Task: Go to Program & Features. Select Whole Food Market. Add to cart Organic Dried Mango Slices-1. Place order for Brooke Phillips, _x000D_
603 Municipal Dr_x000D_
Thorndale, Pennsylvania(PA), 19372, Cell Number (610) 384-5565
Action: Mouse moved to (9, 107)
Screenshot: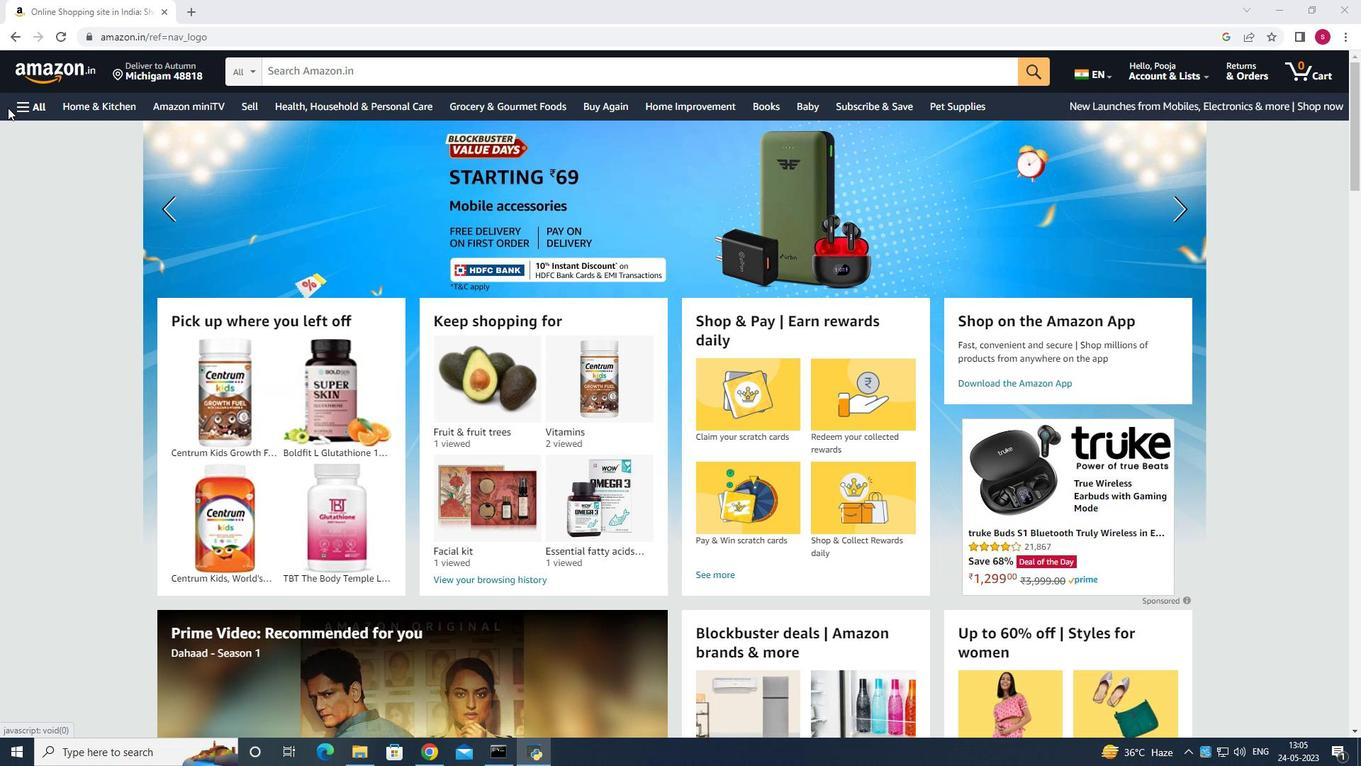 
Action: Mouse pressed left at (9, 107)
Screenshot: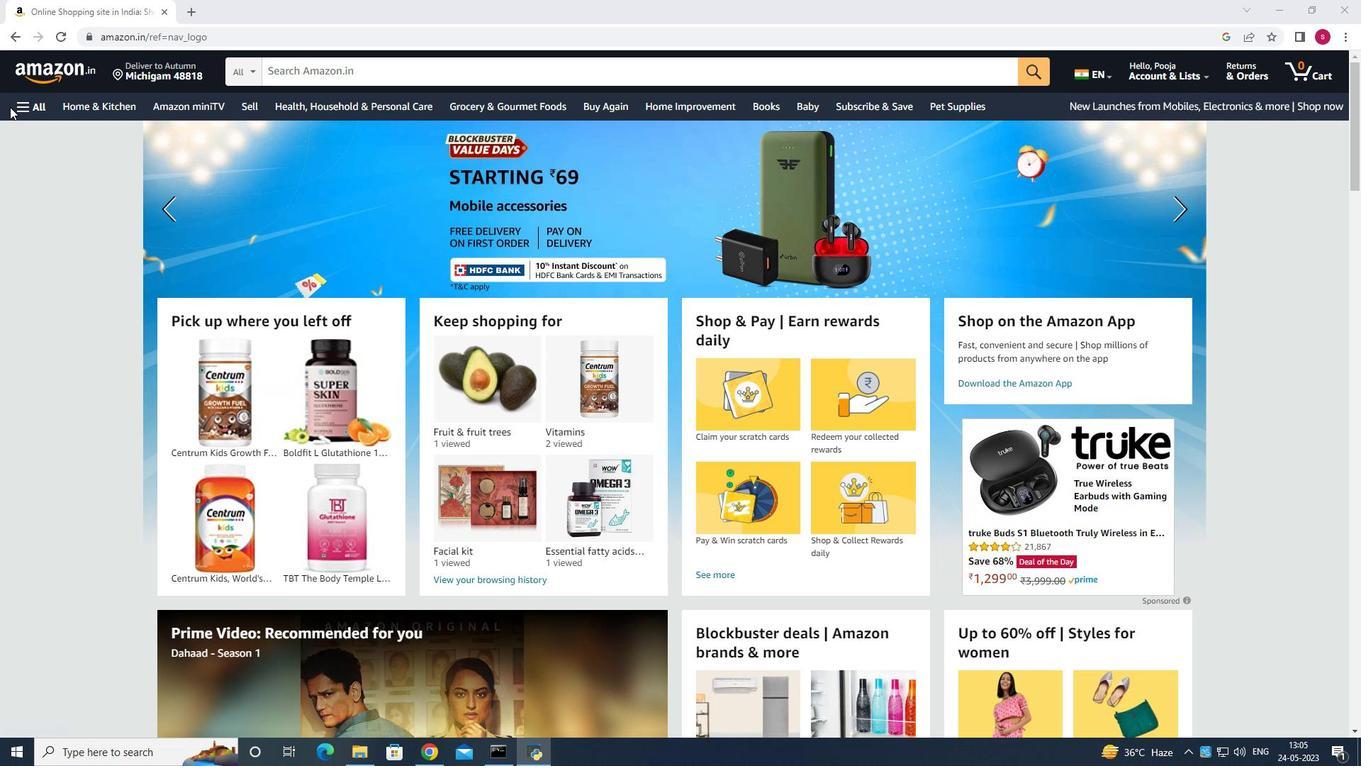 
Action: Mouse moved to (16, 107)
Screenshot: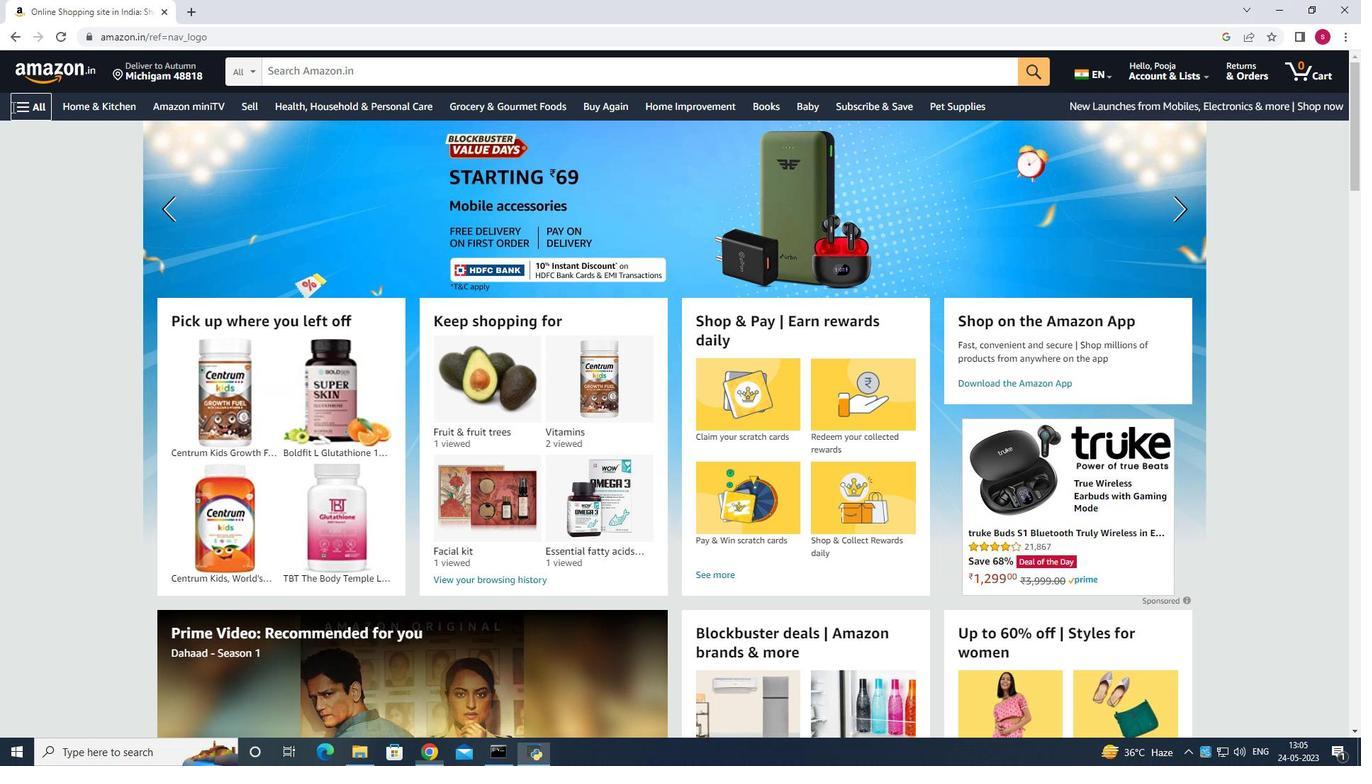
Action: Mouse pressed left at (16, 107)
Screenshot: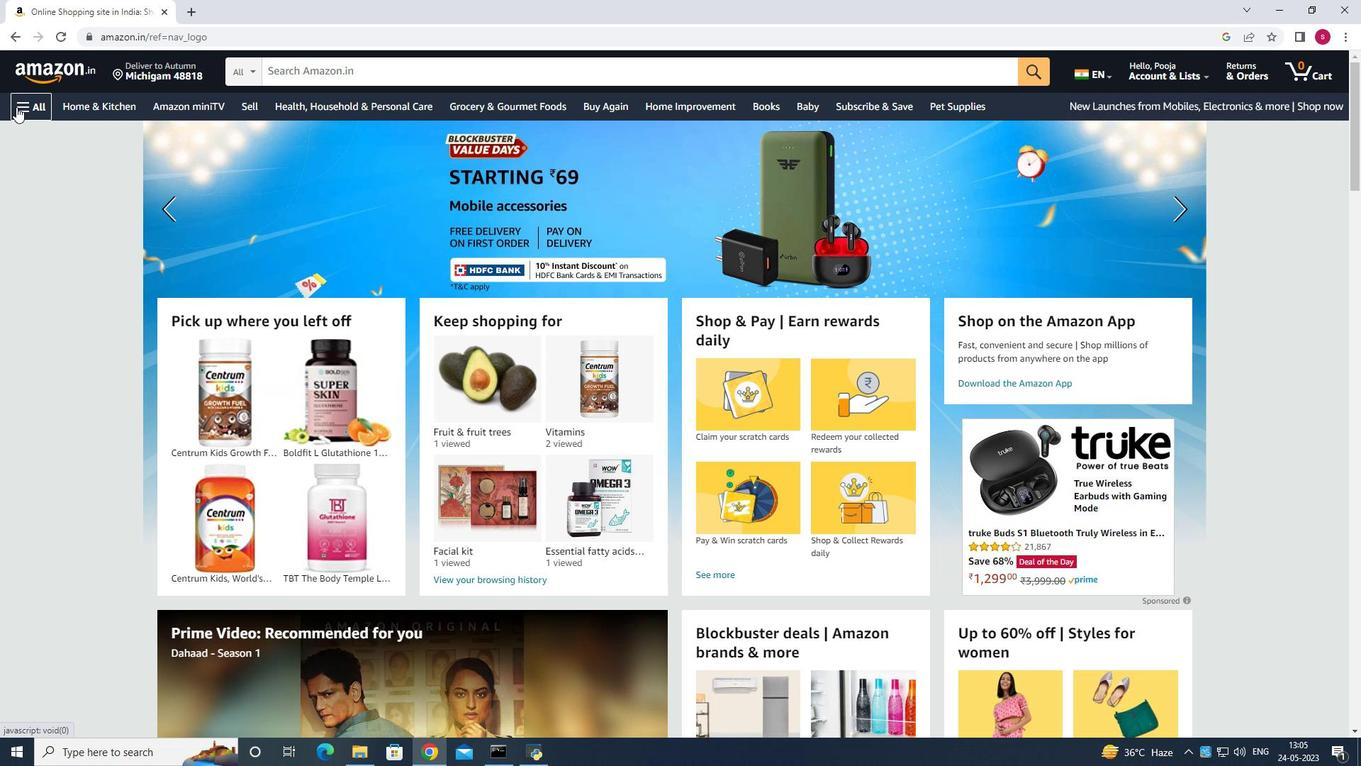 
Action: Mouse moved to (54, 451)
Screenshot: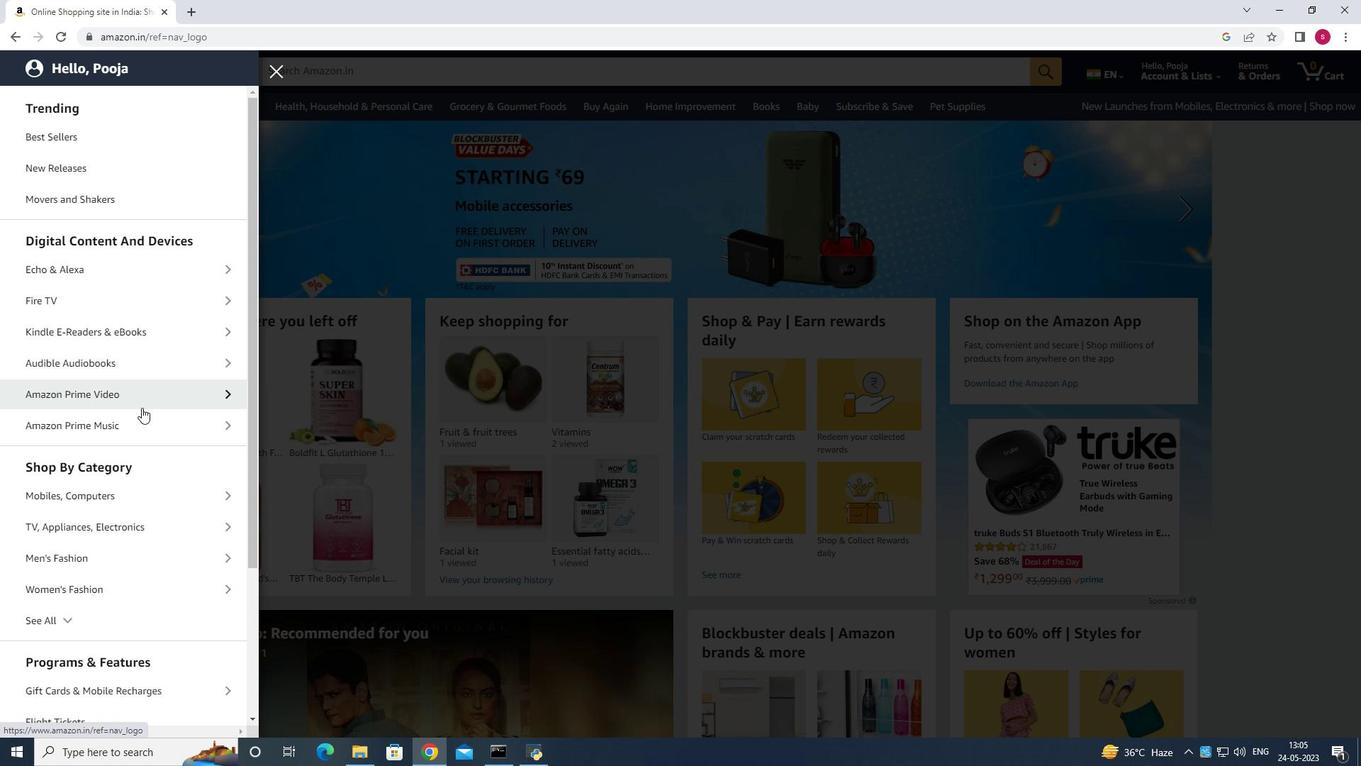 
Action: Mouse scrolled (54, 450) with delta (0, 0)
Screenshot: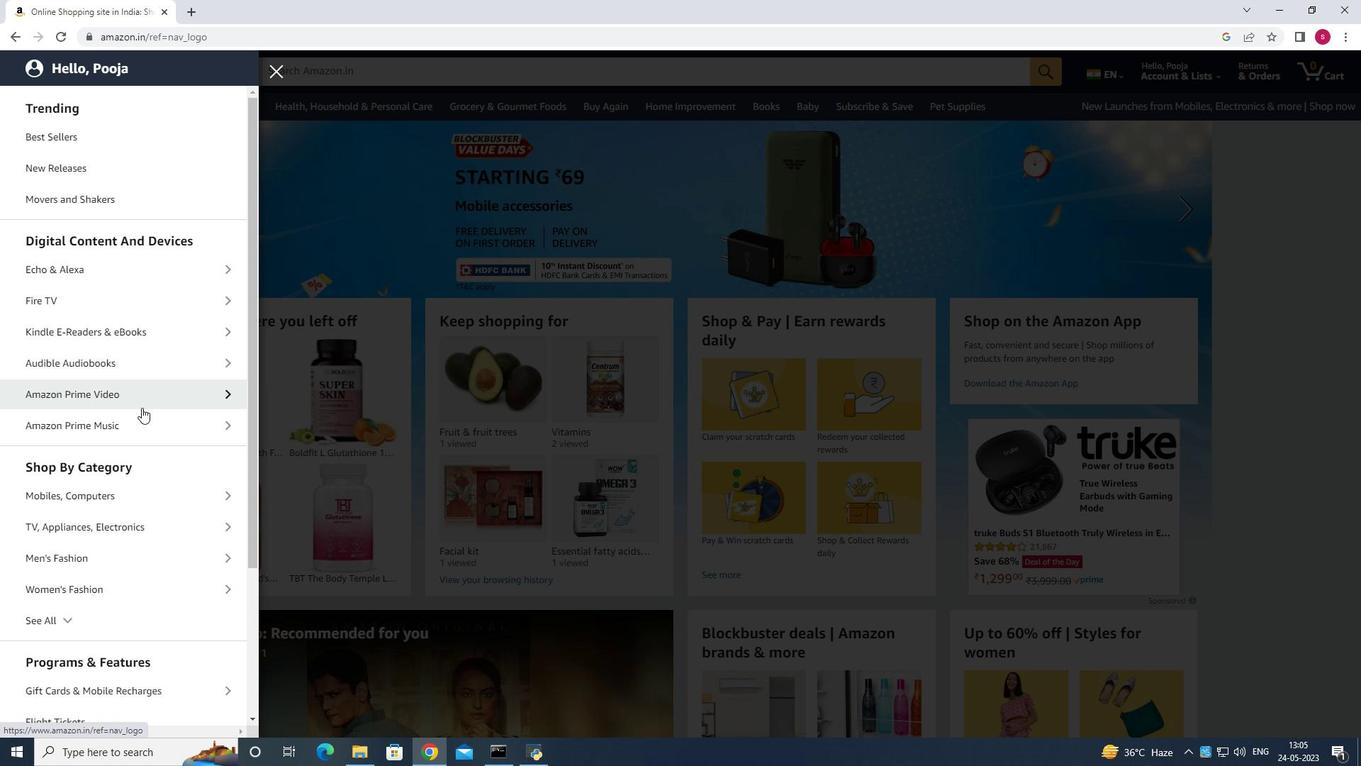 
Action: Mouse moved to (51, 454)
Screenshot: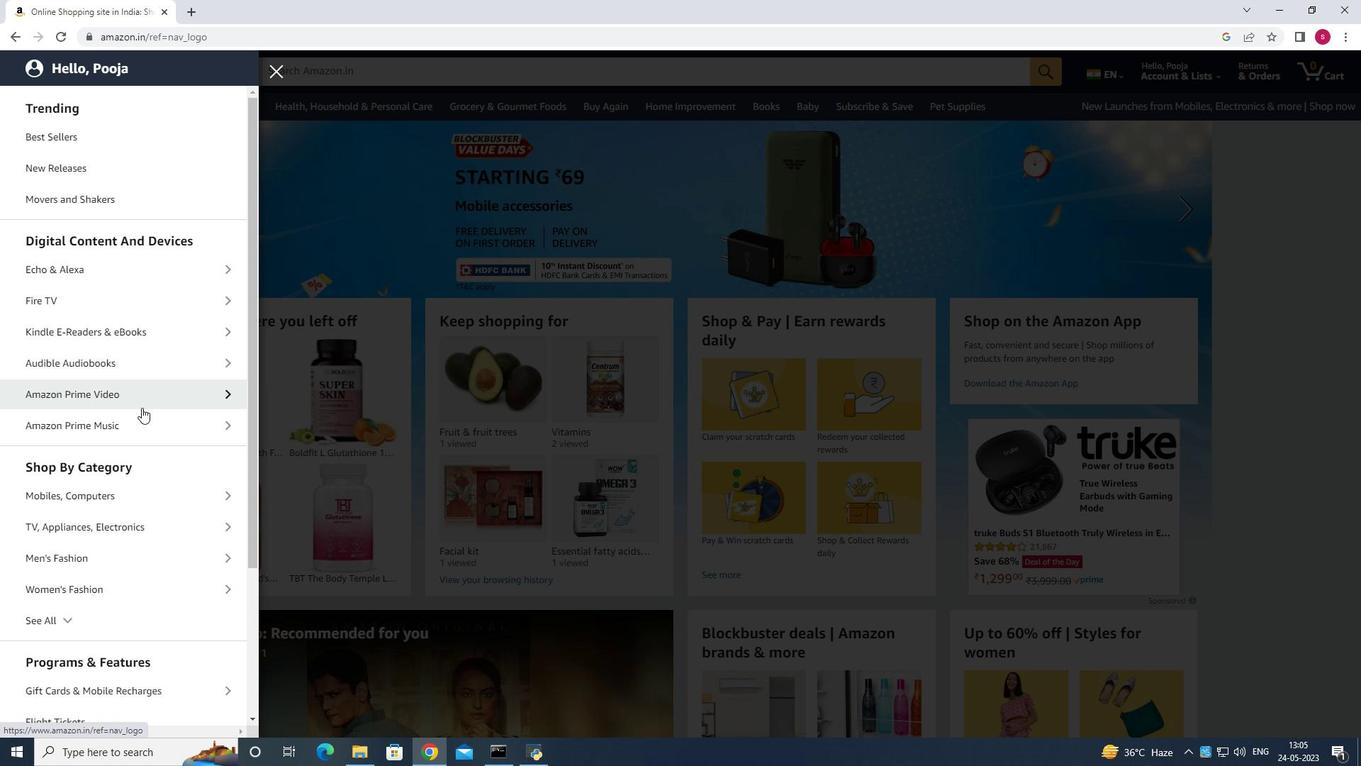 
Action: Mouse scrolled (51, 453) with delta (0, 0)
Screenshot: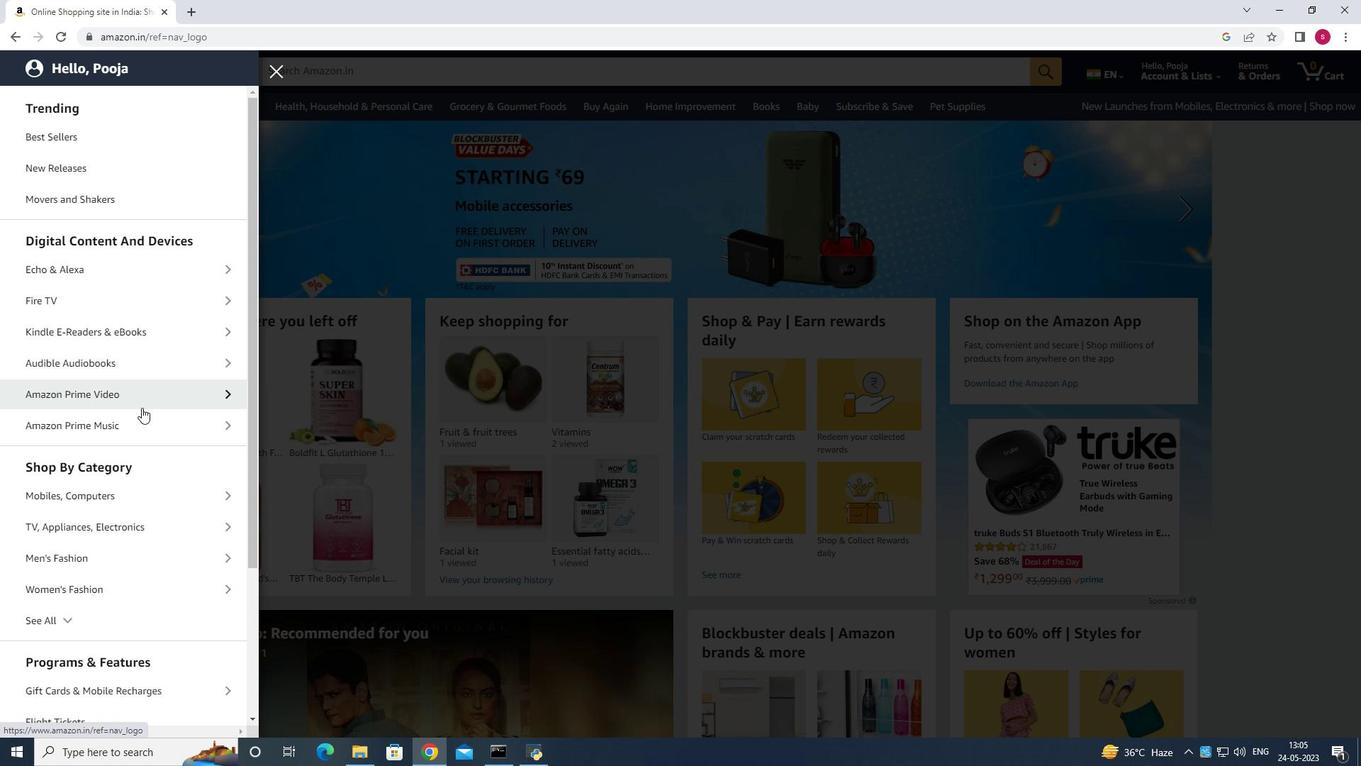 
Action: Mouse moved to (49, 456)
Screenshot: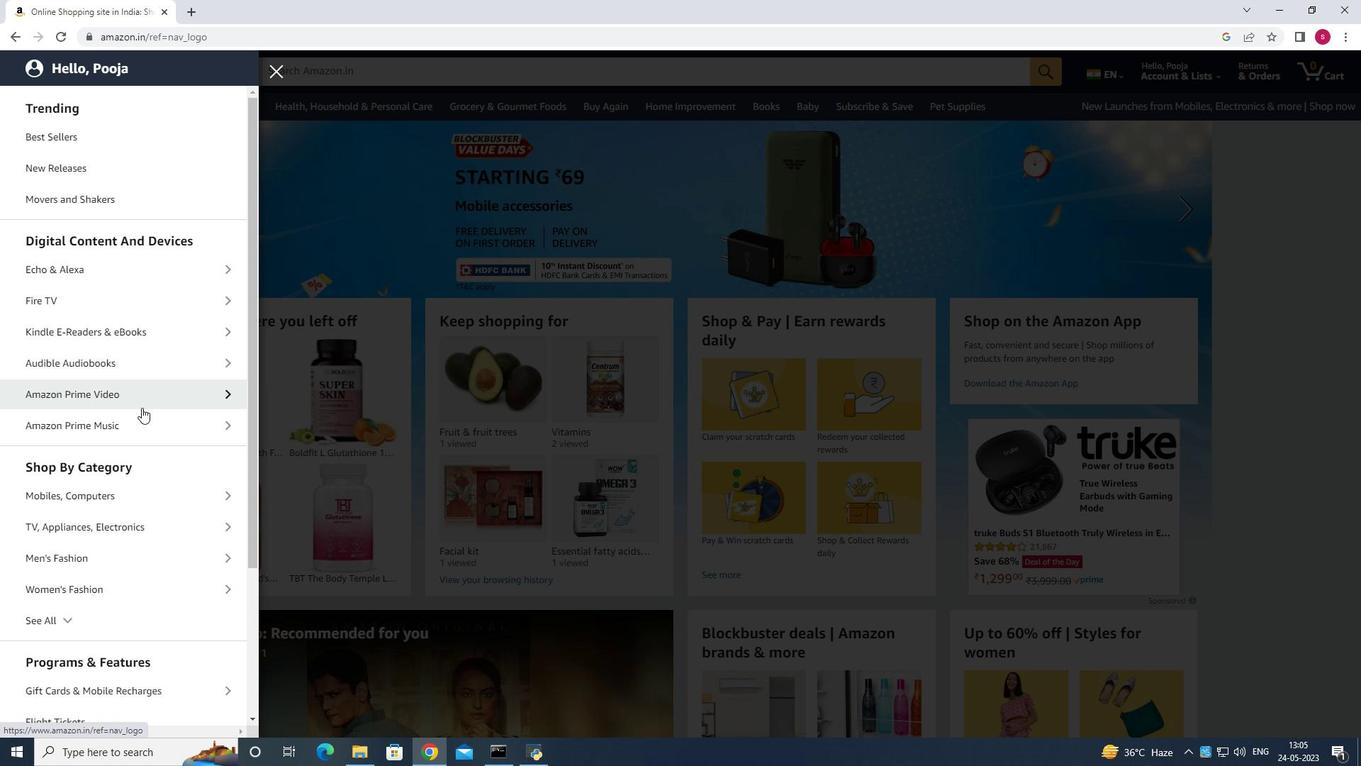 
Action: Mouse scrolled (49, 456) with delta (0, 0)
Screenshot: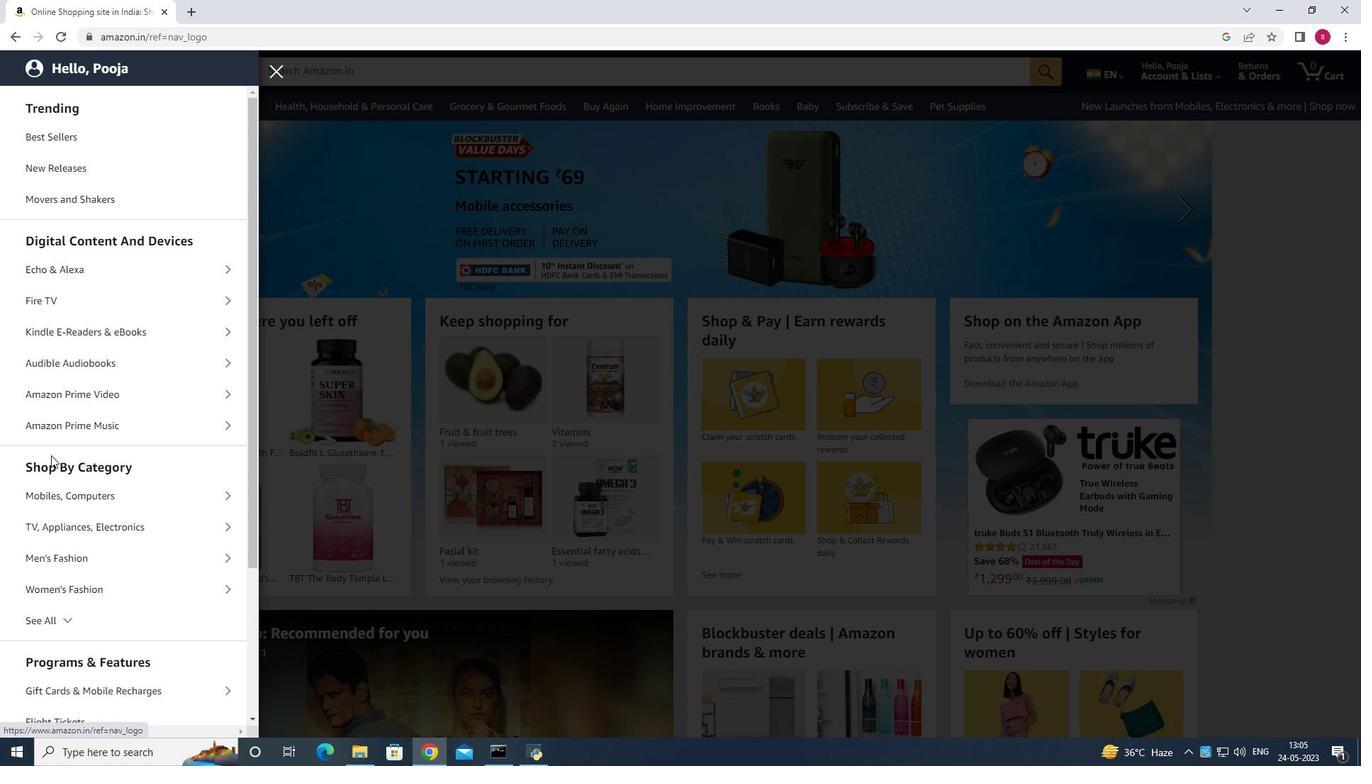 
Action: Mouse scrolled (49, 456) with delta (0, 0)
Screenshot: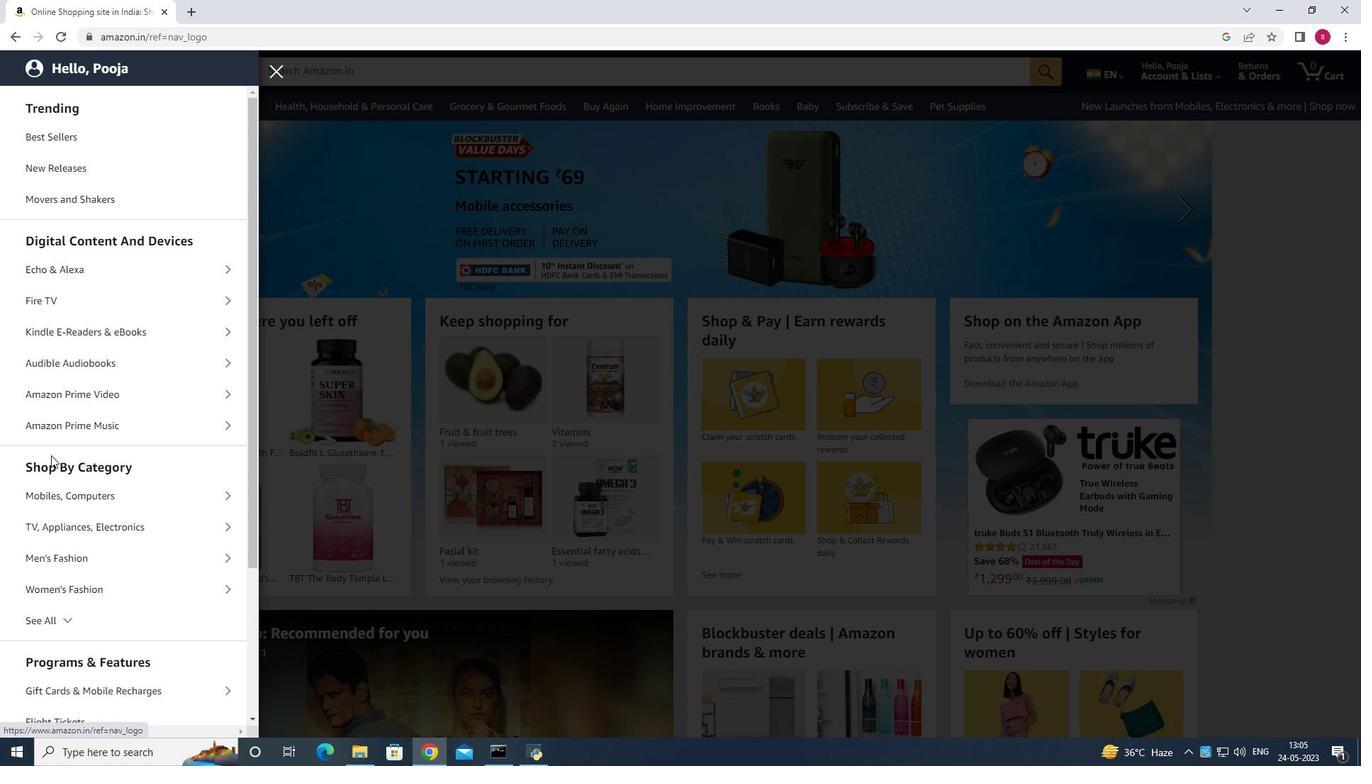 
Action: Mouse scrolled (49, 456) with delta (0, 0)
Screenshot: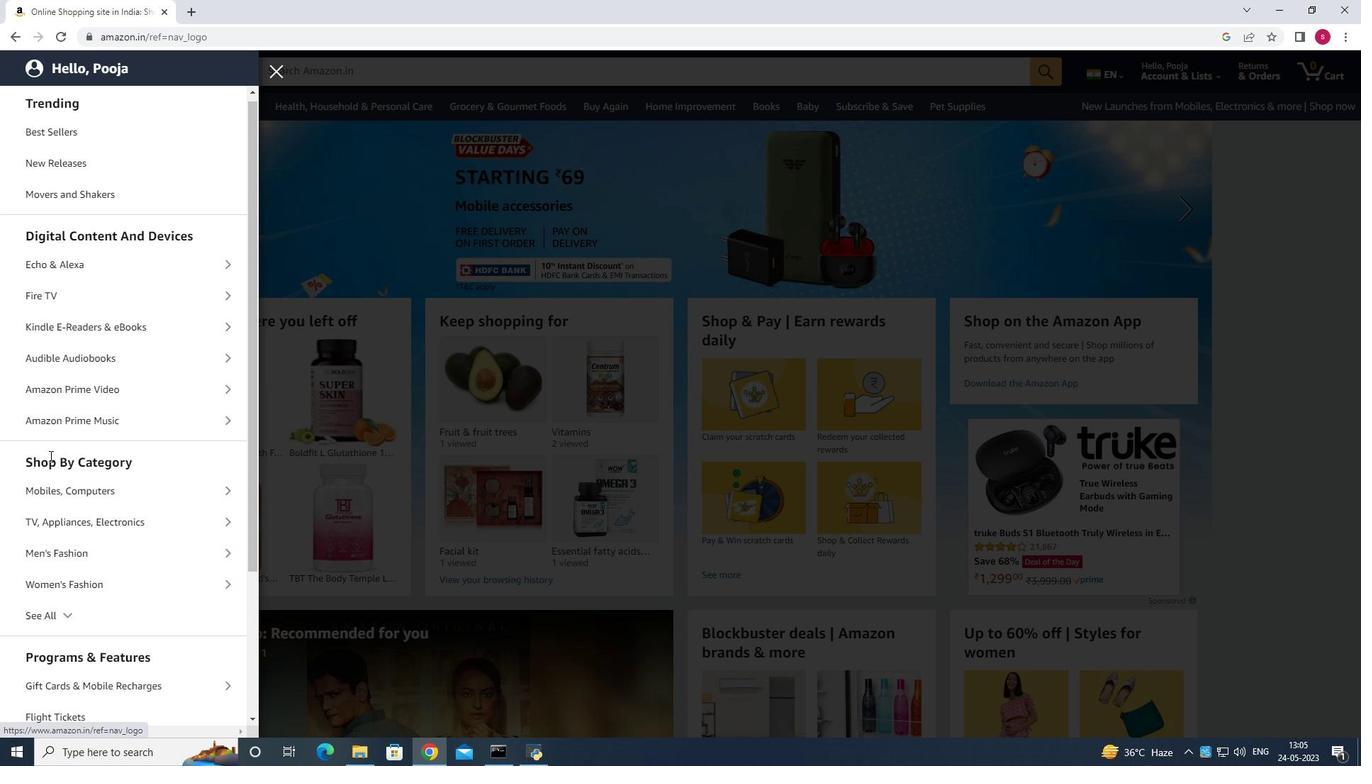 
Action: Mouse moved to (53, 459)
Screenshot: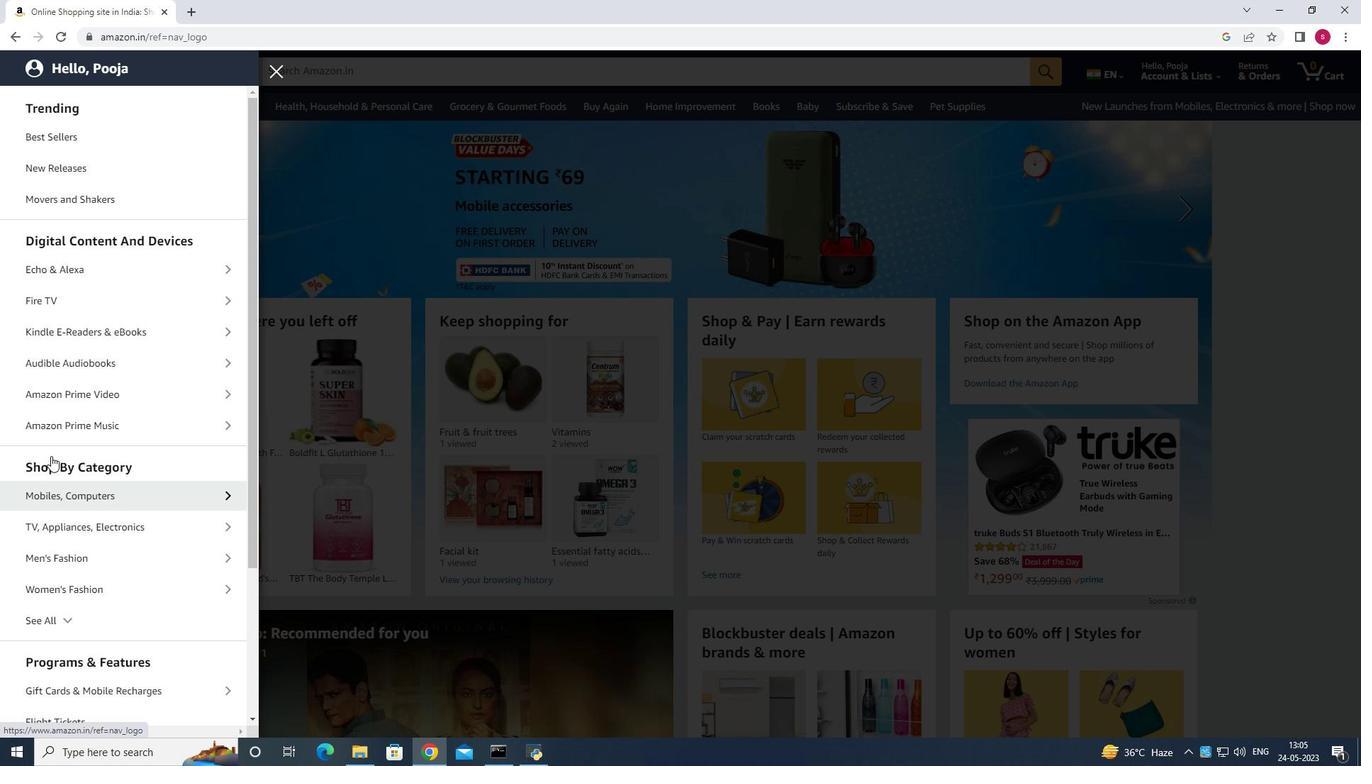 
Action: Mouse scrolled (52, 456) with delta (0, 0)
Screenshot: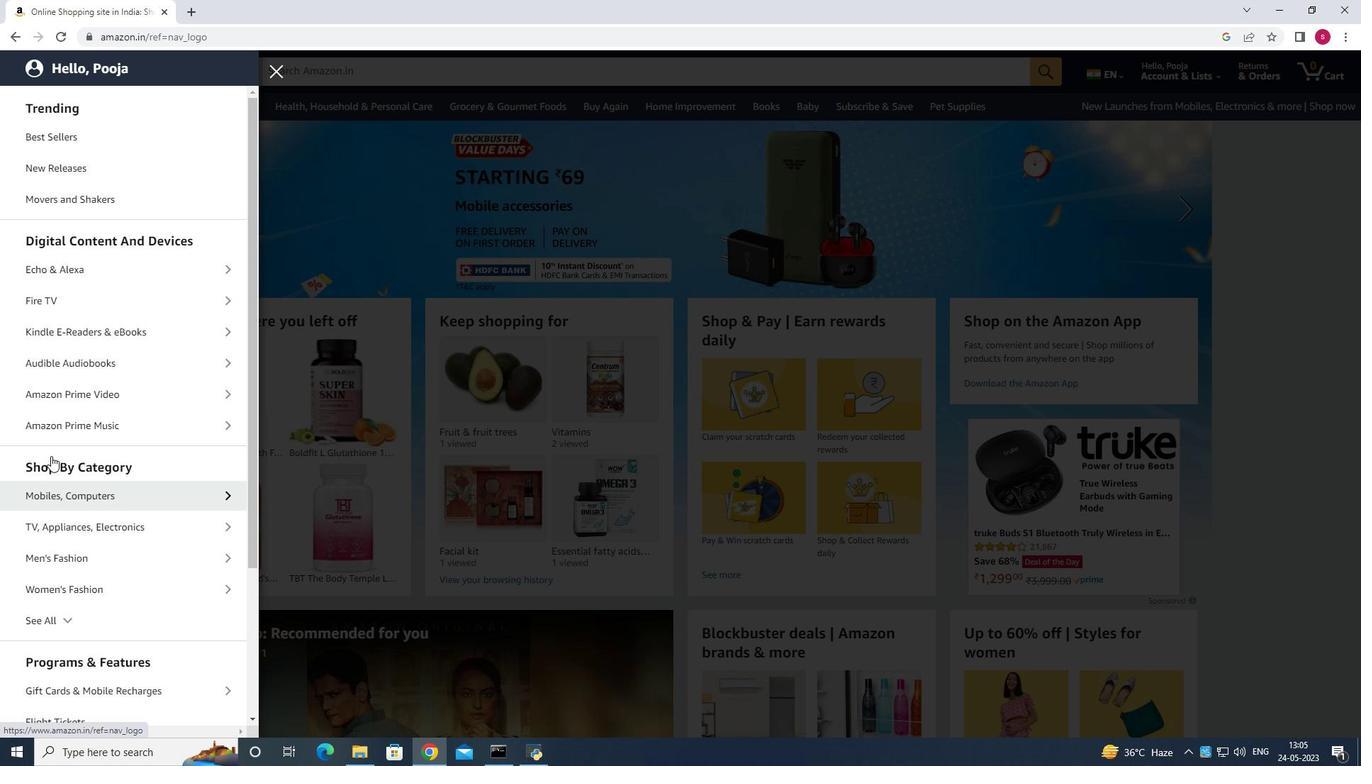 
Action: Mouse moved to (53, 462)
Screenshot: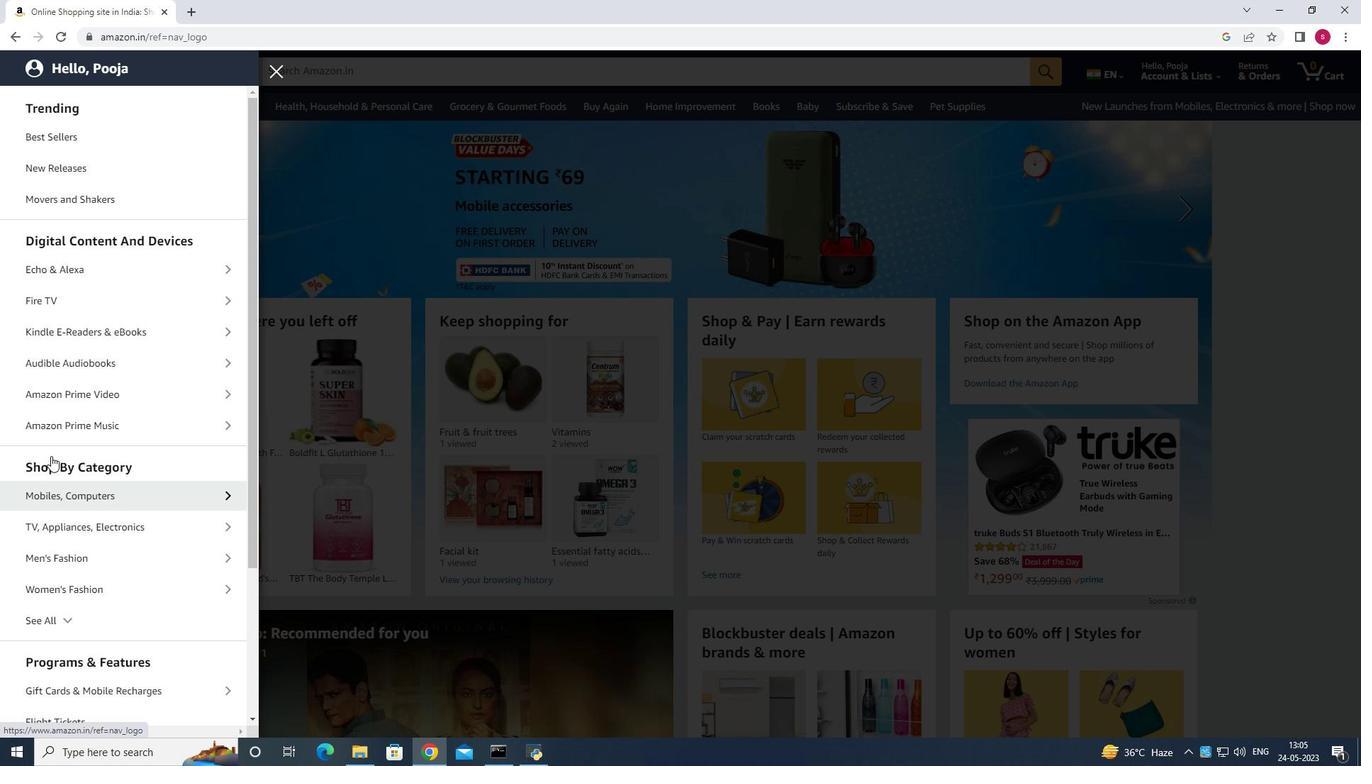 
Action: Mouse scrolled (53, 458) with delta (0, 0)
Screenshot: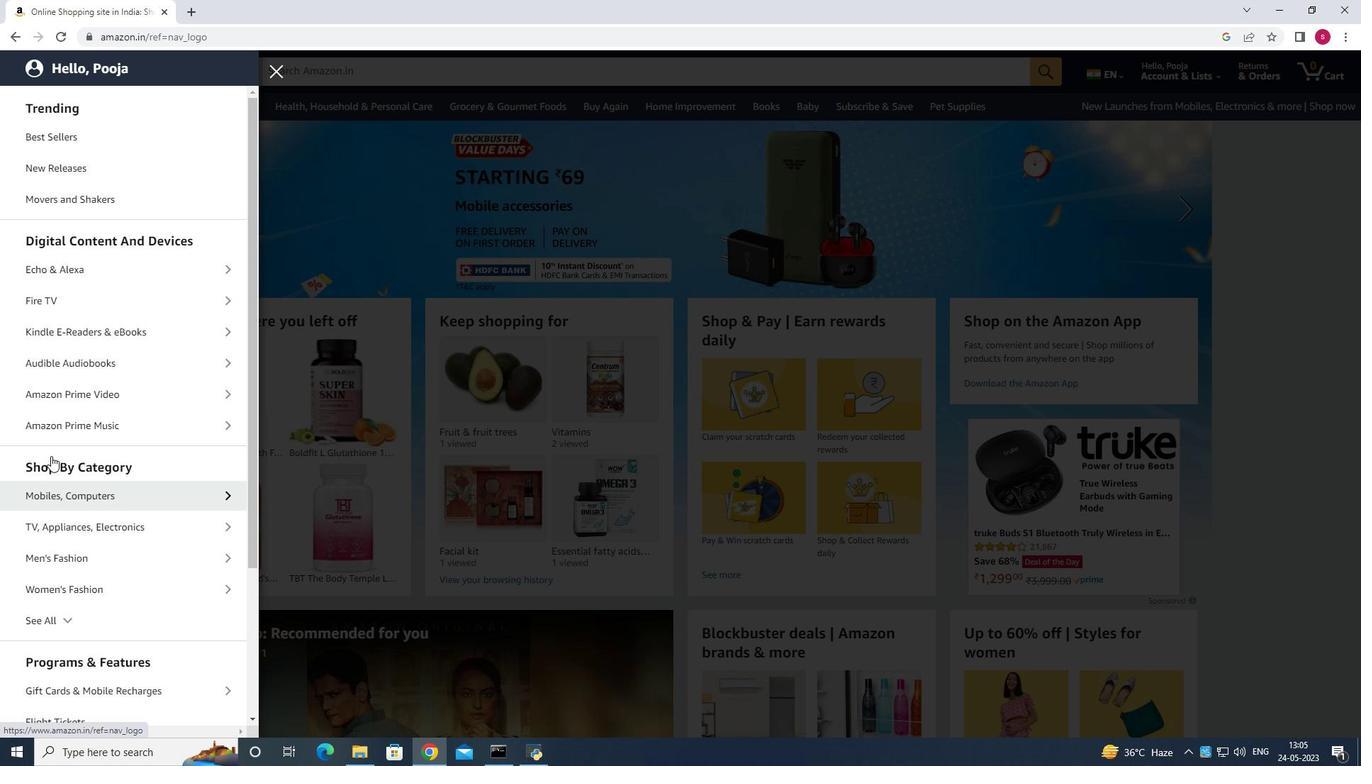 
Action: Mouse moved to (53, 464)
Screenshot: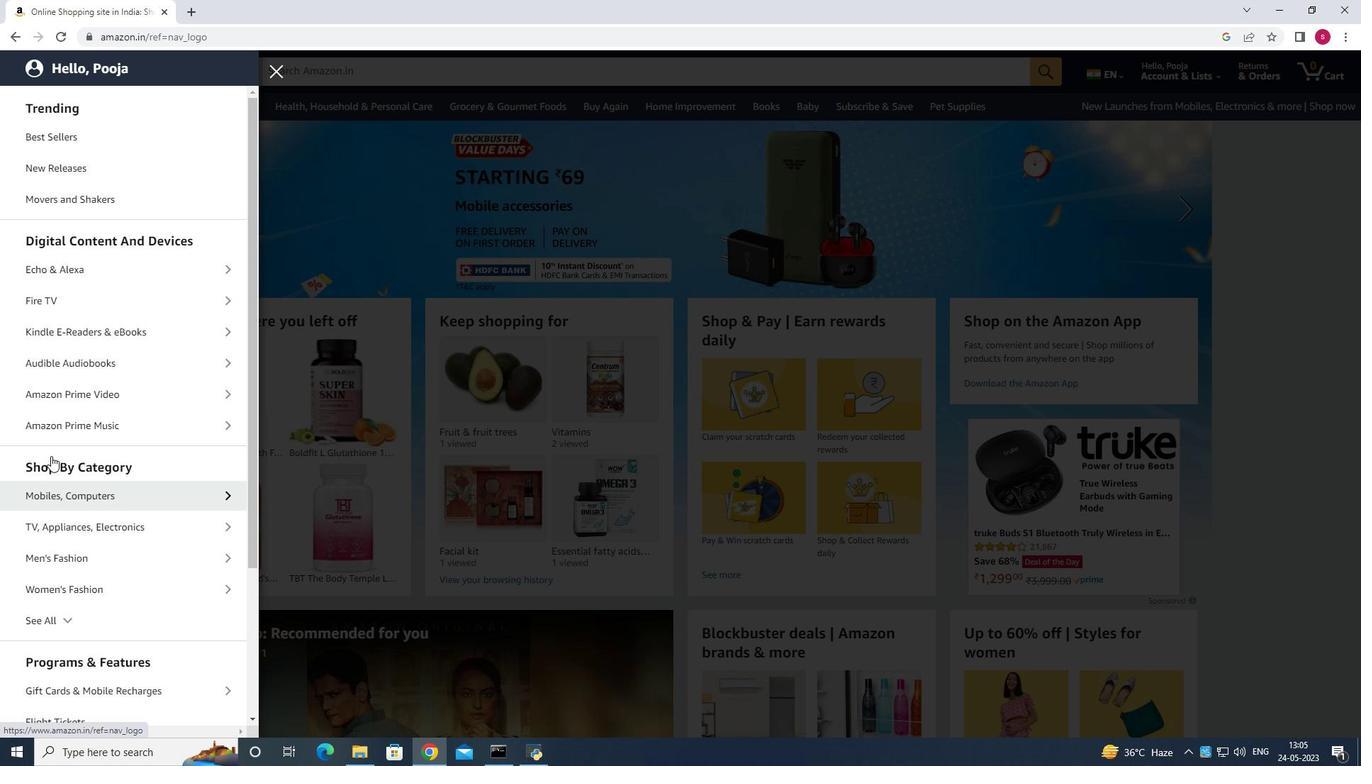 
Action: Mouse scrolled (53, 463) with delta (0, 0)
Screenshot: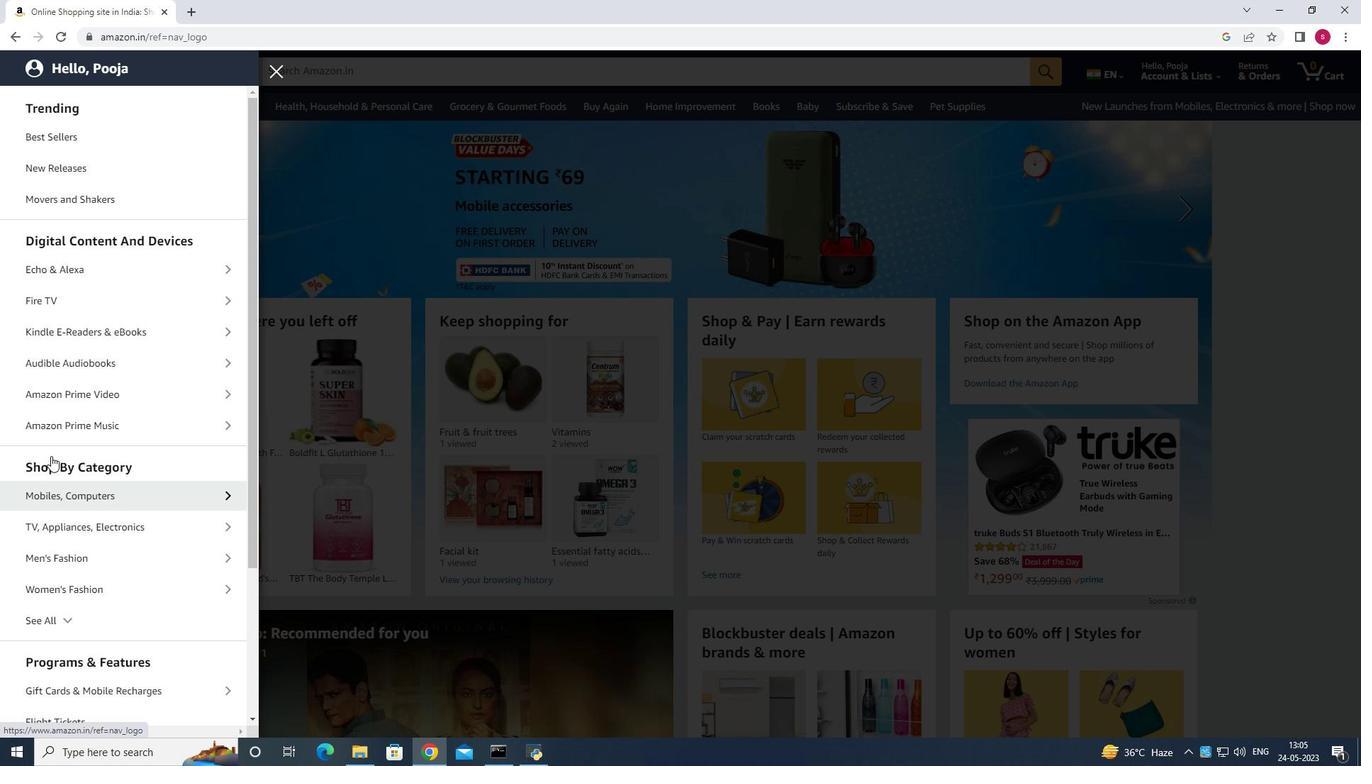 
Action: Mouse moved to (53, 466)
Screenshot: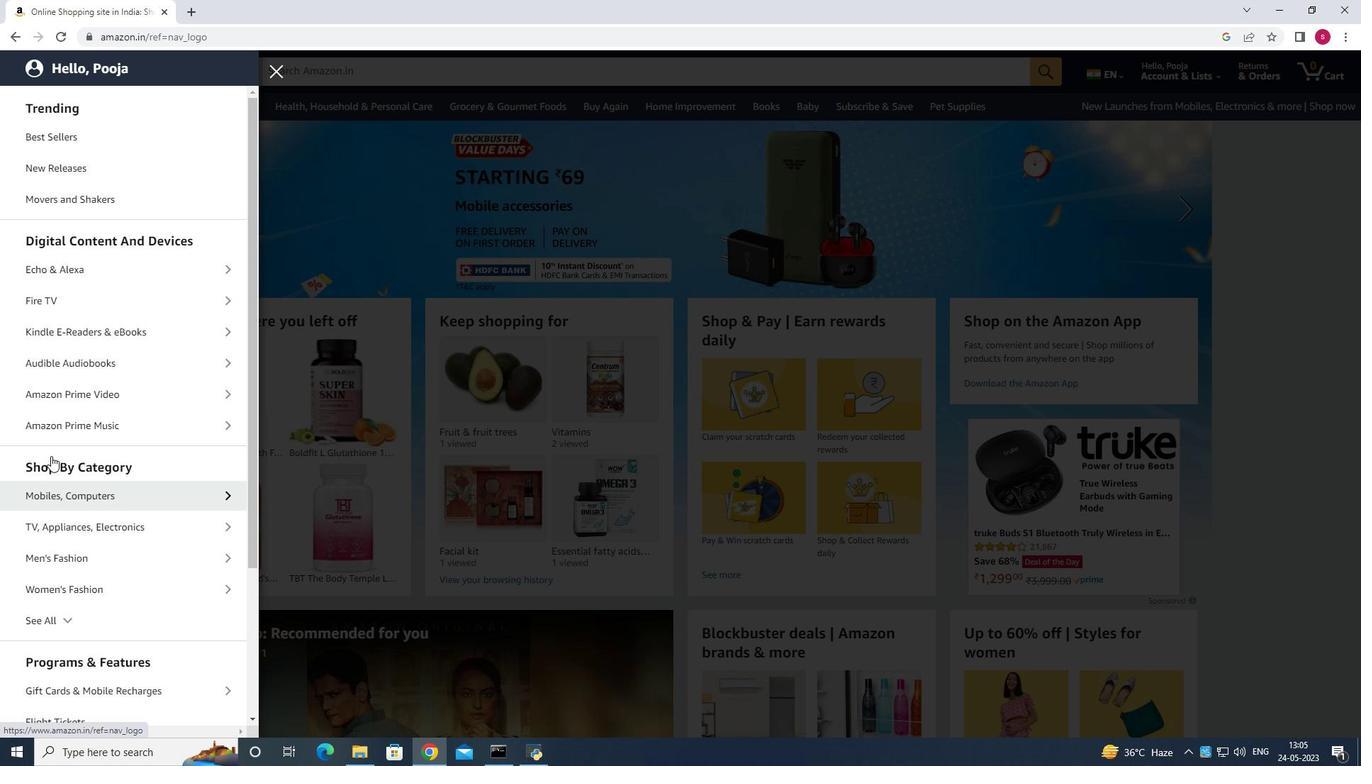 
Action: Mouse scrolled (53, 465) with delta (0, 0)
Screenshot: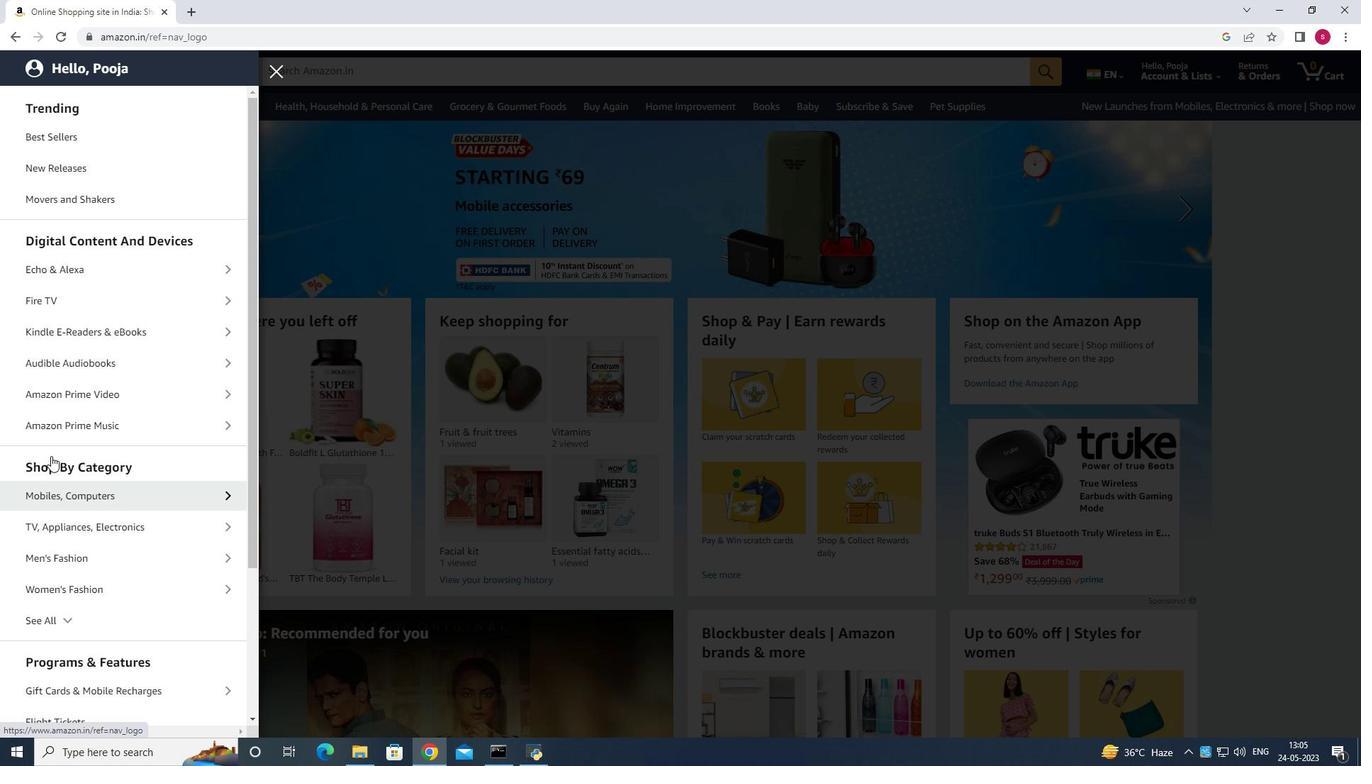 
Action: Mouse moved to (53, 470)
Screenshot: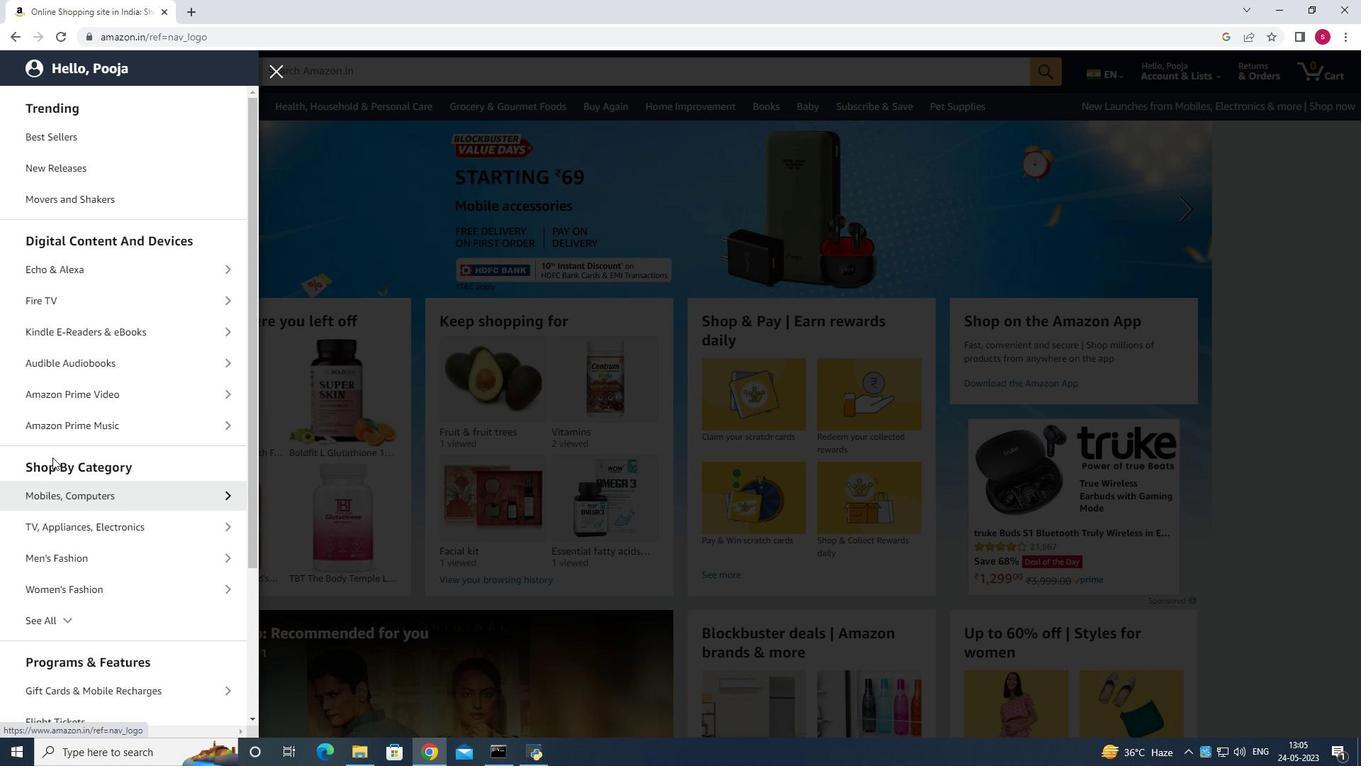 
Action: Mouse scrolled (53, 467) with delta (0, 0)
Screenshot: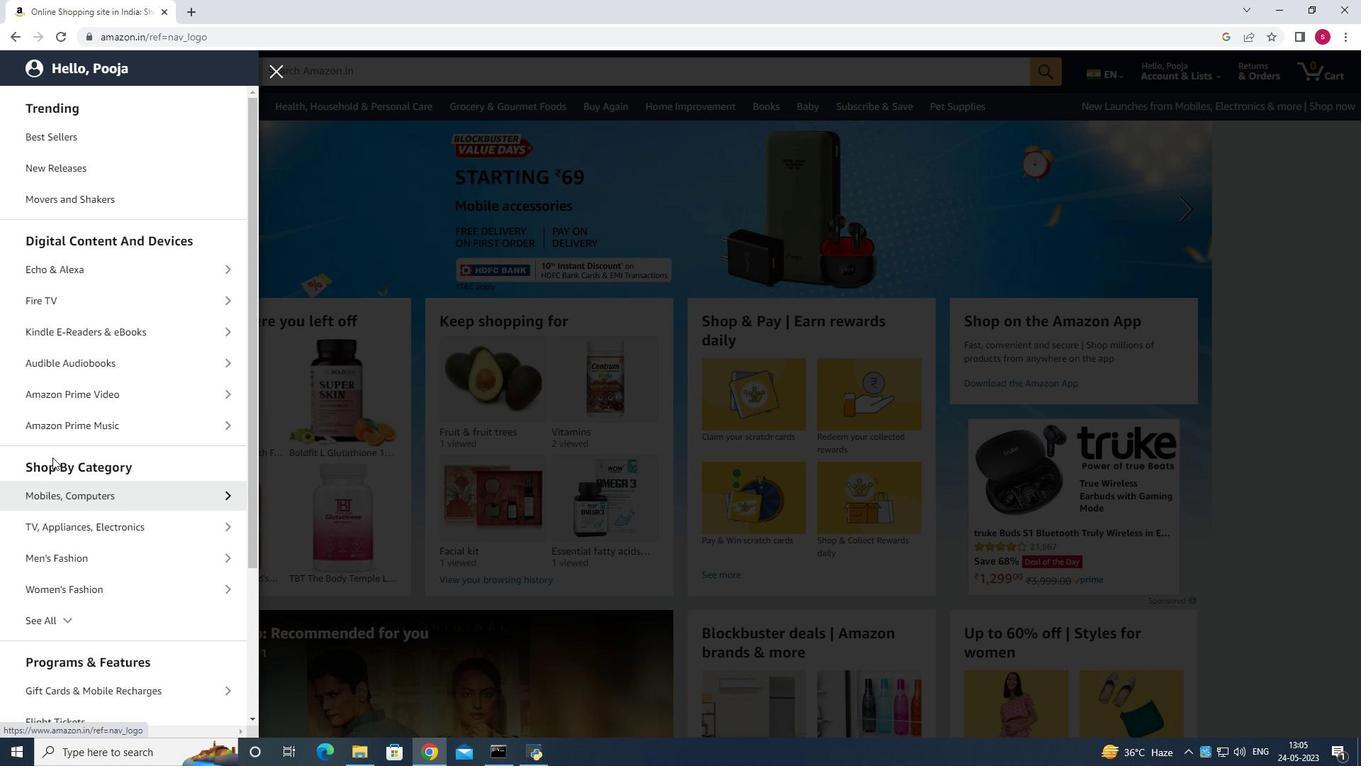 
Action: Mouse moved to (213, 489)
Screenshot: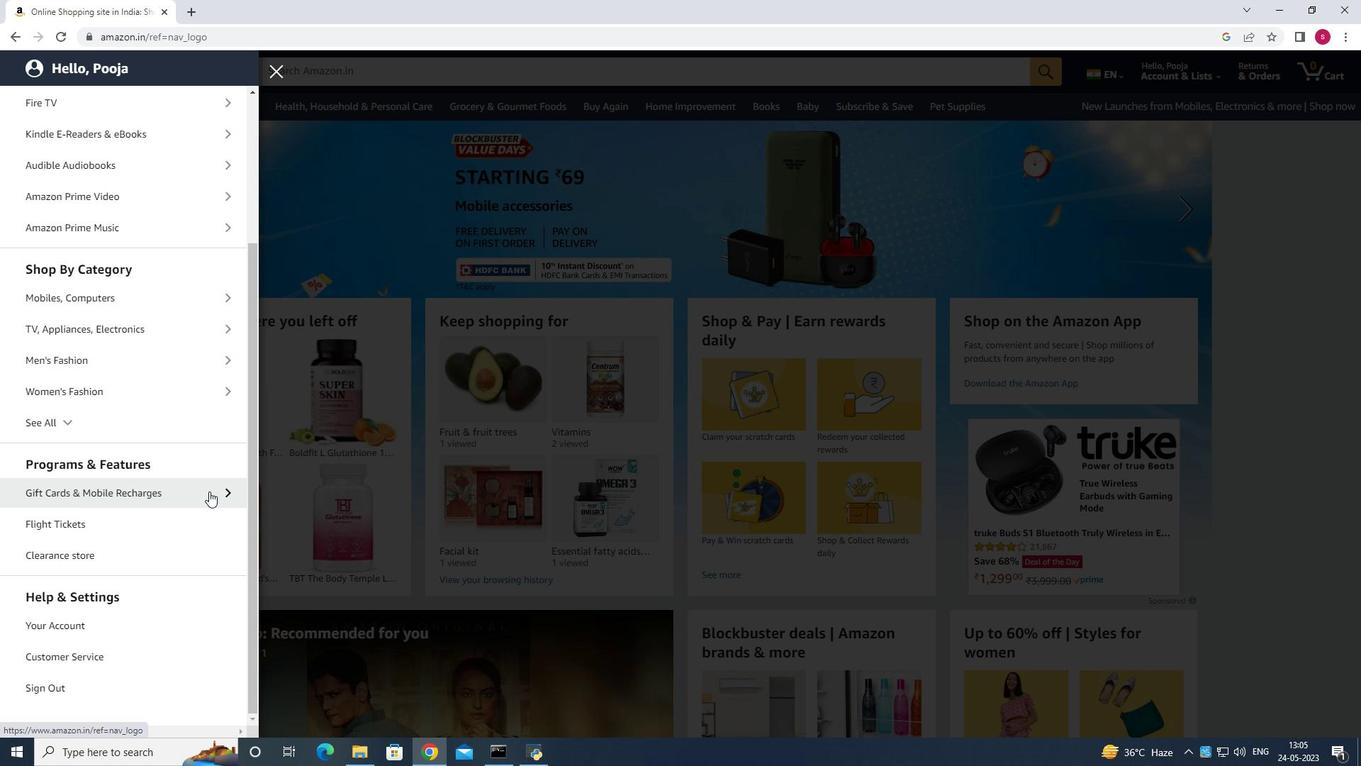 
Action: Mouse pressed left at (213, 489)
Screenshot: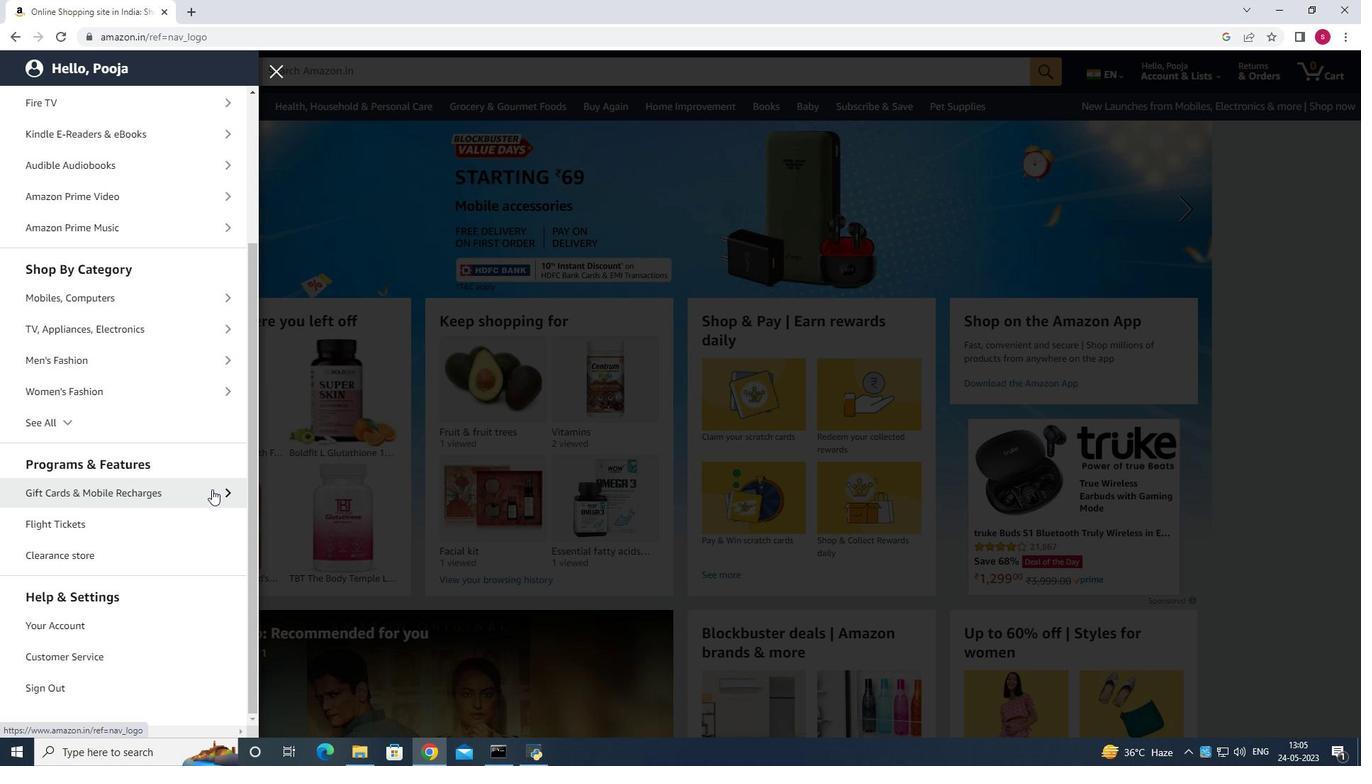 
Action: Mouse moved to (273, 72)
Screenshot: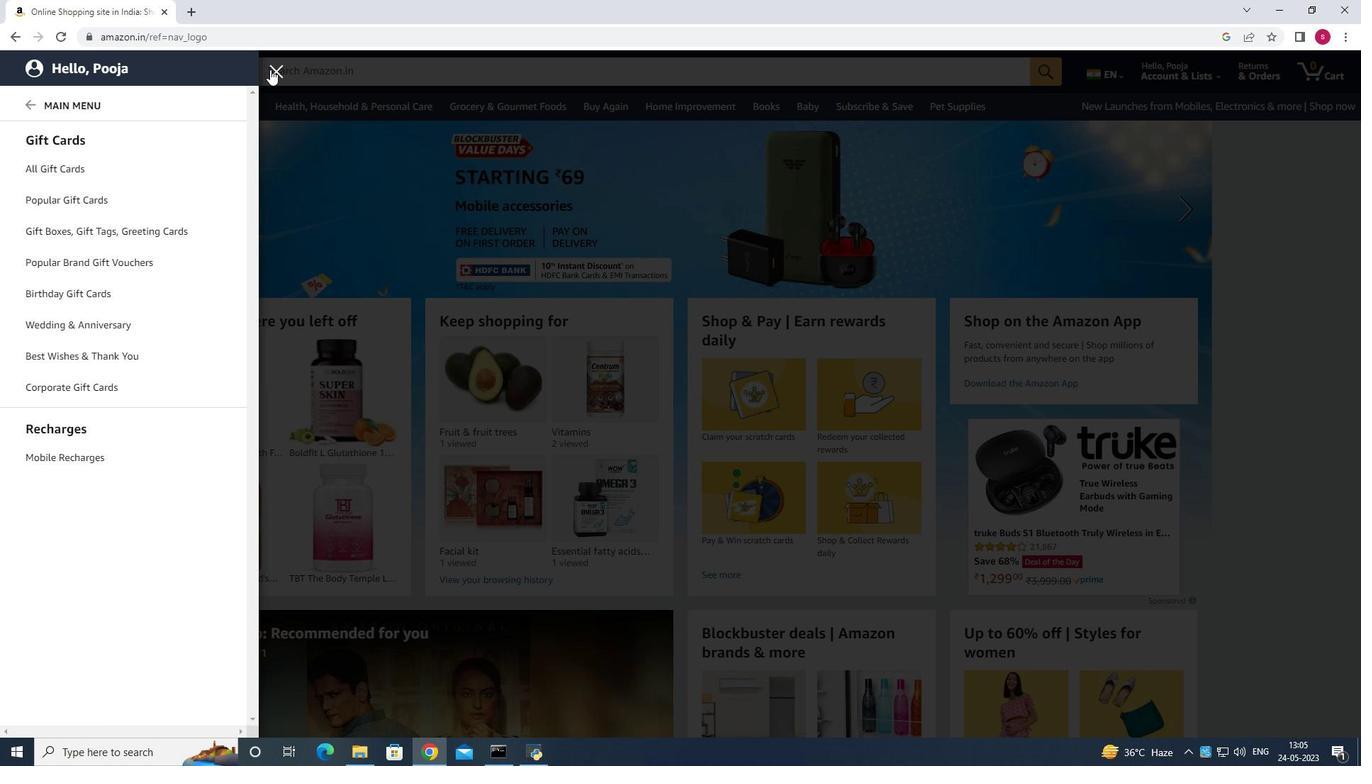 
Action: Mouse pressed left at (273, 72)
Screenshot: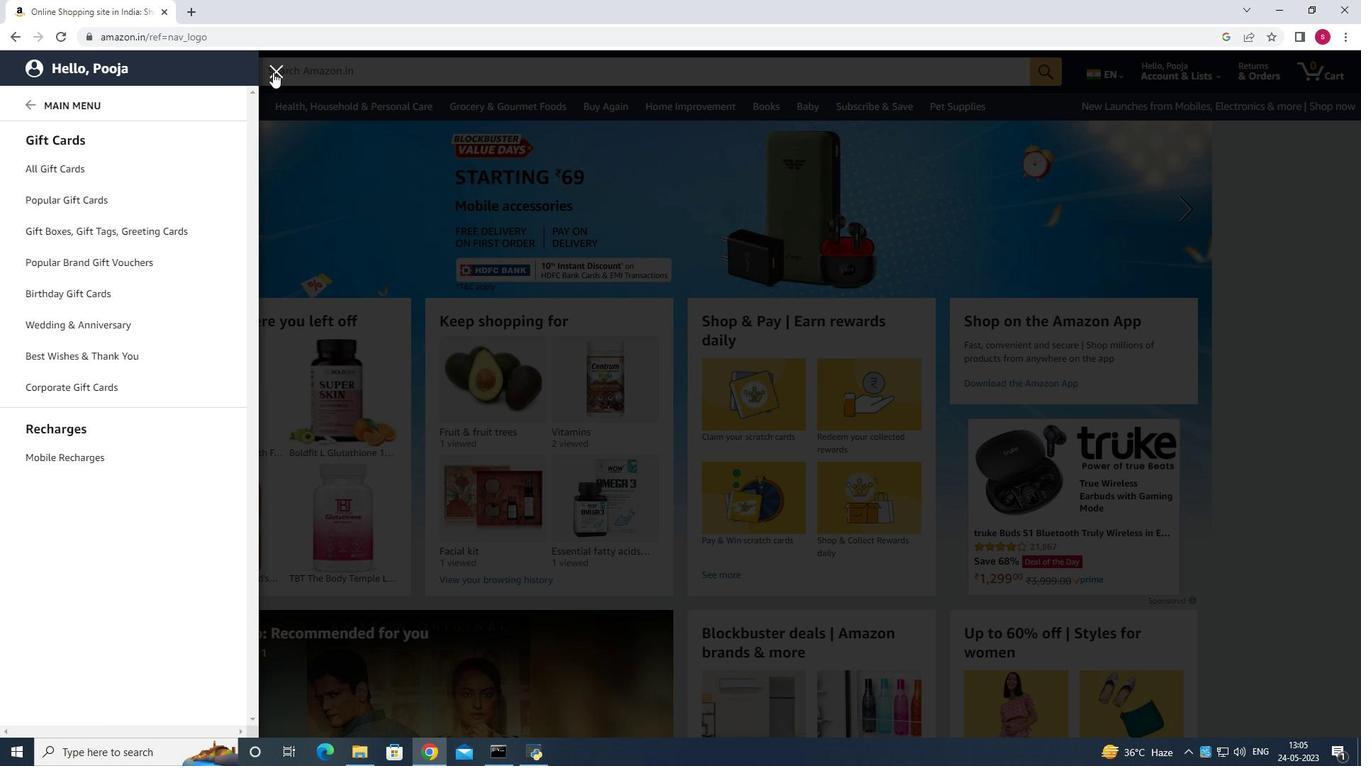 
Action: Mouse moved to (295, 75)
Screenshot: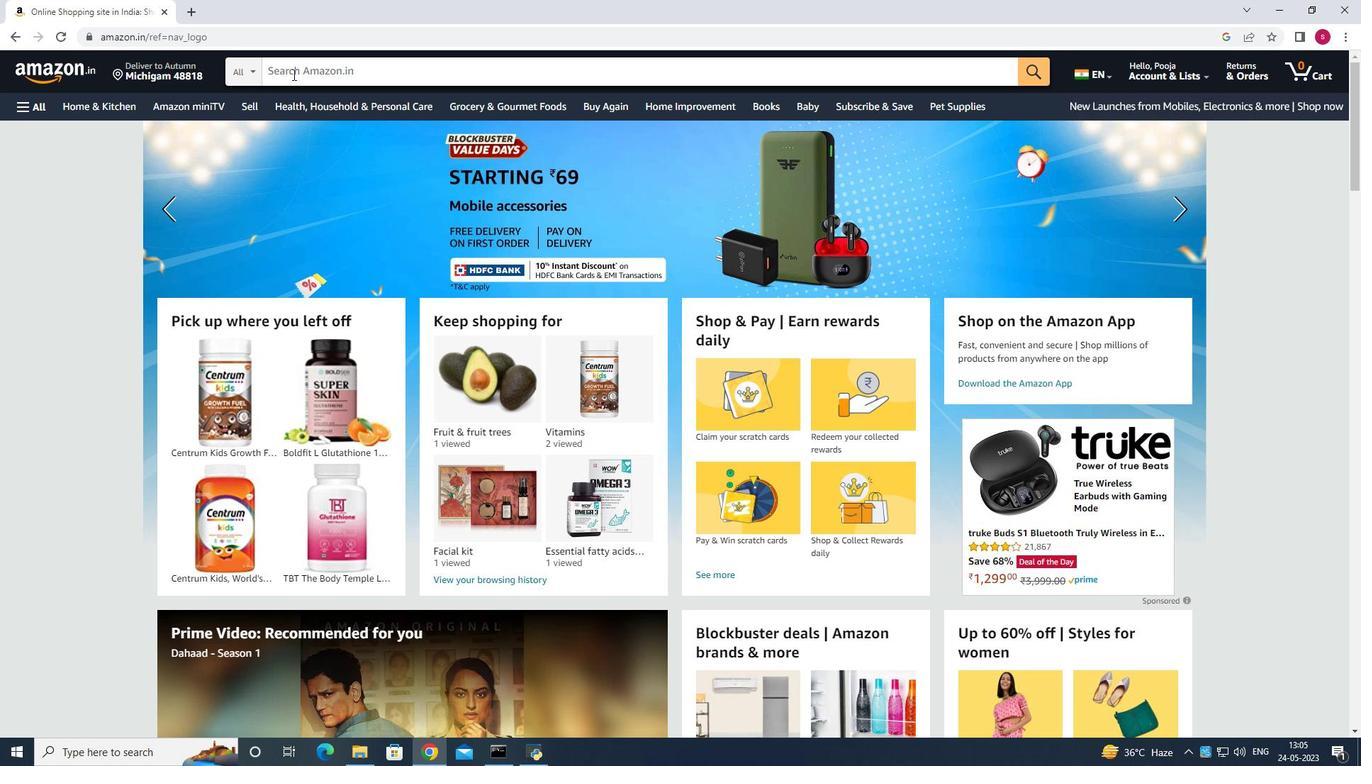 
Action: Mouse pressed left at (295, 75)
Screenshot: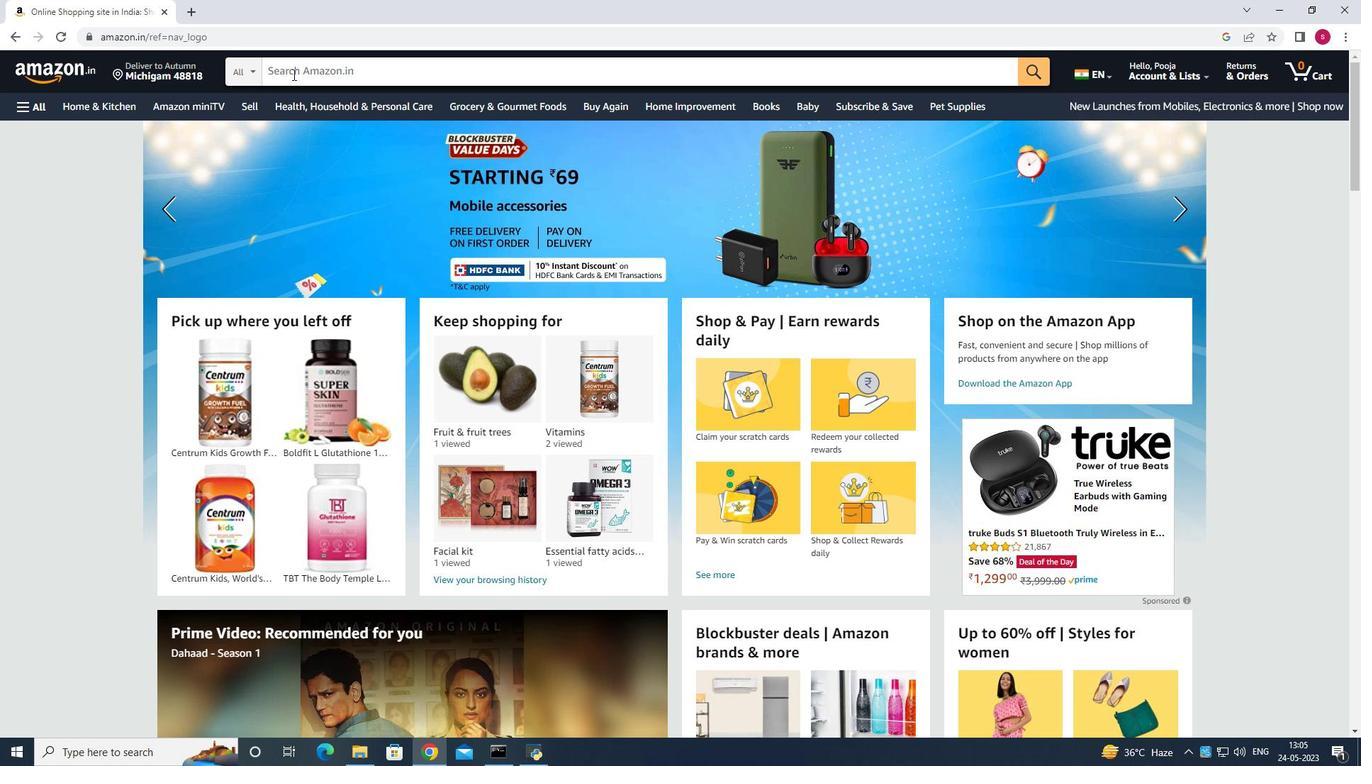 
Action: Mouse moved to (327, 85)
Screenshot: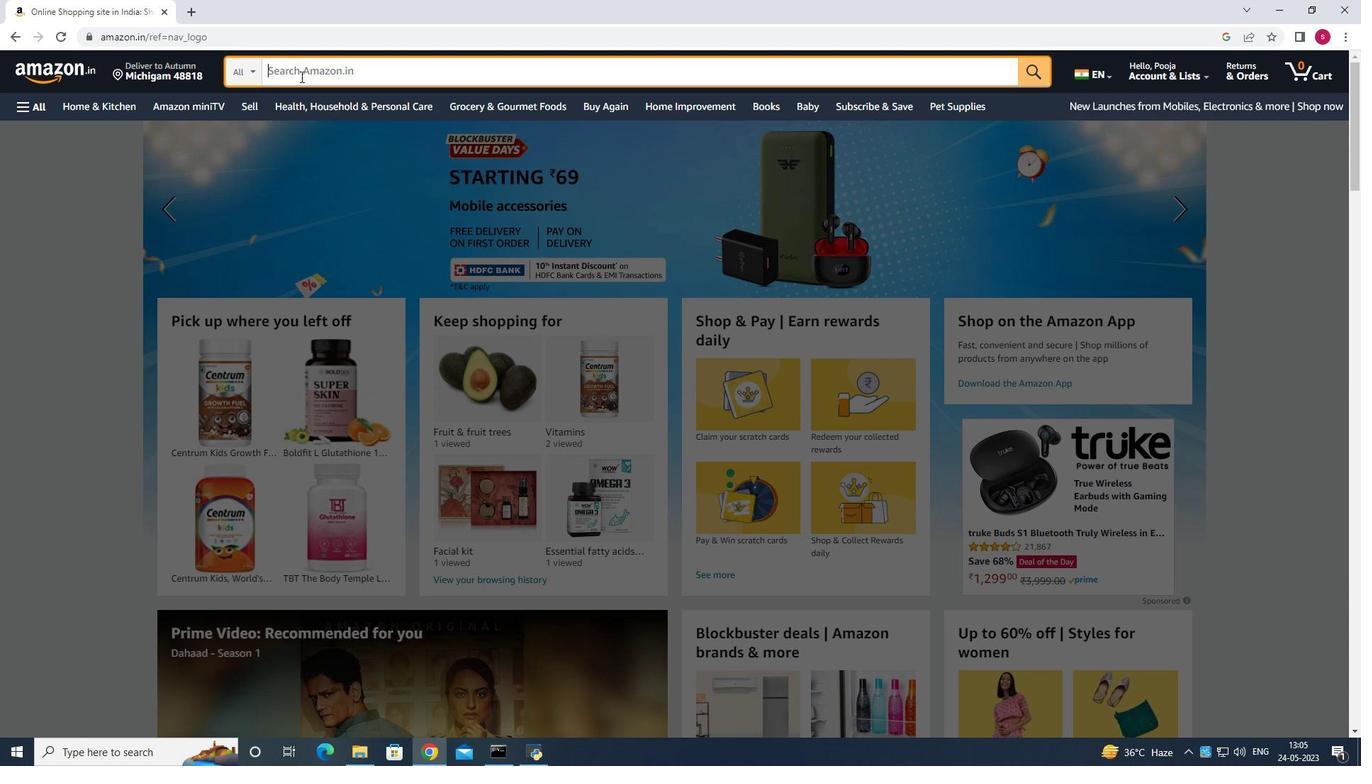 
Action: Key pressed <Key.down><Key.down><Key.down><Key.up><Key.enter>
Screenshot: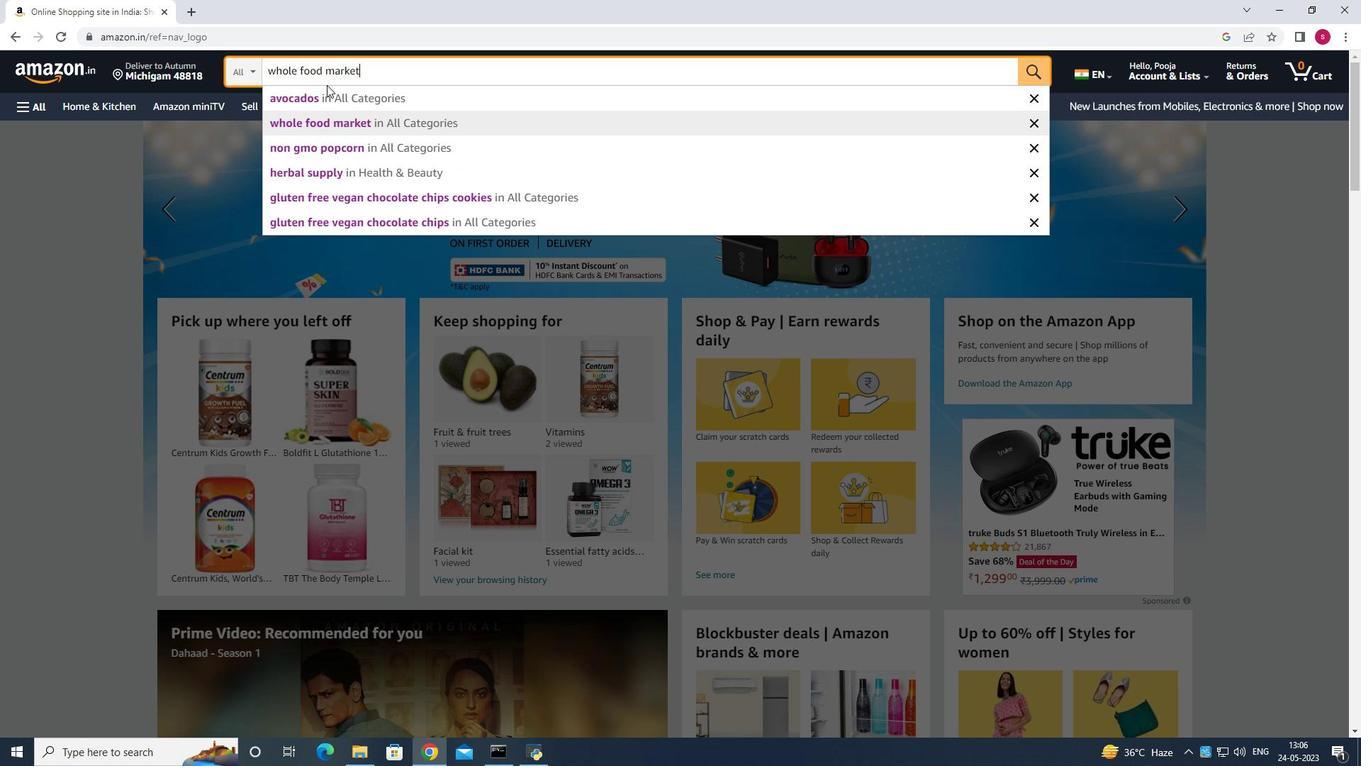 
Action: Mouse moved to (230, 73)
Screenshot: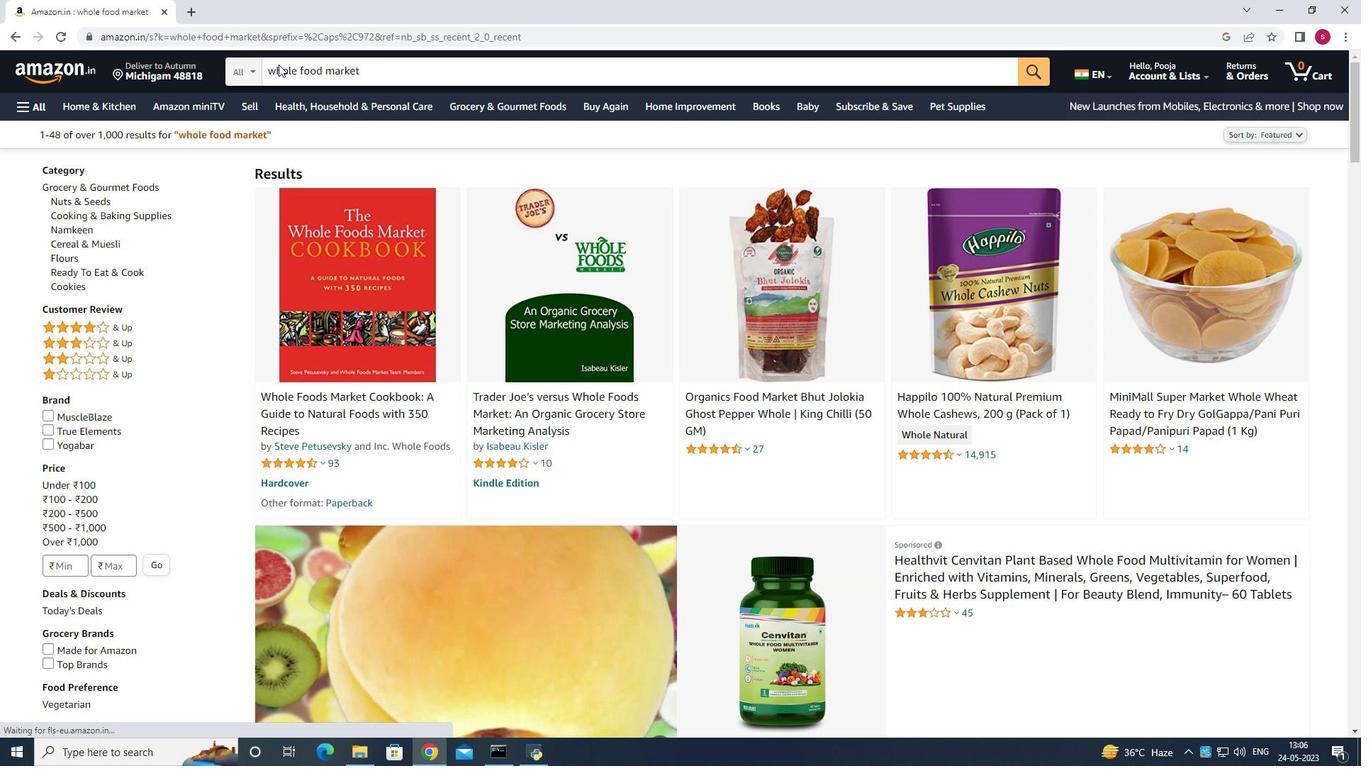 
Action: Mouse scrolled (230, 73) with delta (0, 0)
Screenshot: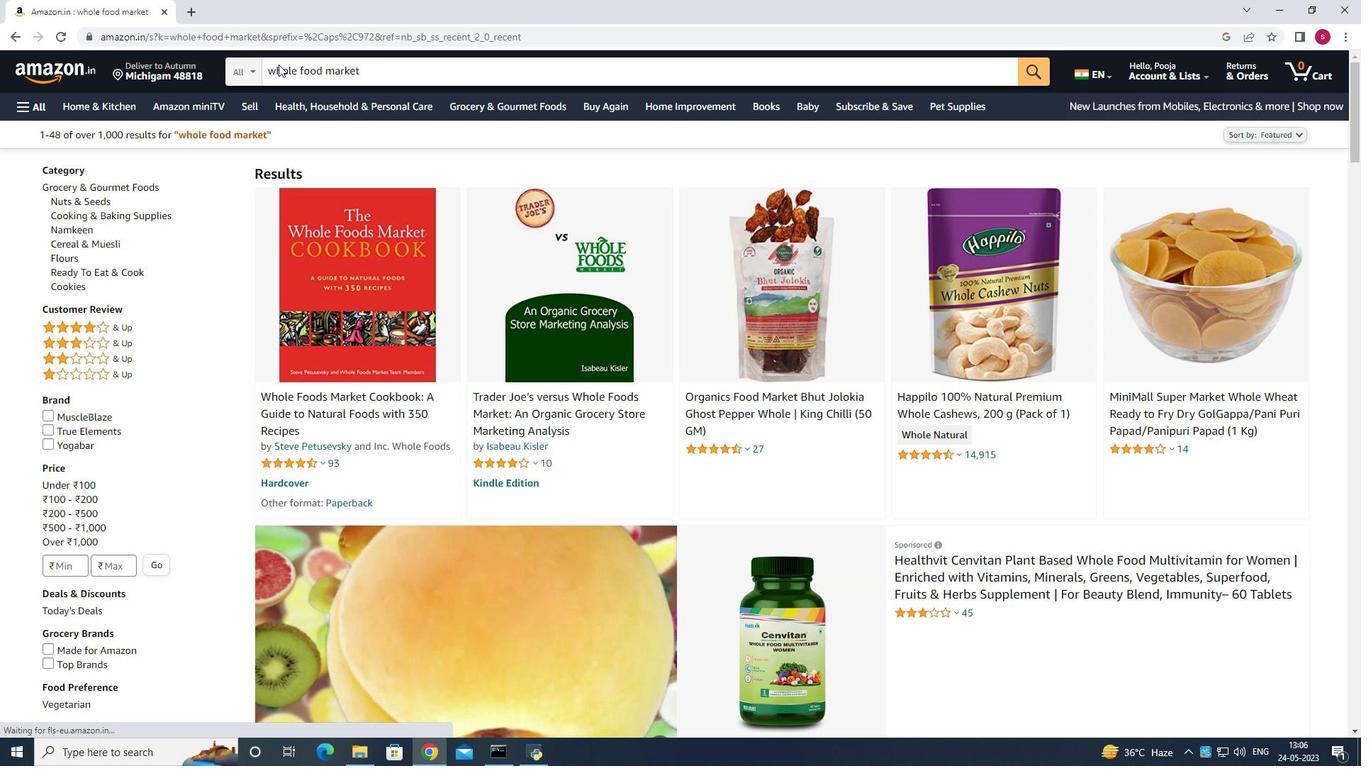
Action: Mouse moved to (229, 78)
Screenshot: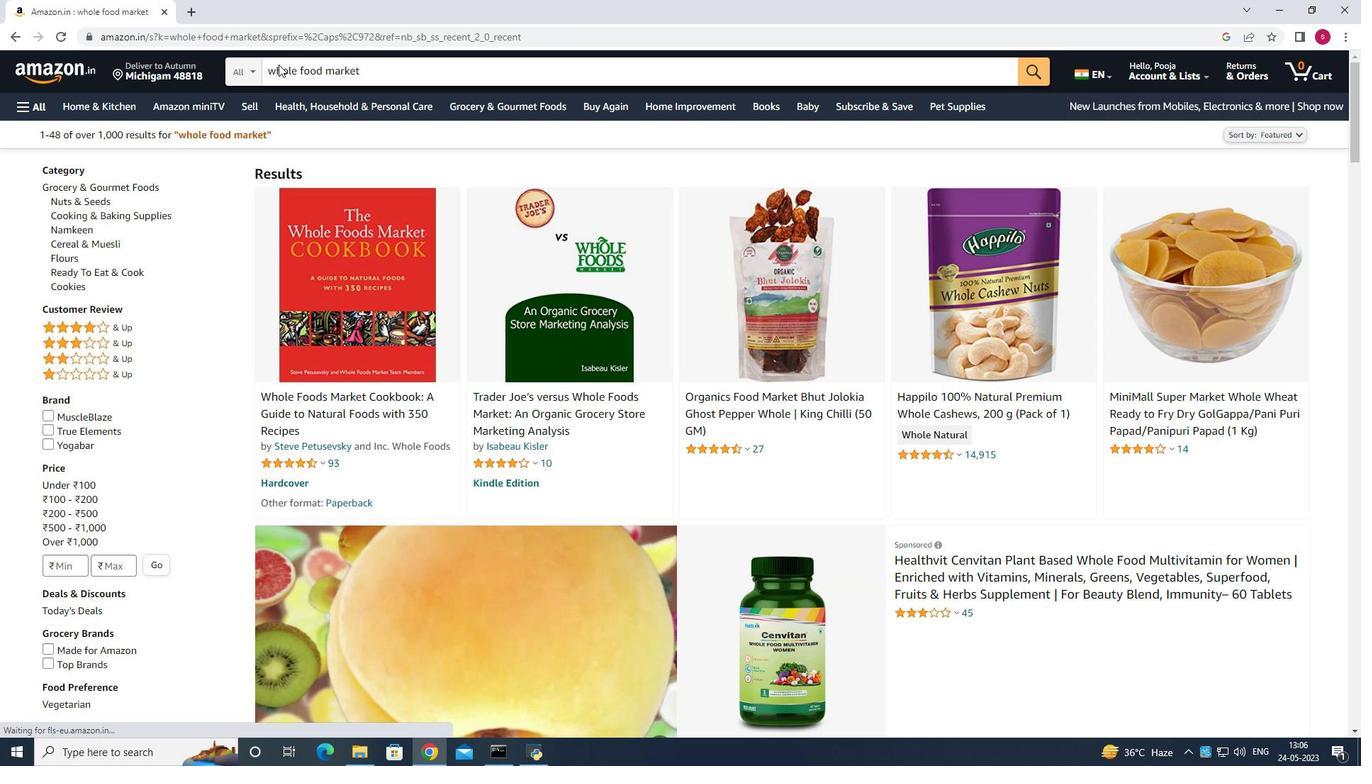 
Action: Mouse scrolled (229, 77) with delta (0, 0)
Screenshot: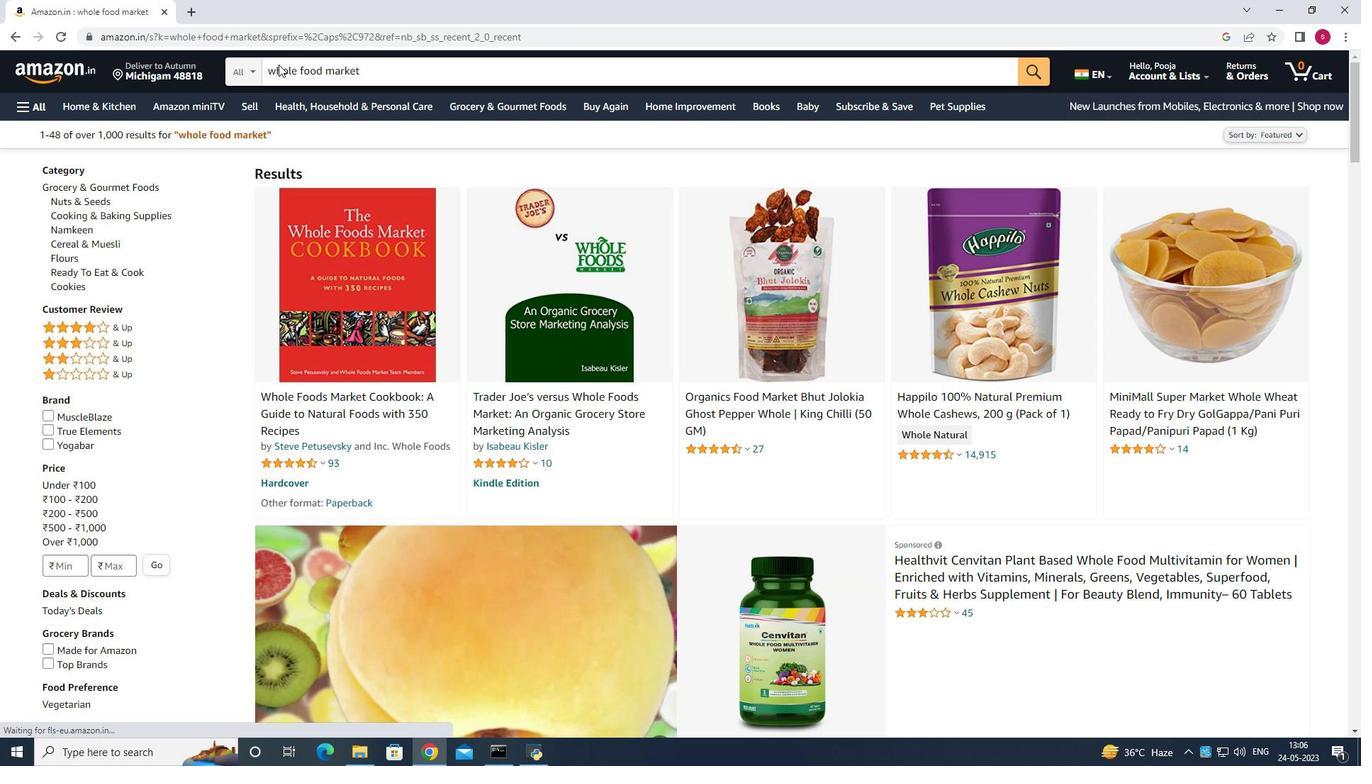 
Action: Mouse scrolled (229, 77) with delta (0, 0)
Screenshot: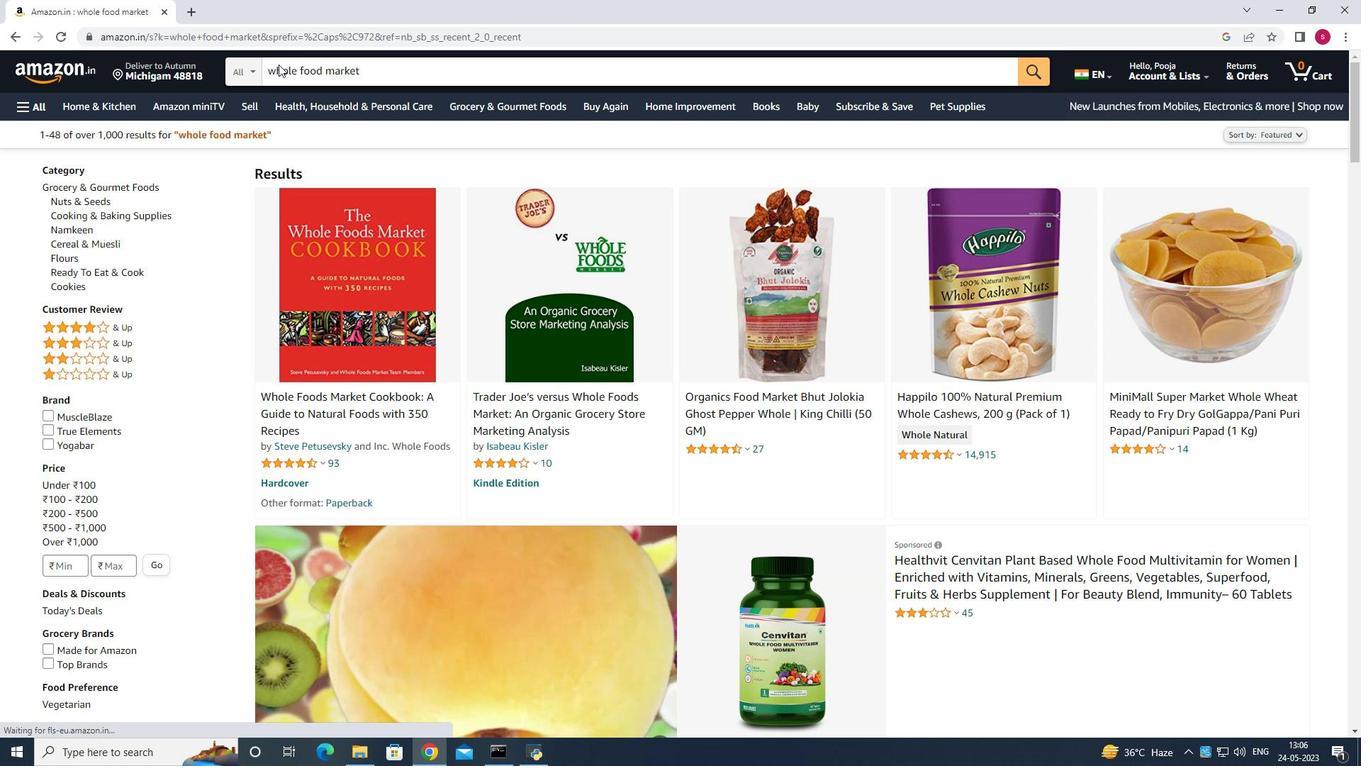 
Action: Mouse scrolled (229, 77) with delta (0, 0)
Screenshot: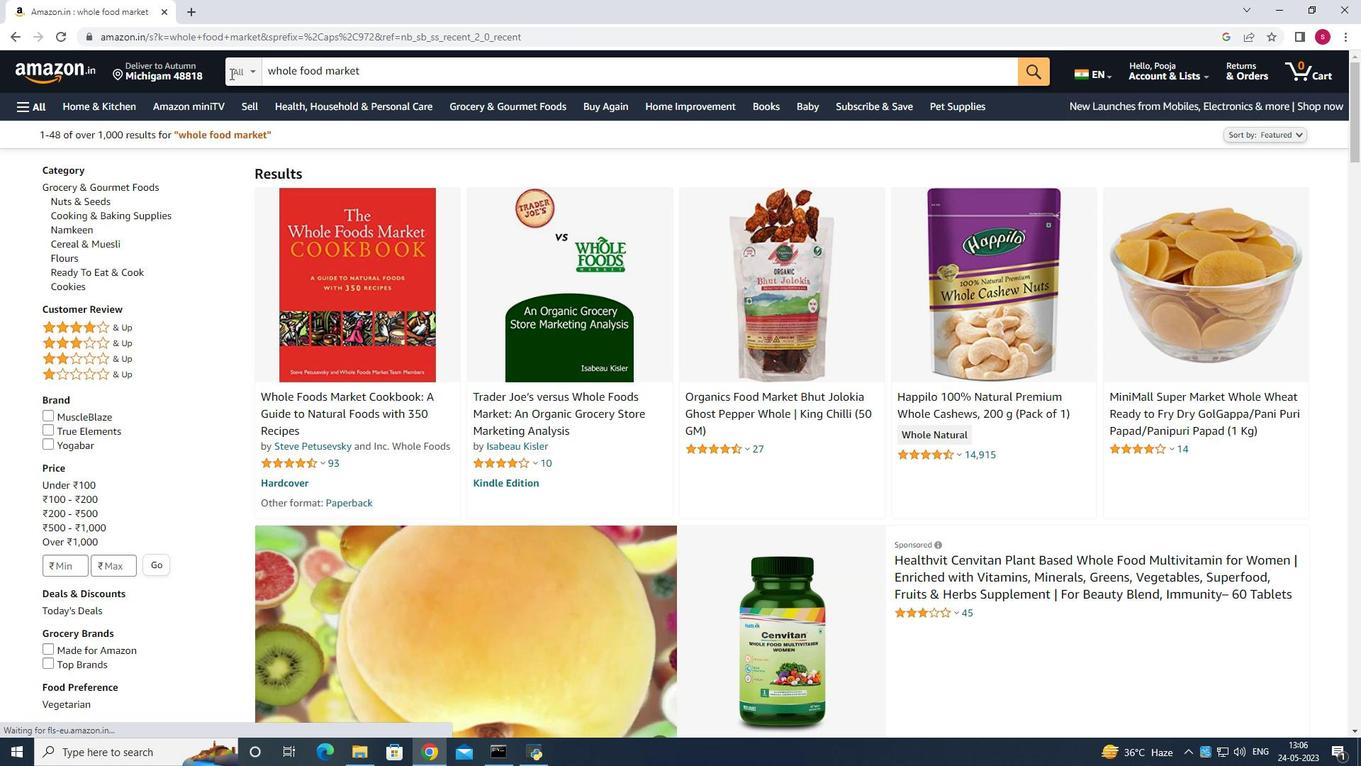 
Action: Mouse moved to (222, 82)
Screenshot: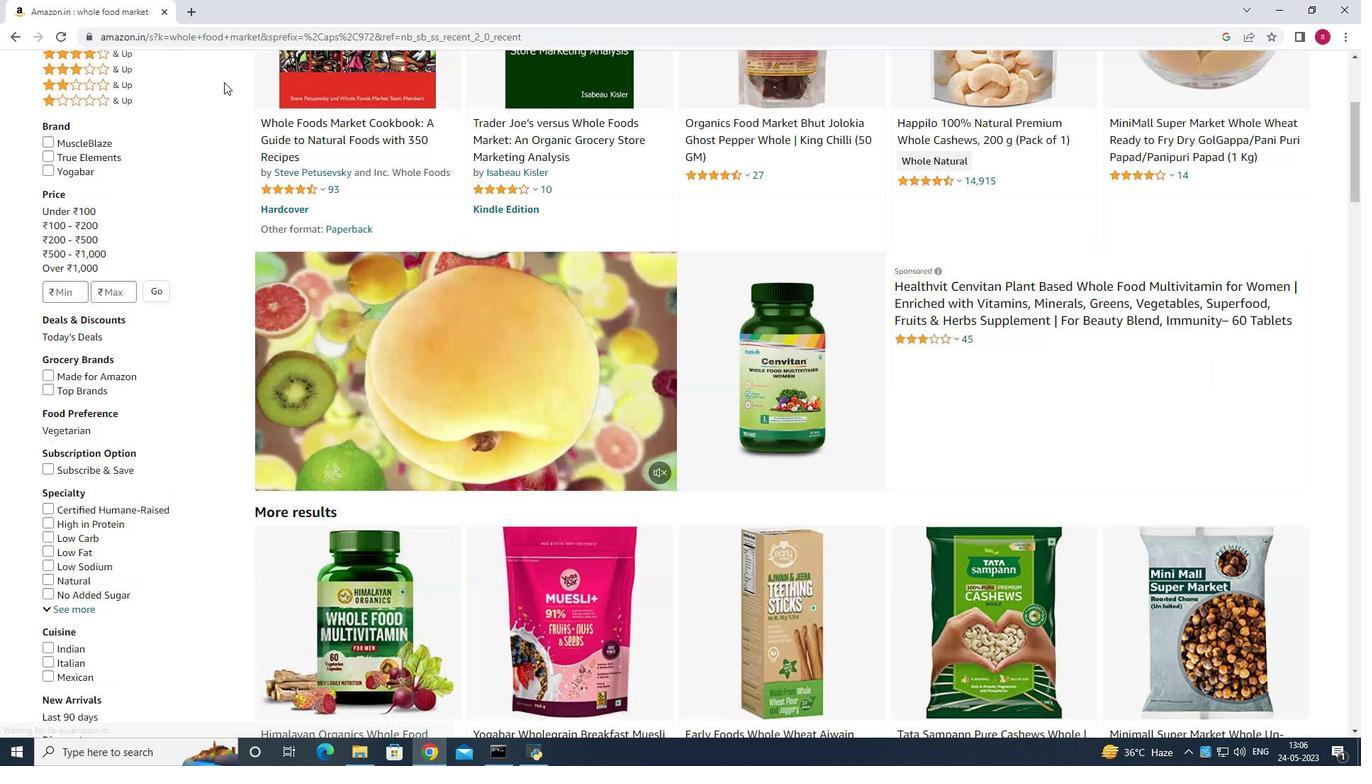 
Action: Mouse scrolled (222, 81) with delta (0, 0)
Screenshot: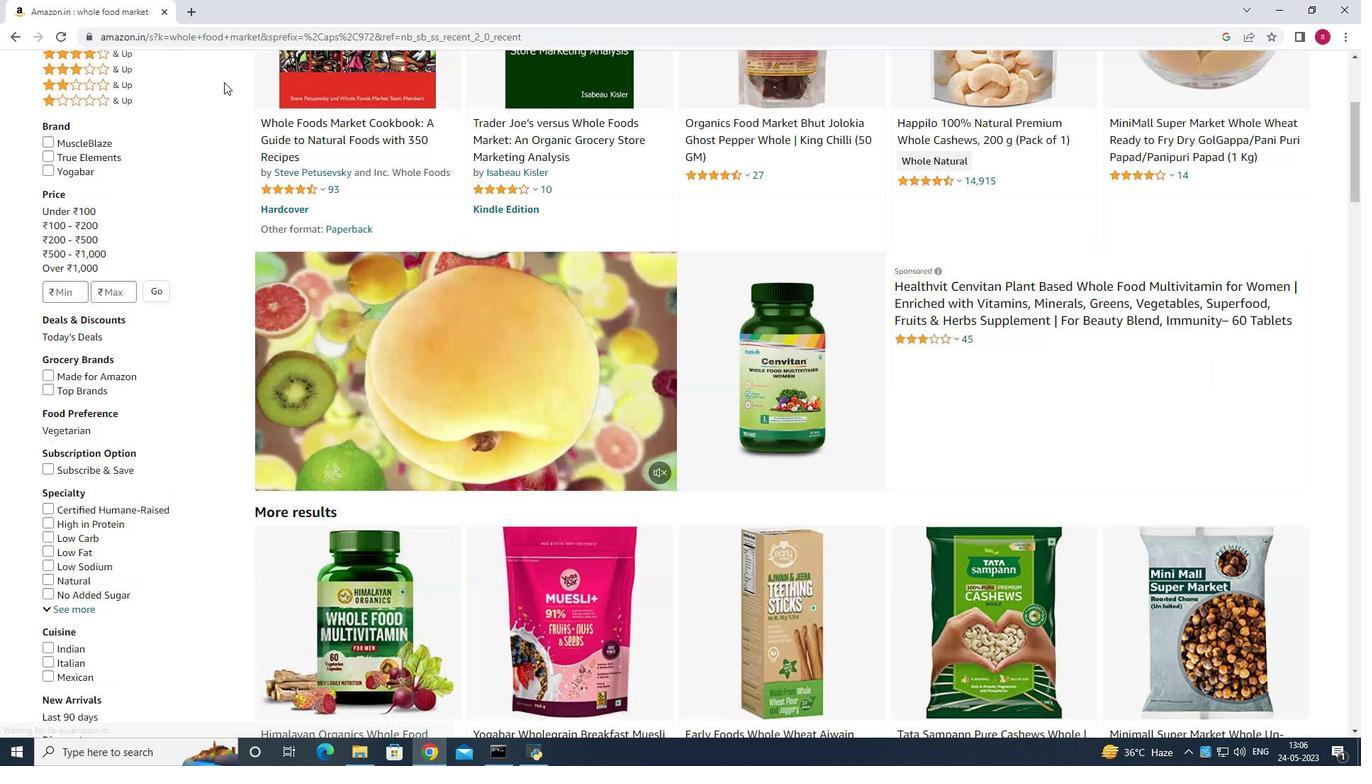 
Action: Mouse moved to (217, 92)
Screenshot: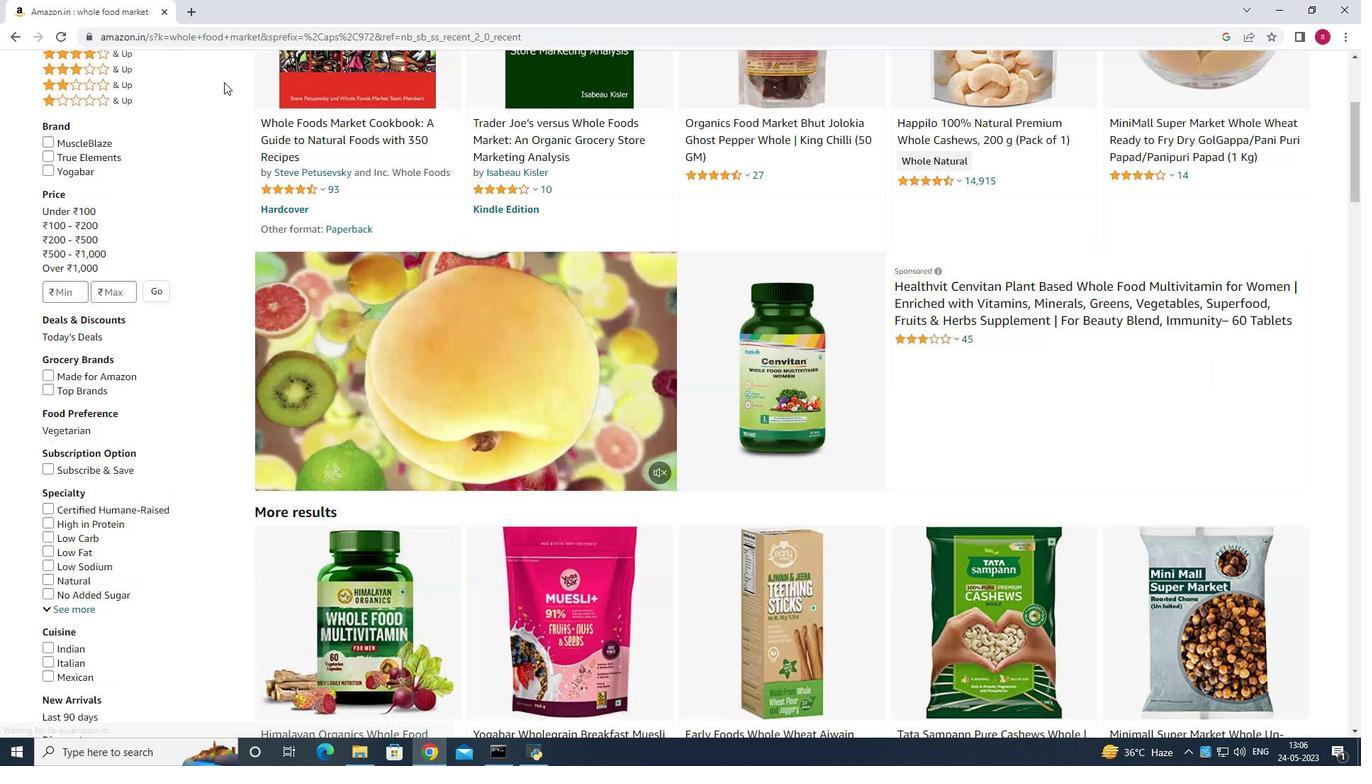 
Action: Mouse scrolled (217, 92) with delta (0, 0)
Screenshot: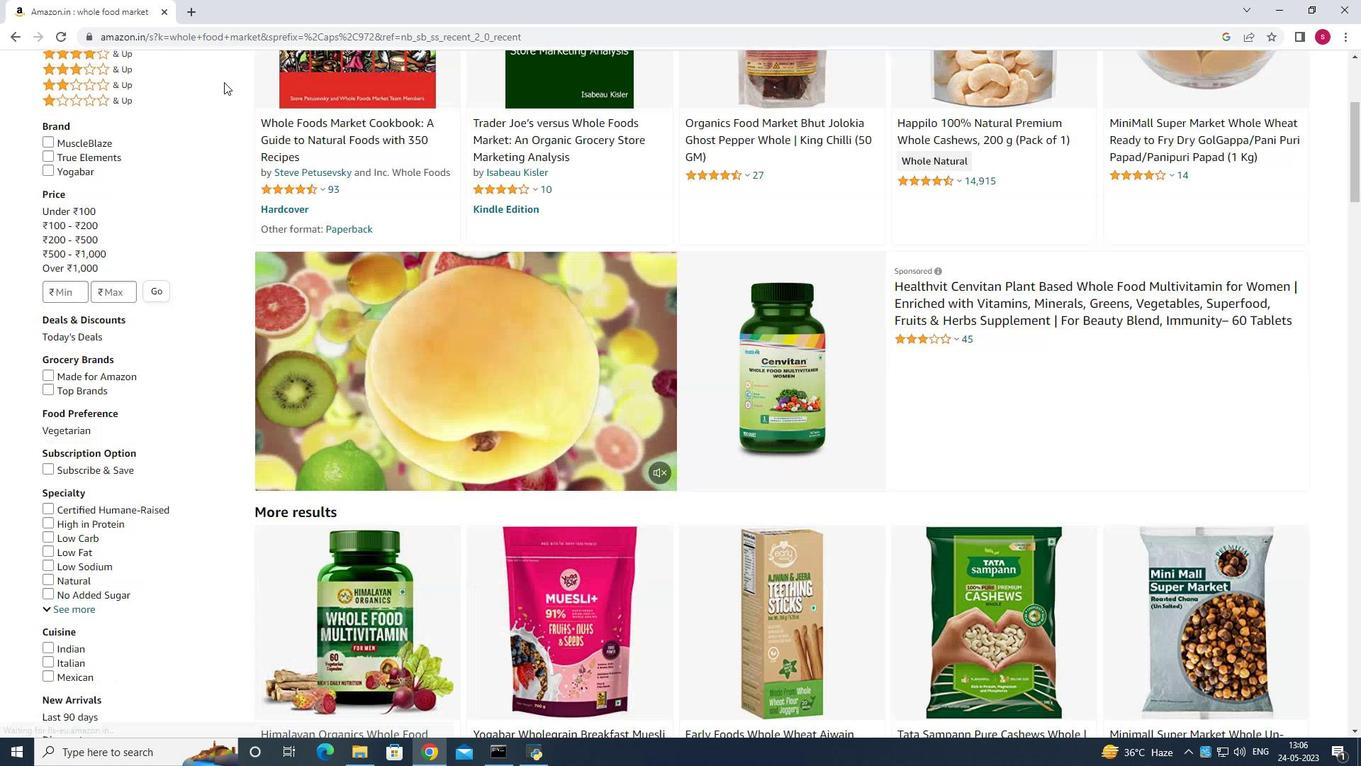 
Action: Mouse moved to (208, 112)
Screenshot: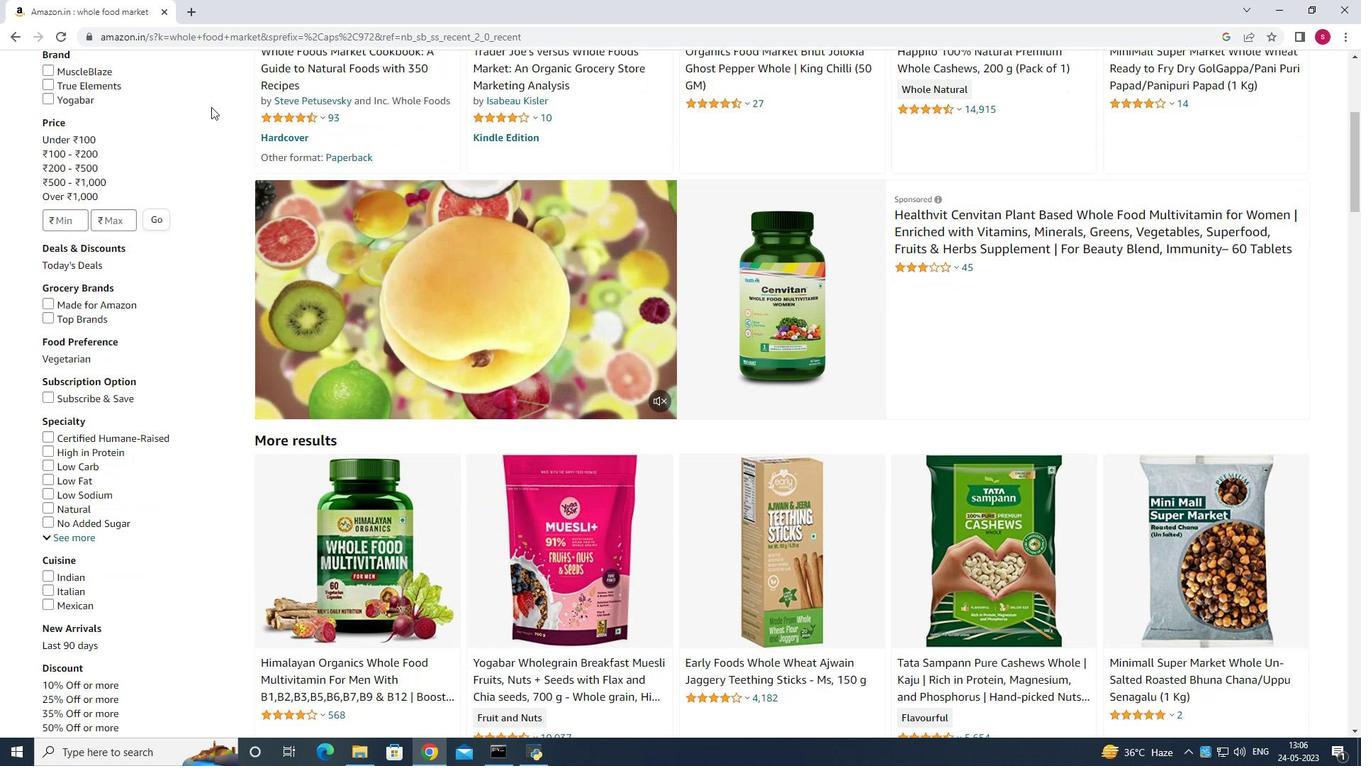 
Action: Mouse scrolled (208, 112) with delta (0, 0)
Screenshot: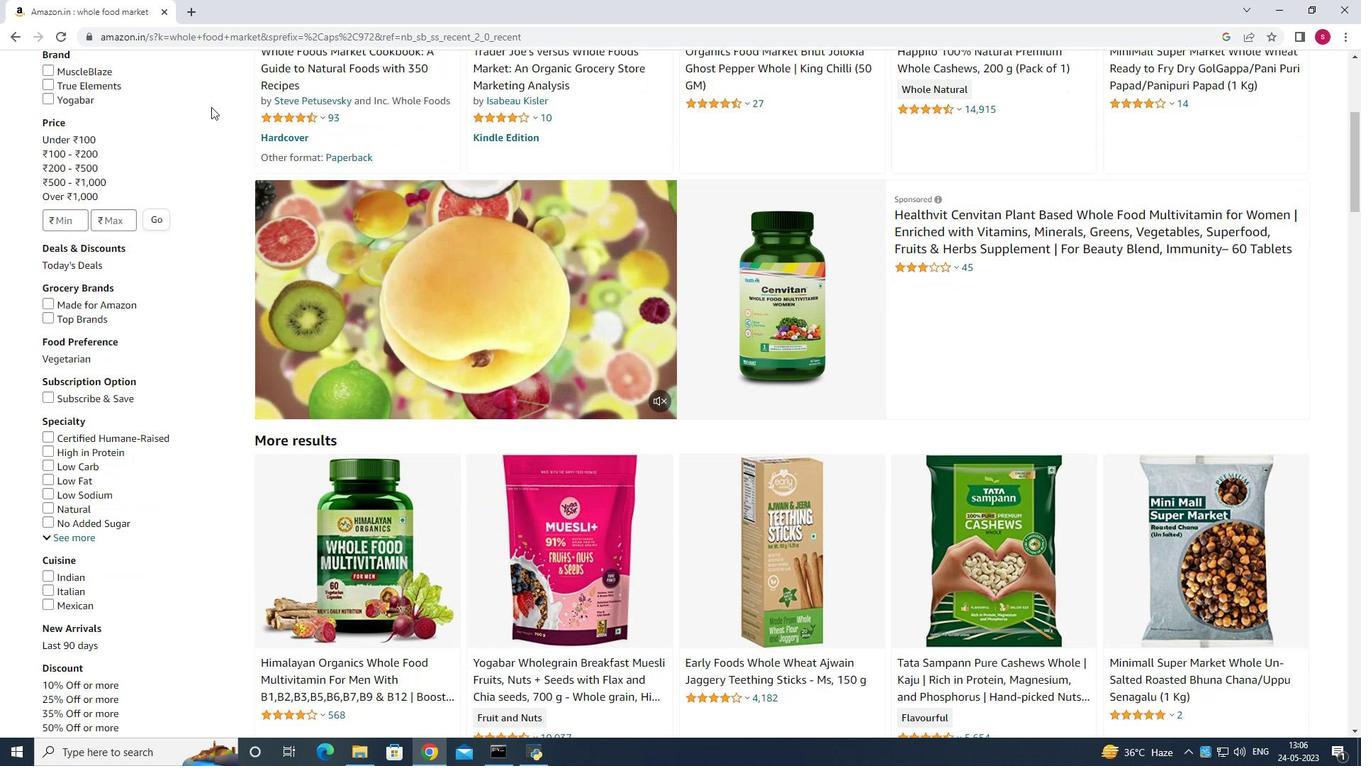 
Action: Mouse scrolled (208, 112) with delta (0, 0)
Screenshot: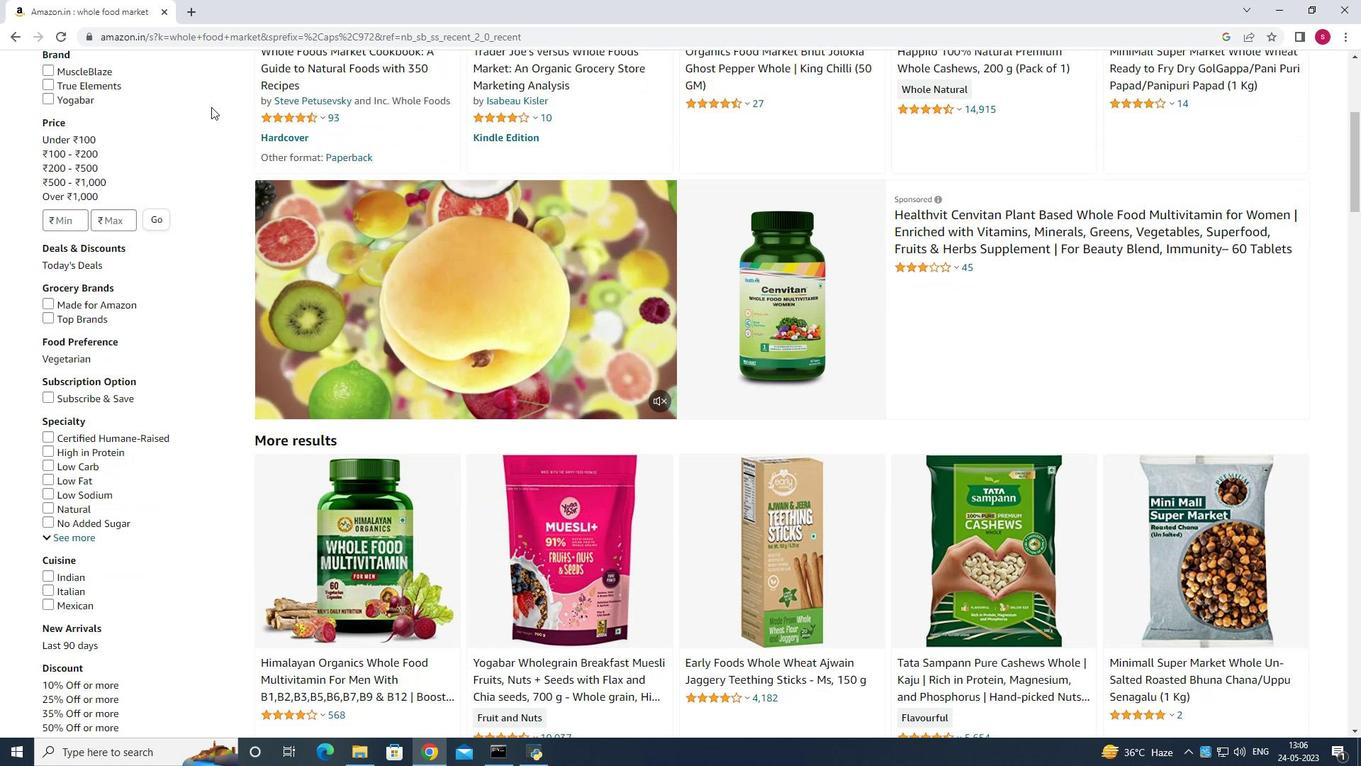 
Action: Mouse scrolled (208, 112) with delta (0, 0)
Screenshot: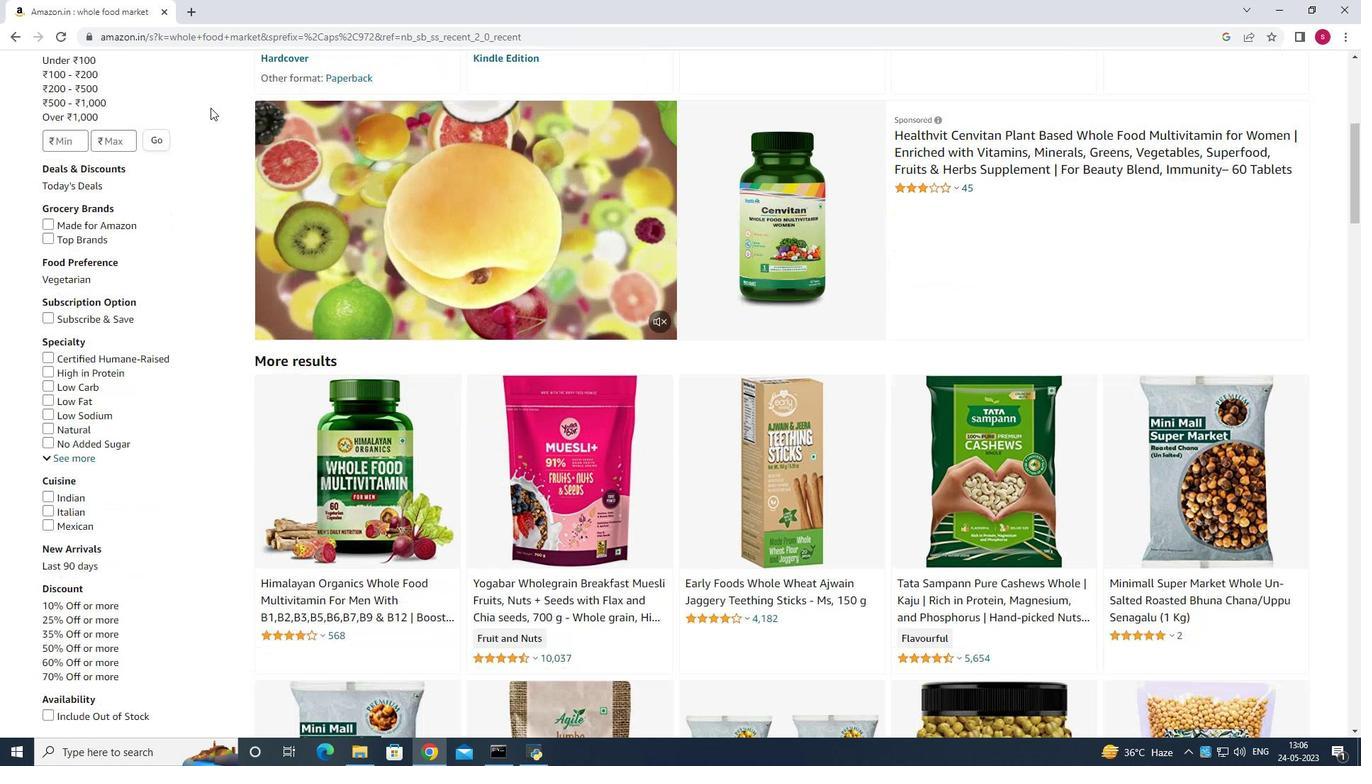 
Action: Mouse moved to (207, 131)
Screenshot: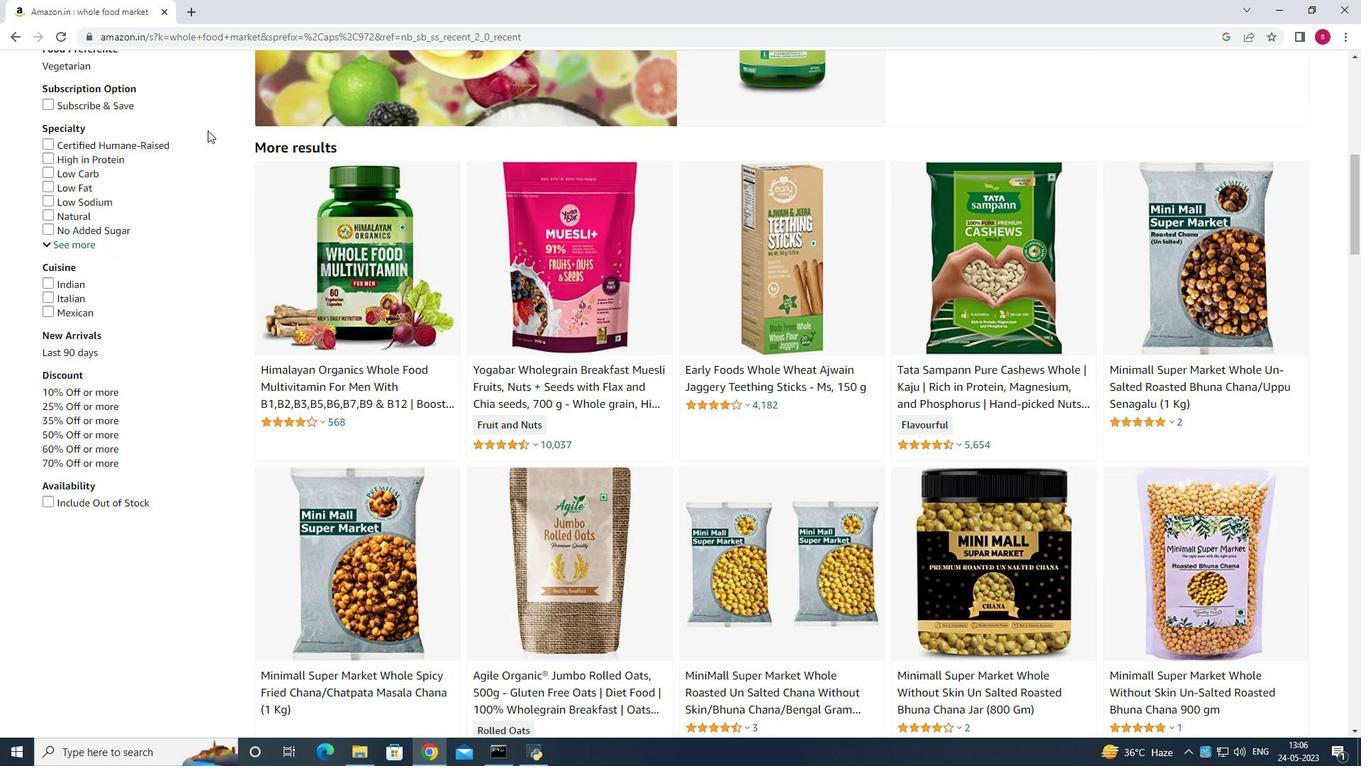 
Action: Mouse scrolled (207, 131) with delta (0, 0)
Screenshot: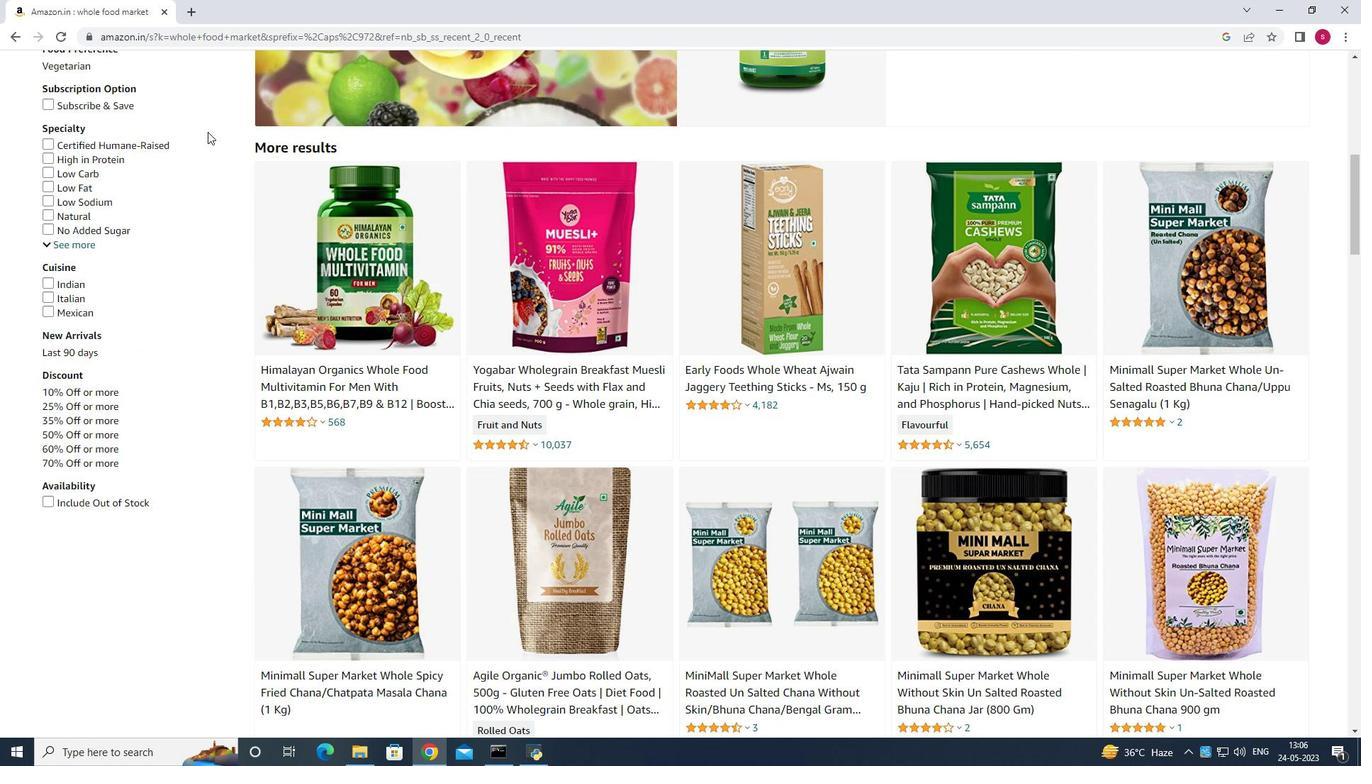 
Action: Mouse scrolled (207, 131) with delta (0, 0)
Screenshot: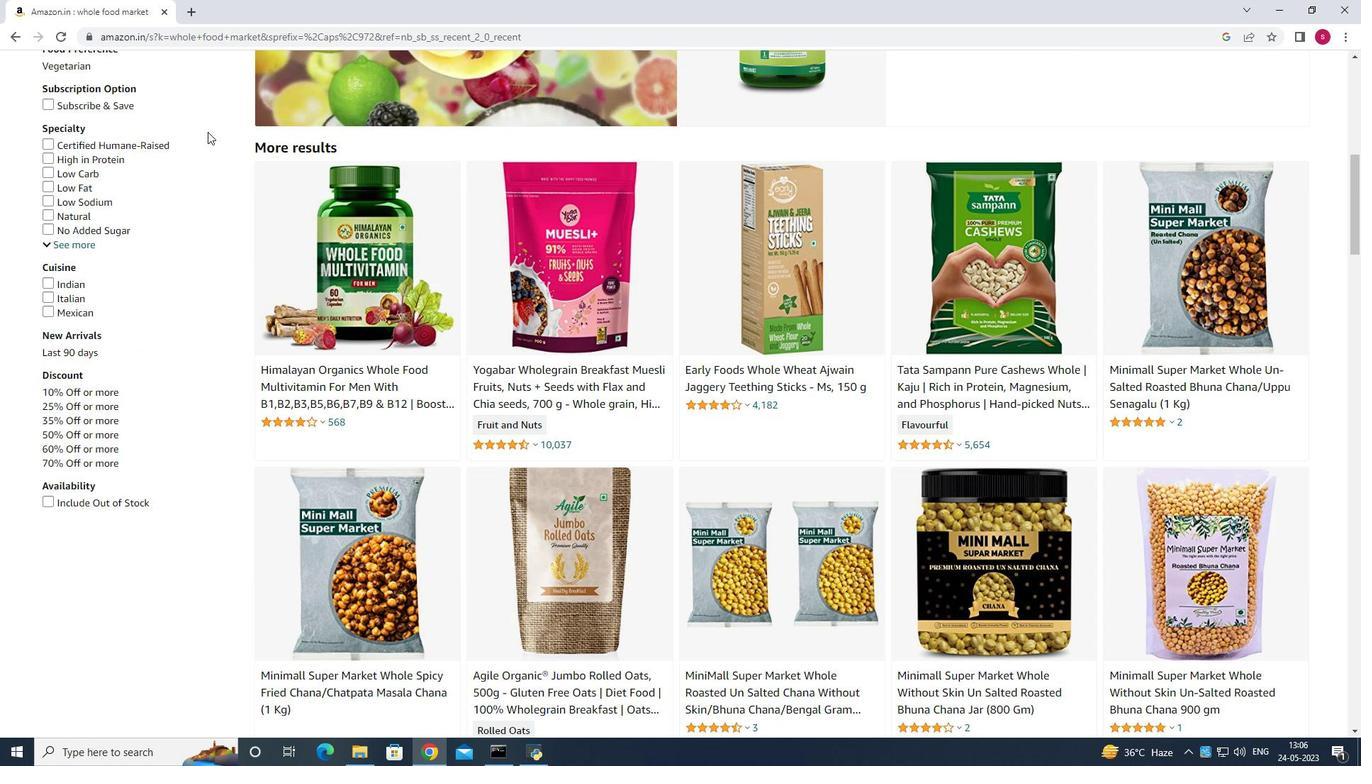 
Action: Mouse scrolled (207, 131) with delta (0, 0)
Screenshot: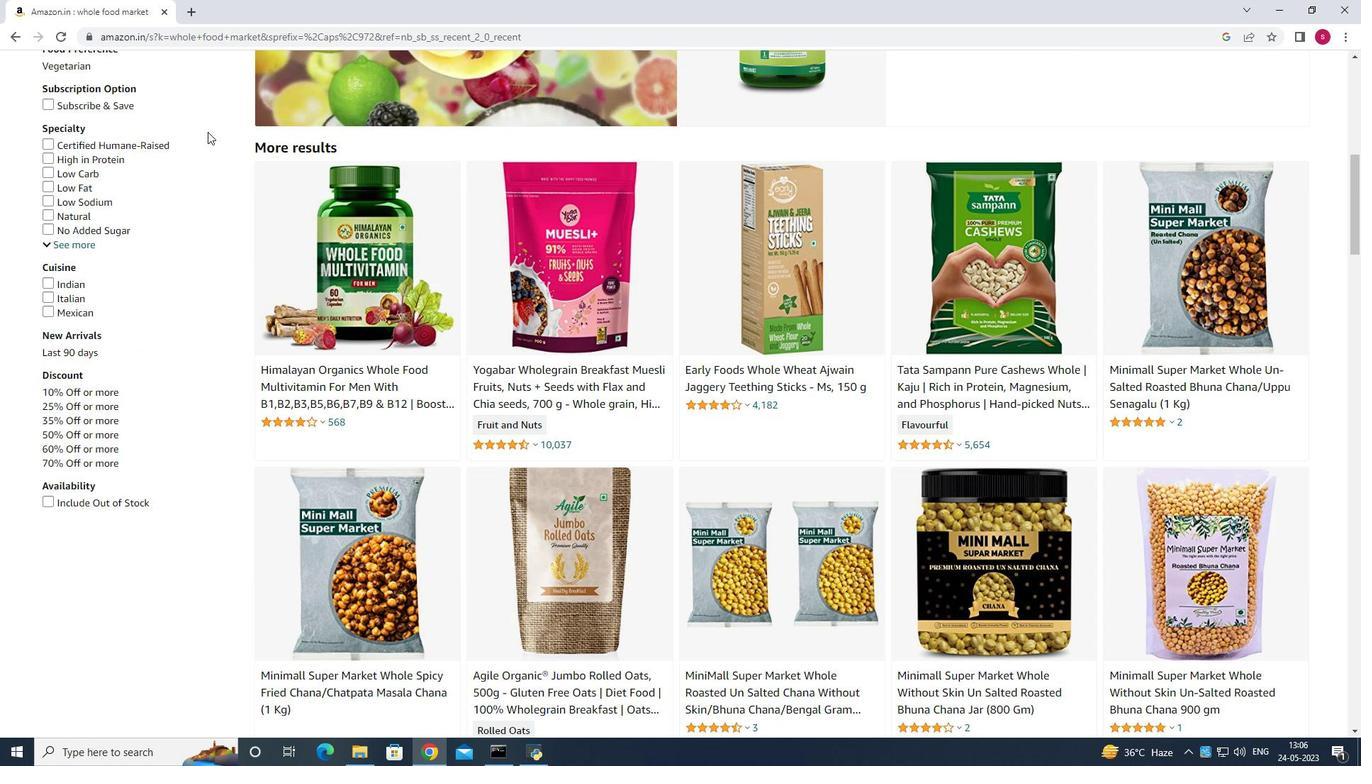 
Action: Mouse scrolled (207, 131) with delta (0, 0)
Screenshot: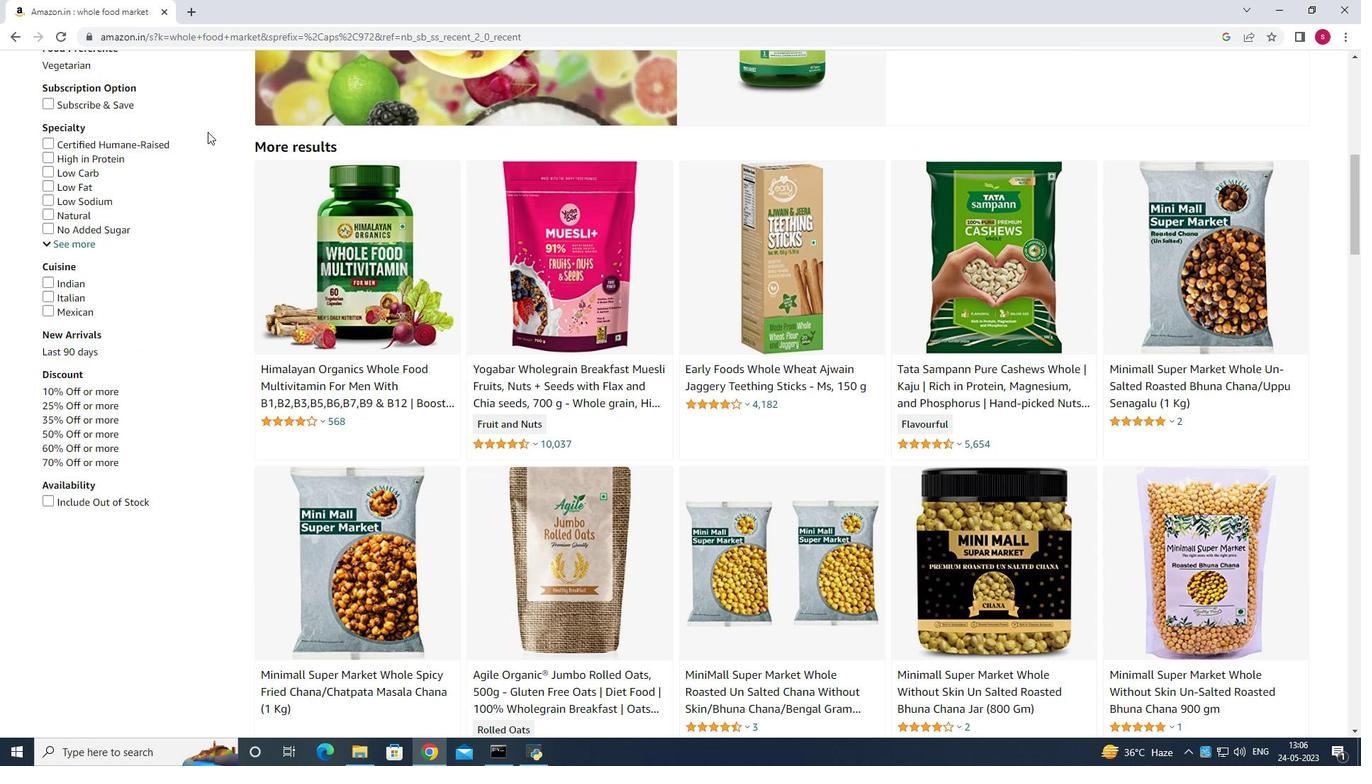 
Action: Mouse scrolled (207, 131) with delta (0, 0)
Screenshot: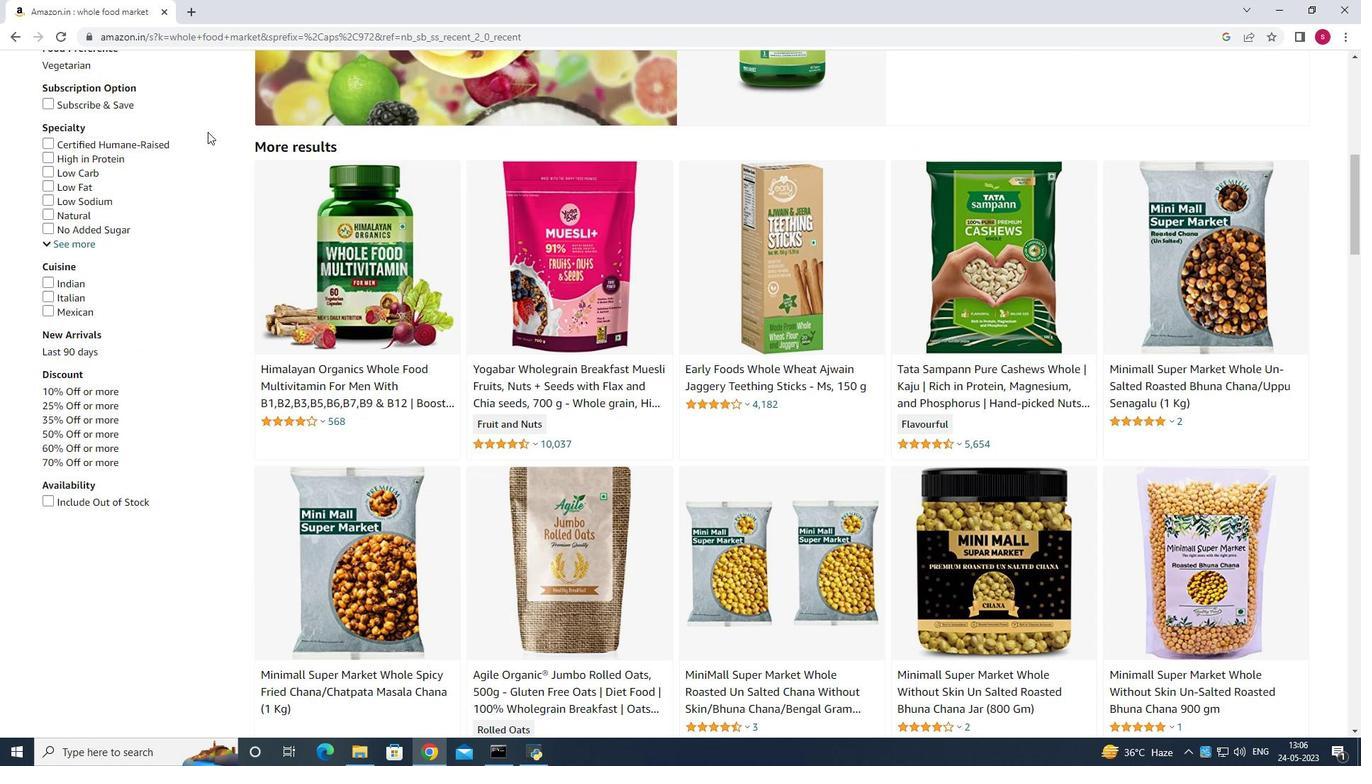 
Action: Mouse scrolled (207, 131) with delta (0, 0)
Screenshot: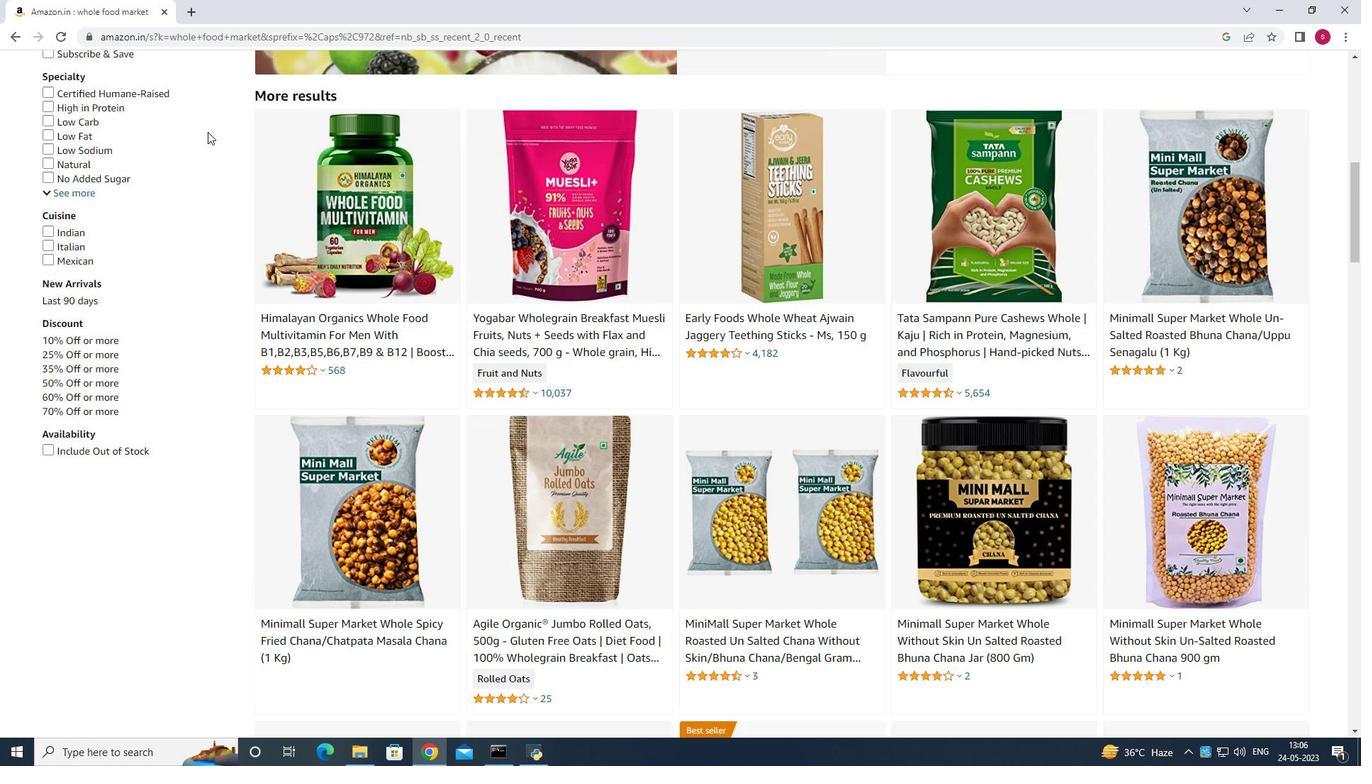 
Action: Mouse scrolled (207, 131) with delta (0, 0)
Screenshot: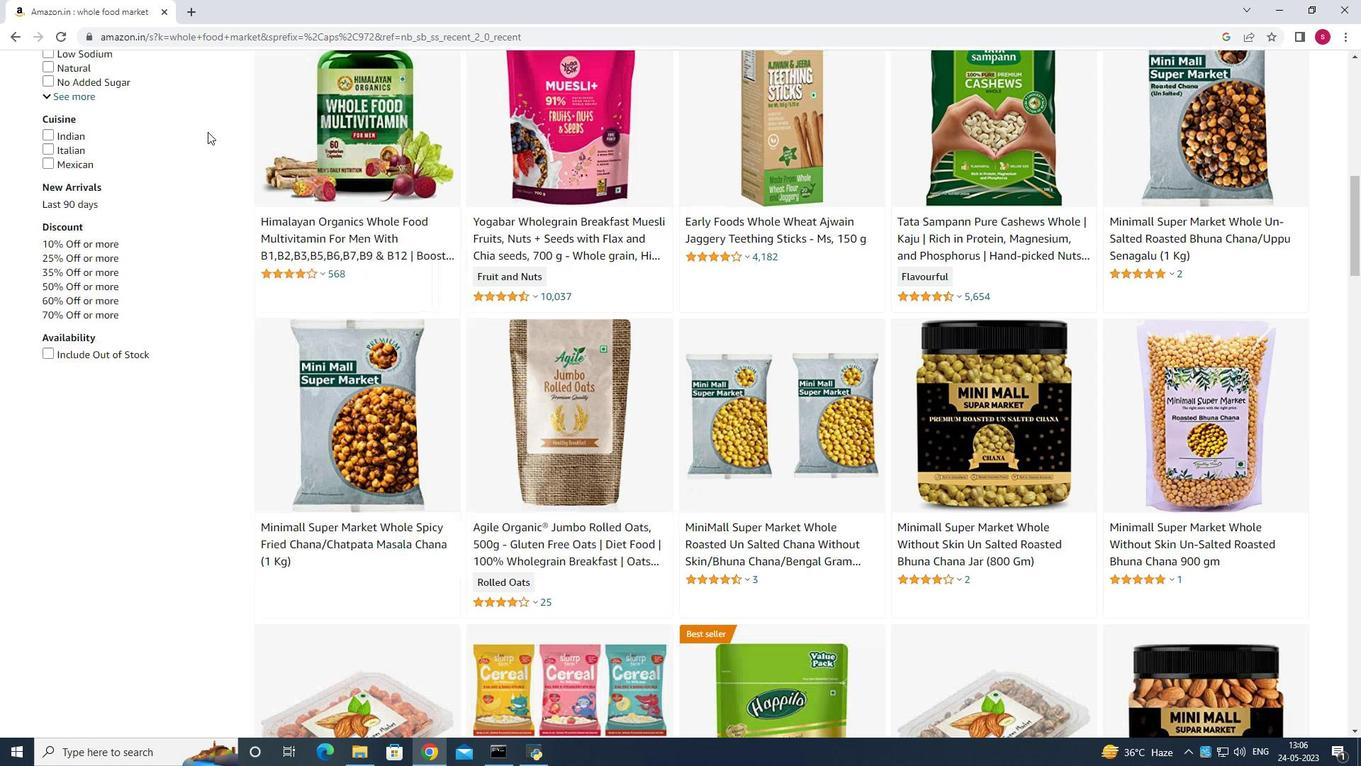 
Action: Mouse scrolled (207, 131) with delta (0, 0)
Screenshot: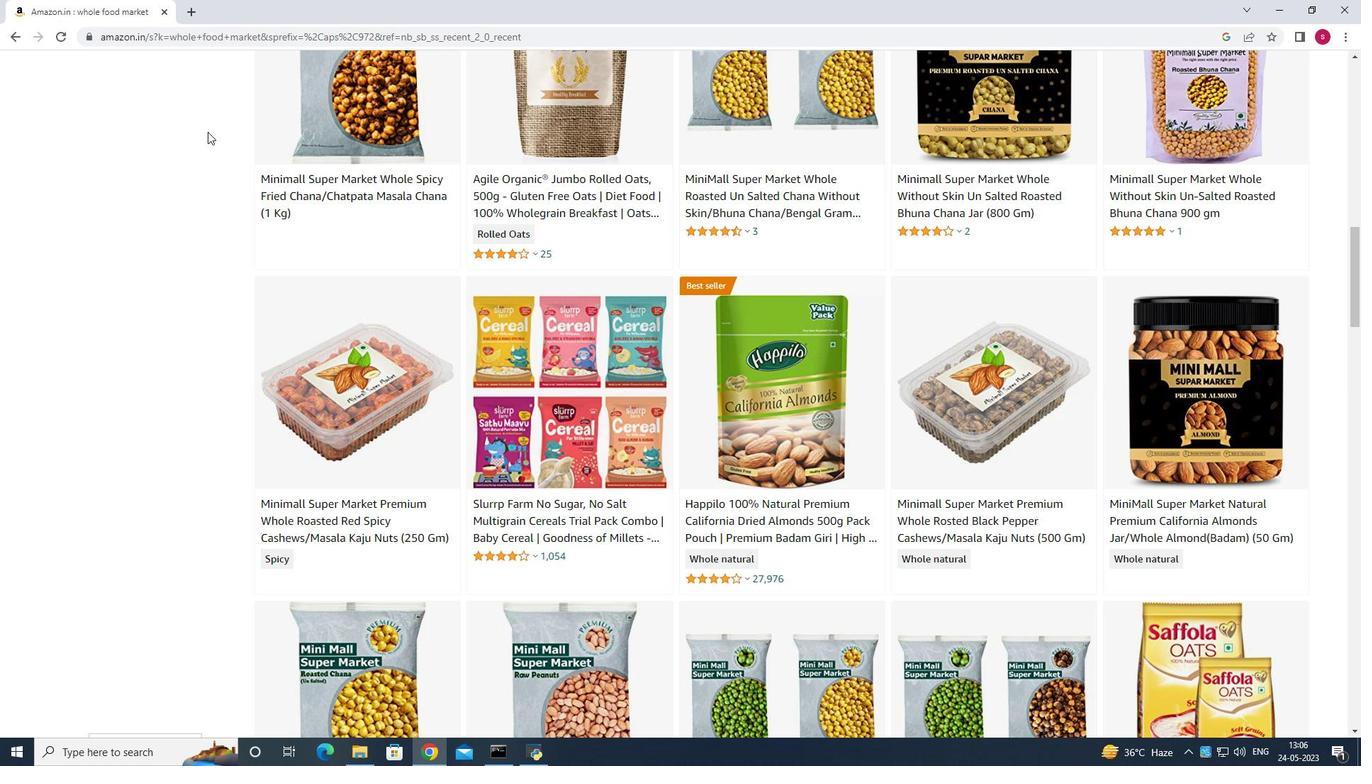 
Action: Mouse moved to (208, 131)
Screenshot: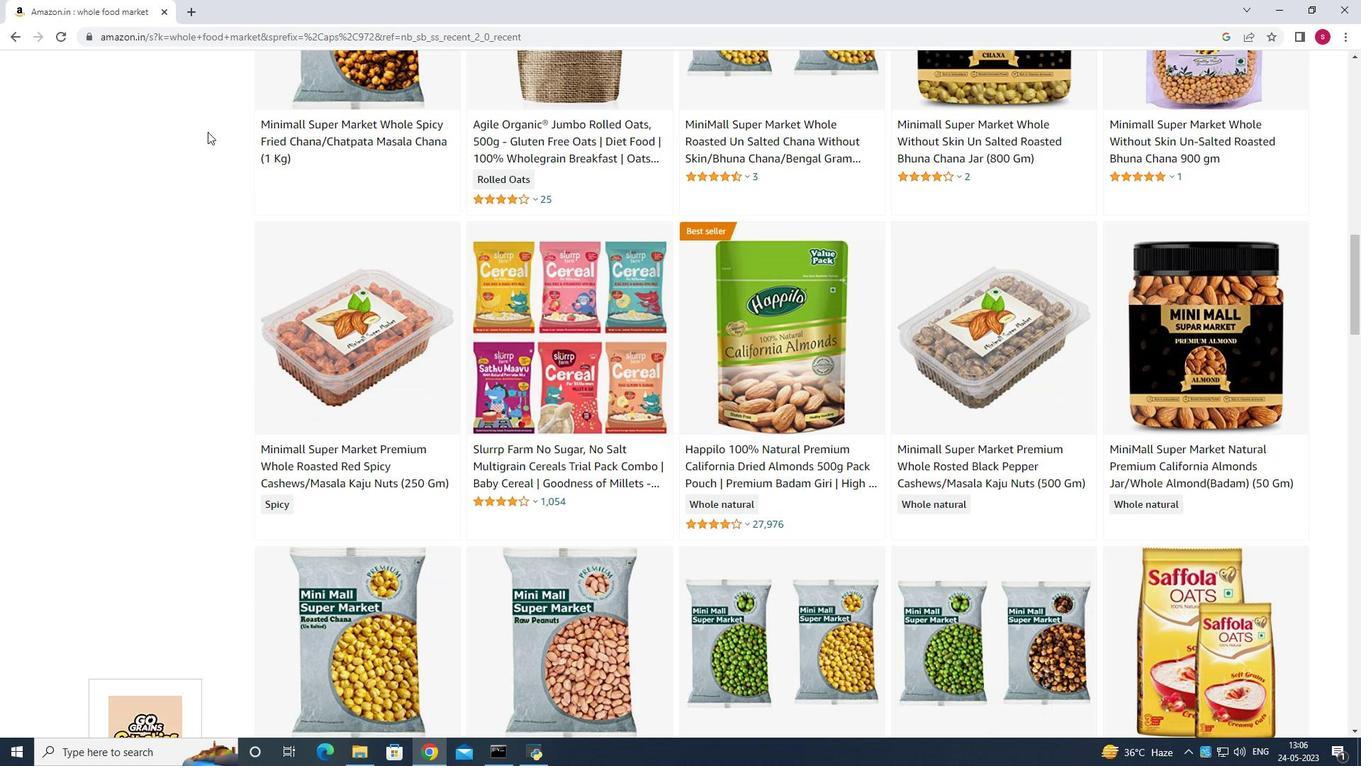 
Action: Mouse scrolled (208, 131) with delta (0, 0)
Screenshot: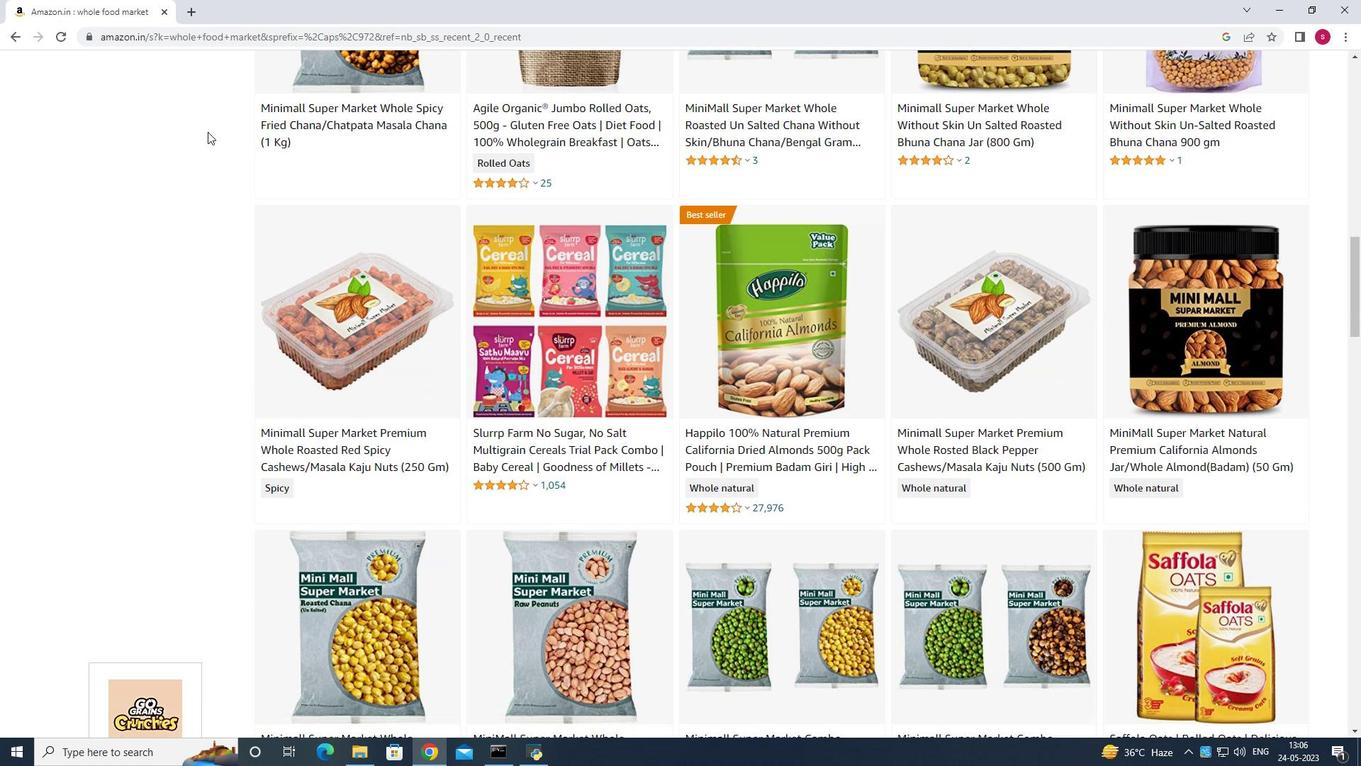 
Action: Mouse scrolled (208, 131) with delta (0, 0)
Screenshot: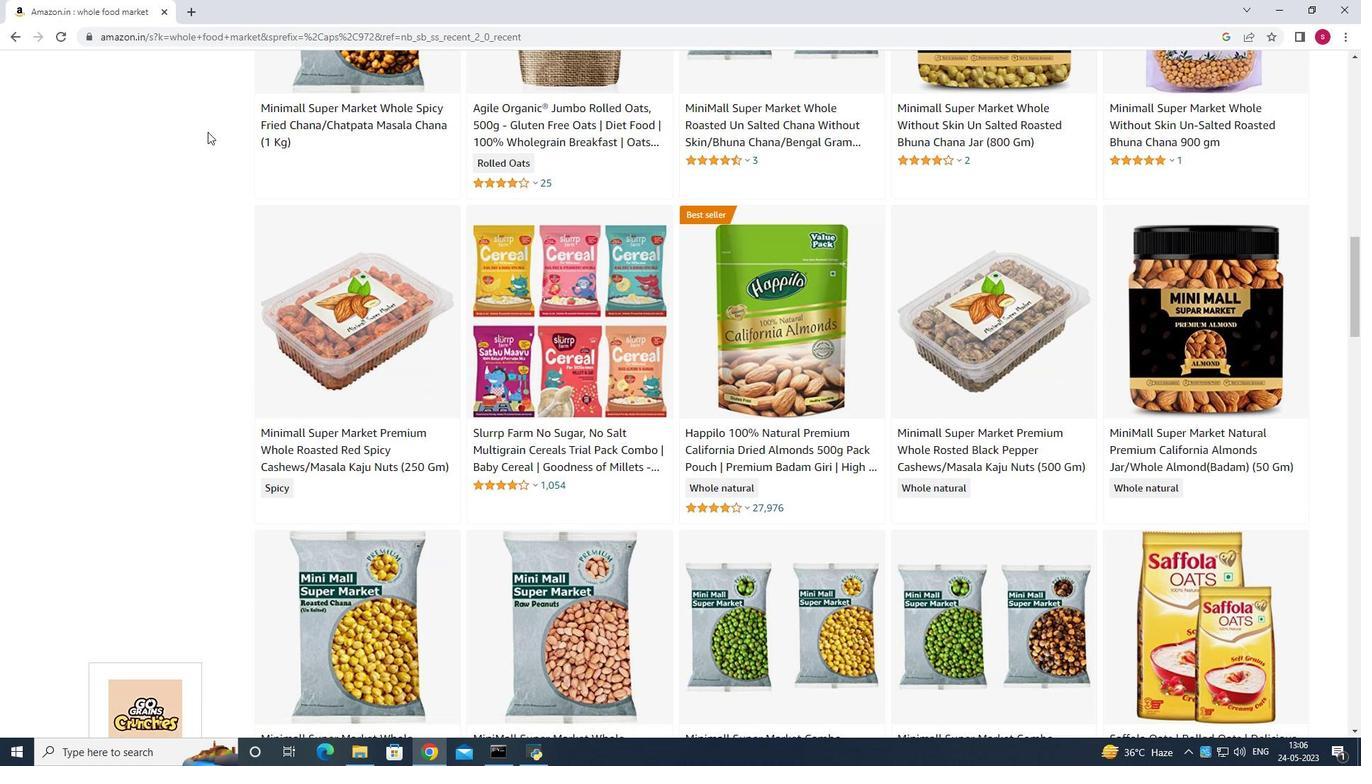 
Action: Mouse scrolled (208, 131) with delta (0, 0)
Screenshot: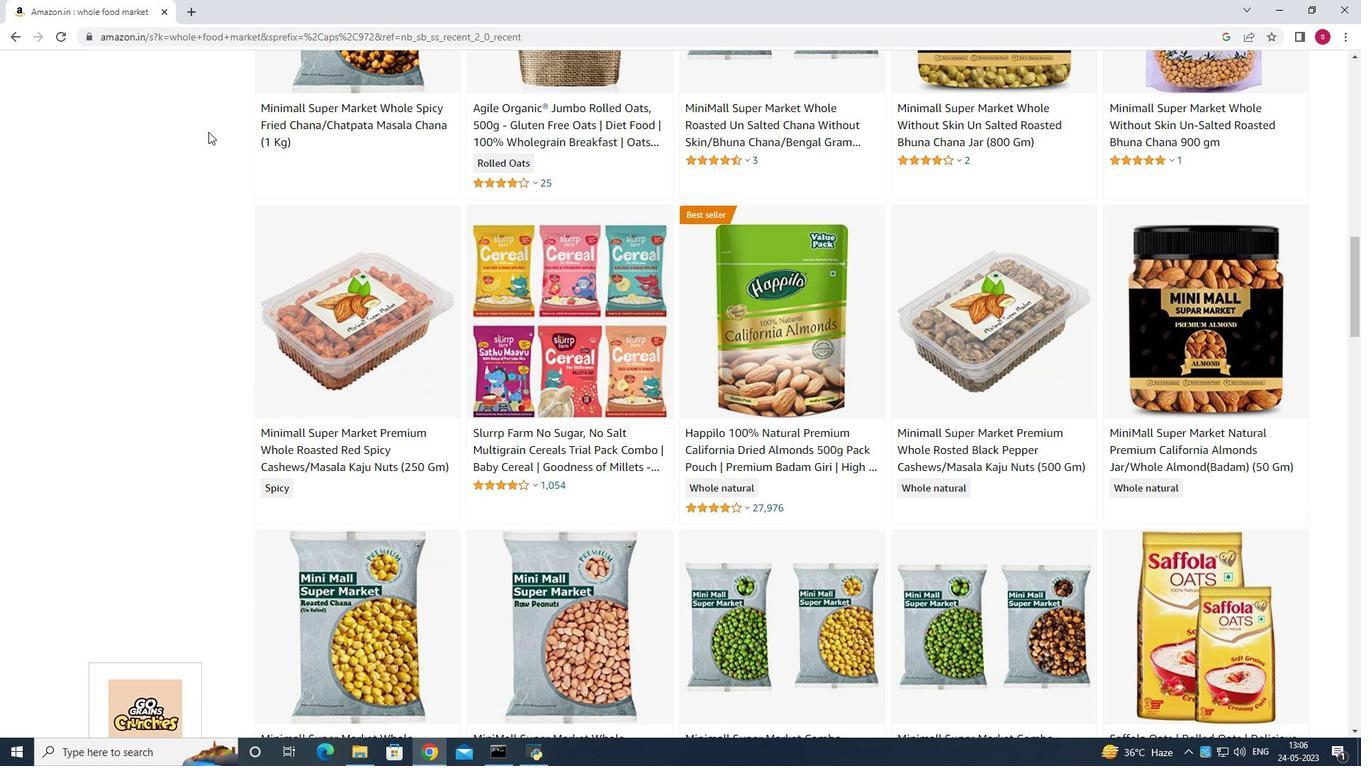 
Action: Mouse scrolled (208, 132) with delta (0, 0)
Screenshot: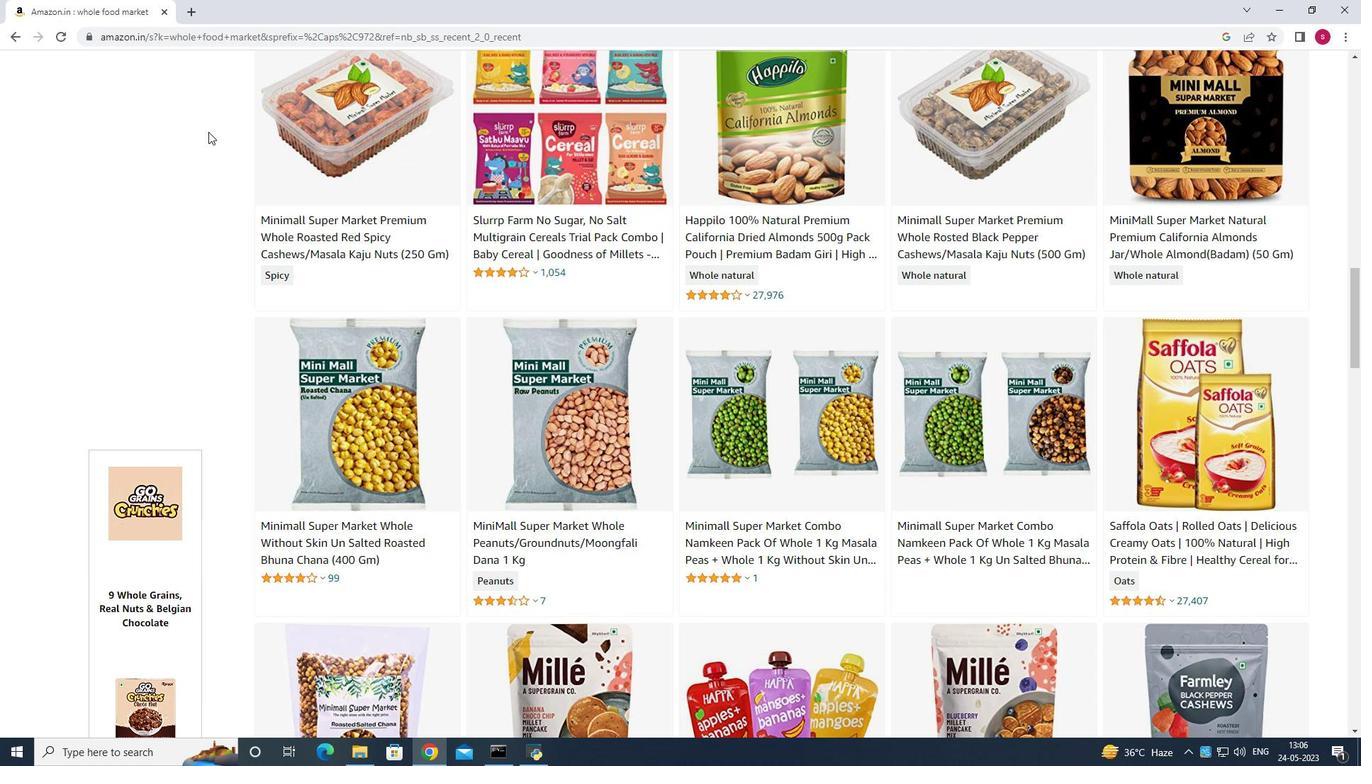 
Action: Mouse moved to (479, 139)
Screenshot: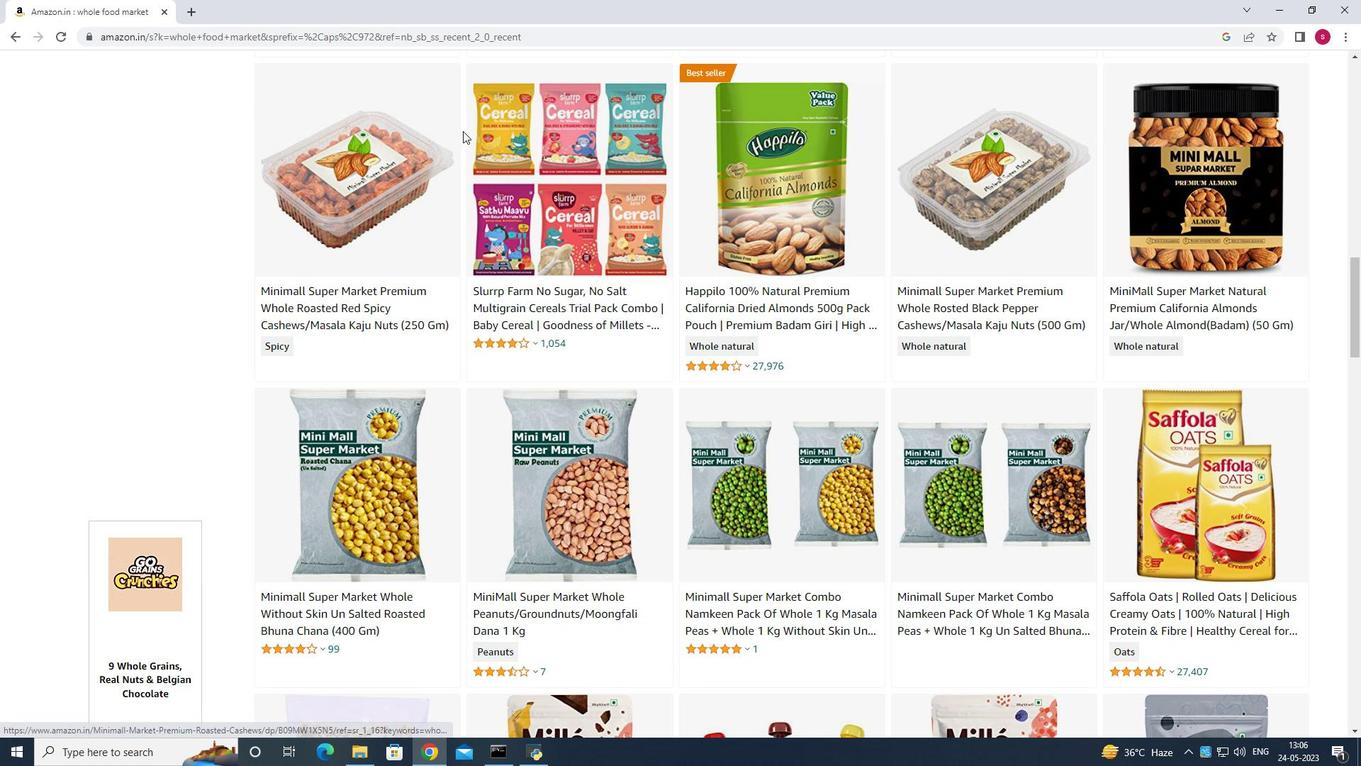 
Action: Mouse scrolled (479, 139) with delta (0, 0)
Screenshot: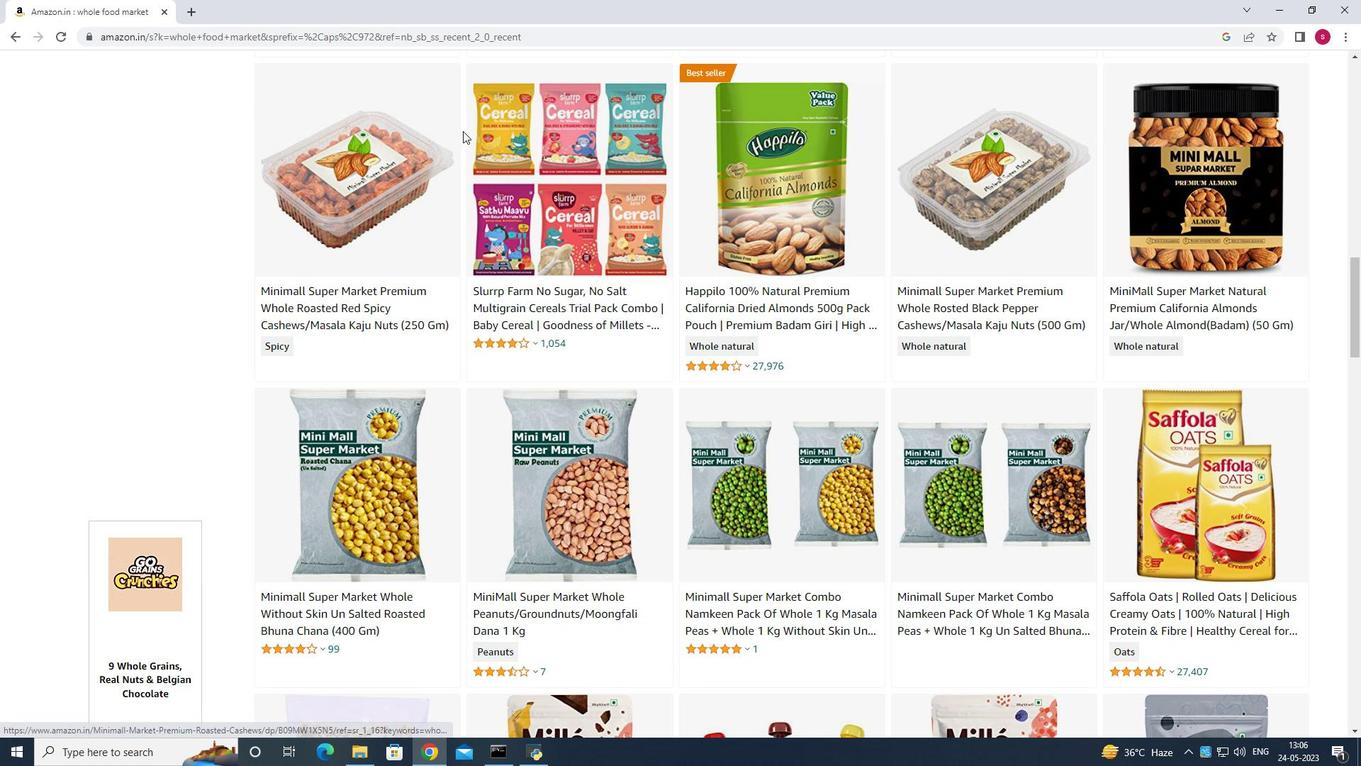 
Action: Mouse moved to (480, 141)
Screenshot: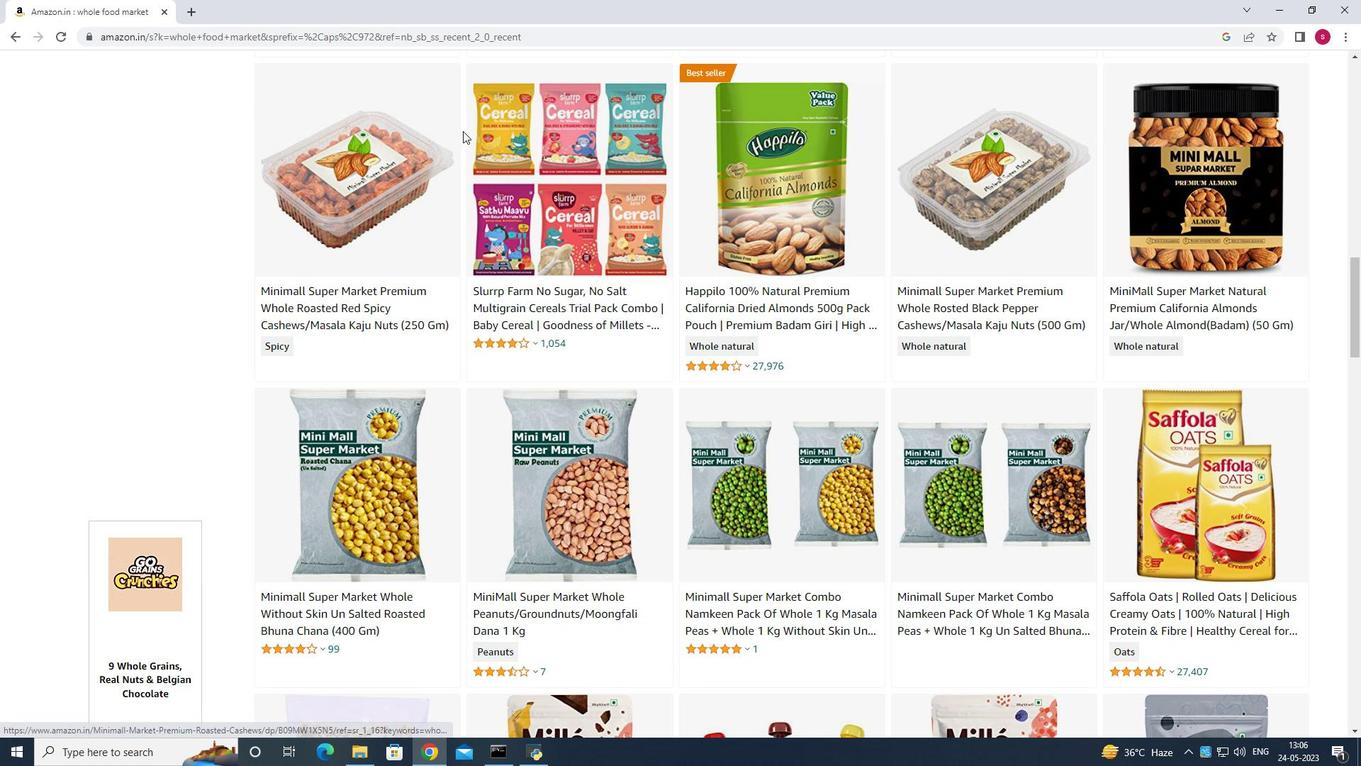 
Action: Mouse scrolled (480, 140) with delta (0, 0)
Screenshot: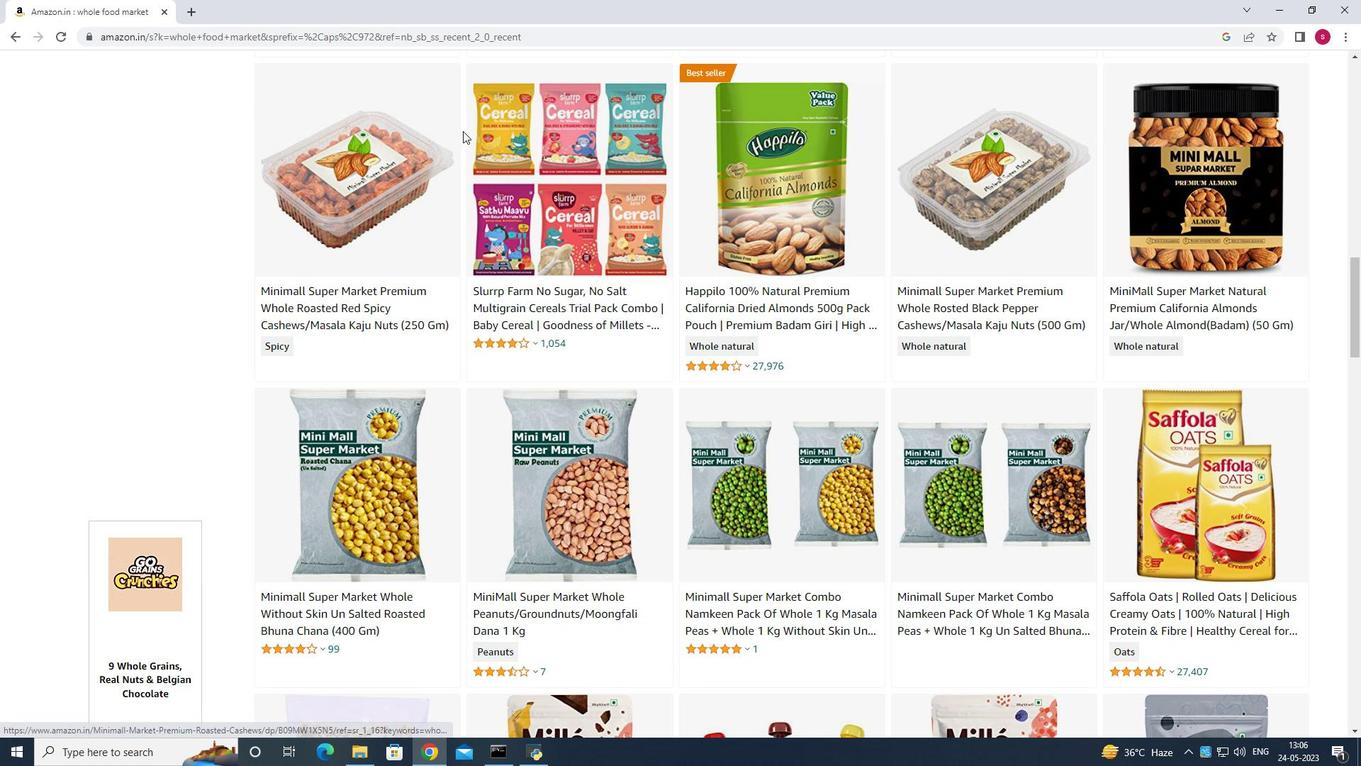 
Action: Mouse moved to (480, 141)
Screenshot: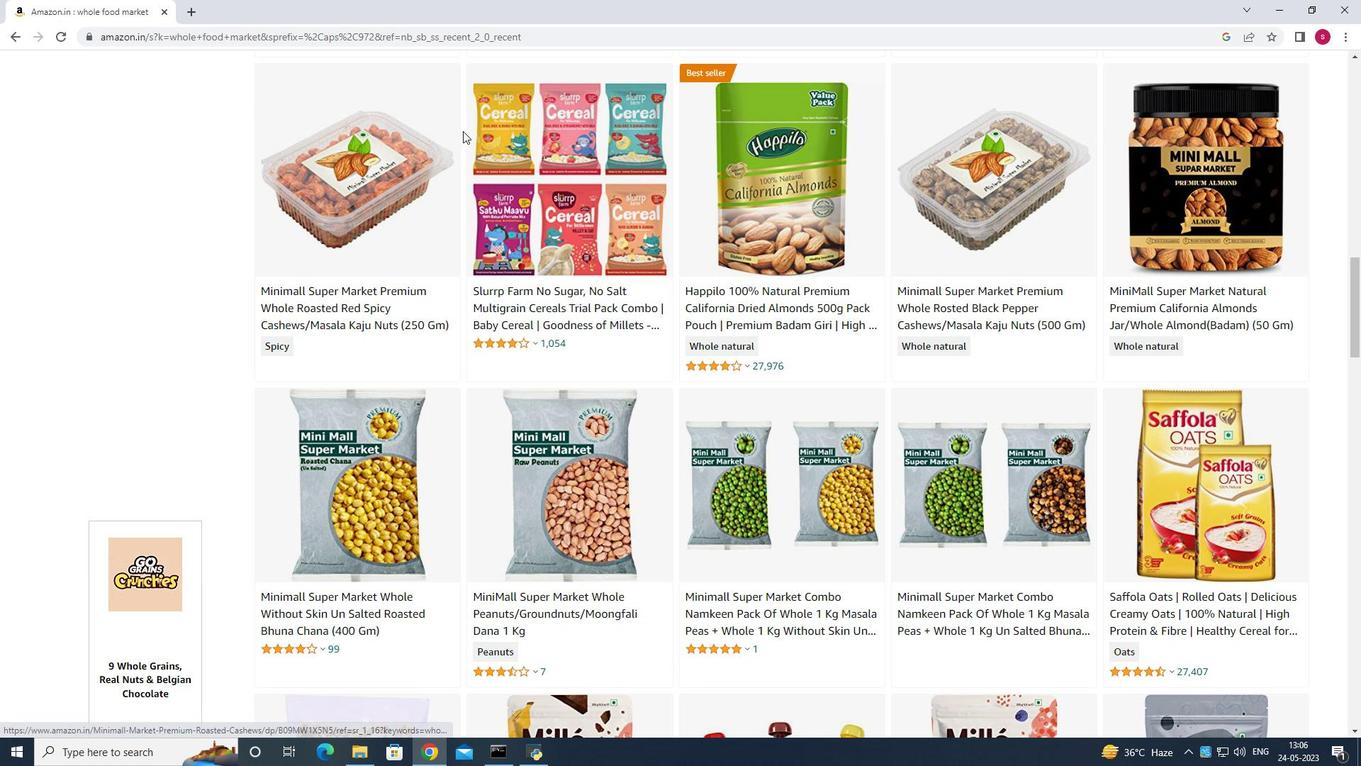 
Action: Mouse scrolled (480, 141) with delta (0, 0)
Screenshot: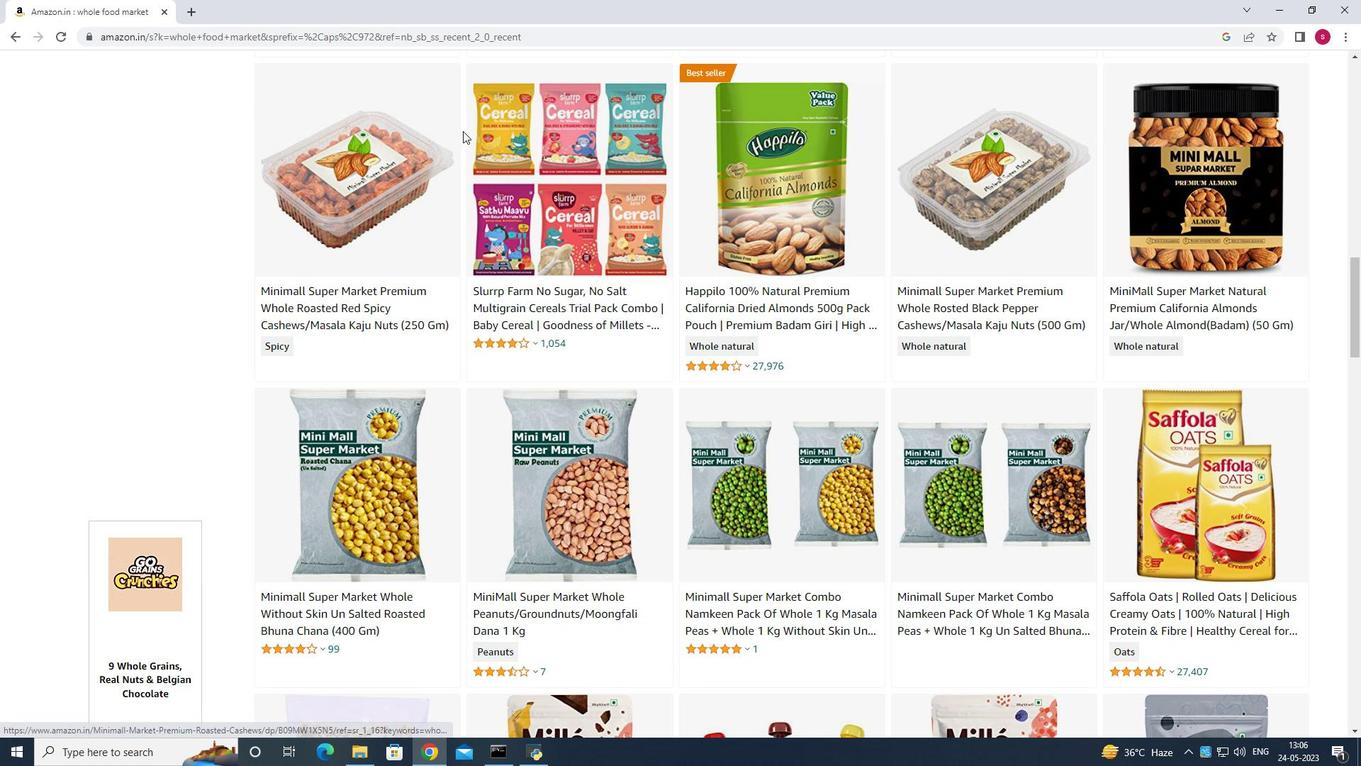 
Action: Mouse scrolled (480, 141) with delta (0, 0)
Screenshot: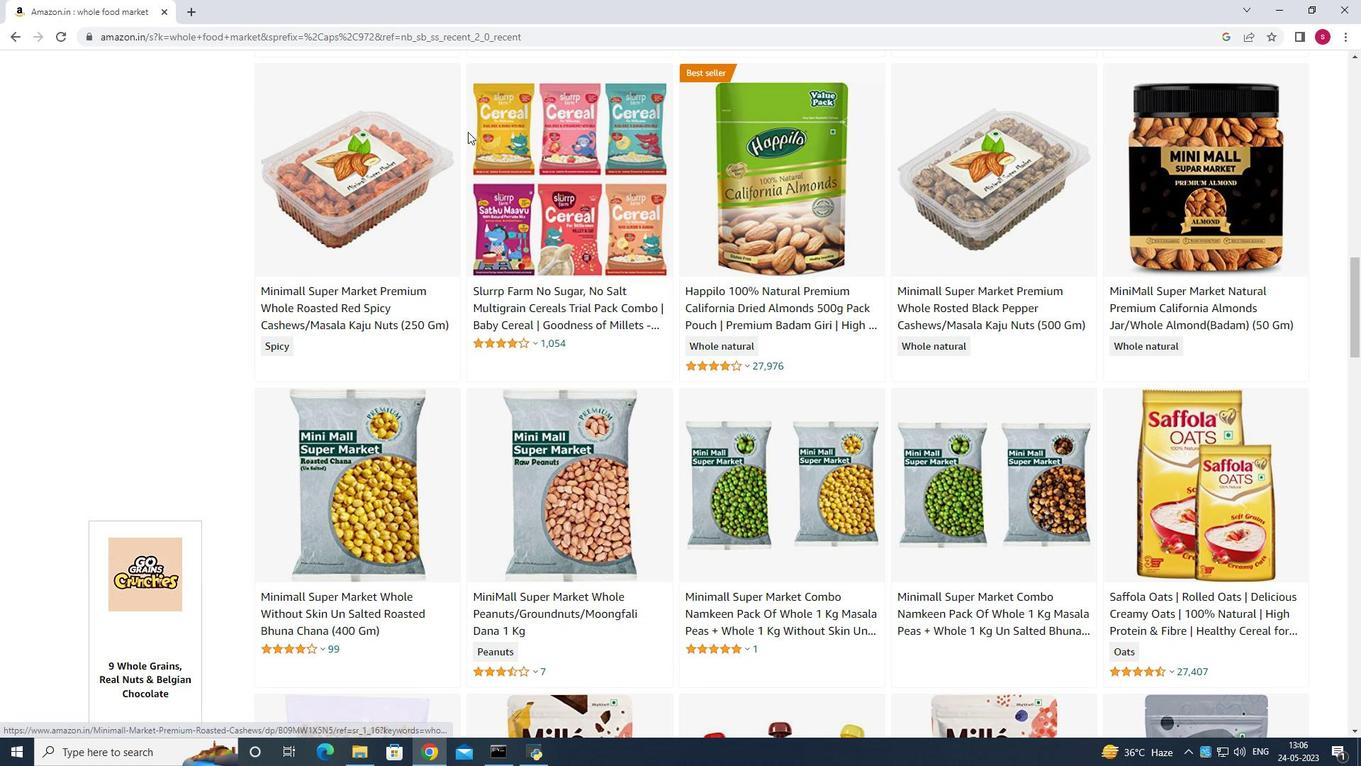 
Action: Mouse scrolled (480, 141) with delta (0, 0)
Screenshot: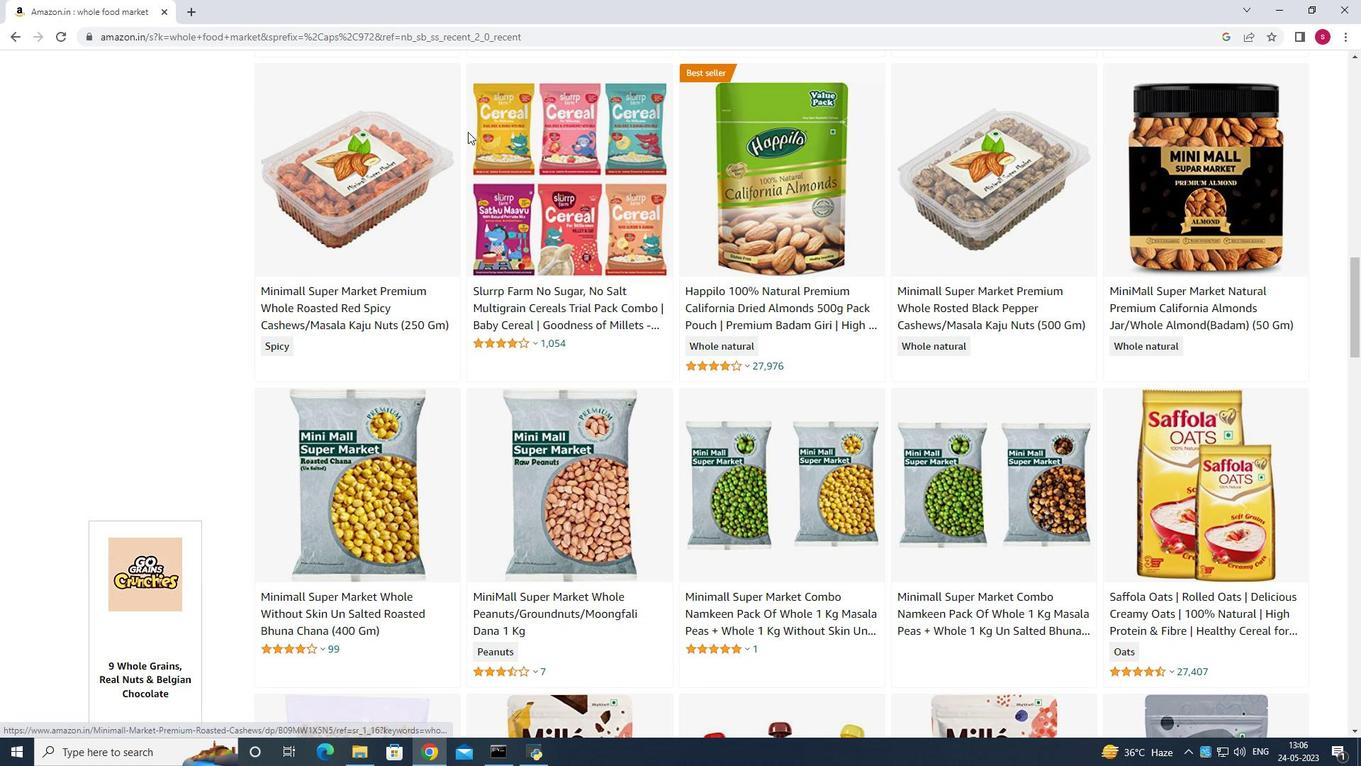 
Action: Mouse moved to (481, 146)
Screenshot: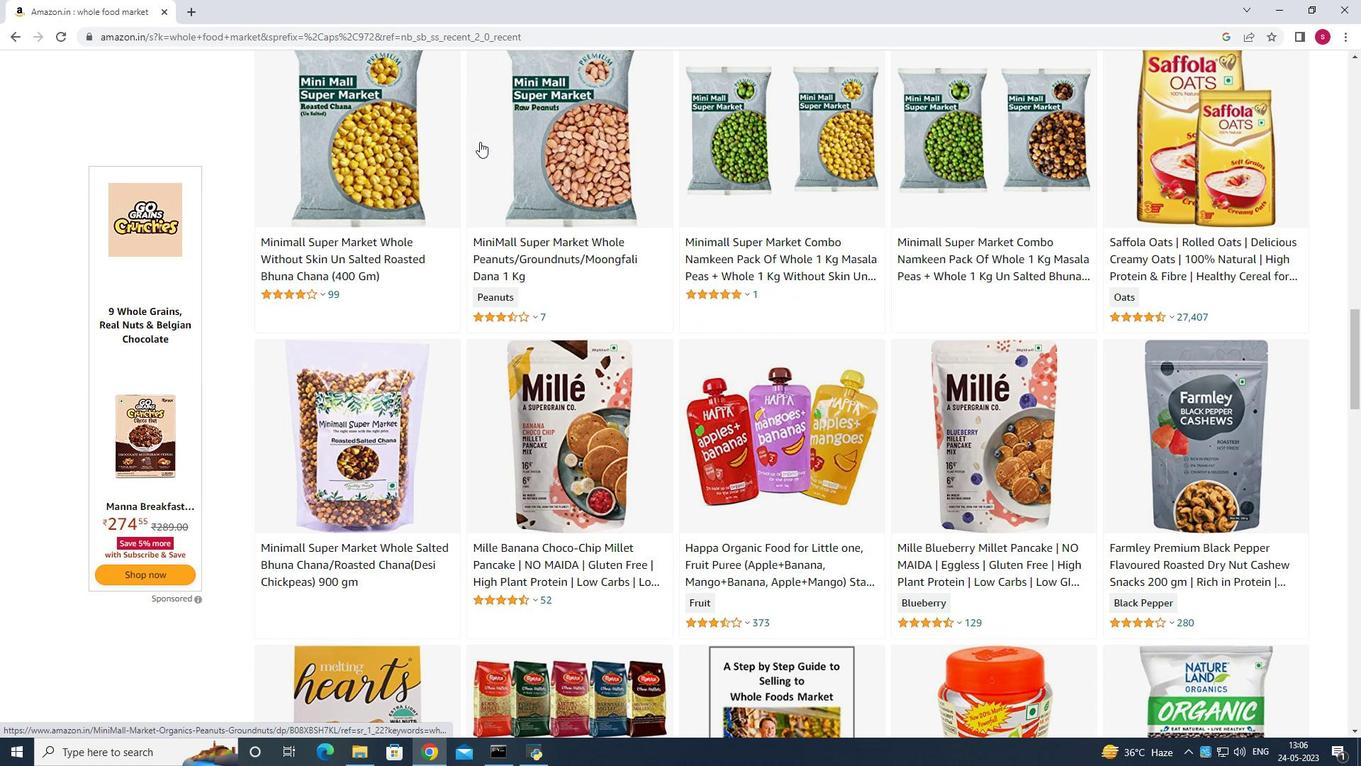 
Action: Mouse scrolled (481, 146) with delta (0, 0)
Screenshot: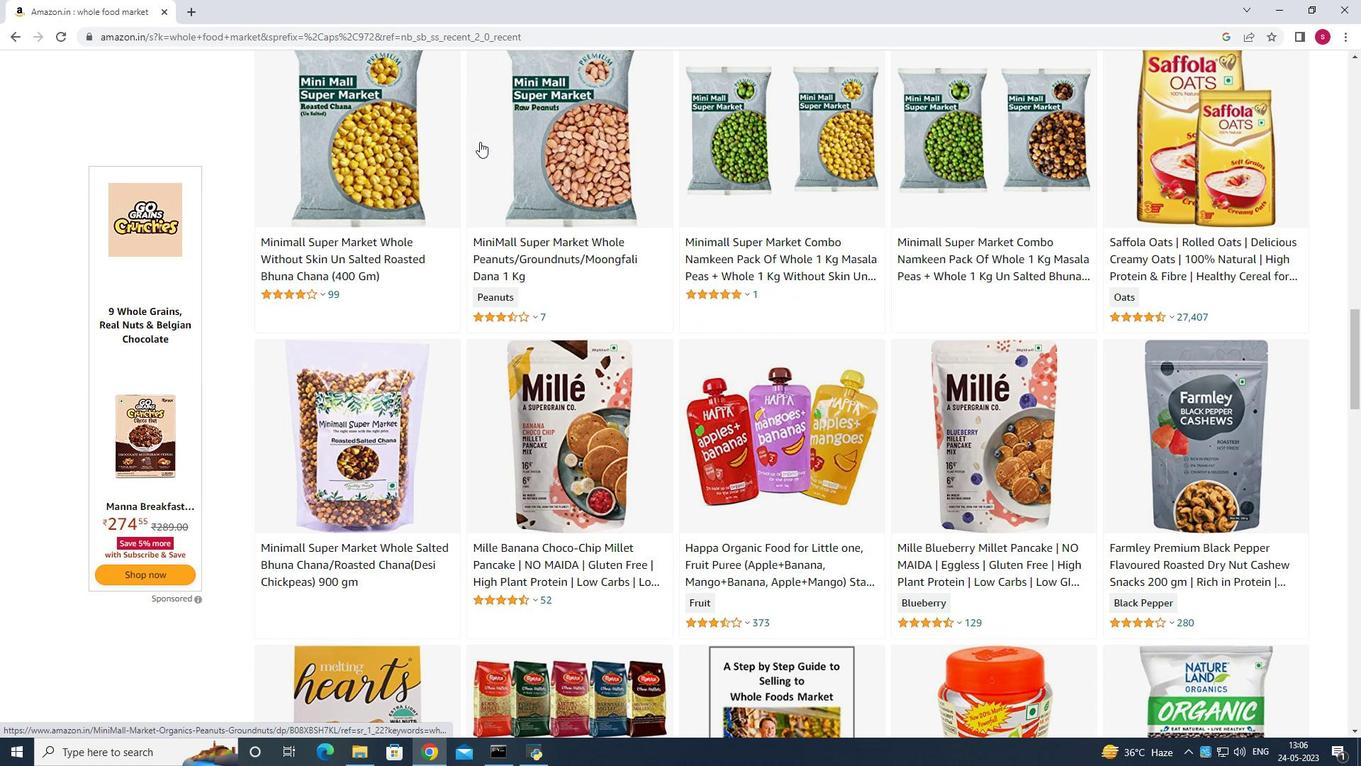 
Action: Mouse moved to (482, 157)
Screenshot: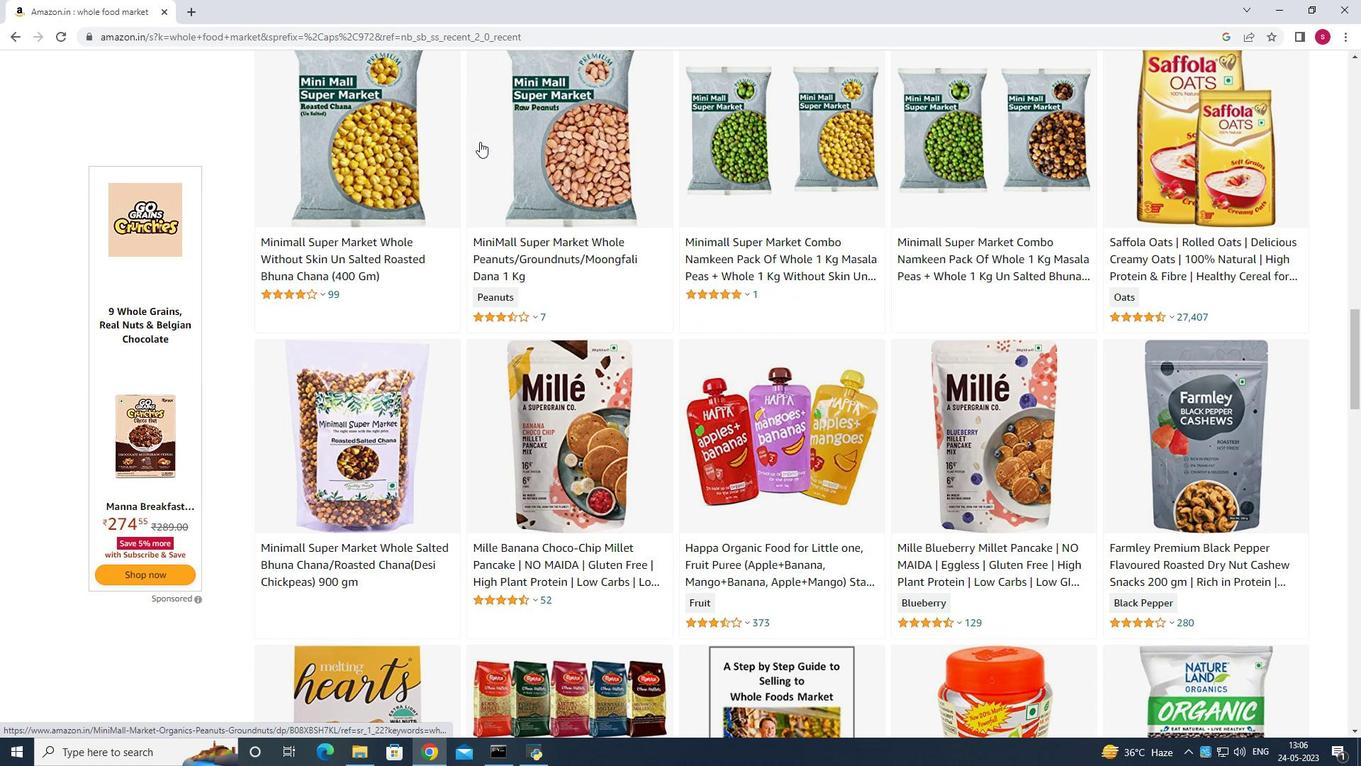
Action: Mouse scrolled (482, 156) with delta (0, 0)
Screenshot: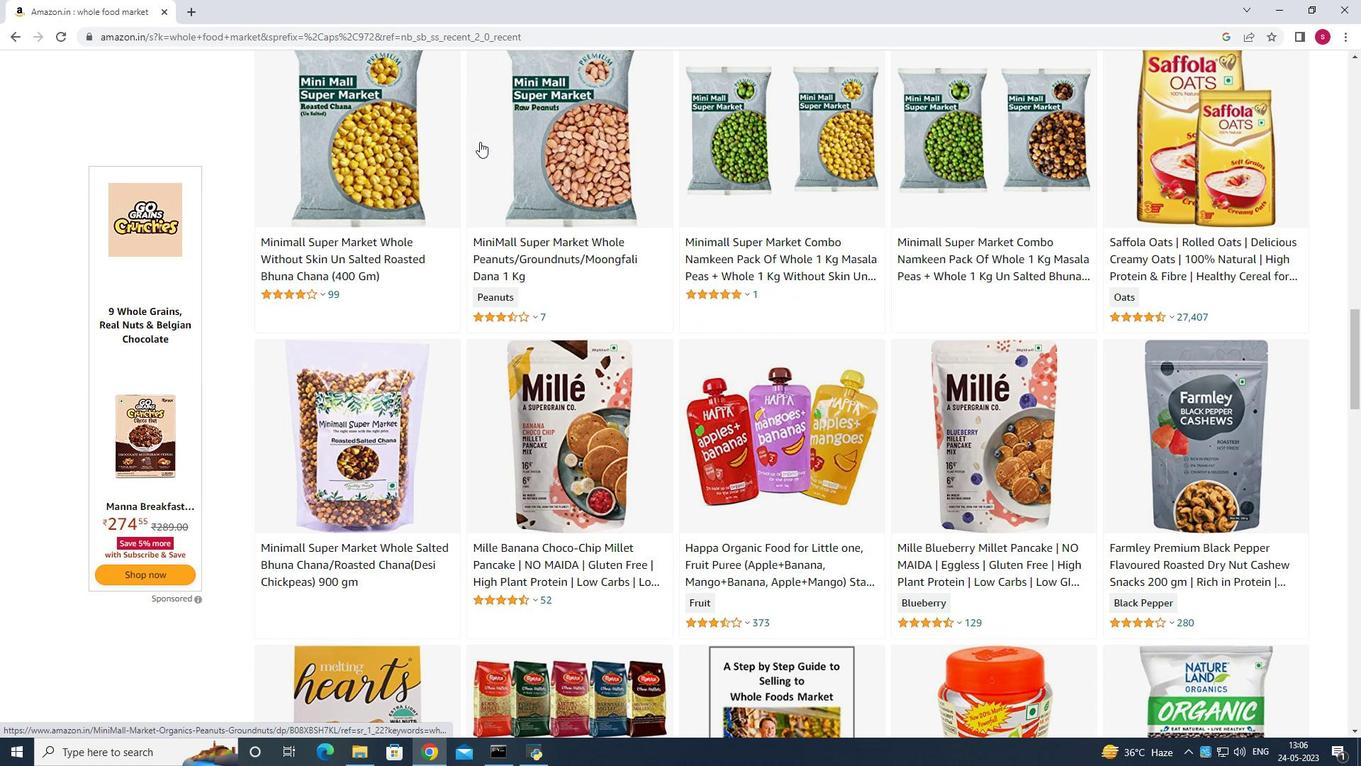 
Action: Mouse moved to (482, 160)
Screenshot: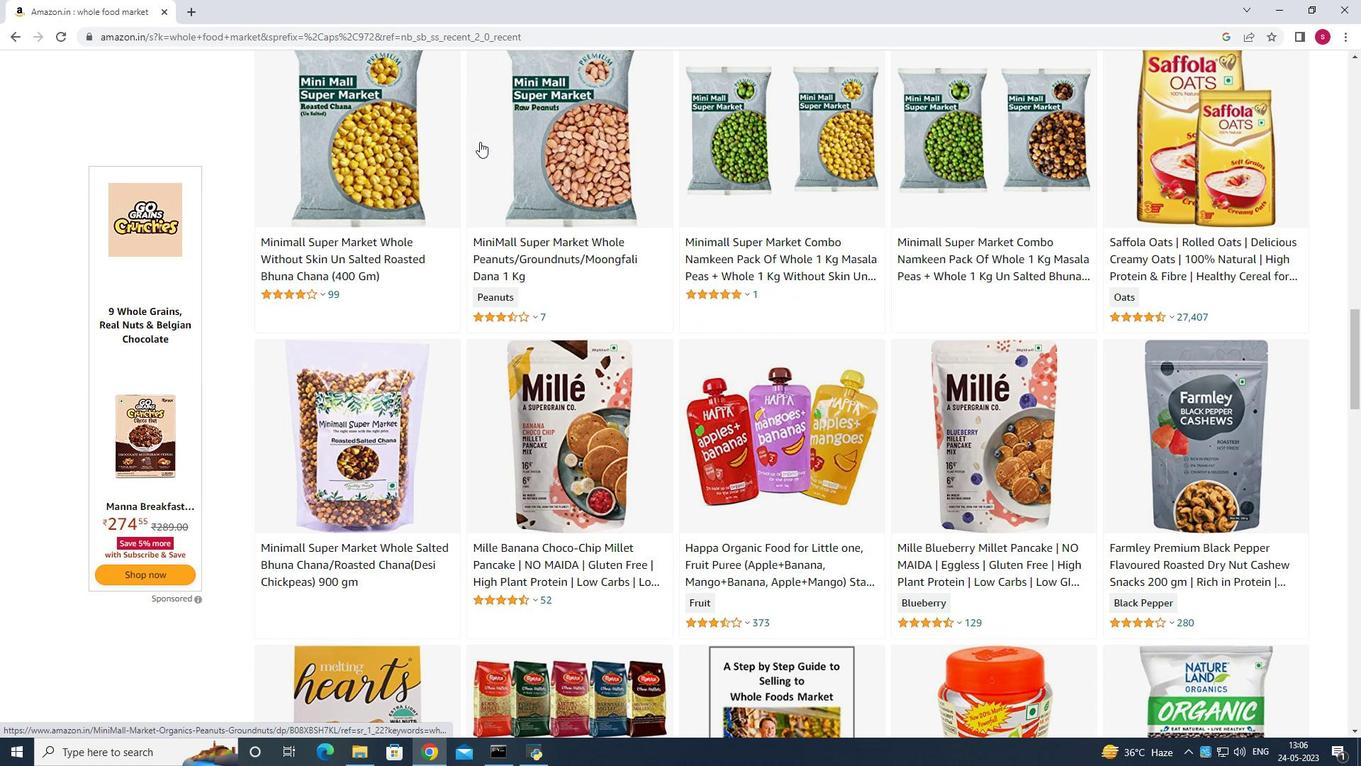 
Action: Mouse scrolled (482, 159) with delta (0, 0)
Screenshot: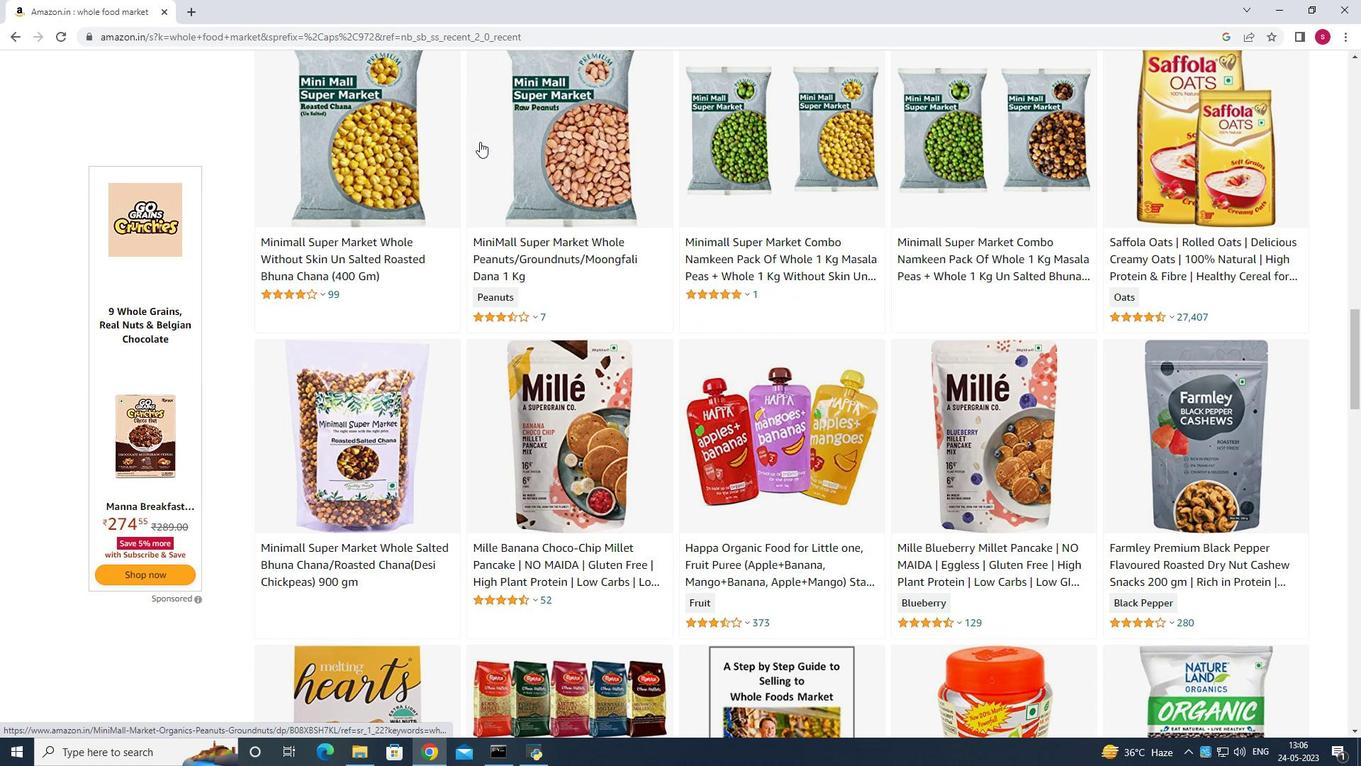 
Action: Mouse scrolled (482, 159) with delta (0, 0)
Screenshot: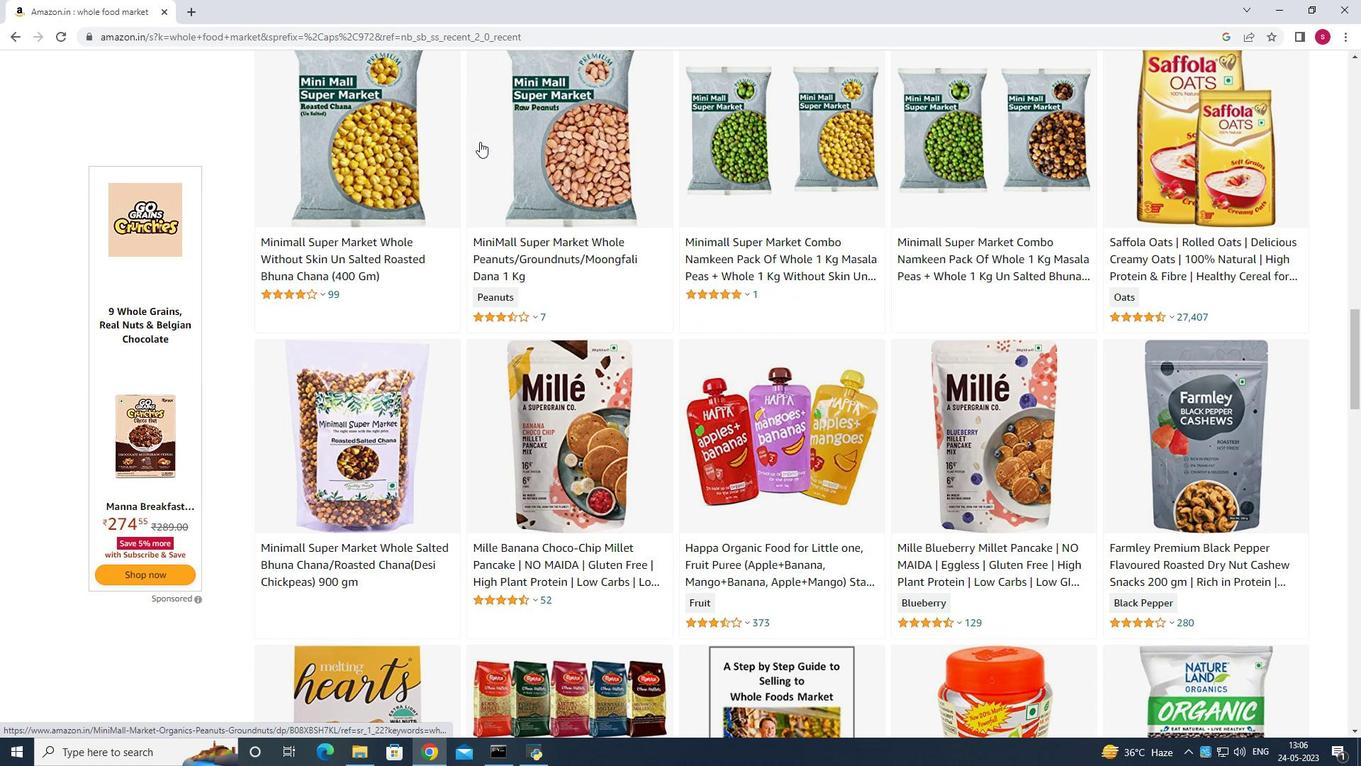 
Action: Mouse scrolled (482, 159) with delta (0, 0)
Screenshot: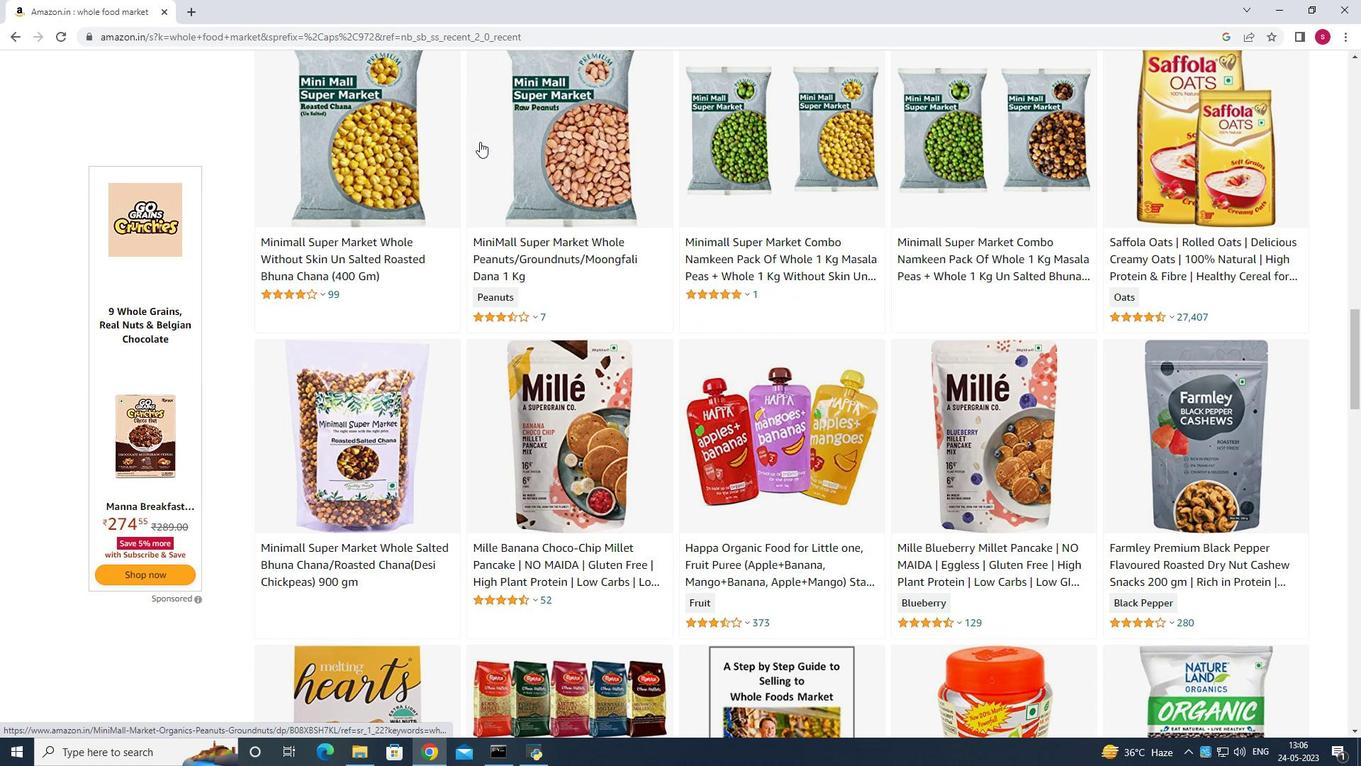 
Action: Mouse scrolled (482, 161) with delta (0, 0)
Screenshot: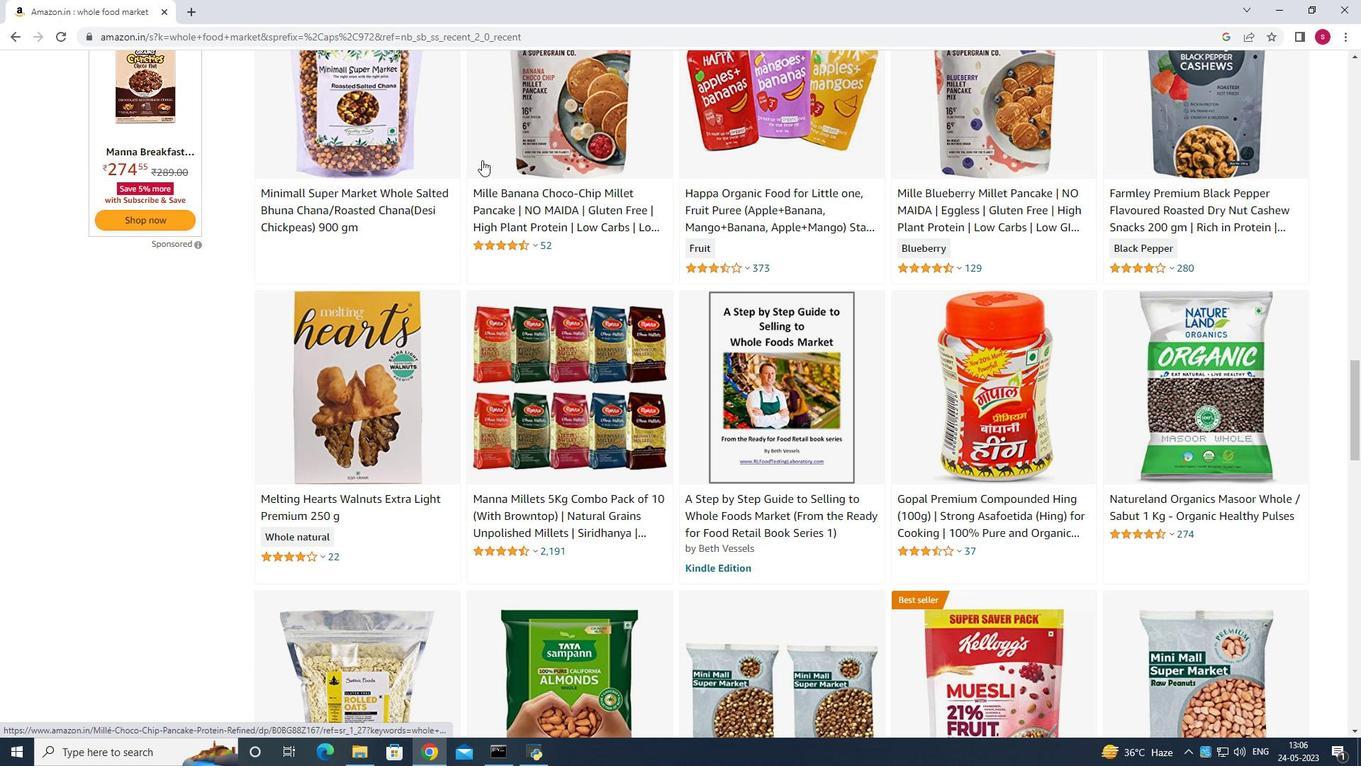 
Action: Mouse scrolled (482, 161) with delta (0, 0)
Screenshot: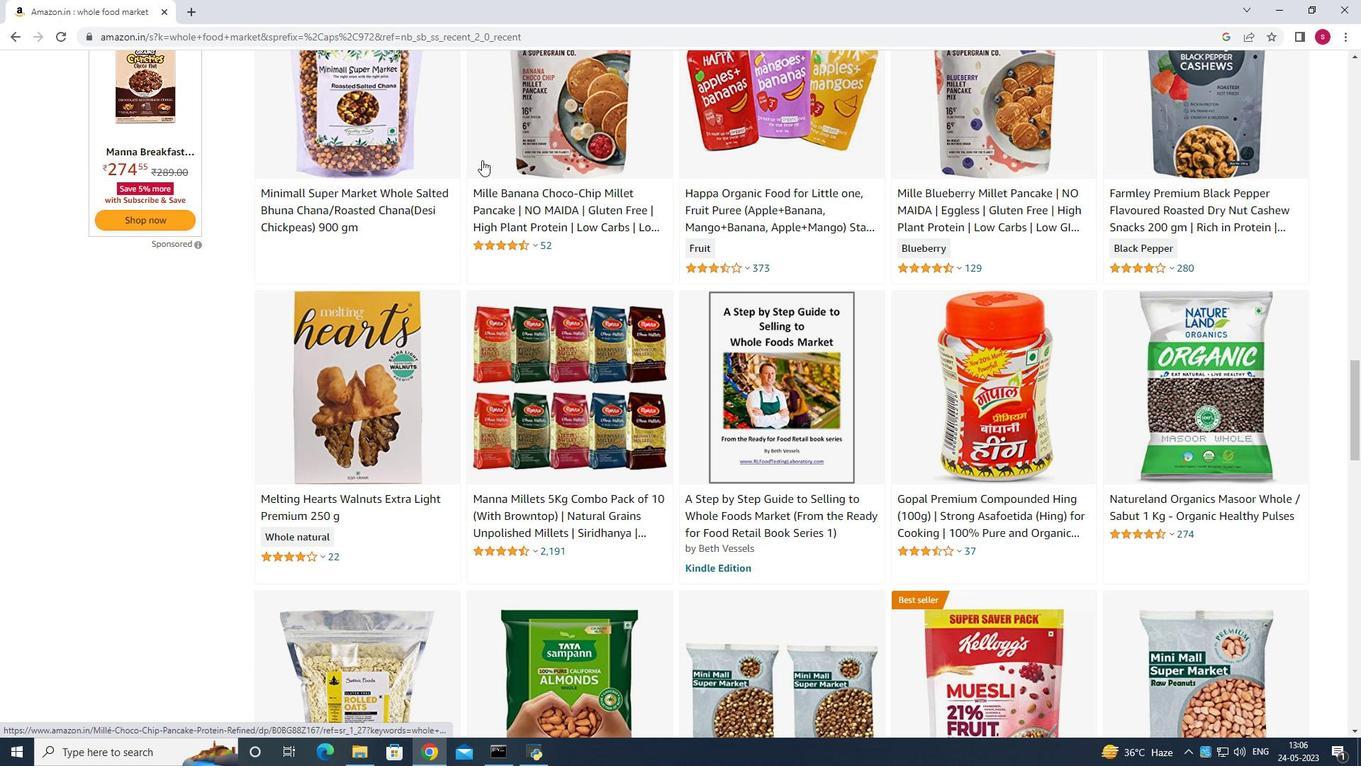 
Action: Mouse moved to (483, 161)
Screenshot: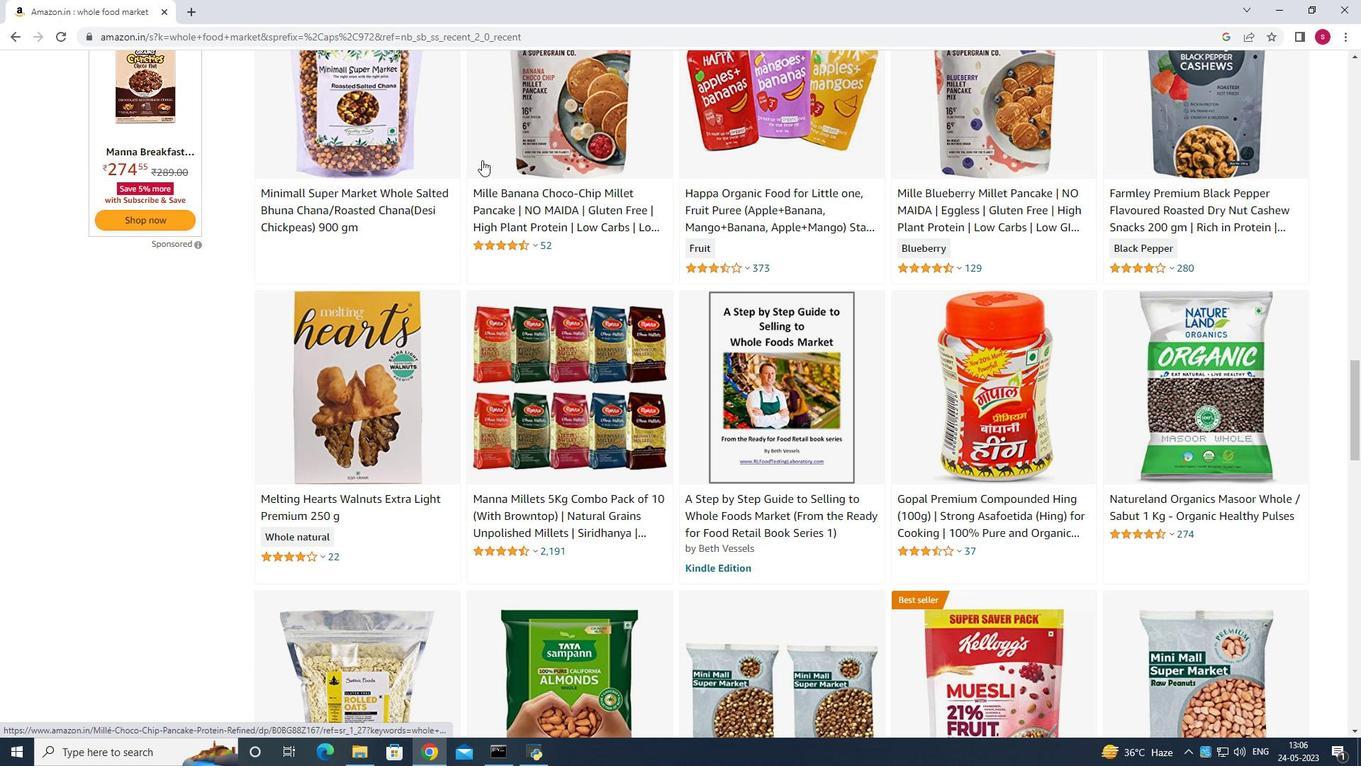 
Action: Mouse scrolled (483, 161) with delta (0, 0)
Screenshot: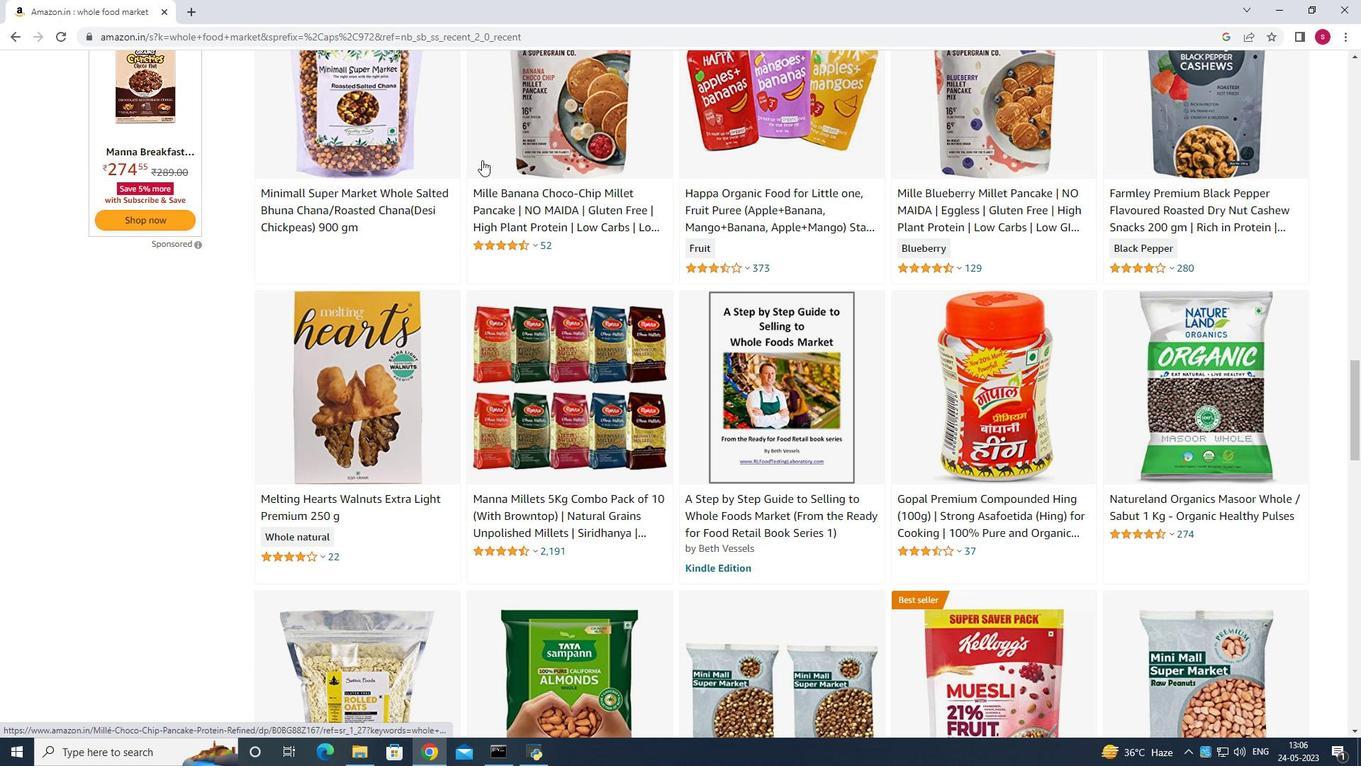 
Action: Mouse scrolled (483, 161) with delta (0, 0)
Screenshot: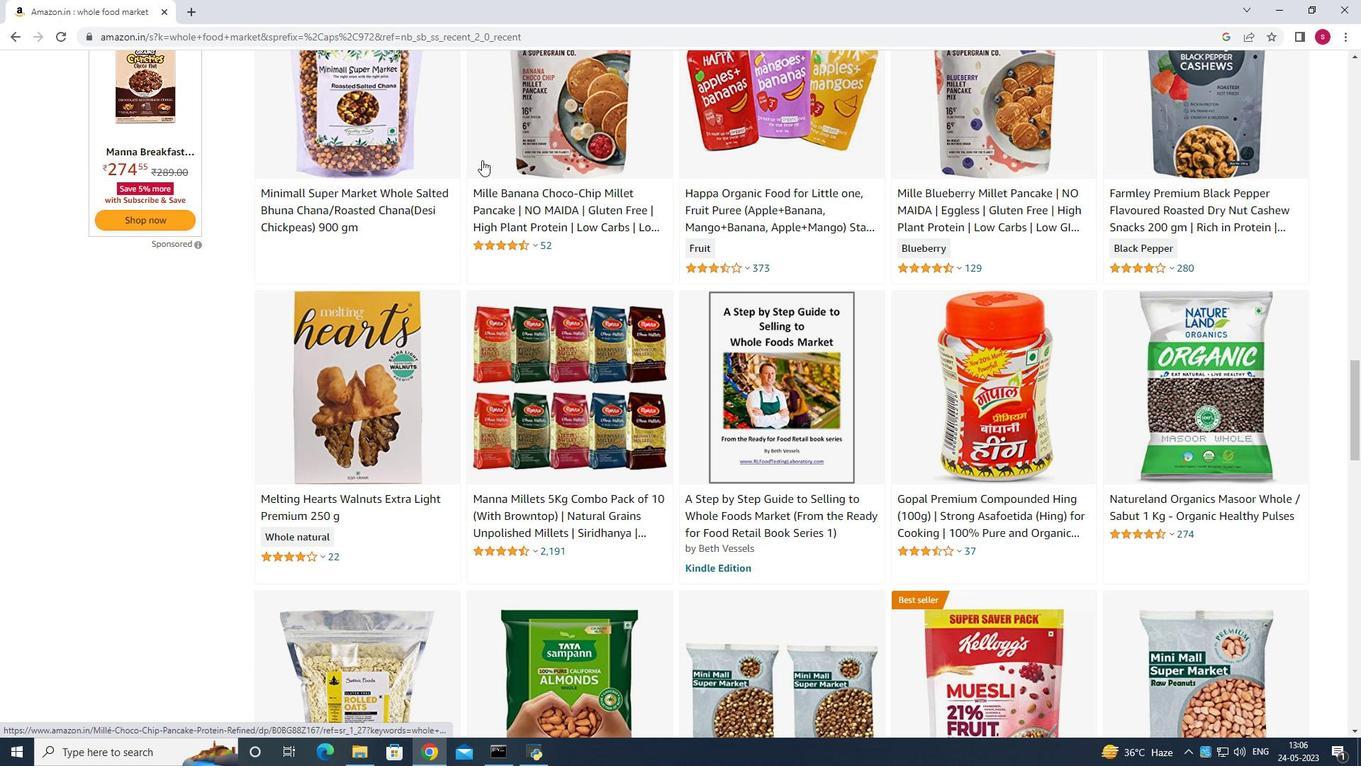 
Action: Mouse scrolled (483, 161) with delta (0, 0)
Screenshot: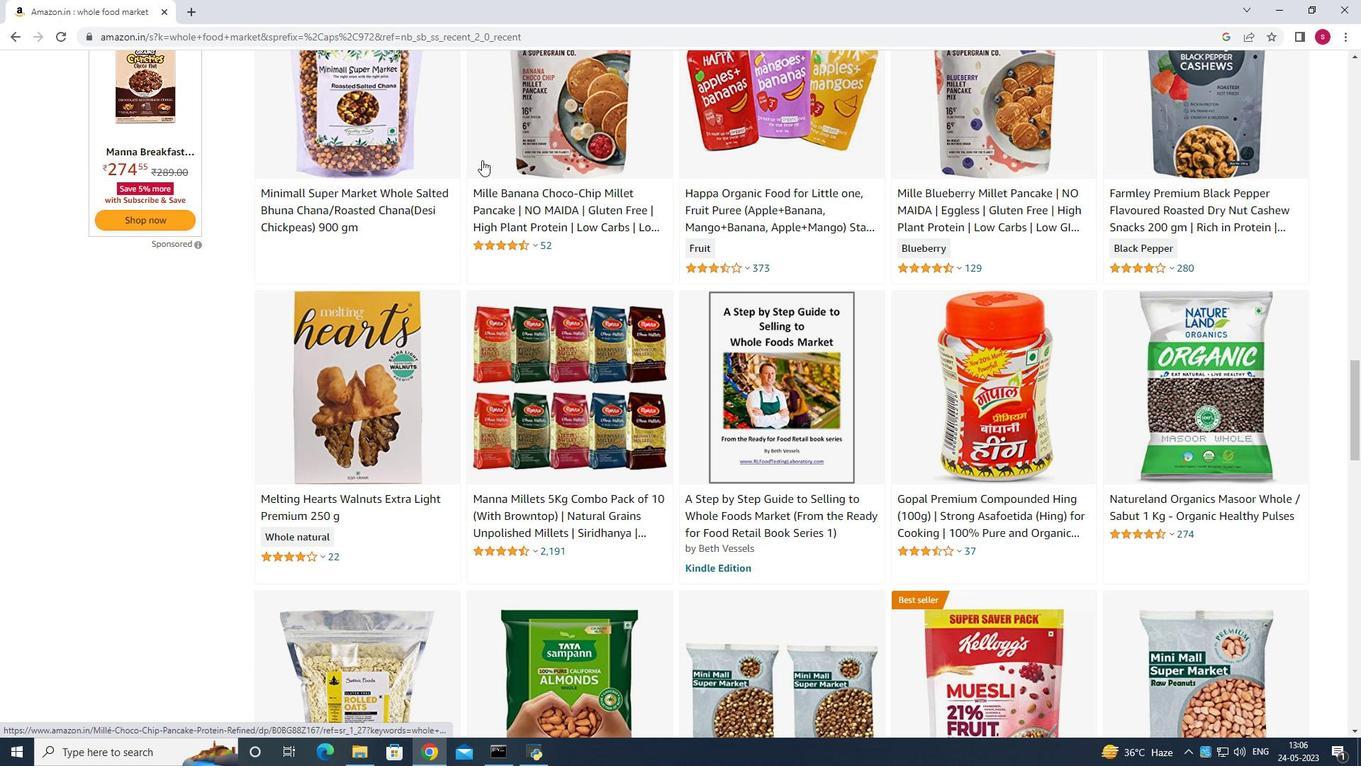 
Action: Mouse scrolled (483, 160) with delta (0, 0)
Screenshot: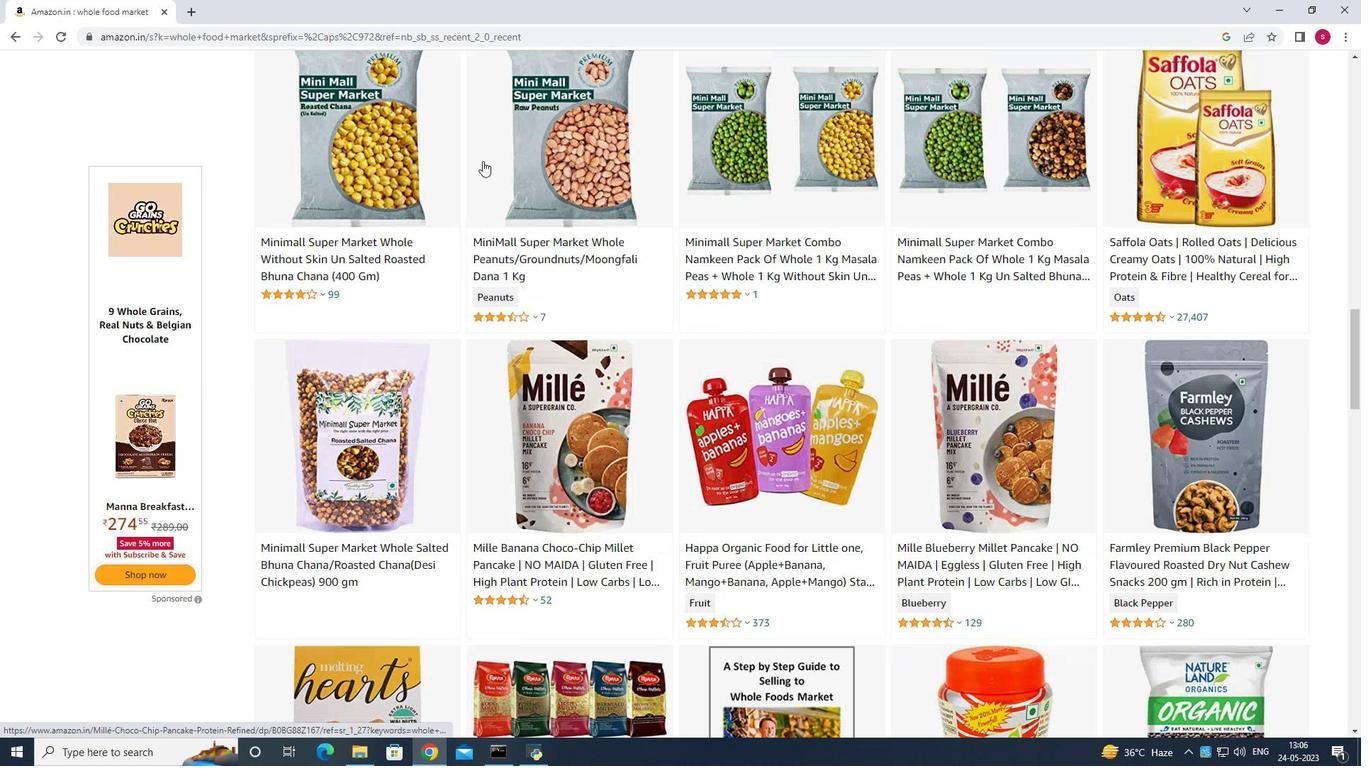 
Action: Mouse scrolled (483, 160) with delta (0, 0)
Screenshot: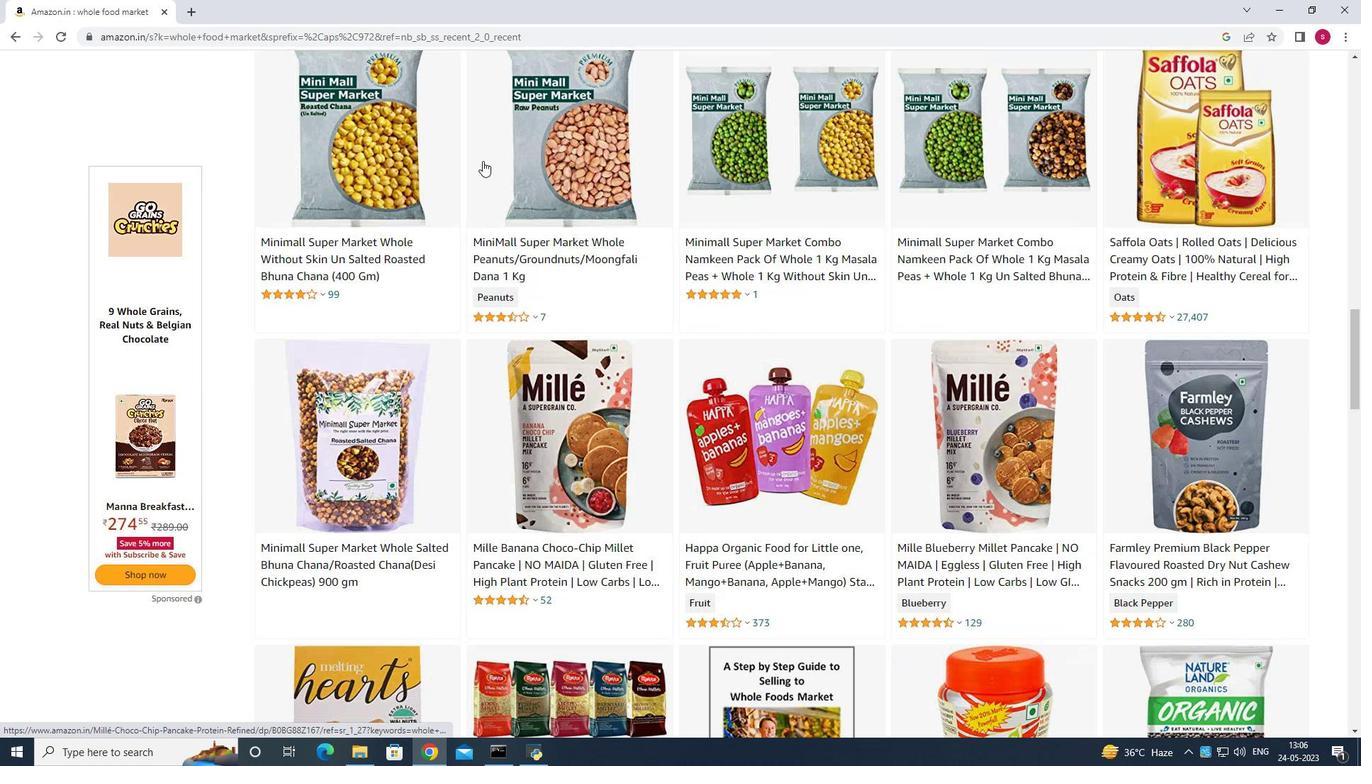 
Action: Mouse scrolled (483, 160) with delta (0, 0)
Screenshot: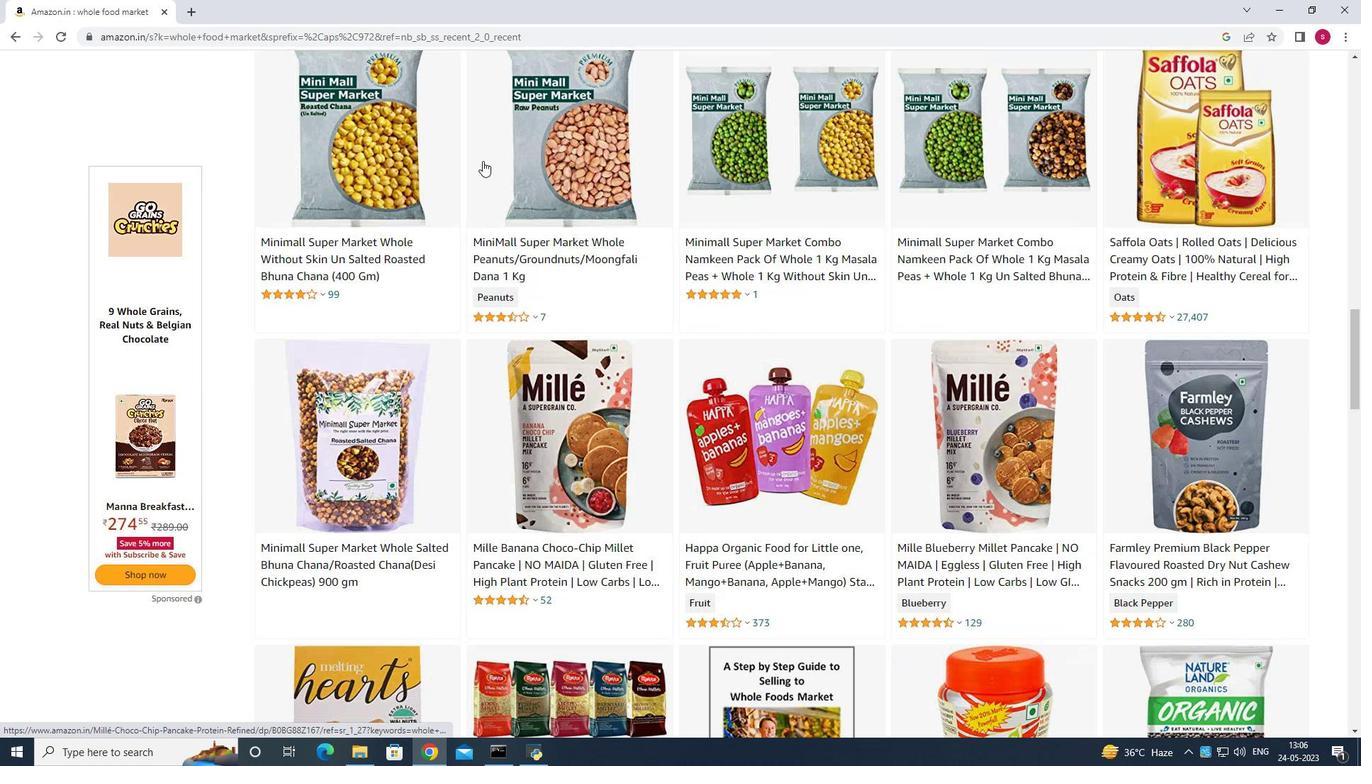 
Action: Mouse scrolled (483, 160) with delta (0, 0)
Screenshot: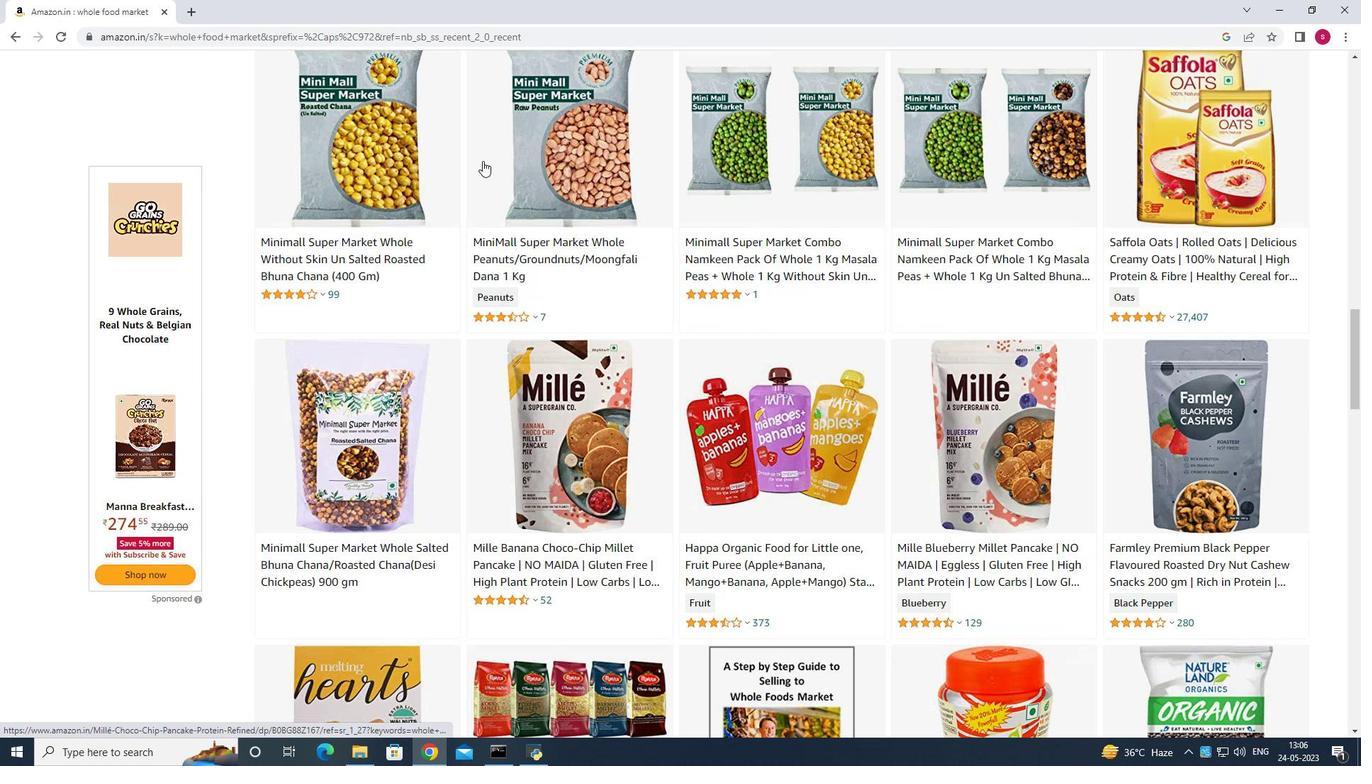 
Action: Mouse scrolled (483, 160) with delta (0, 0)
Screenshot: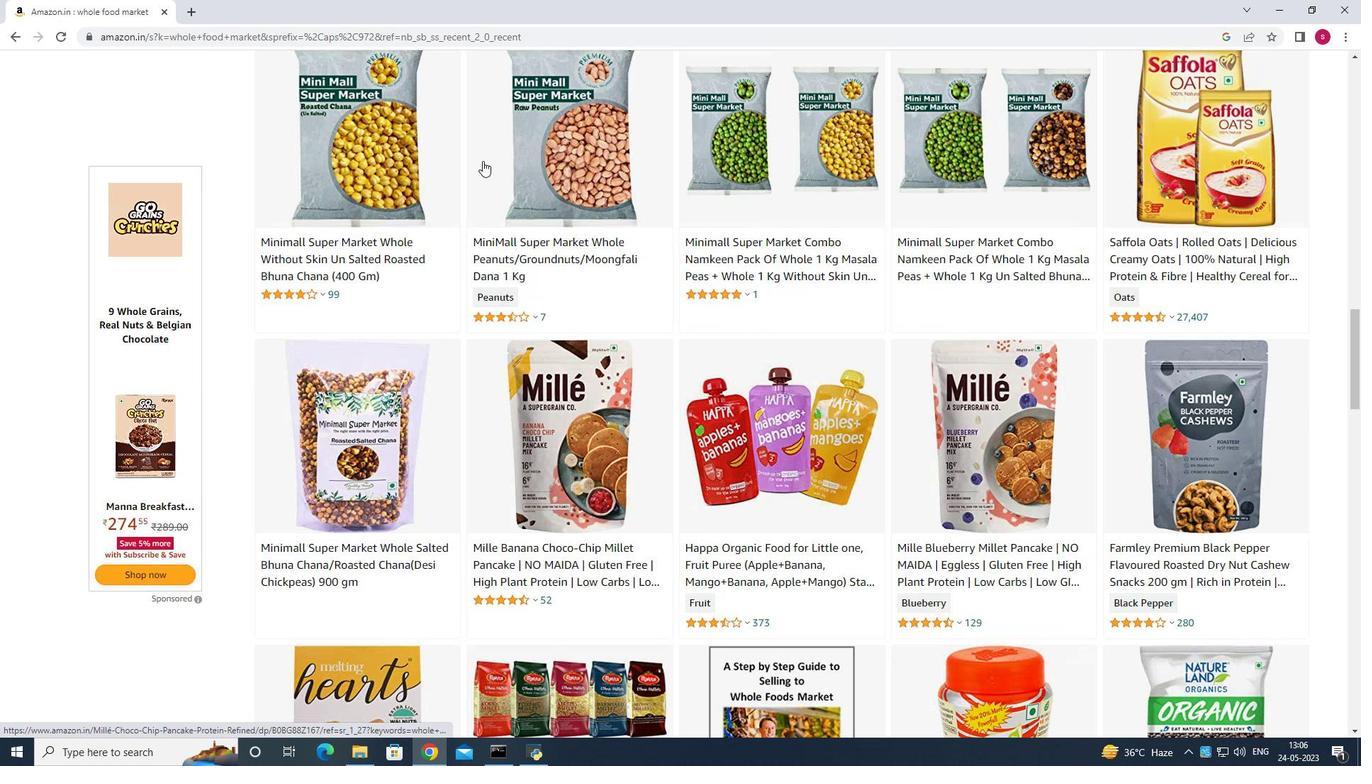 
Action: Mouse scrolled (483, 160) with delta (0, 0)
Screenshot: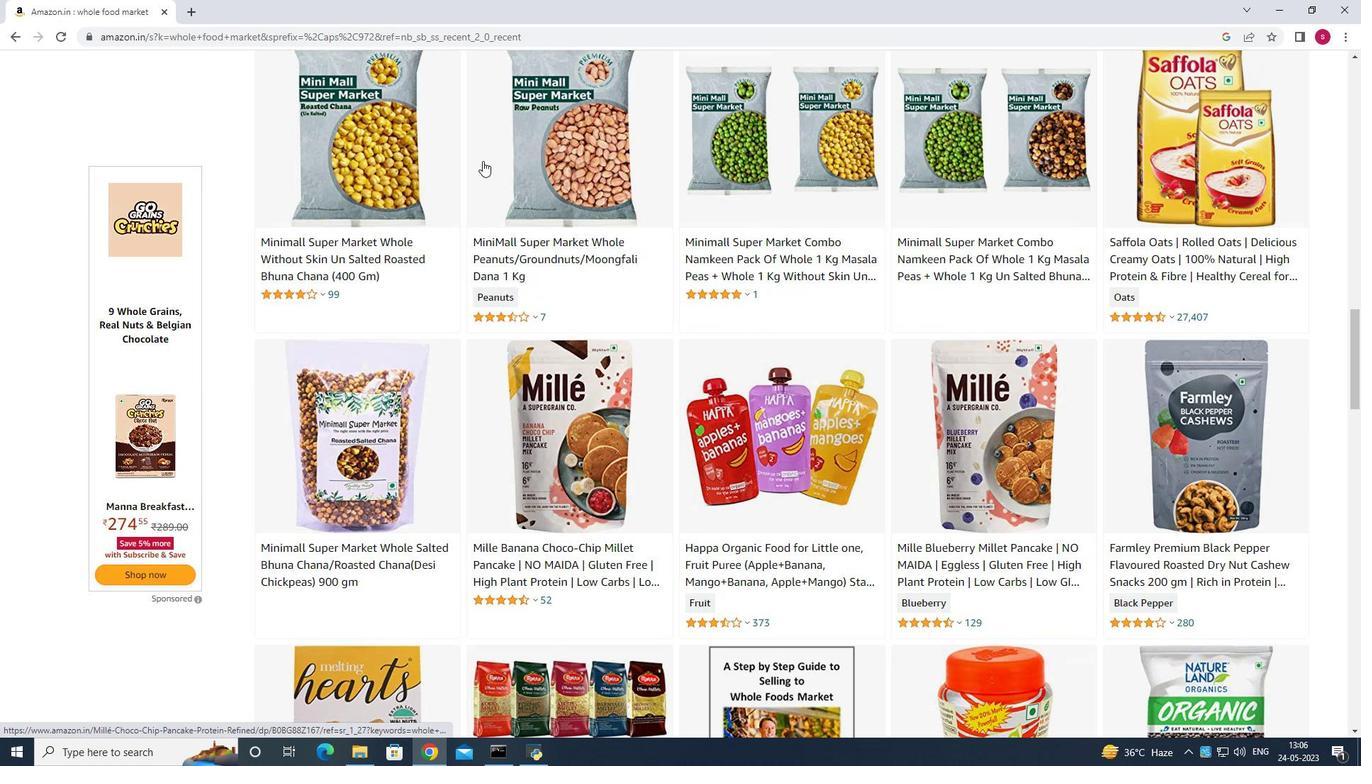 
Action: Mouse scrolled (483, 160) with delta (0, 0)
Screenshot: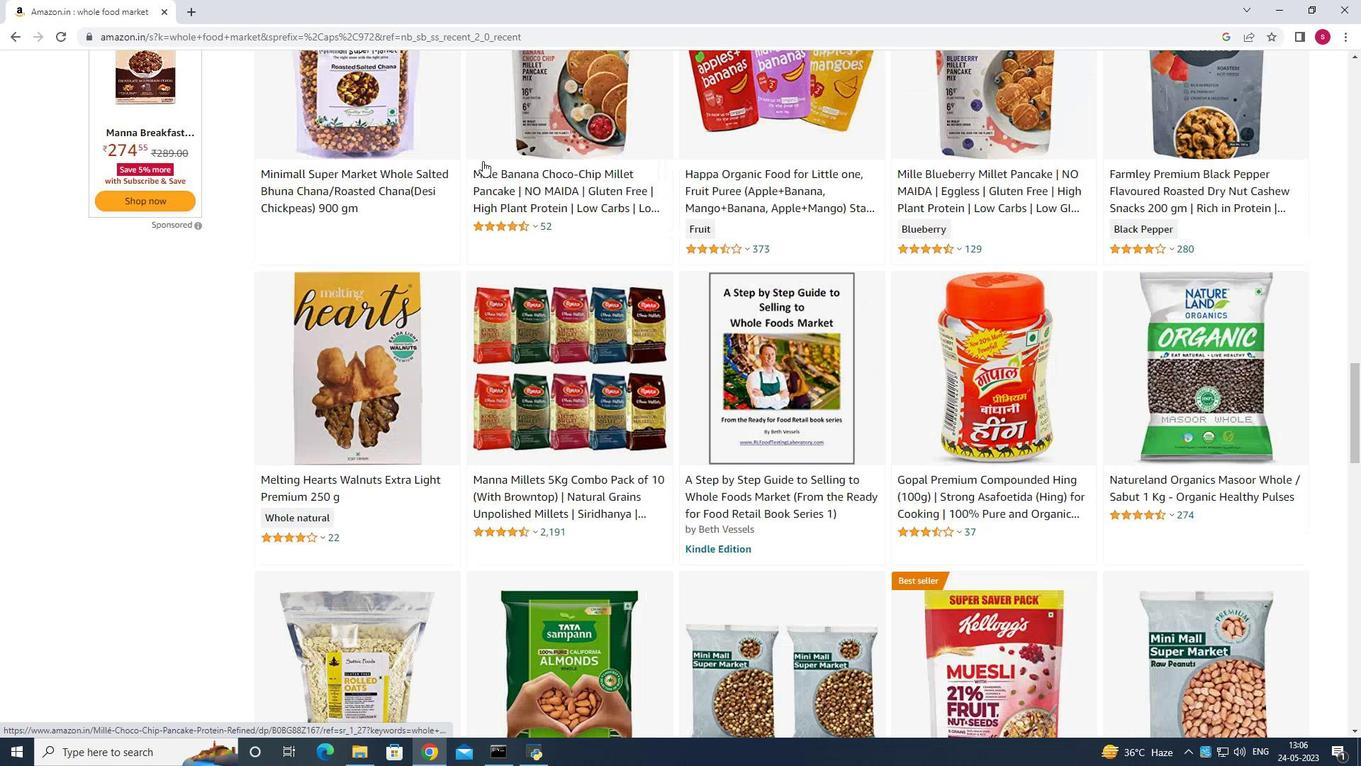 
Action: Mouse scrolled (483, 160) with delta (0, 0)
Screenshot: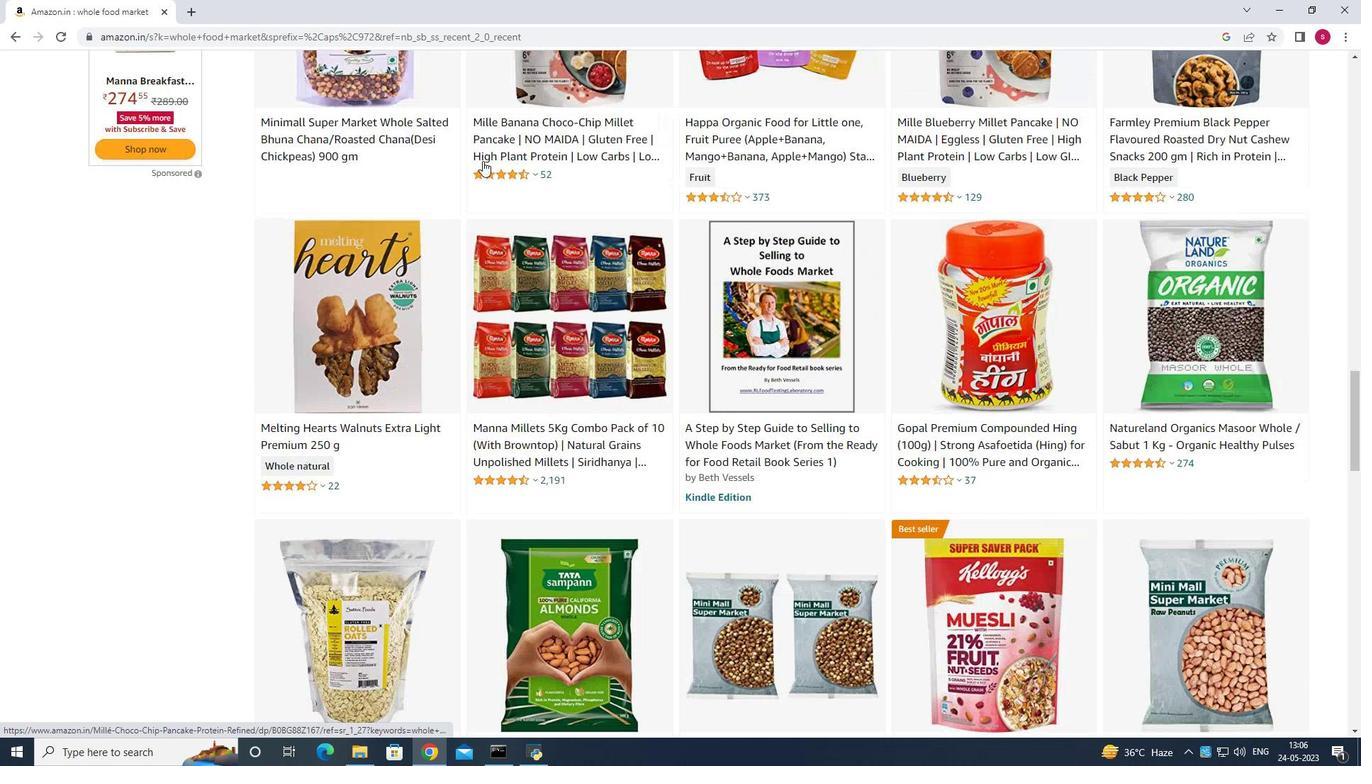 
Action: Mouse scrolled (483, 160) with delta (0, 0)
Screenshot: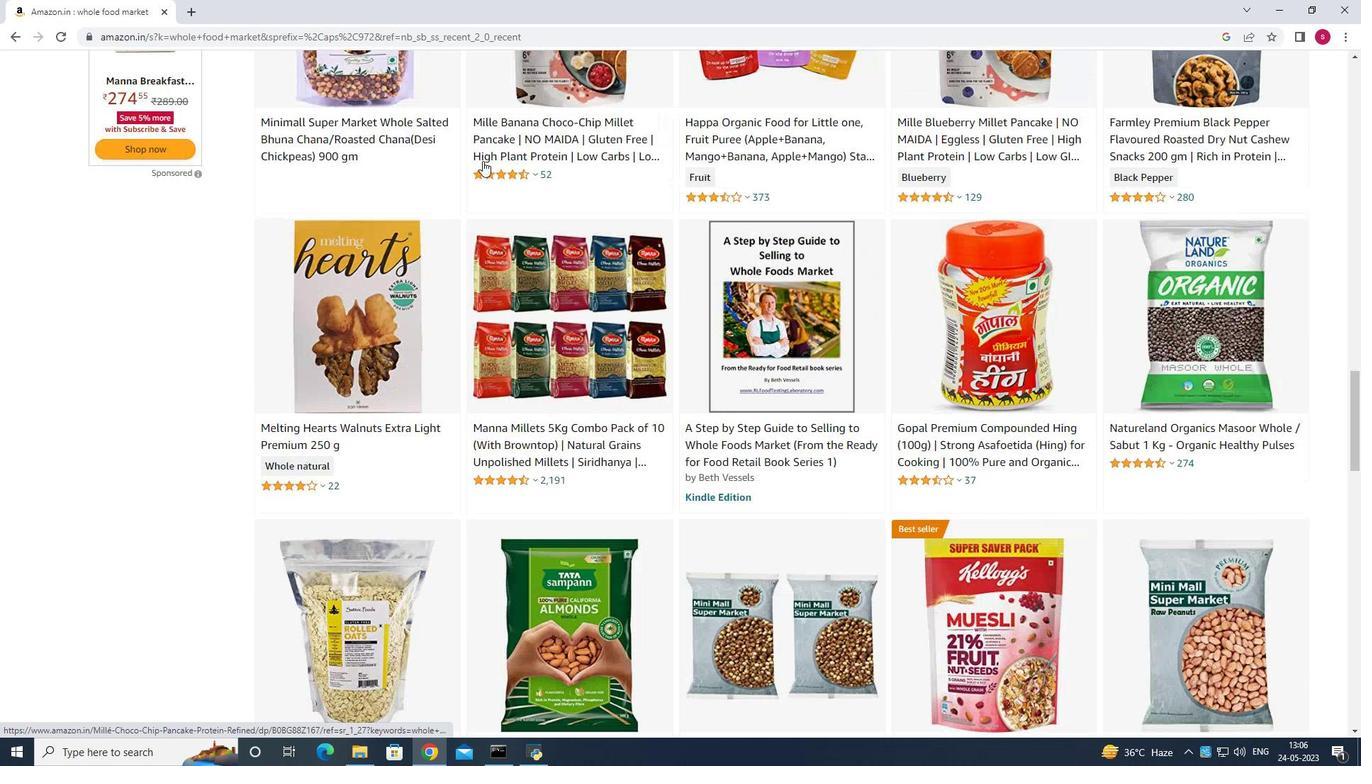 
Action: Mouse scrolled (483, 160) with delta (0, 0)
Screenshot: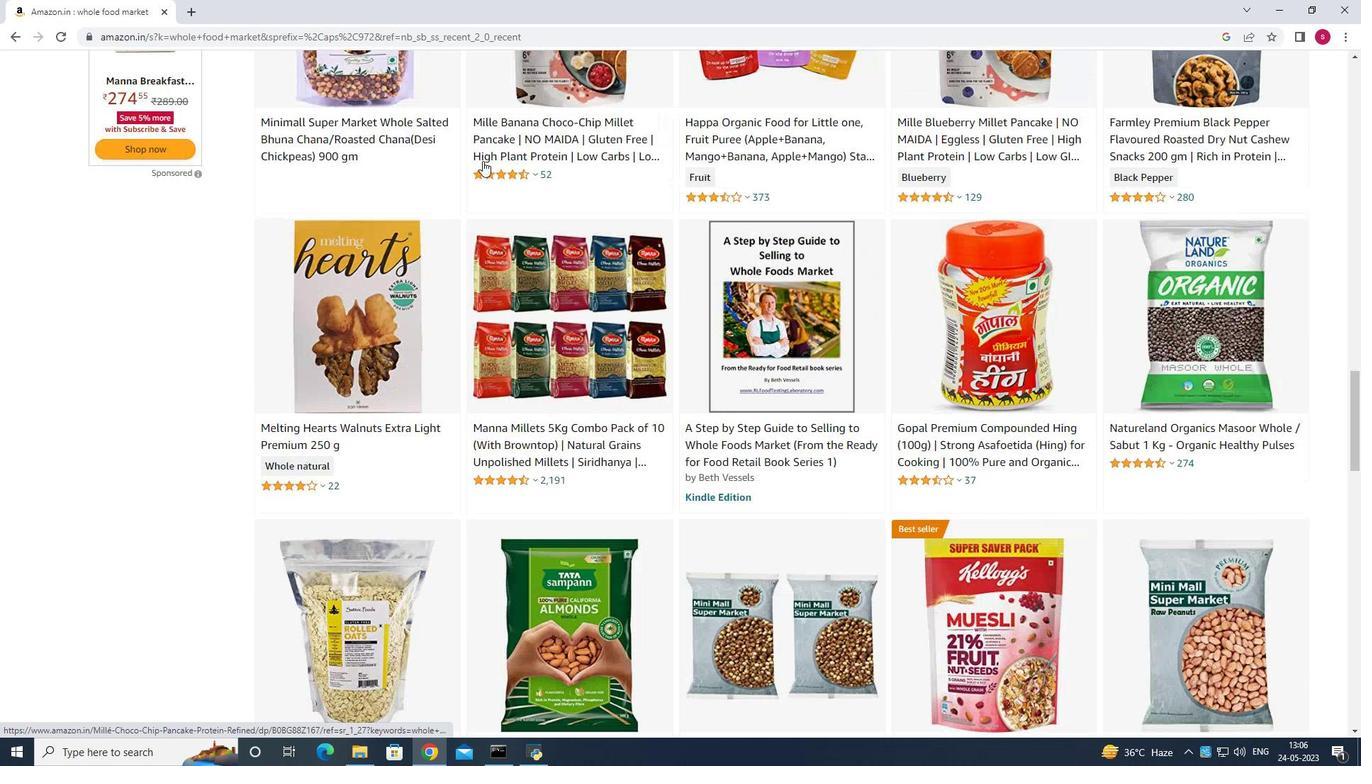 
Action: Mouse scrolled (483, 160) with delta (0, 0)
Screenshot: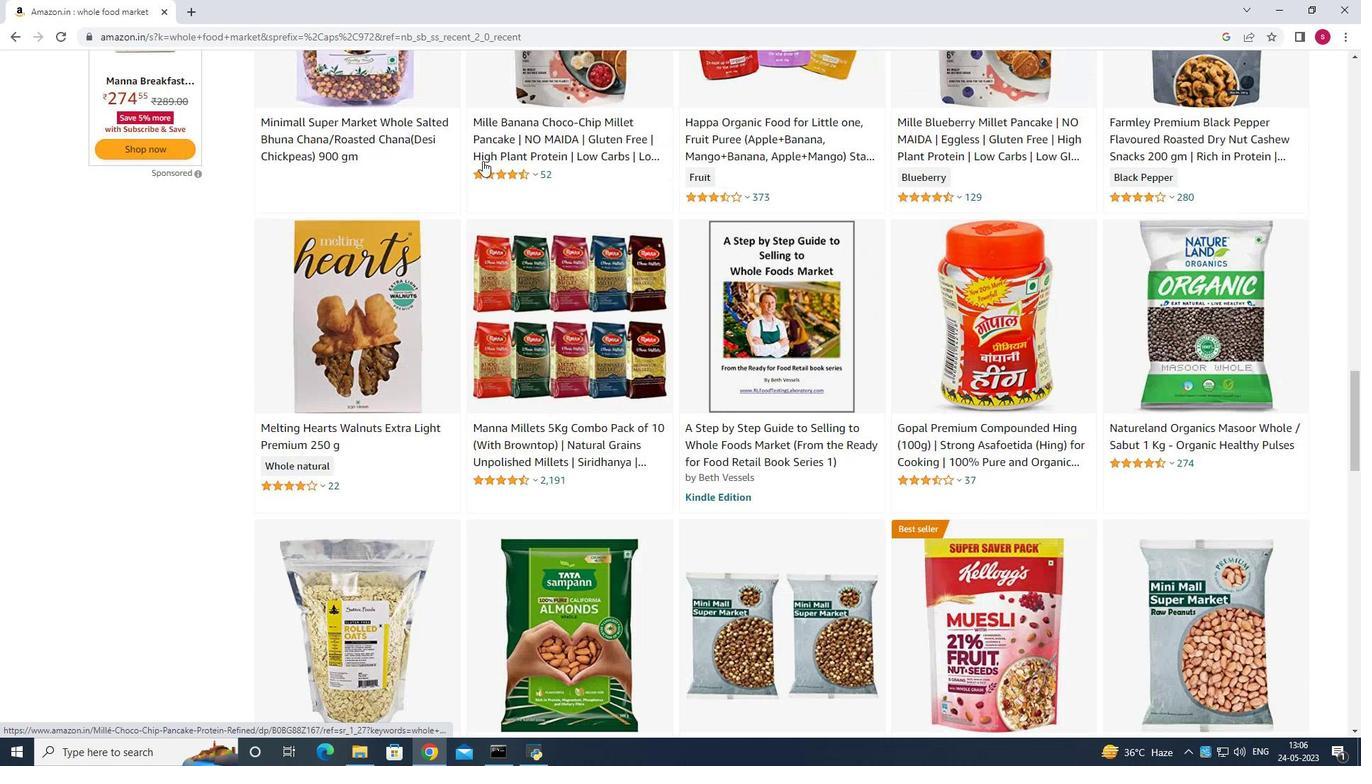
Action: Mouse moved to (483, 161)
Screenshot: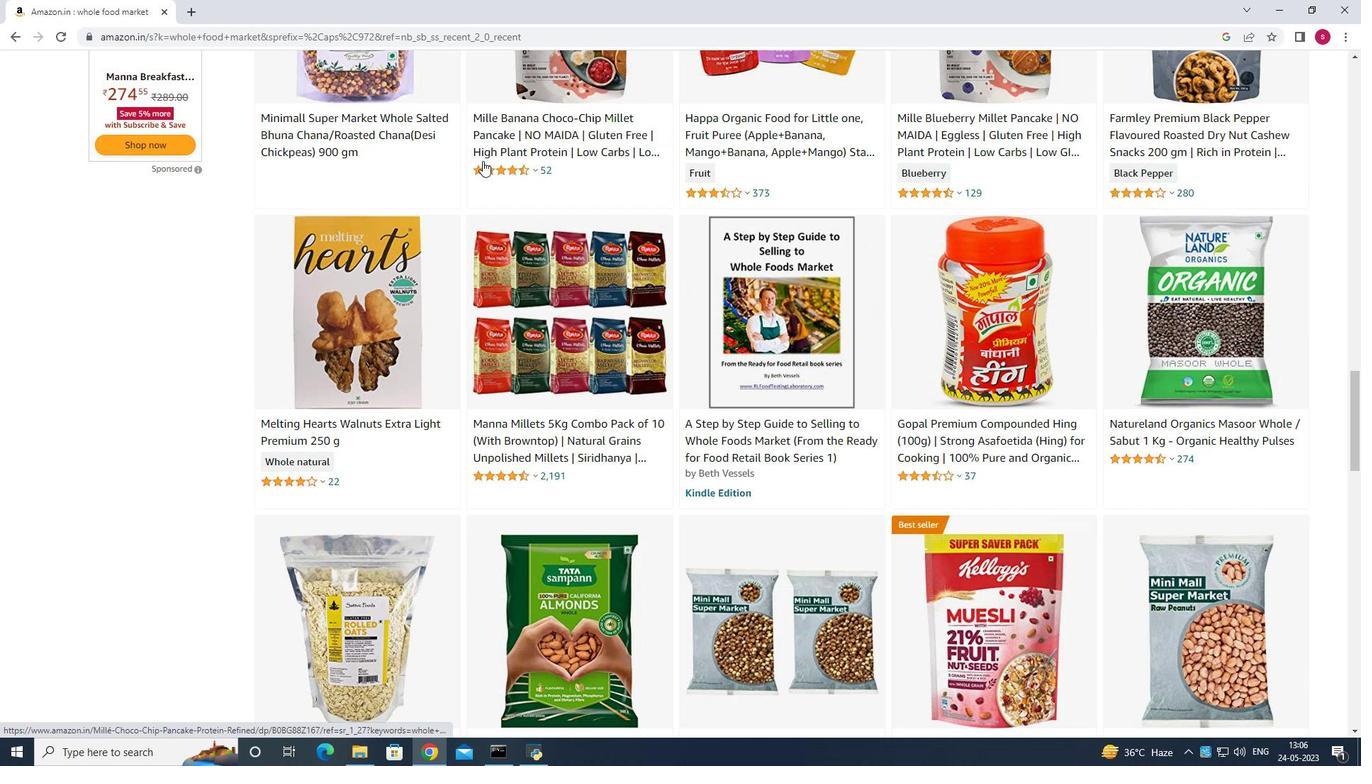
Action: Mouse scrolled (483, 160) with delta (0, 0)
Screenshot: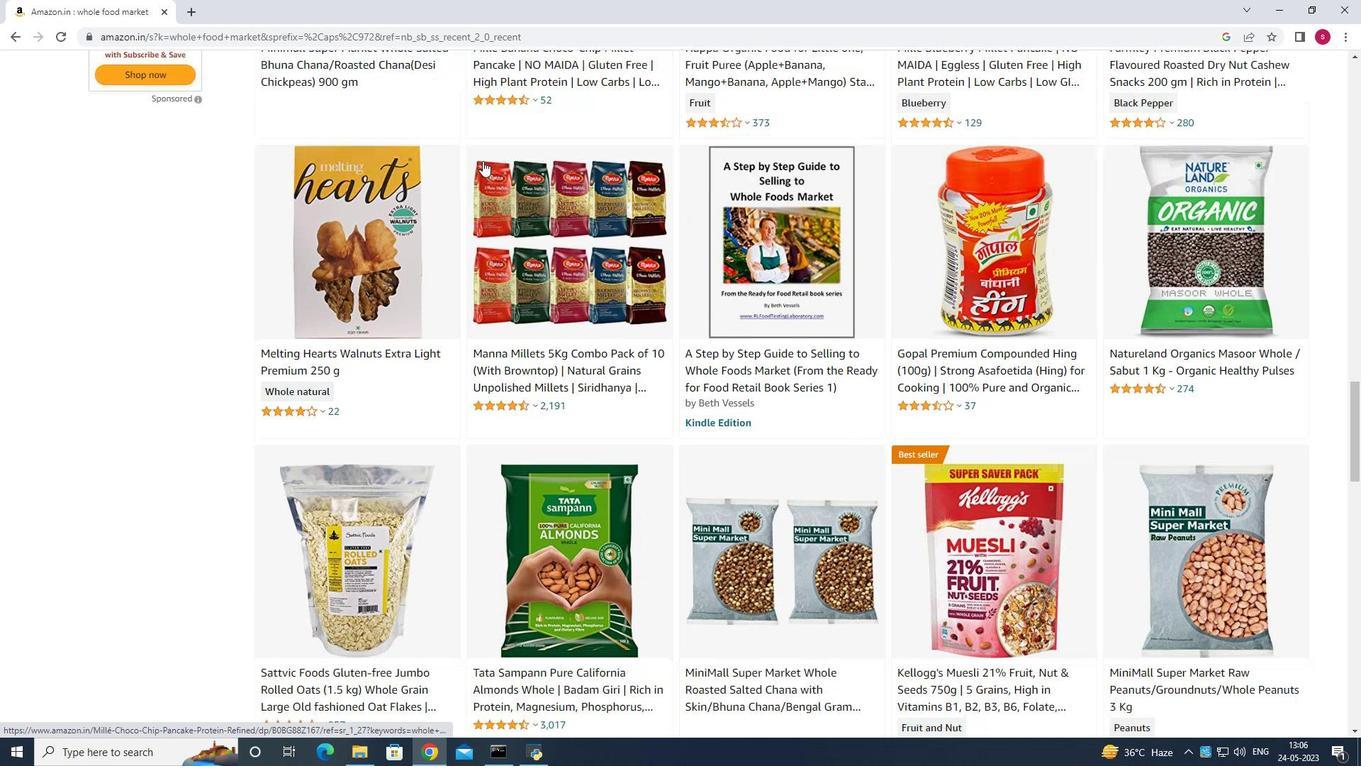 
Action: Mouse scrolled (483, 160) with delta (0, 0)
Screenshot: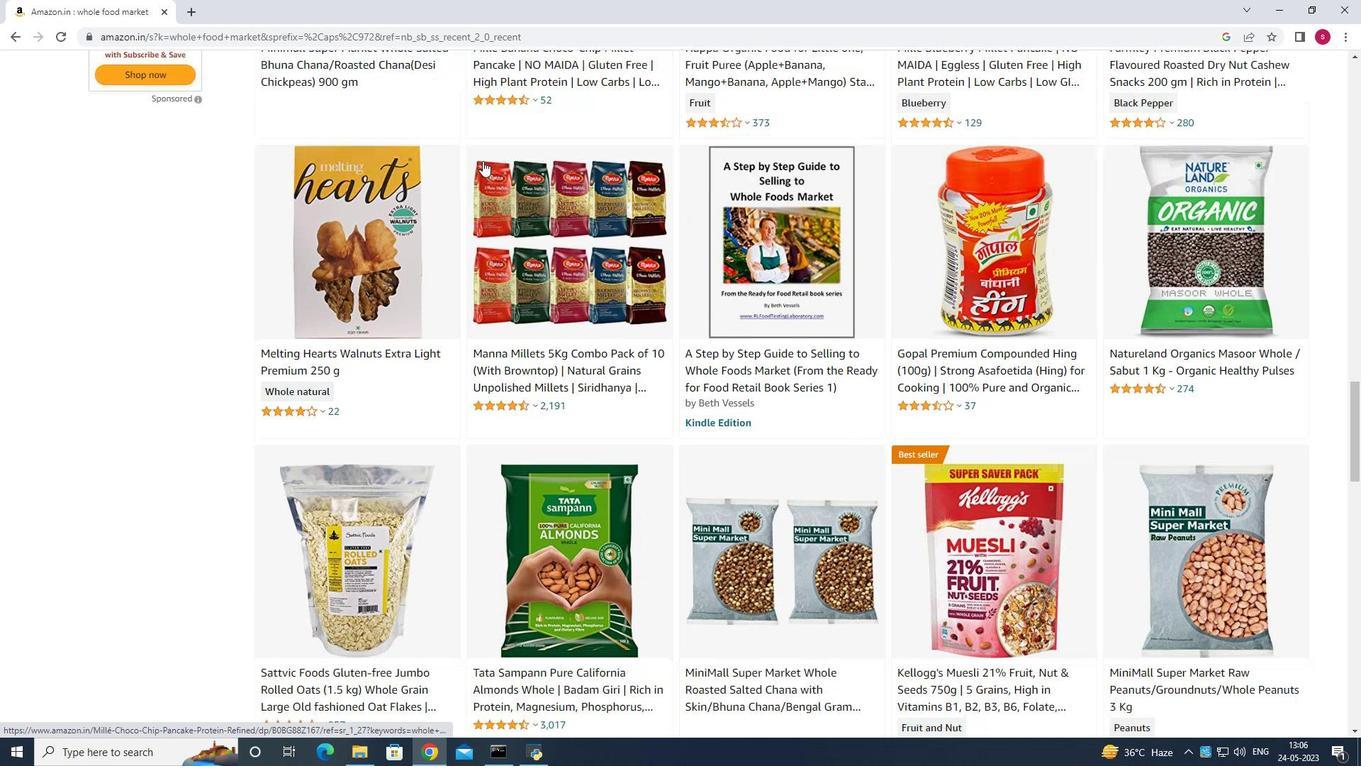 
Action: Mouse moved to (1031, 102)
Screenshot: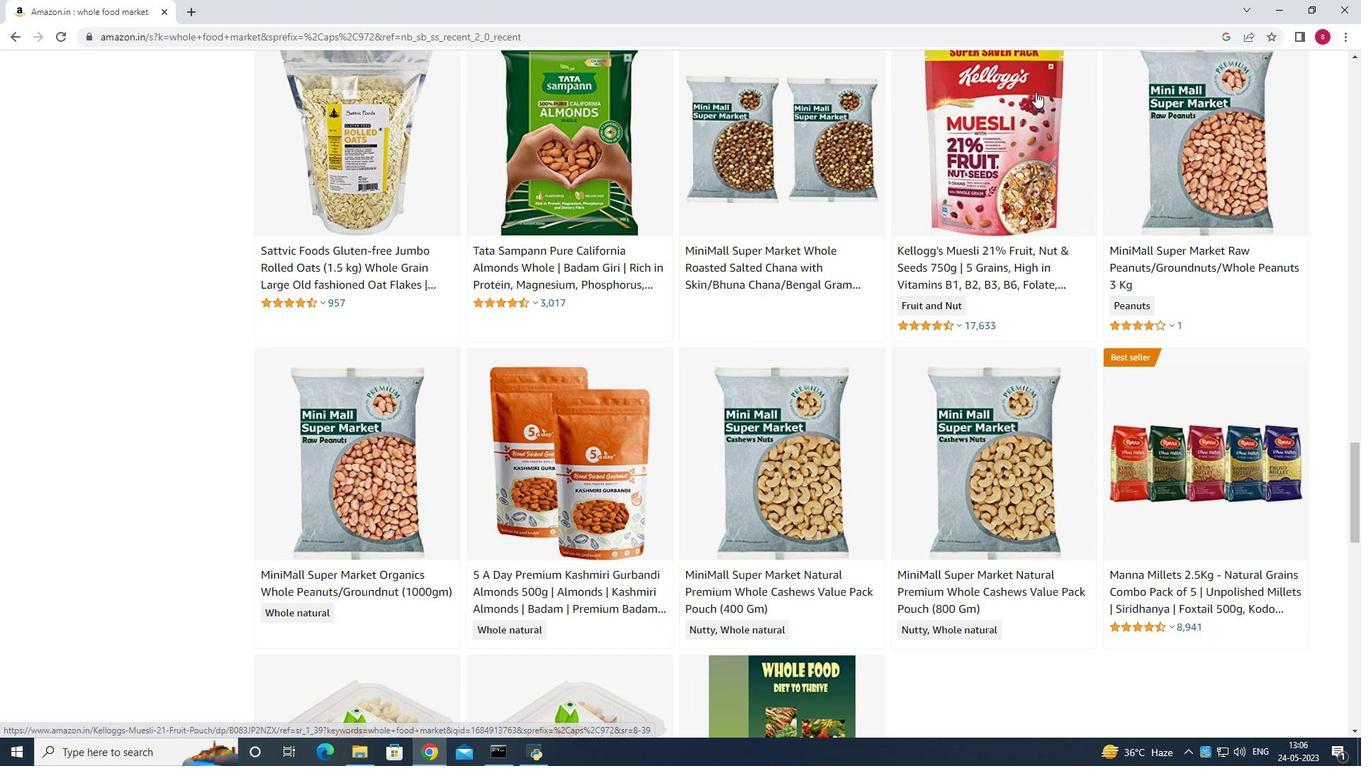 
Action: Mouse pressed left at (1031, 102)
Screenshot: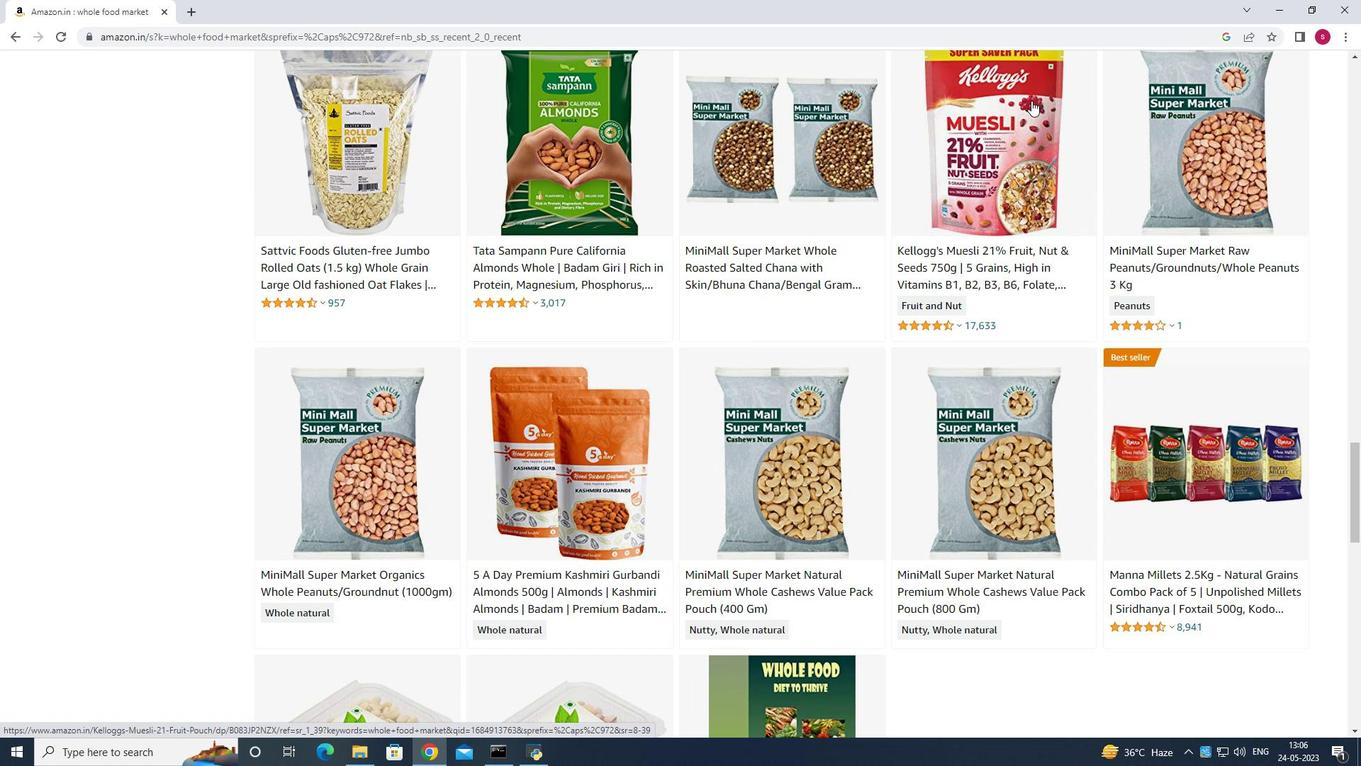 
Action: Mouse moved to (0, 151)
Screenshot: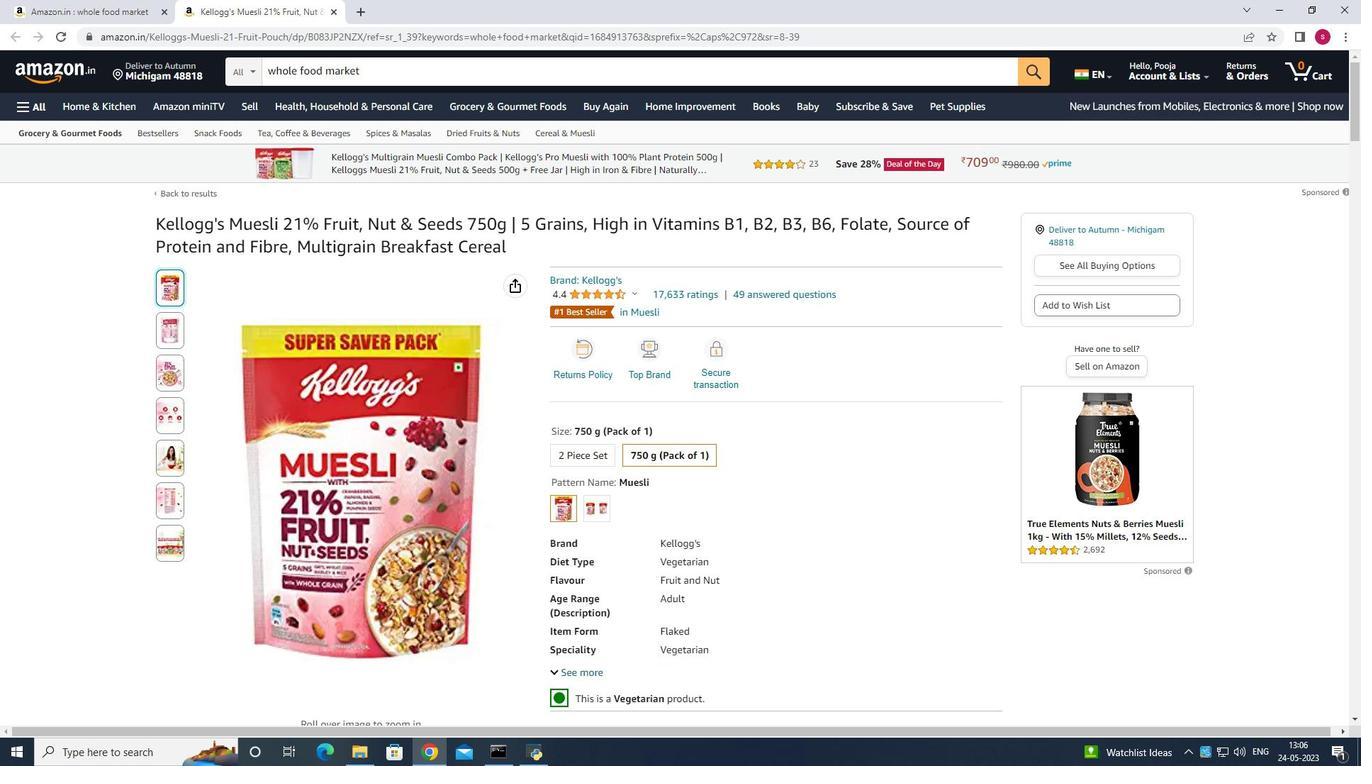 
Action: Mouse scrolled (0, 151) with delta (0, 0)
Screenshot: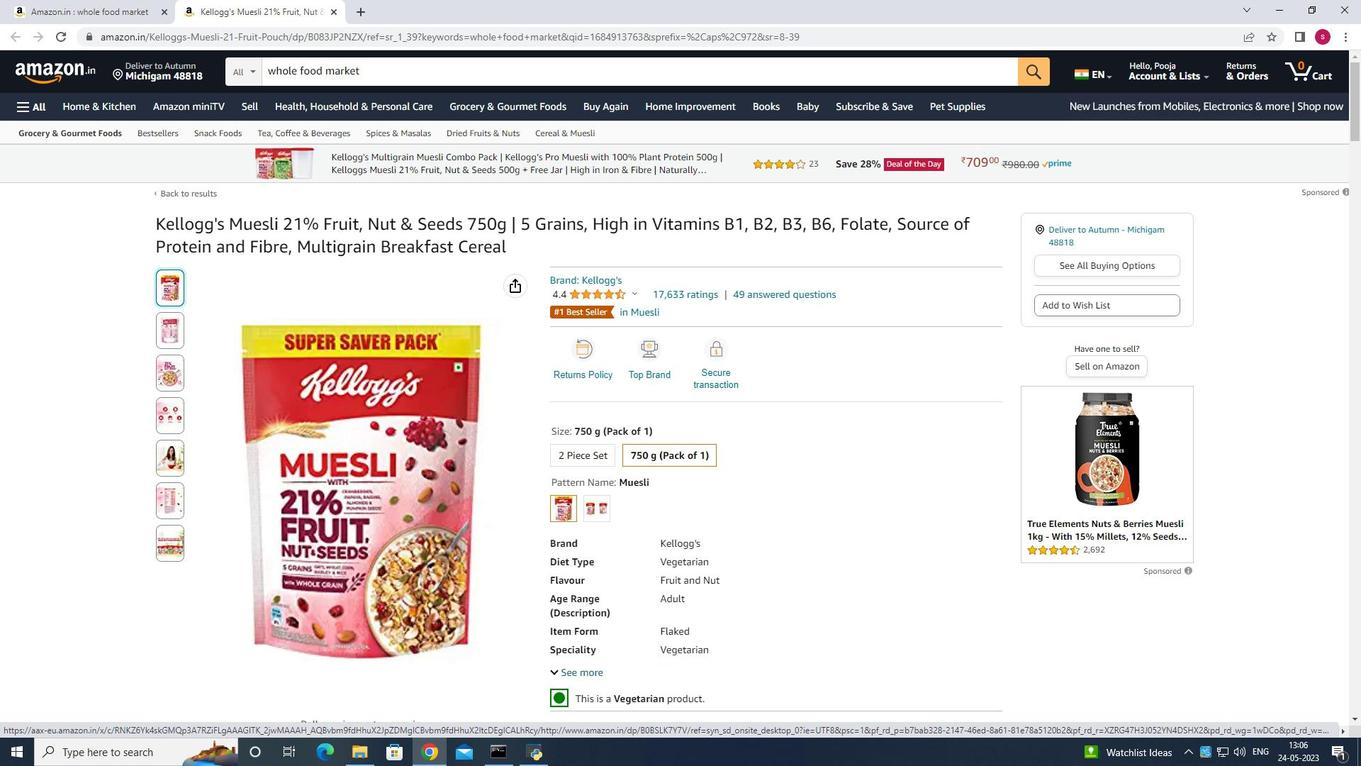 
Action: Mouse scrolled (0, 152) with delta (0, 0)
Screenshot: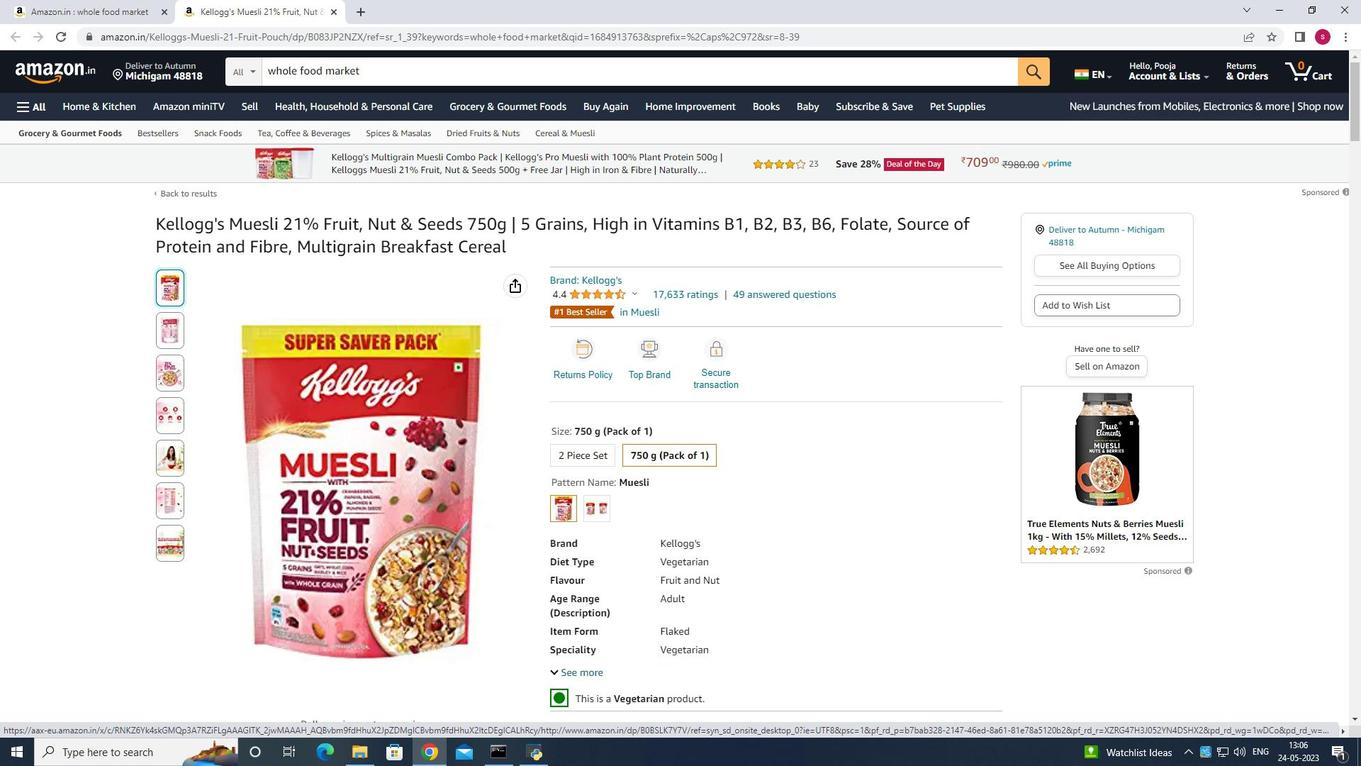 
Action: Mouse scrolled (0, 152) with delta (0, 0)
Screenshot: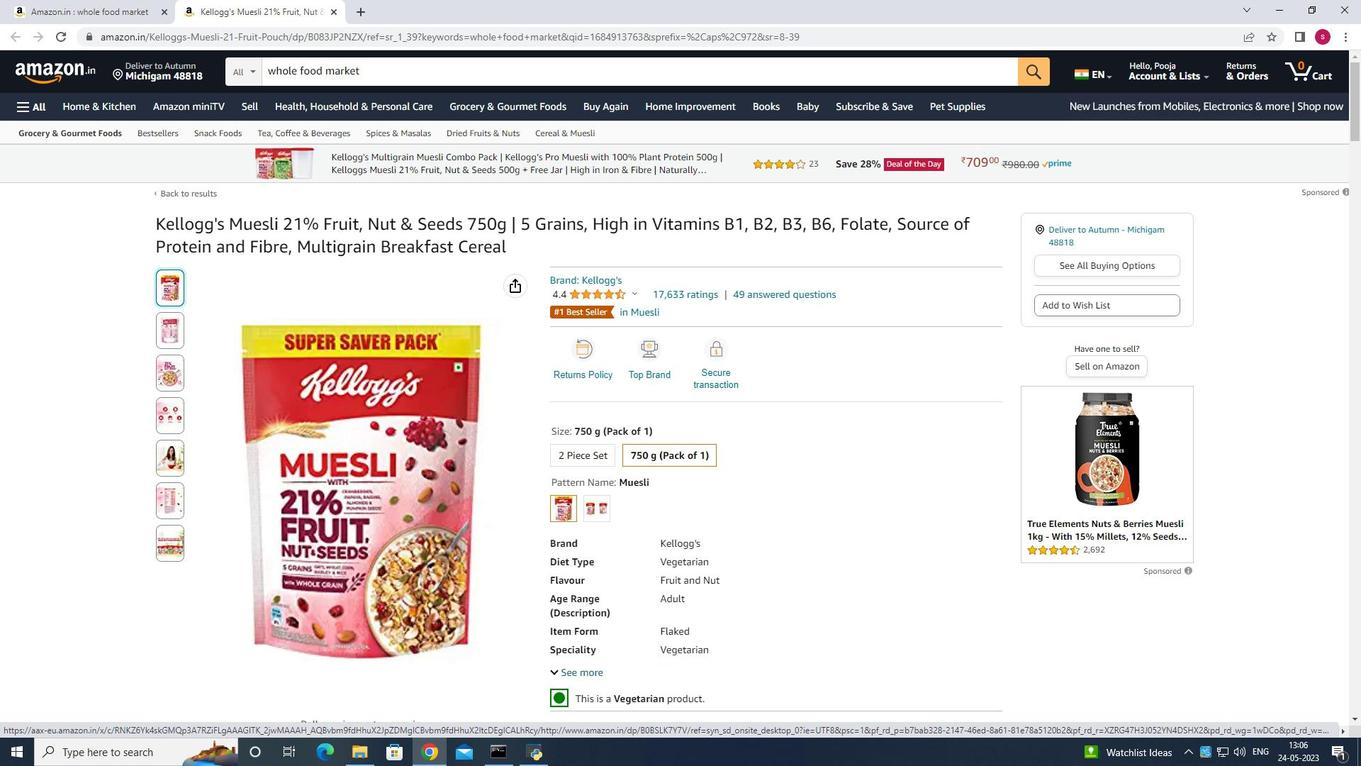 
Action: Mouse scrolled (0, 152) with delta (0, 0)
Screenshot: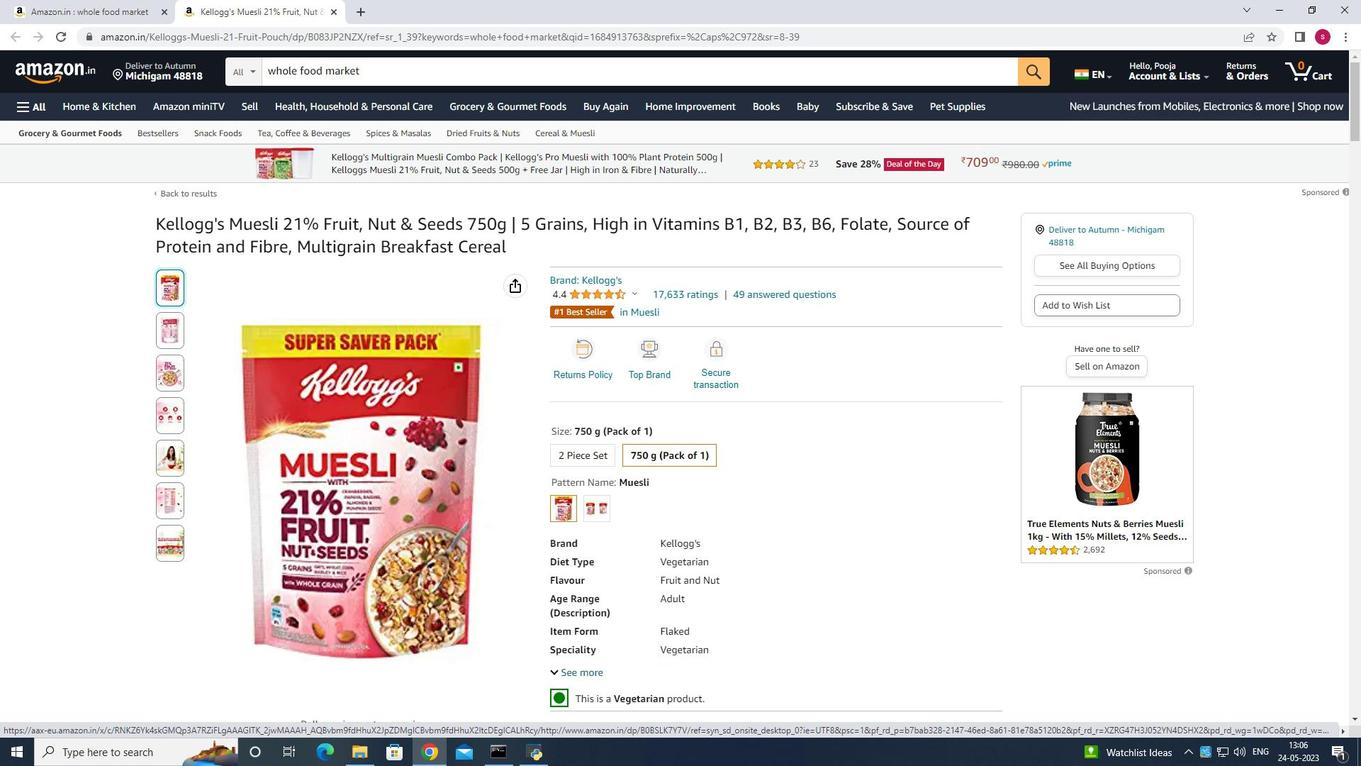 
Action: Mouse scrolled (0, 152) with delta (0, 0)
Screenshot: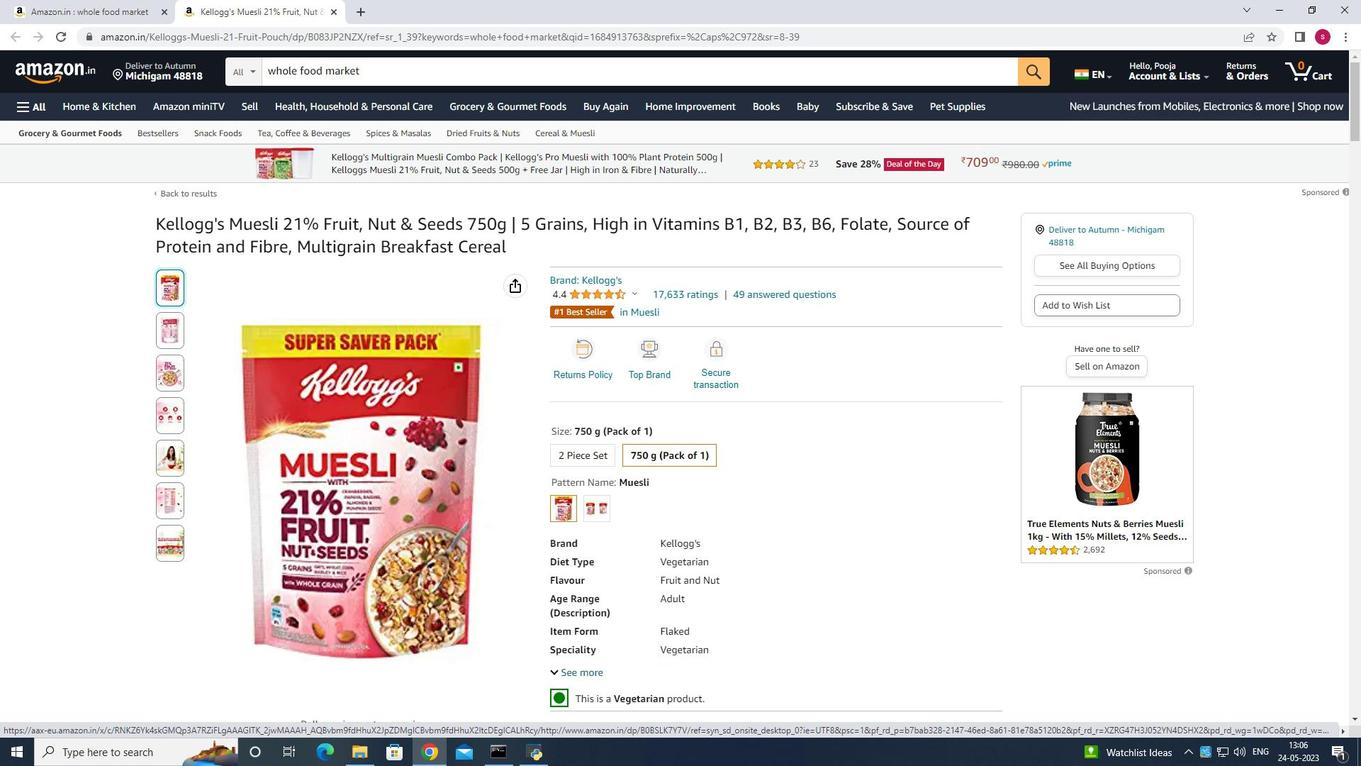 
Action: Mouse scrolled (0, 152) with delta (0, 0)
Screenshot: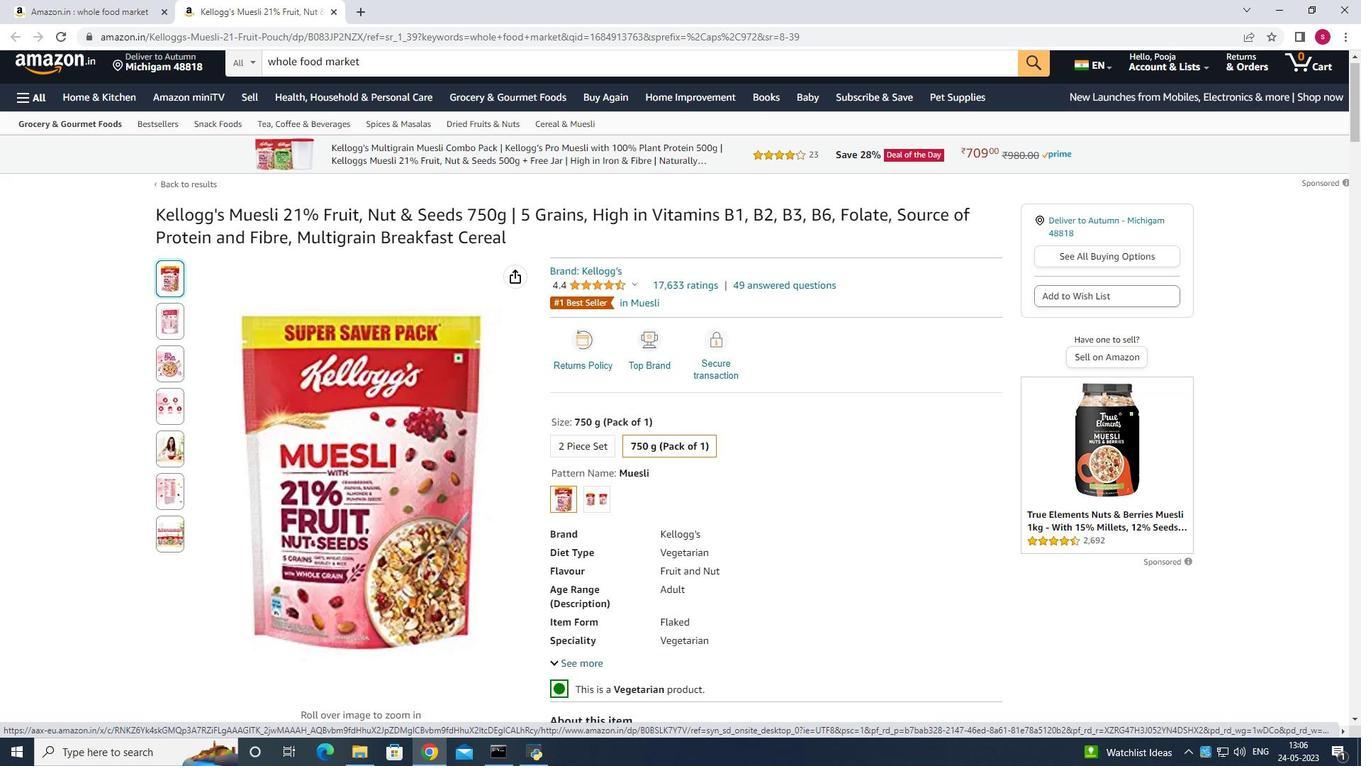 
Action: Mouse scrolled (0, 152) with delta (0, 0)
Screenshot: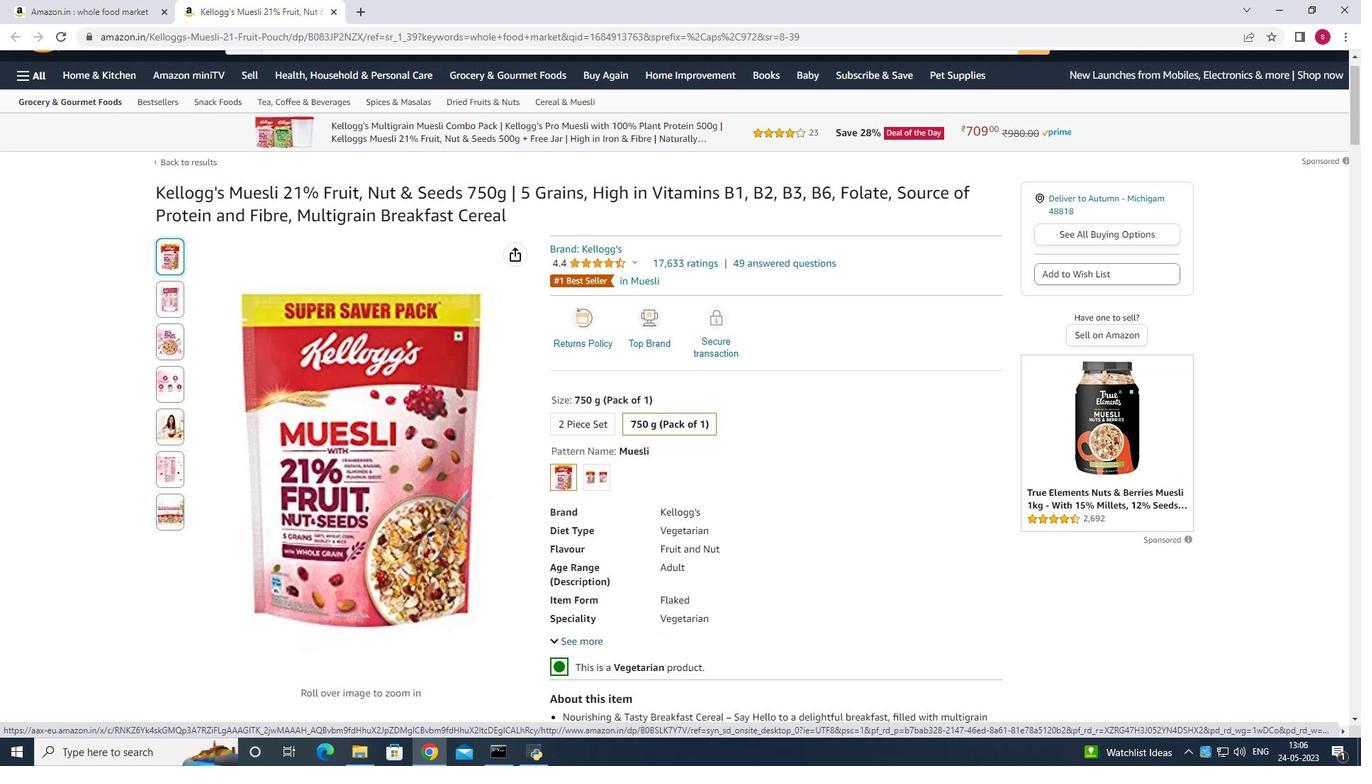 
Action: Mouse scrolled (0, 152) with delta (0, 0)
Screenshot: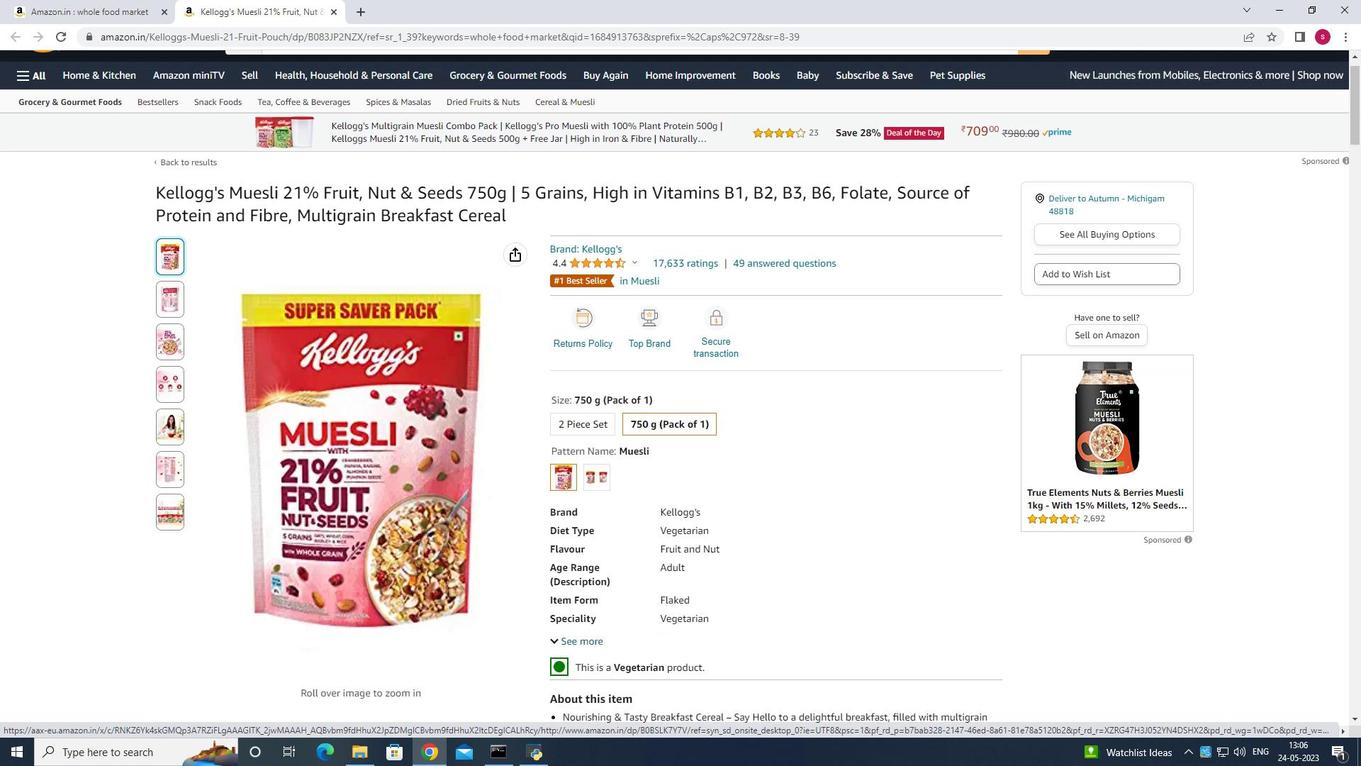 
Action: Mouse scrolled (0, 152) with delta (0, 0)
Screenshot: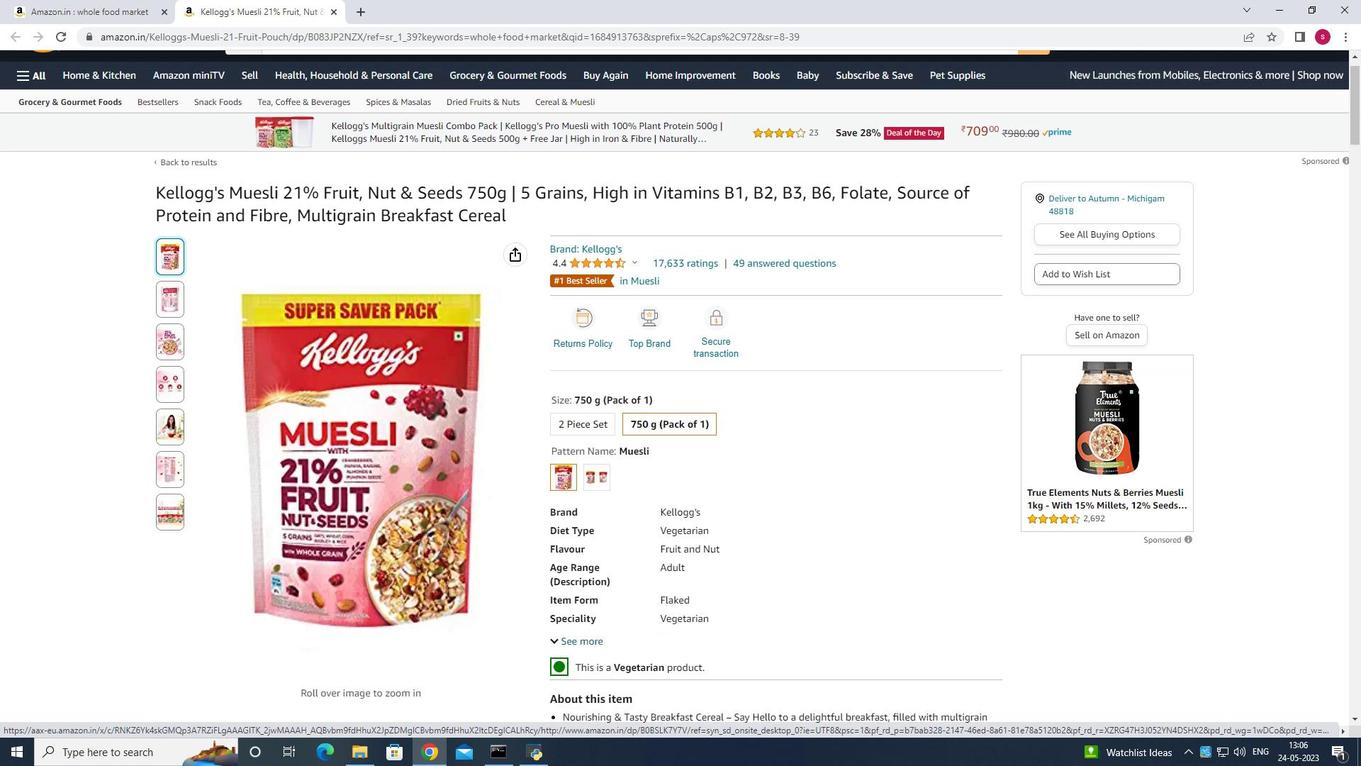 
Action: Mouse scrolled (0, 152) with delta (0, 0)
Screenshot: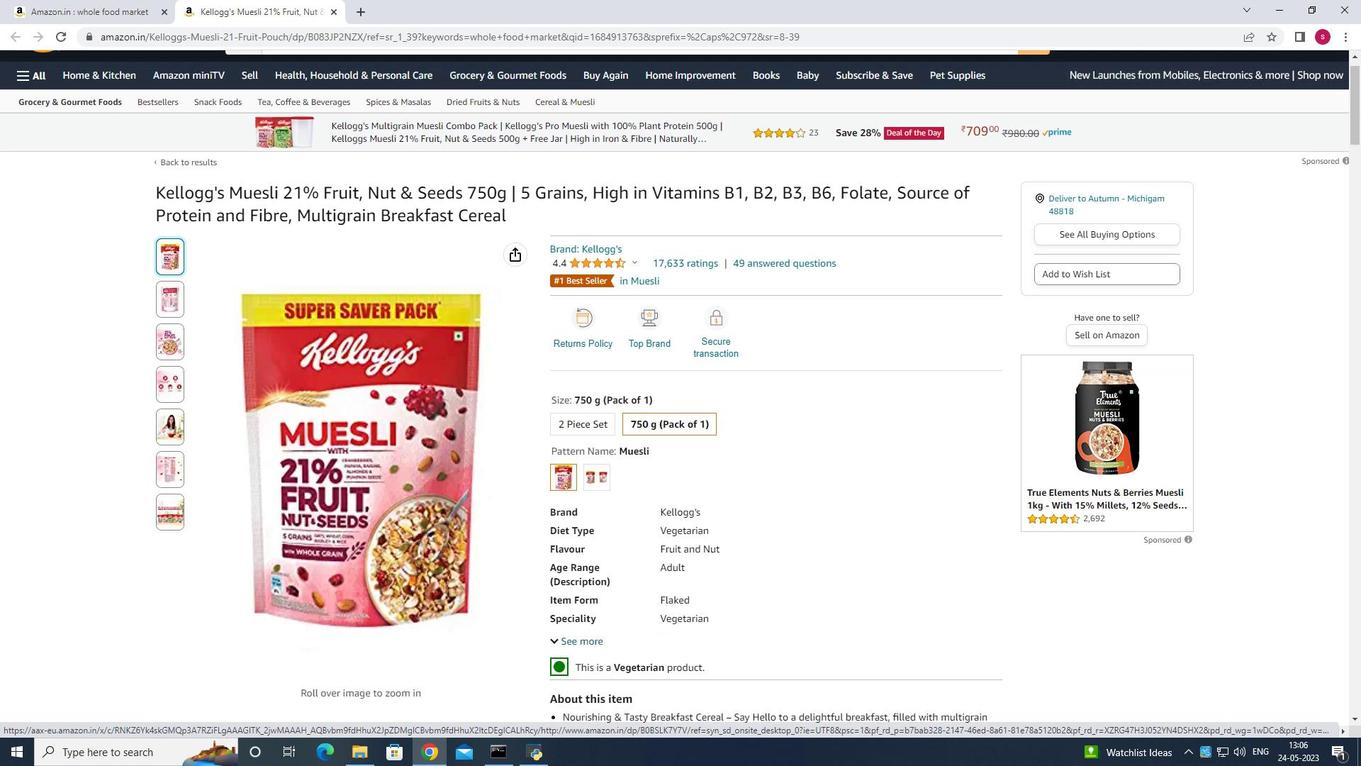
Action: Mouse scrolled (0, 152) with delta (0, 0)
Screenshot: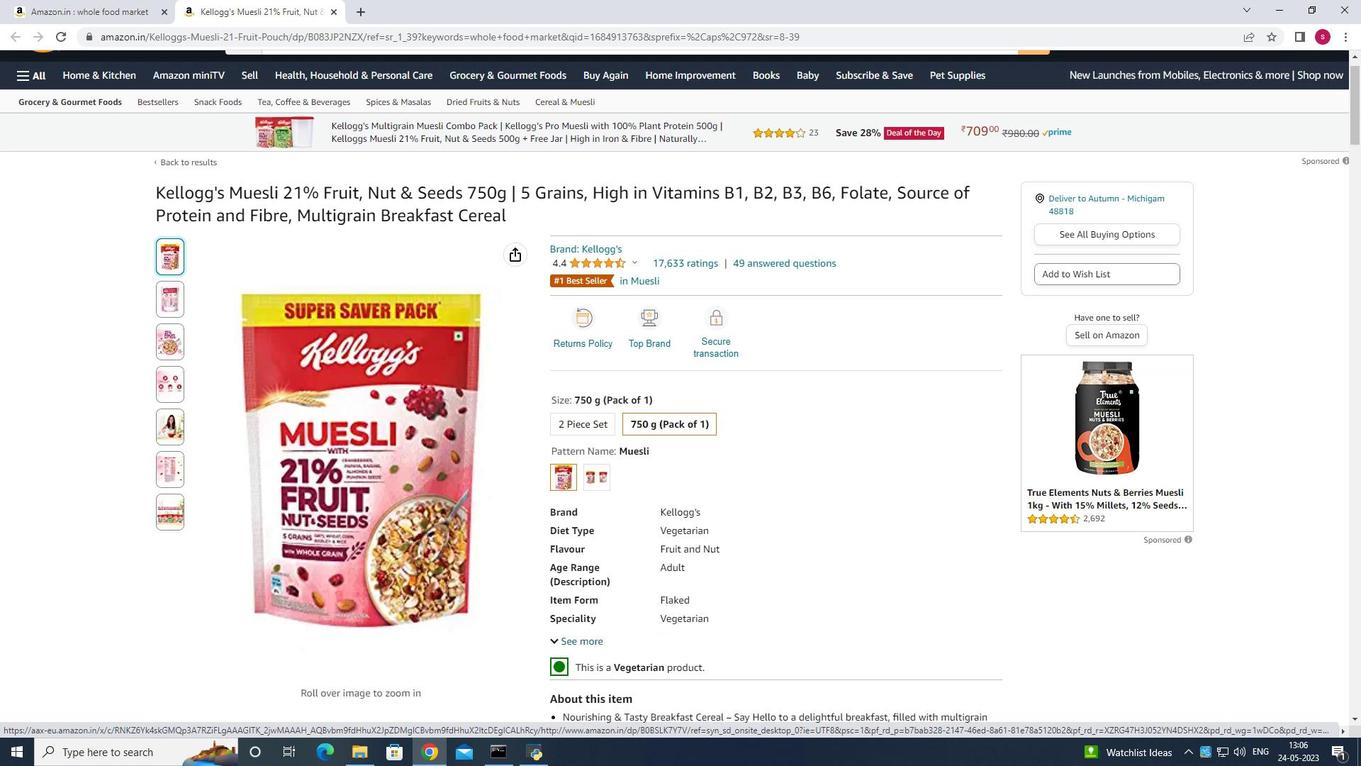 
Action: Mouse scrolled (0, 152) with delta (0, 0)
Screenshot: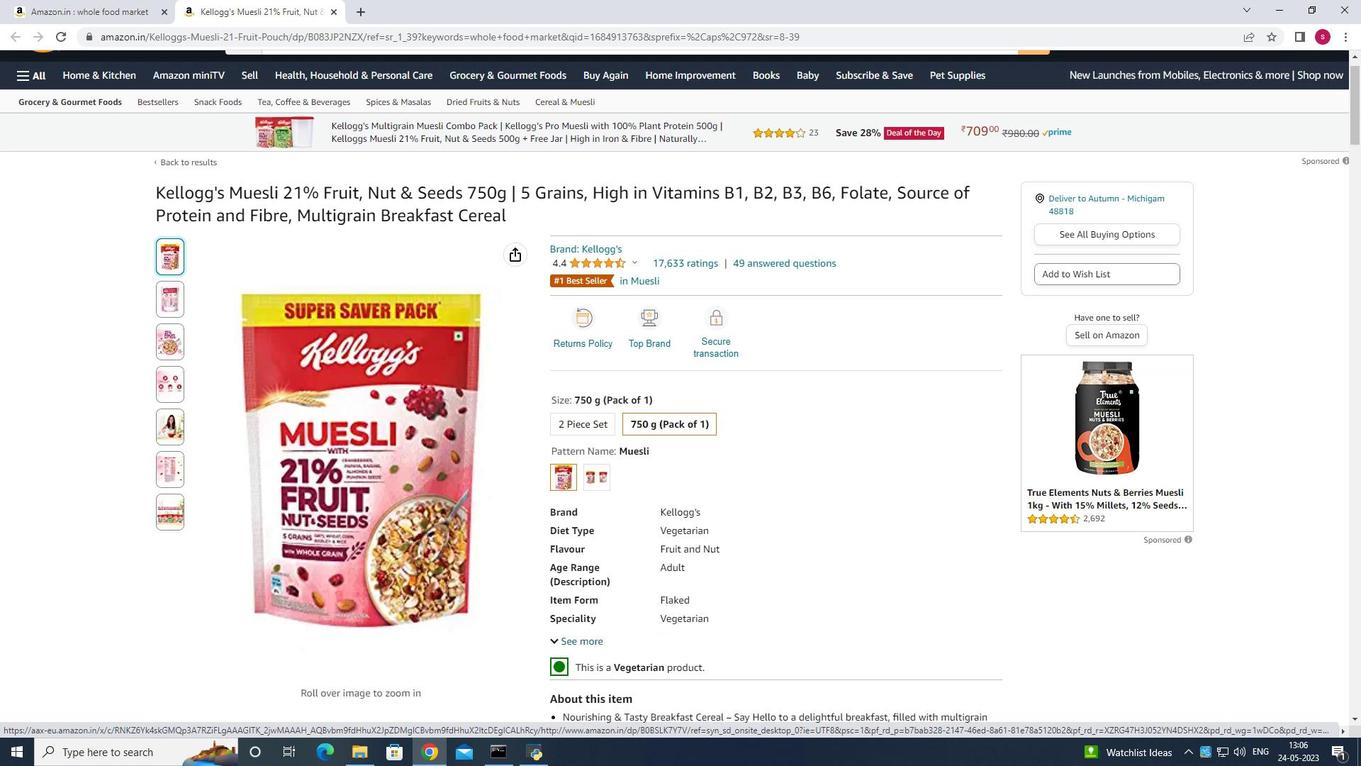 
Action: Mouse scrolled (0, 152) with delta (0, 0)
Screenshot: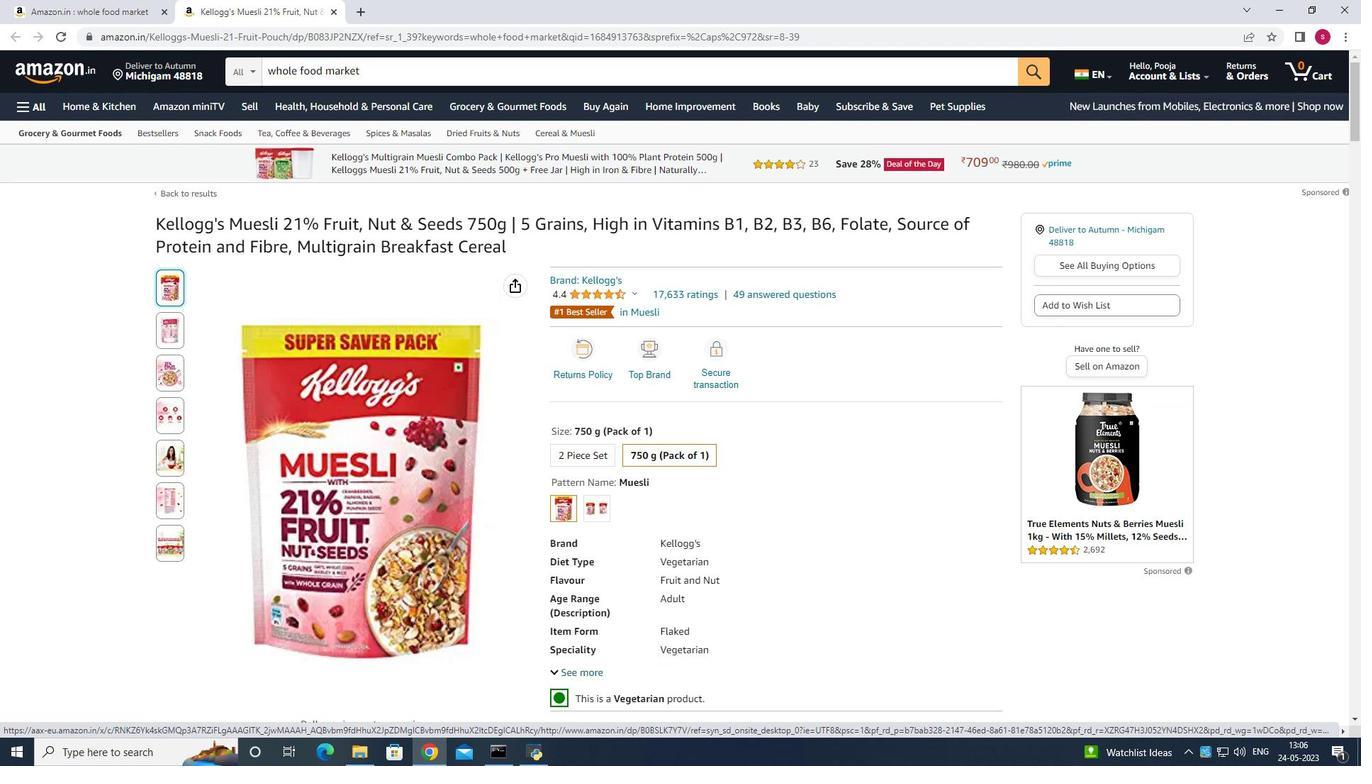 
Action: Mouse scrolled (0, 153) with delta (0, 1)
Screenshot: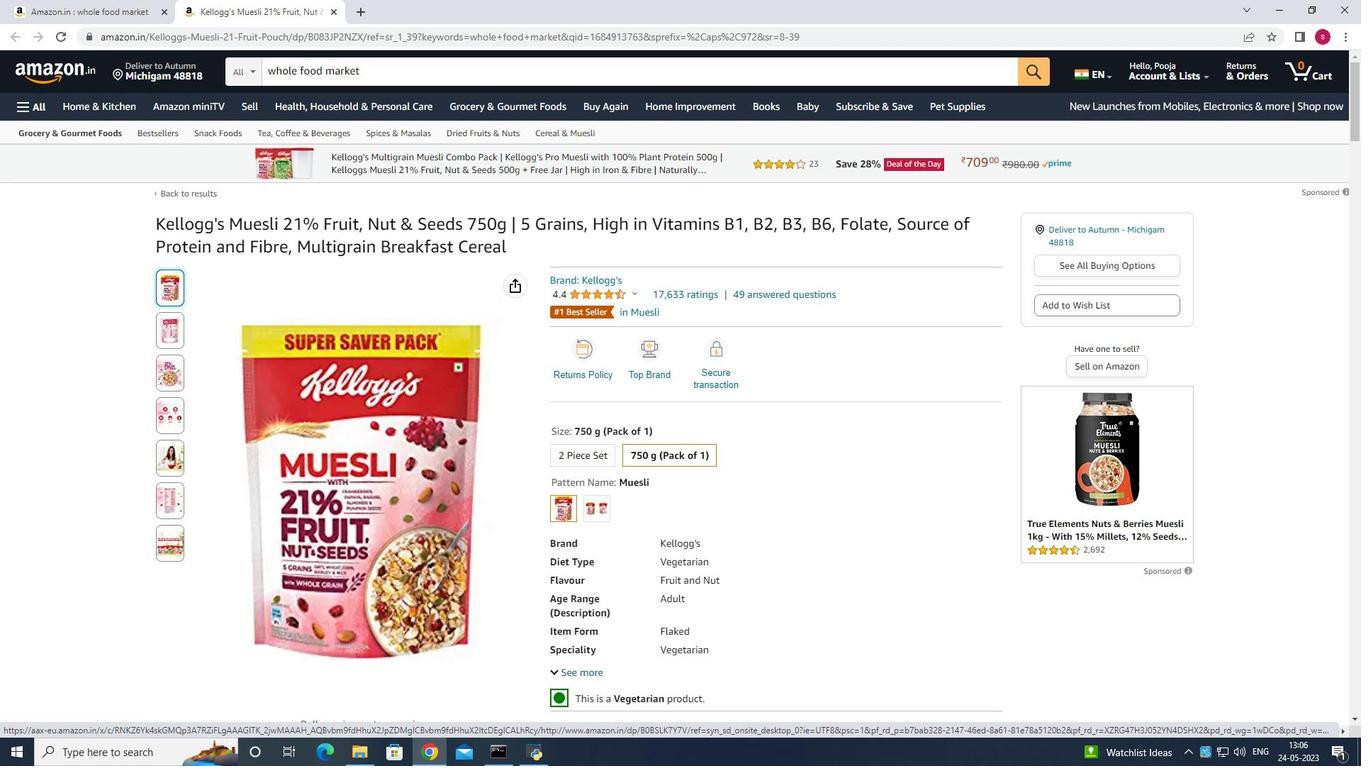 
Action: Mouse scrolled (0, 152) with delta (0, 0)
Screenshot: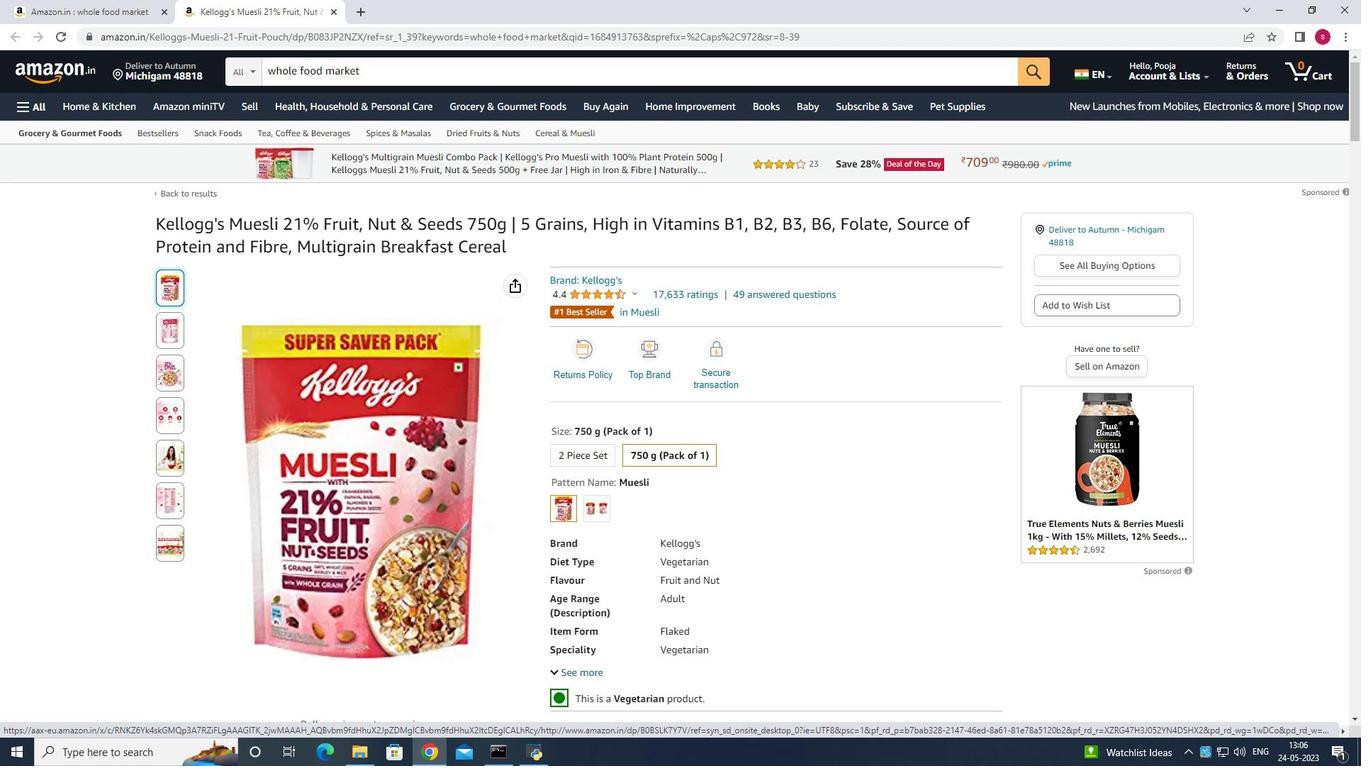 
Action: Mouse scrolled (0, 152) with delta (0, 0)
Screenshot: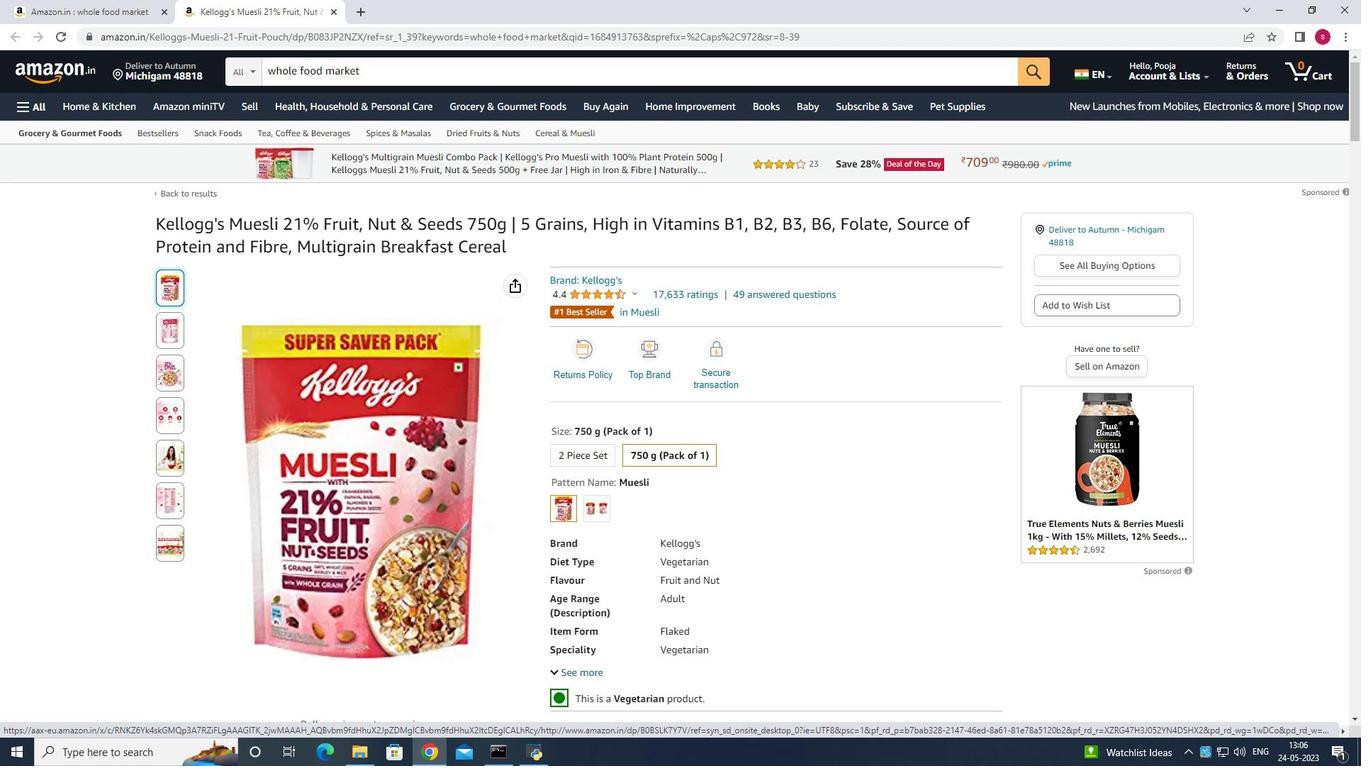 
Action: Mouse scrolled (0, 152) with delta (0, 0)
Screenshot: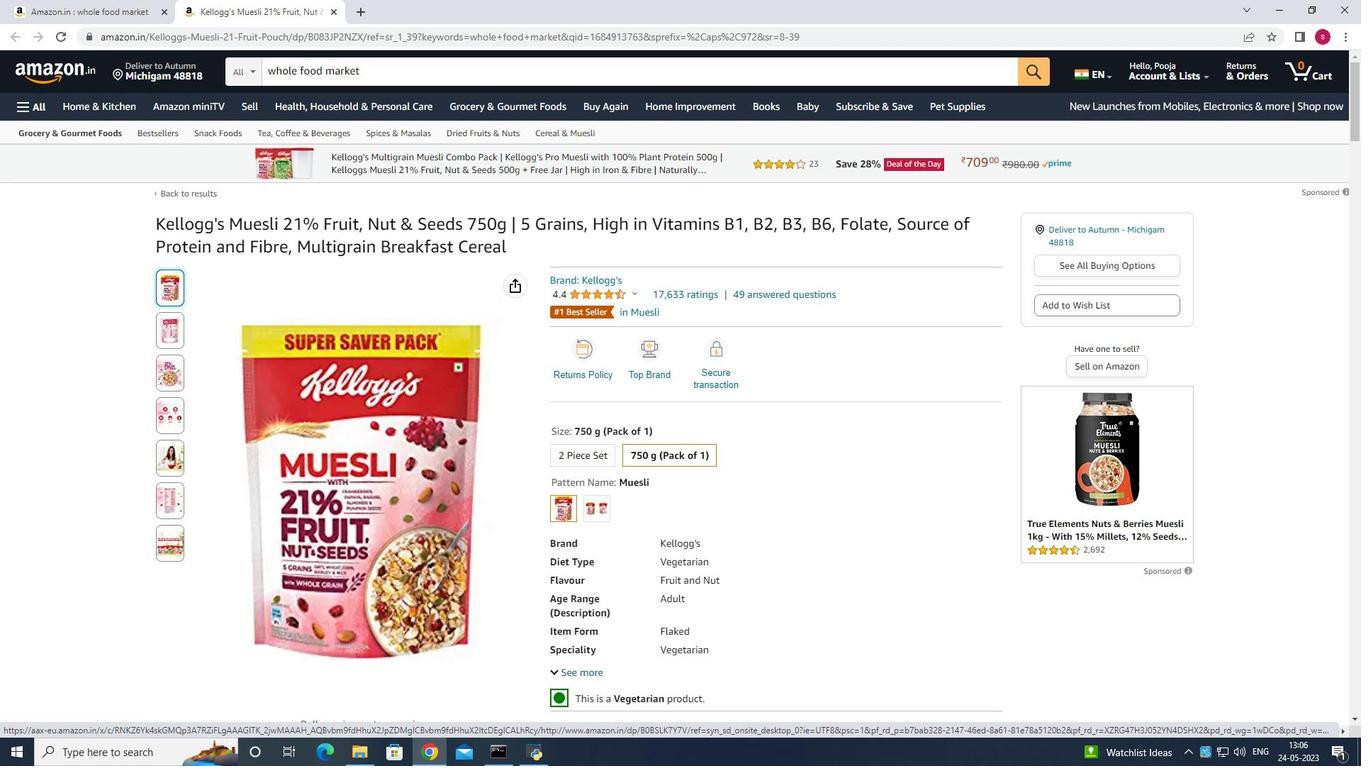 
Action: Mouse scrolled (0, 152) with delta (0, 0)
Screenshot: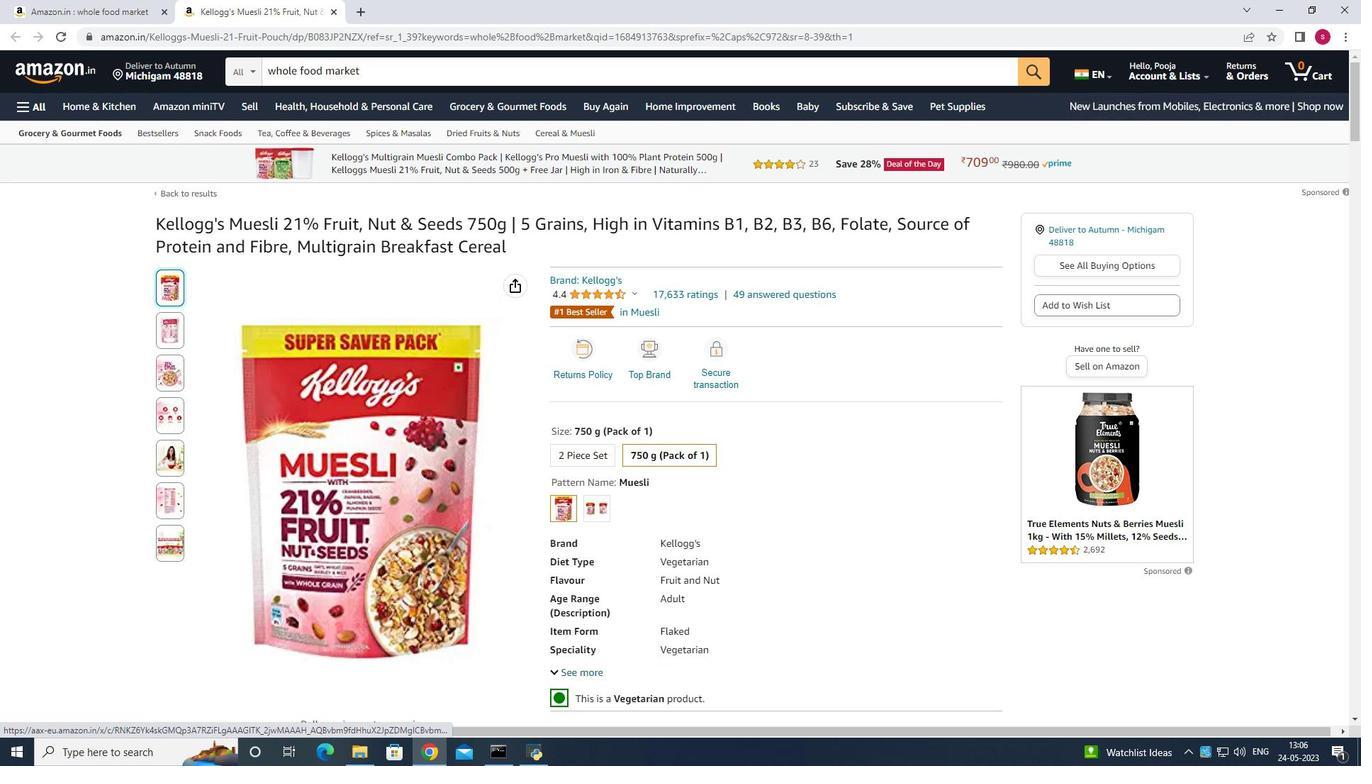 
Action: Mouse scrolled (0, 152) with delta (0, 0)
Screenshot: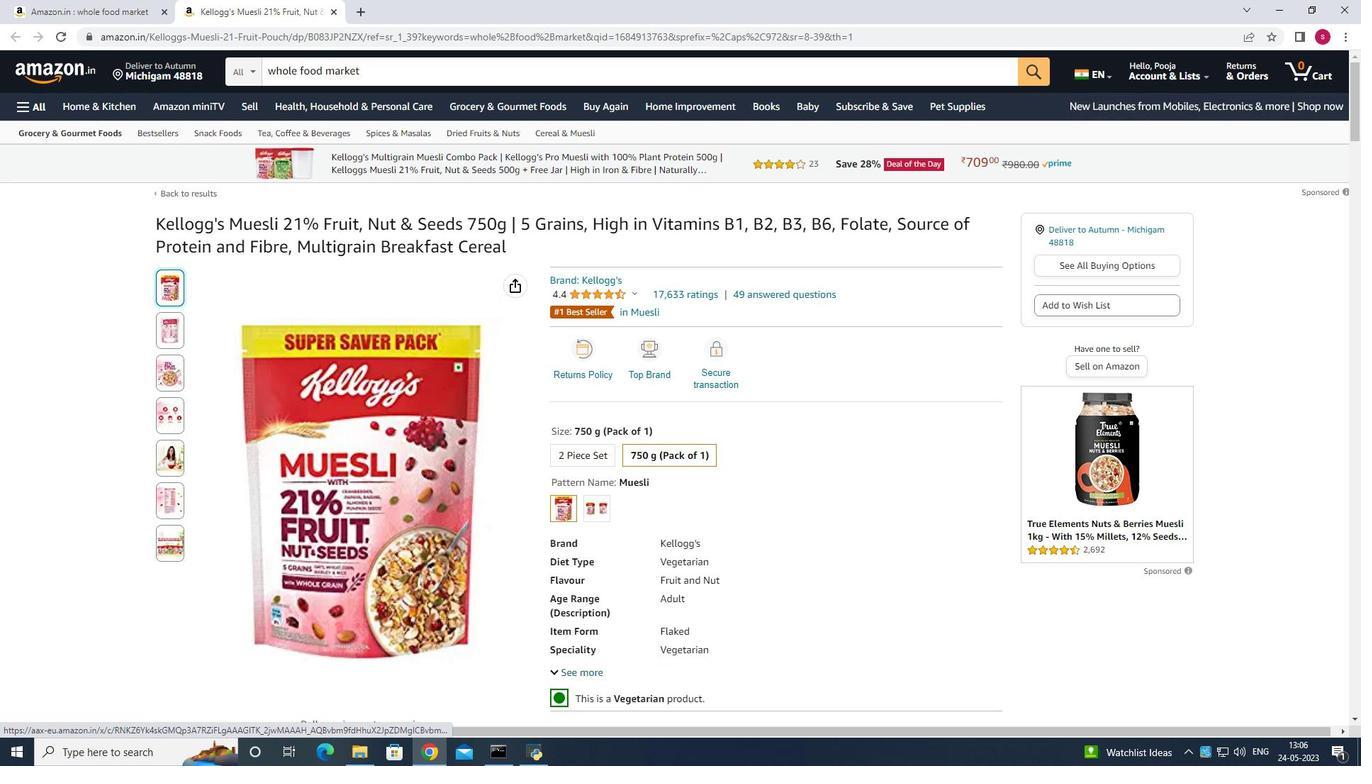 
Action: Mouse moved to (449, 64)
Screenshot: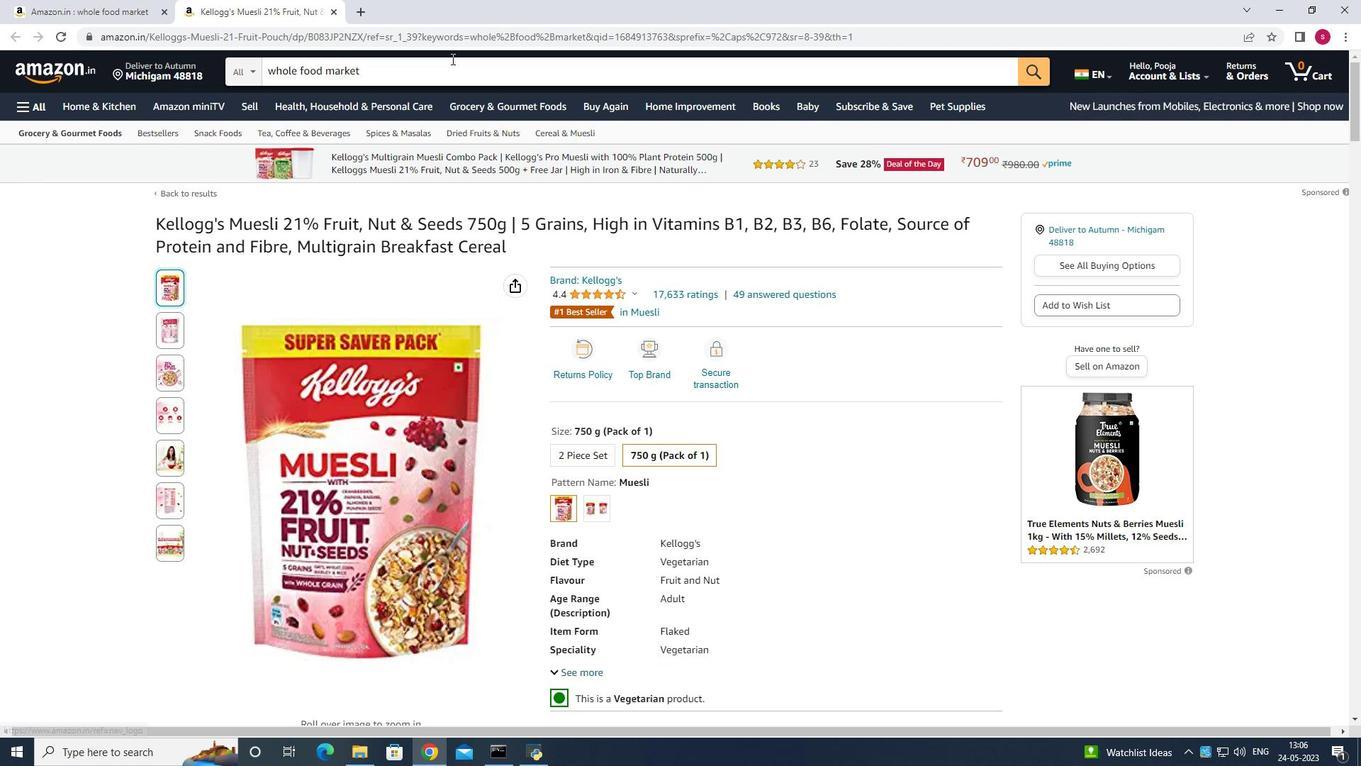 
Action: Mouse pressed left at (449, 64)
Screenshot: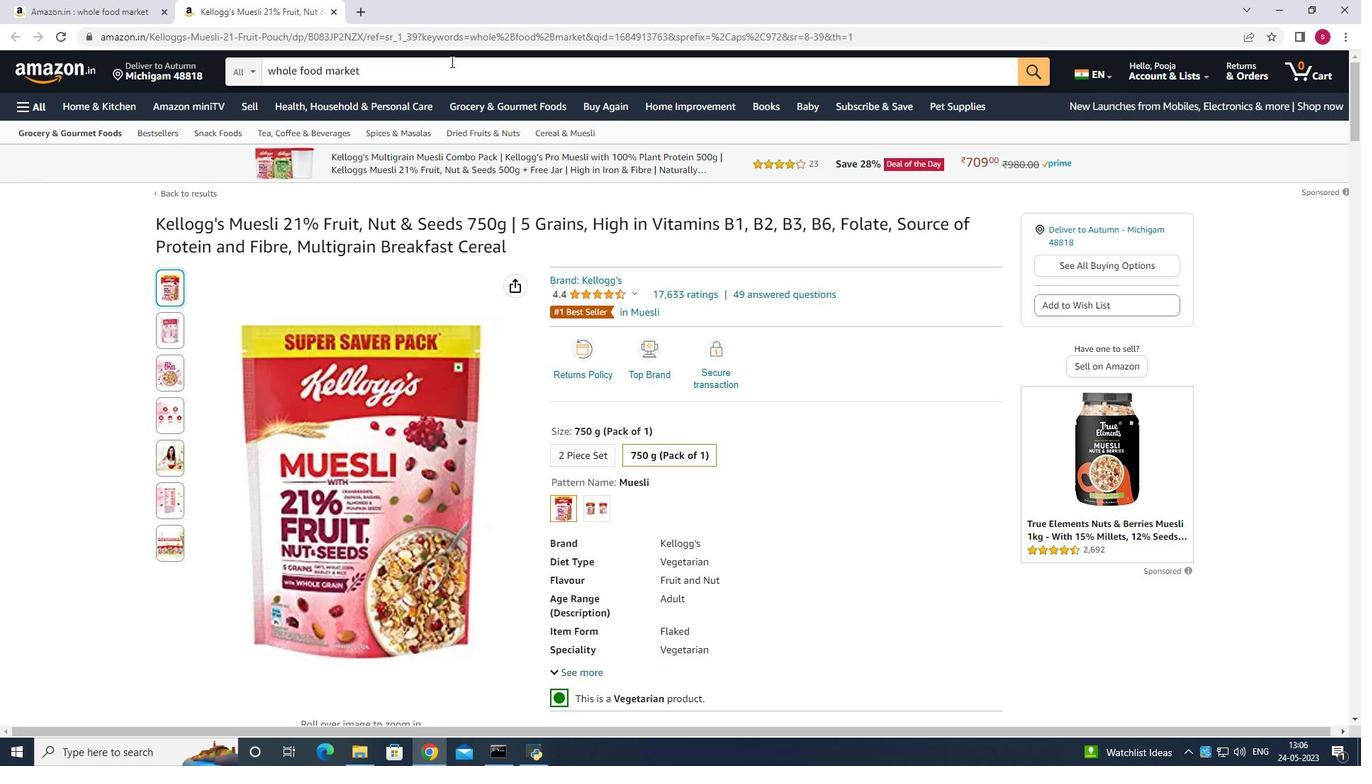 
Action: Key pressed <Key.backspace><Key.backspace><Key.backspace><Key.backspace><Key.backspace><Key.backspace><Key.backspace><Key.backspace><Key.backspace><Key.backspace><Key.backspace><Key.backspace><Key.backspace><Key.backspace><Key.backspace><Key.backspace><Key.backspace><Key.backspace><Key.backspace><Key.backspace><Key.backspace><Key.backspace><Key.backspace><Key.backspace><Key.backspace><Key.backspace><Key.backspace><Key.backspace>organic<Key.space>dried<Key.space>manf<Key.backspace>gp<Key.backspace>o<Key.enter>
Screenshot: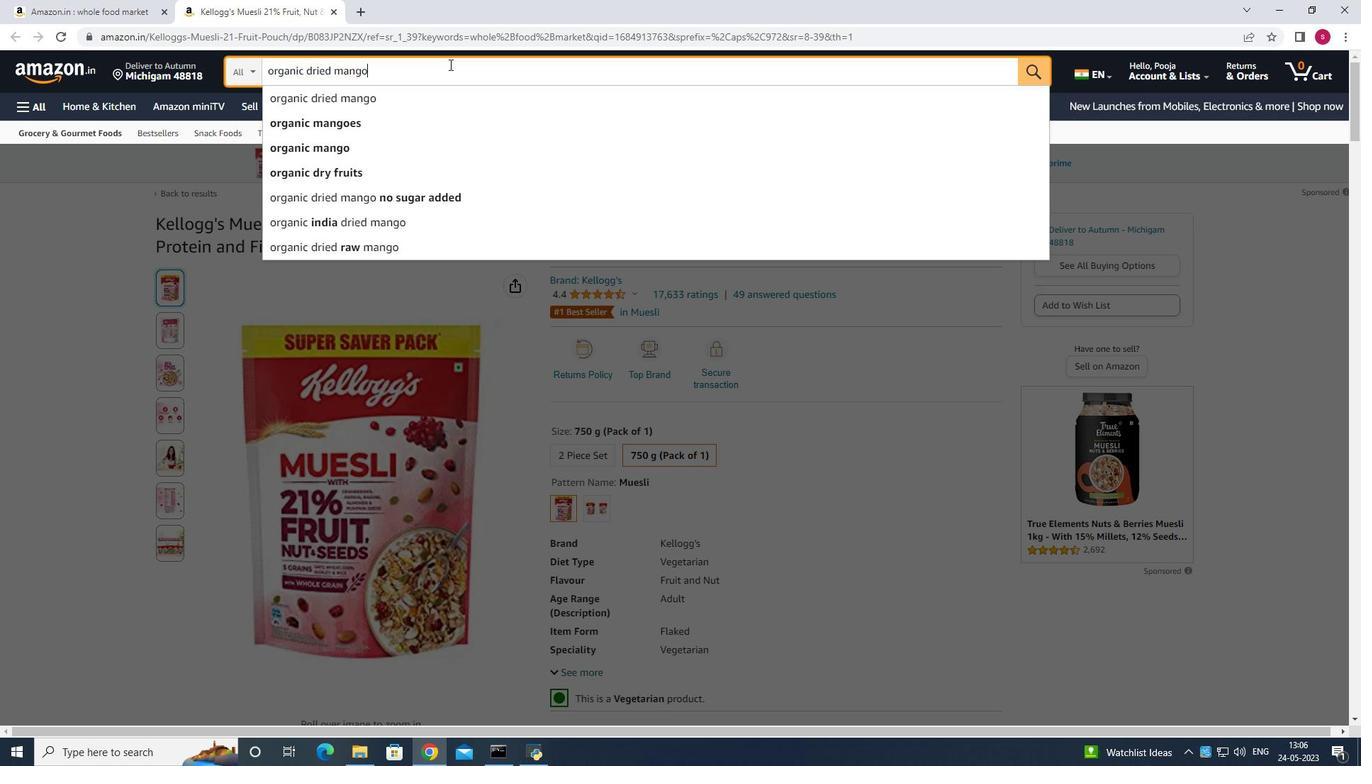 
Action: Mouse moved to (499, 269)
Screenshot: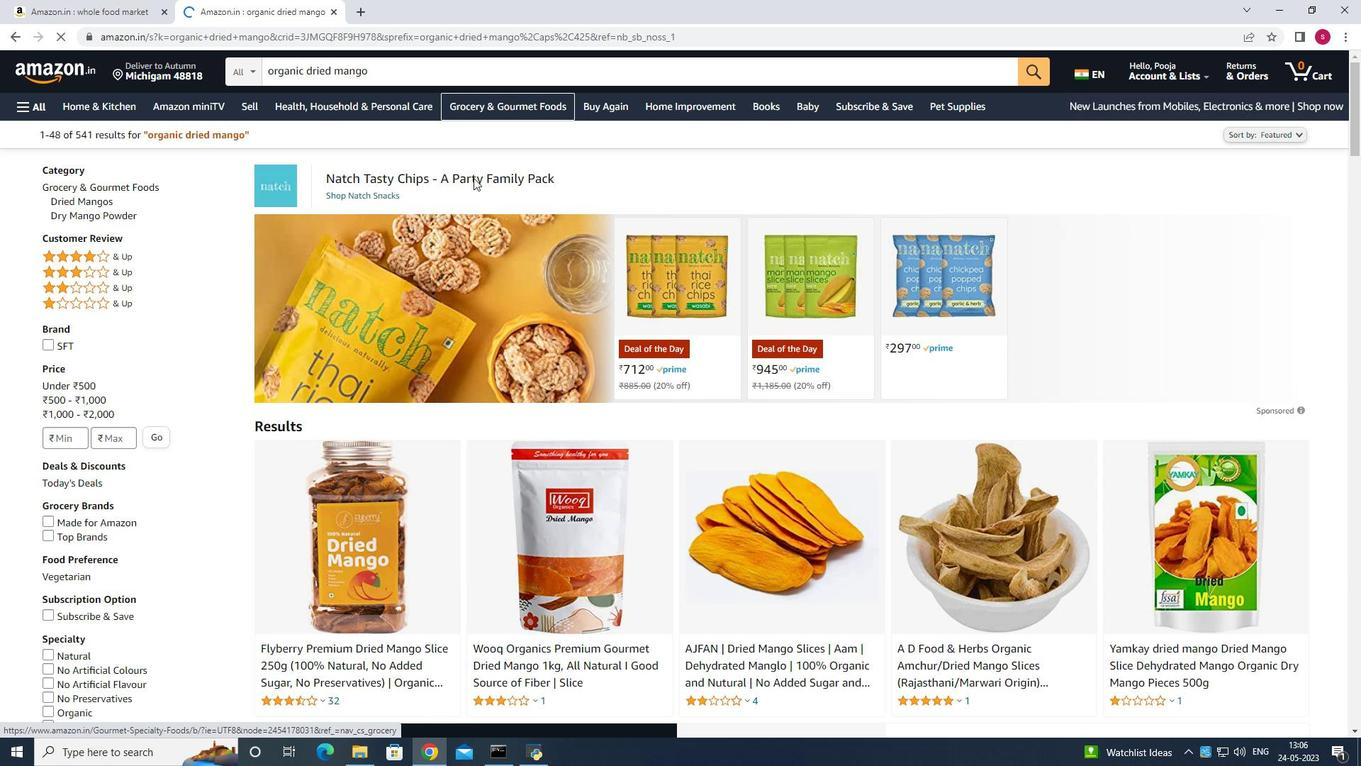 
Action: Mouse scrolled (478, 209) with delta (0, 0)
Screenshot: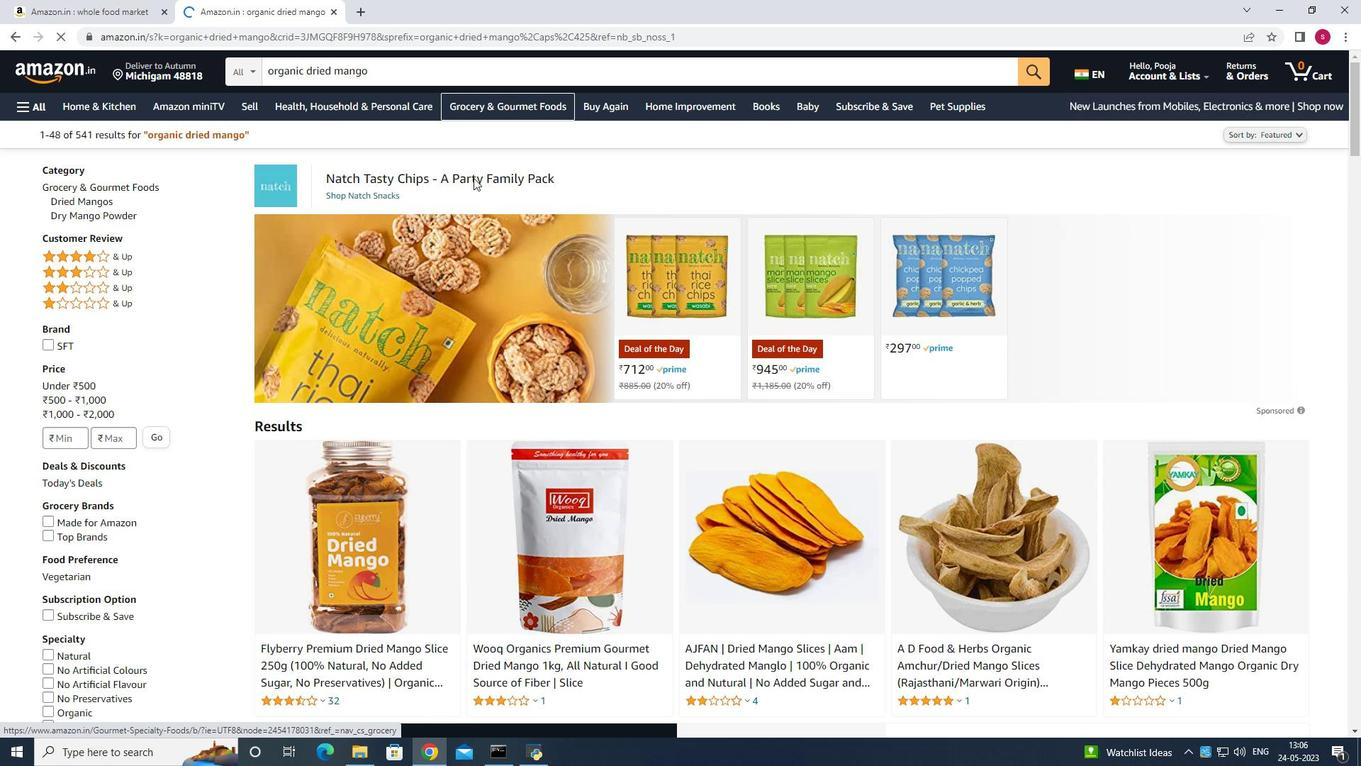 
Action: Mouse moved to (571, 294)
Screenshot: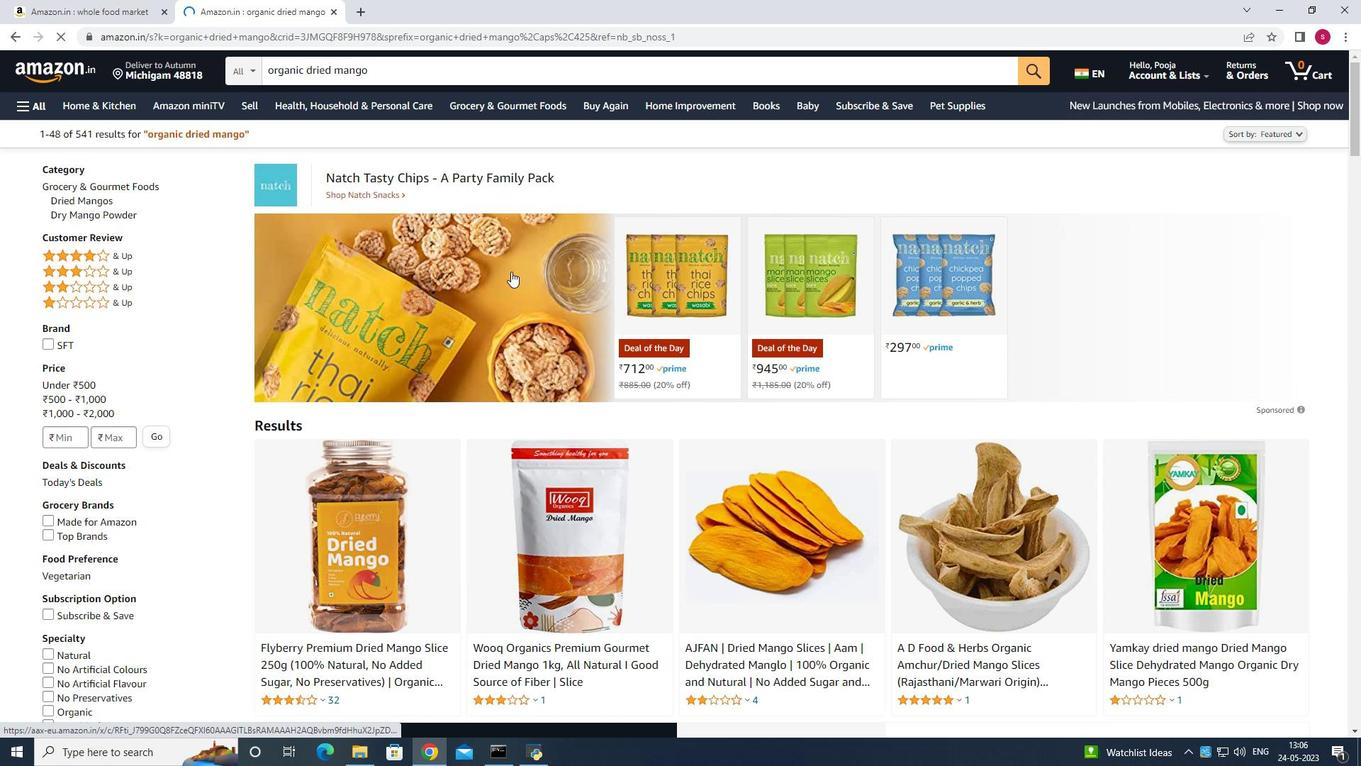 
Action: Mouse scrolled (571, 293) with delta (0, 0)
Screenshot: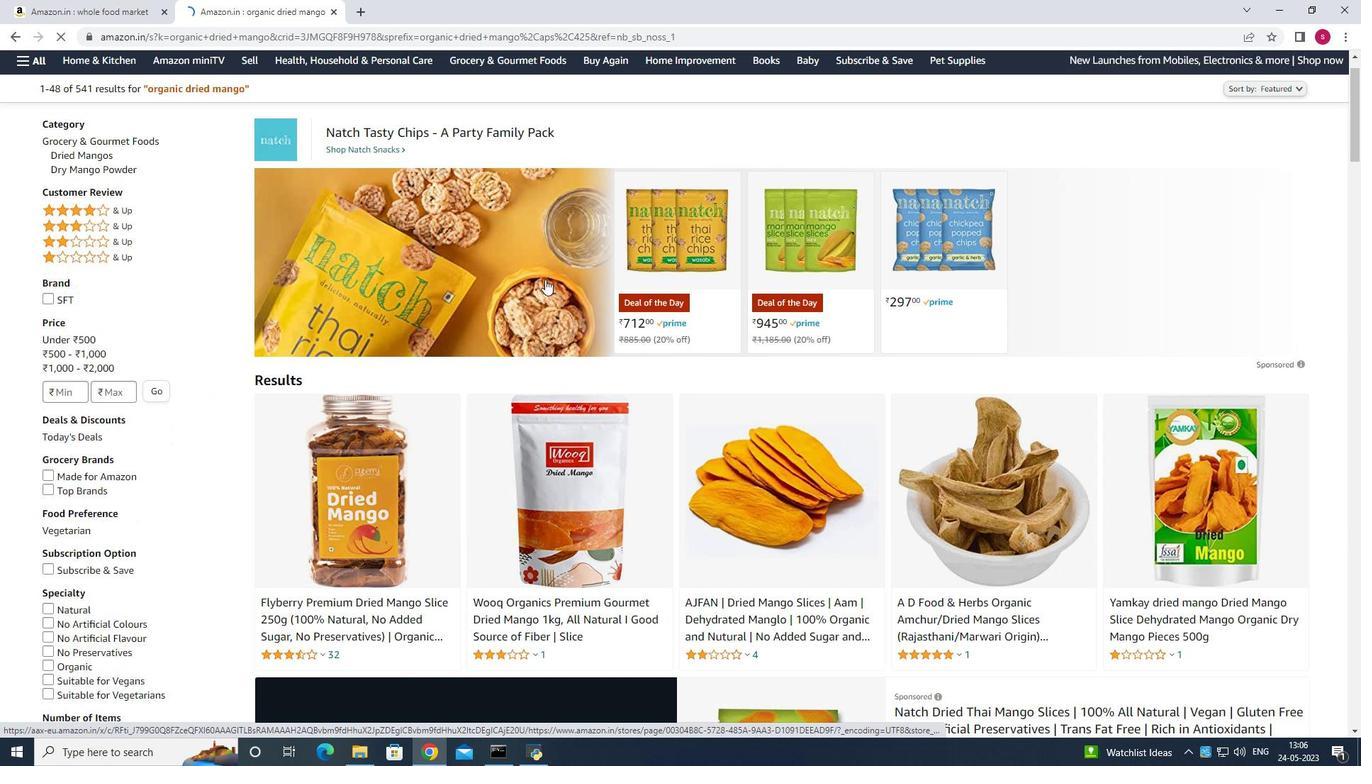 
Action: Mouse moved to (587, 320)
Screenshot: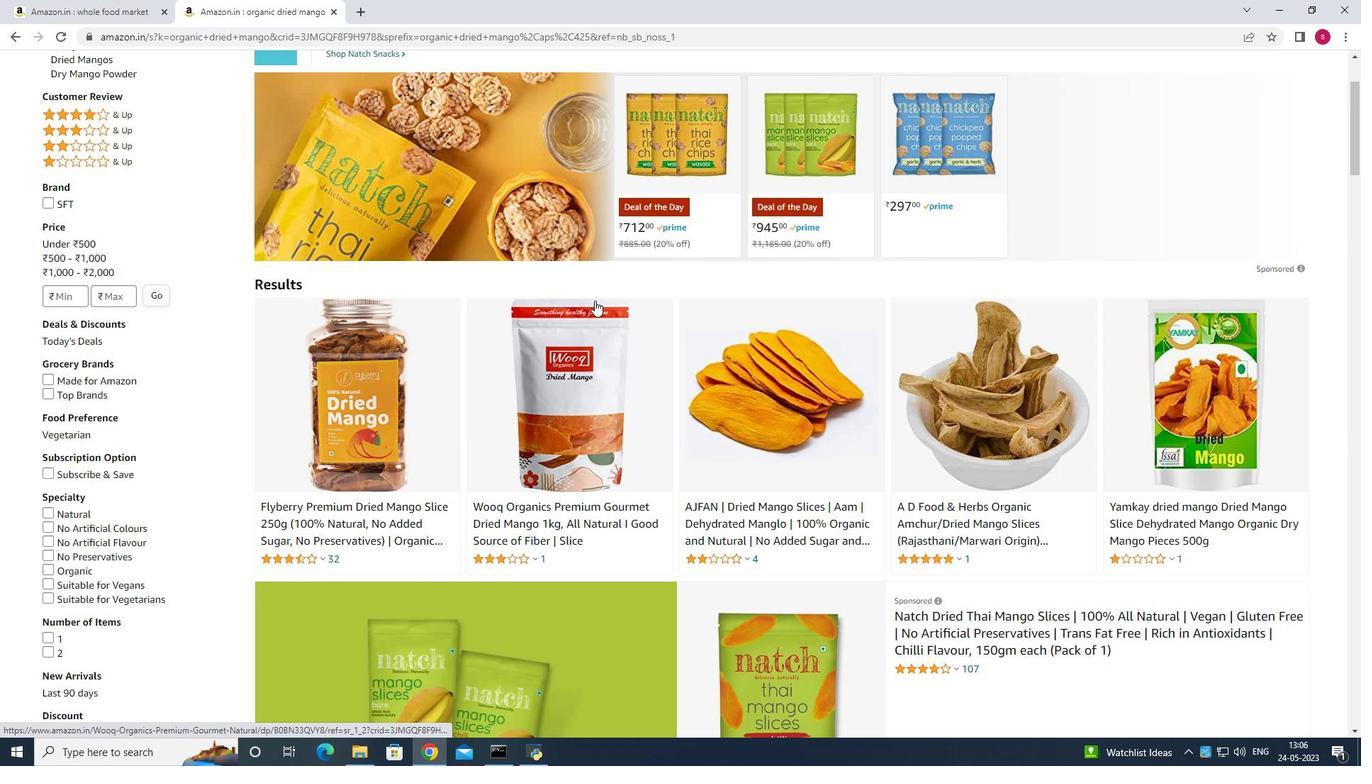 
Action: Mouse scrolled (588, 315) with delta (0, 0)
Screenshot: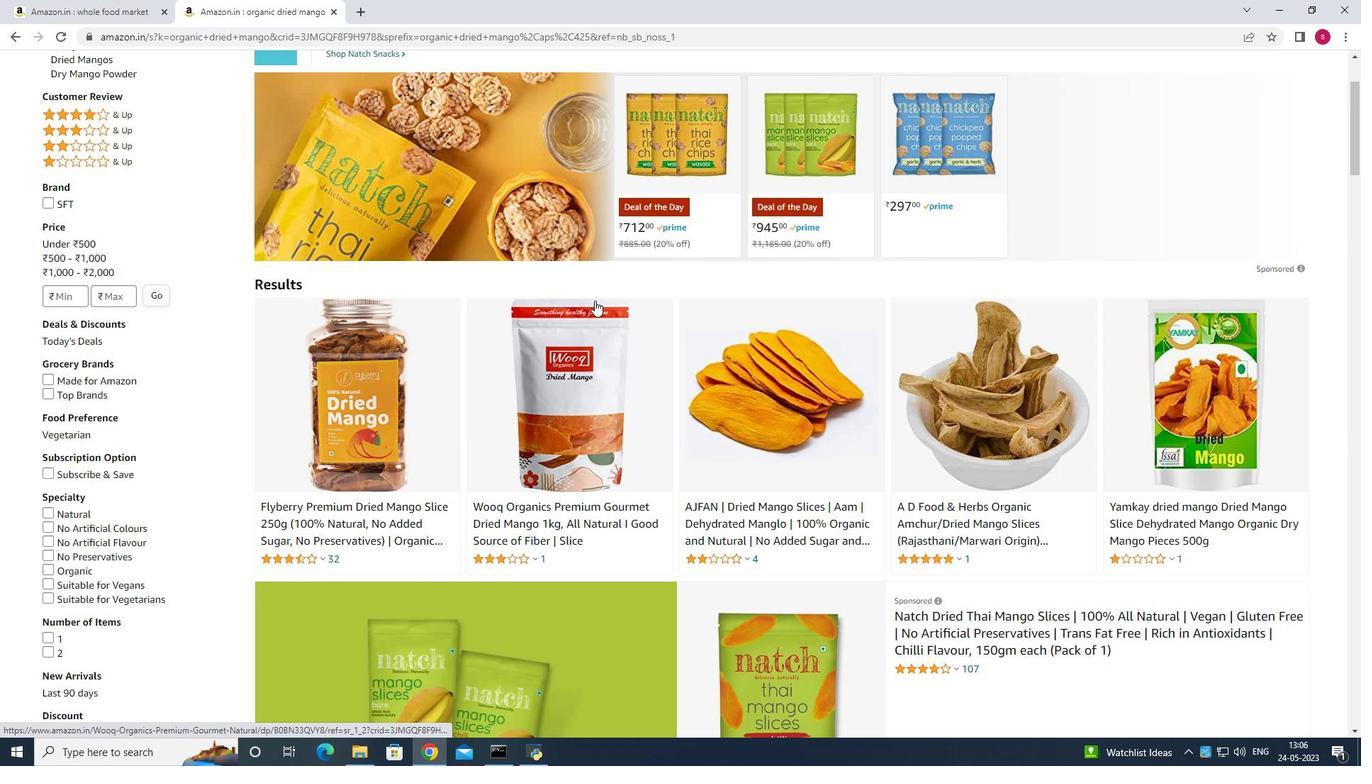 
Action: Mouse moved to (576, 404)
Screenshot: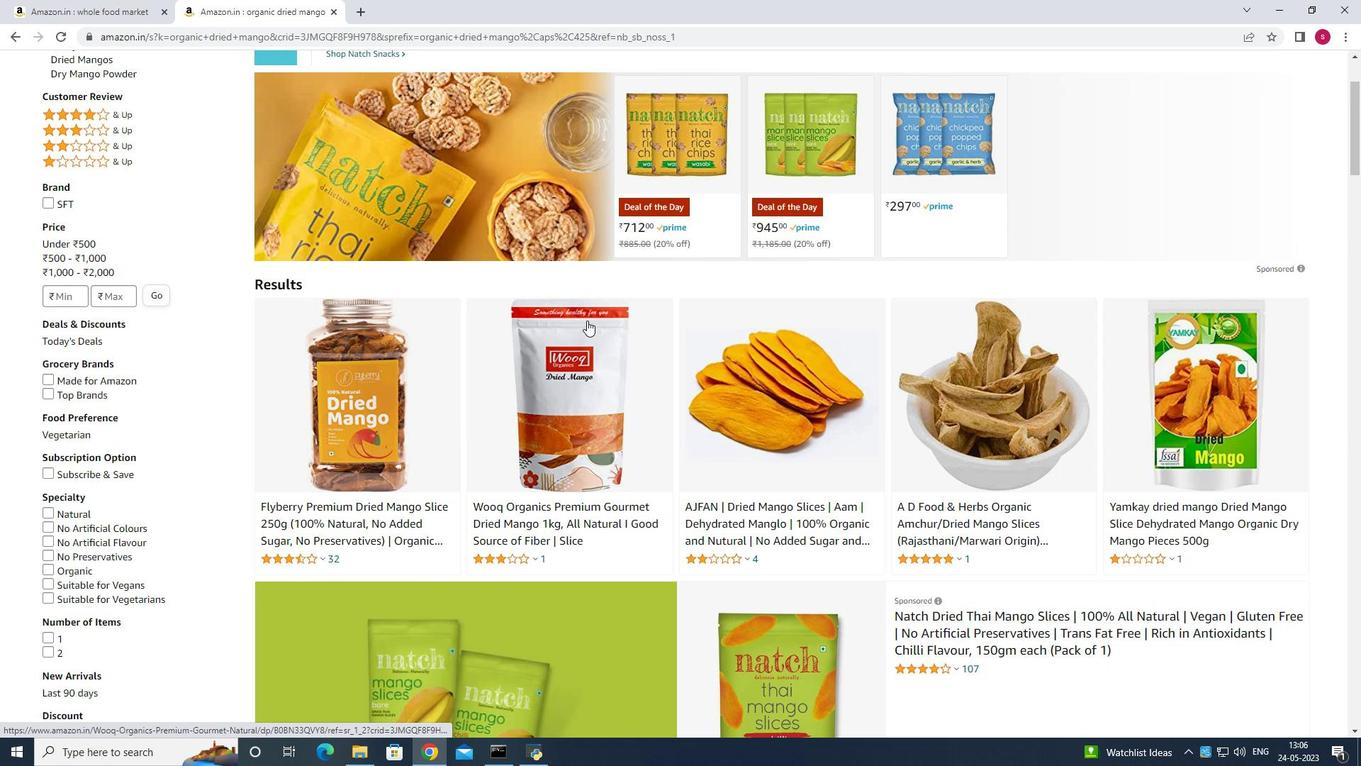 
Action: Mouse scrolled (576, 405) with delta (0, 0)
Screenshot: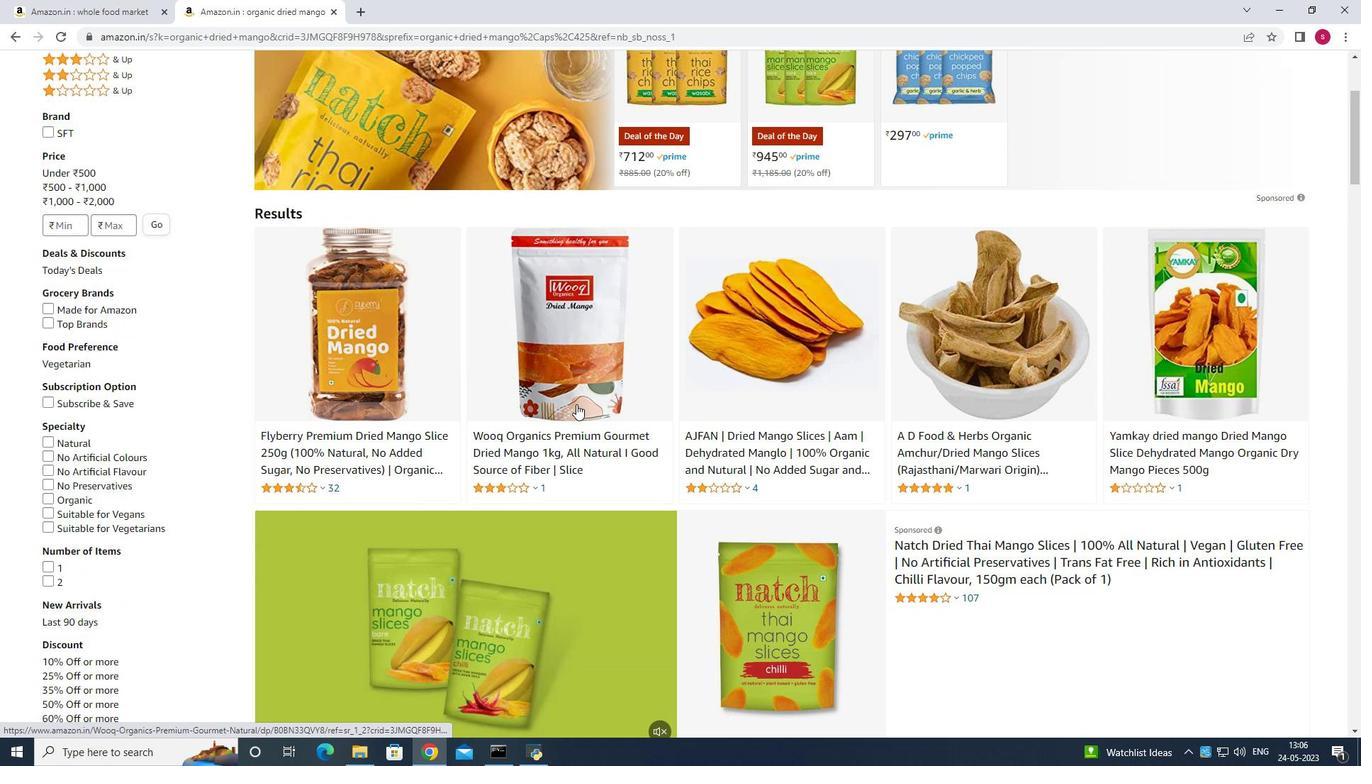 
Action: Mouse scrolled (576, 405) with delta (0, 0)
Screenshot: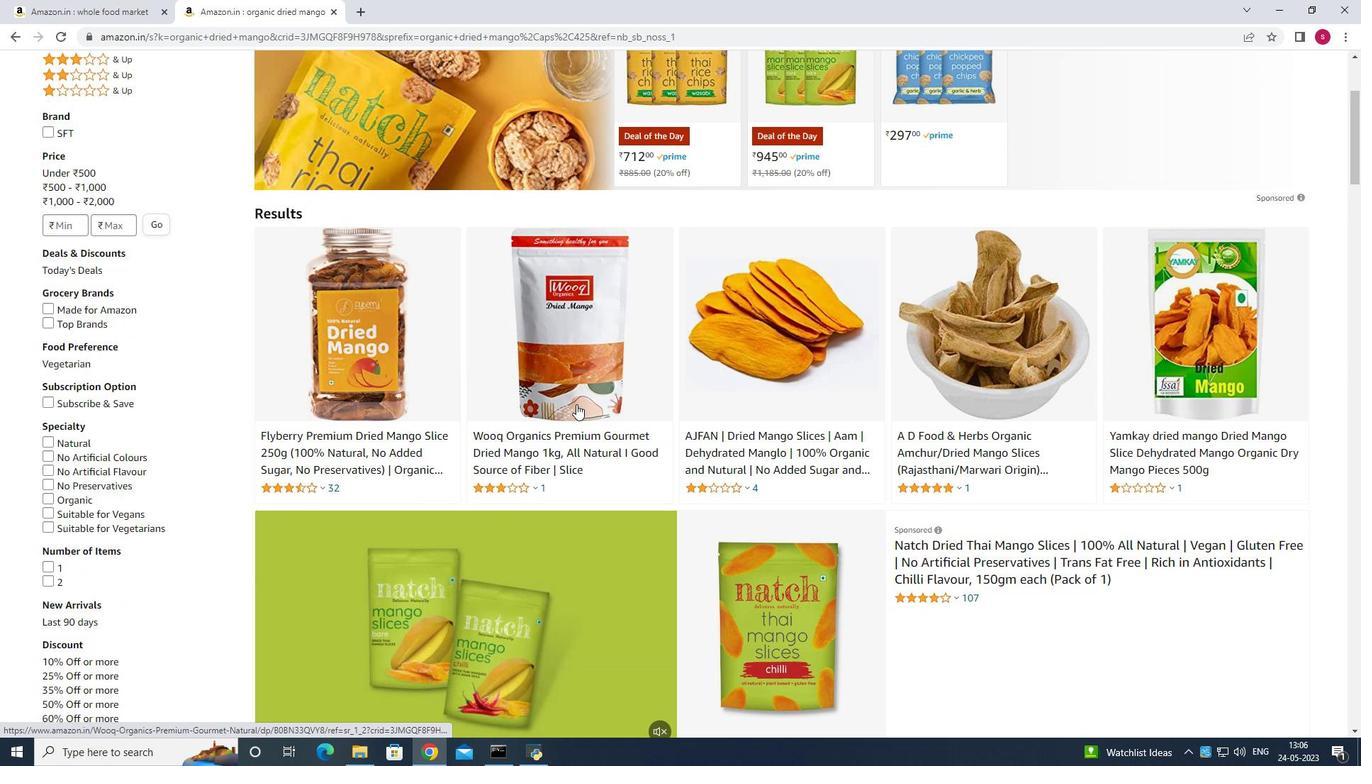 
Action: Mouse scrolled (576, 405) with delta (0, 0)
Screenshot: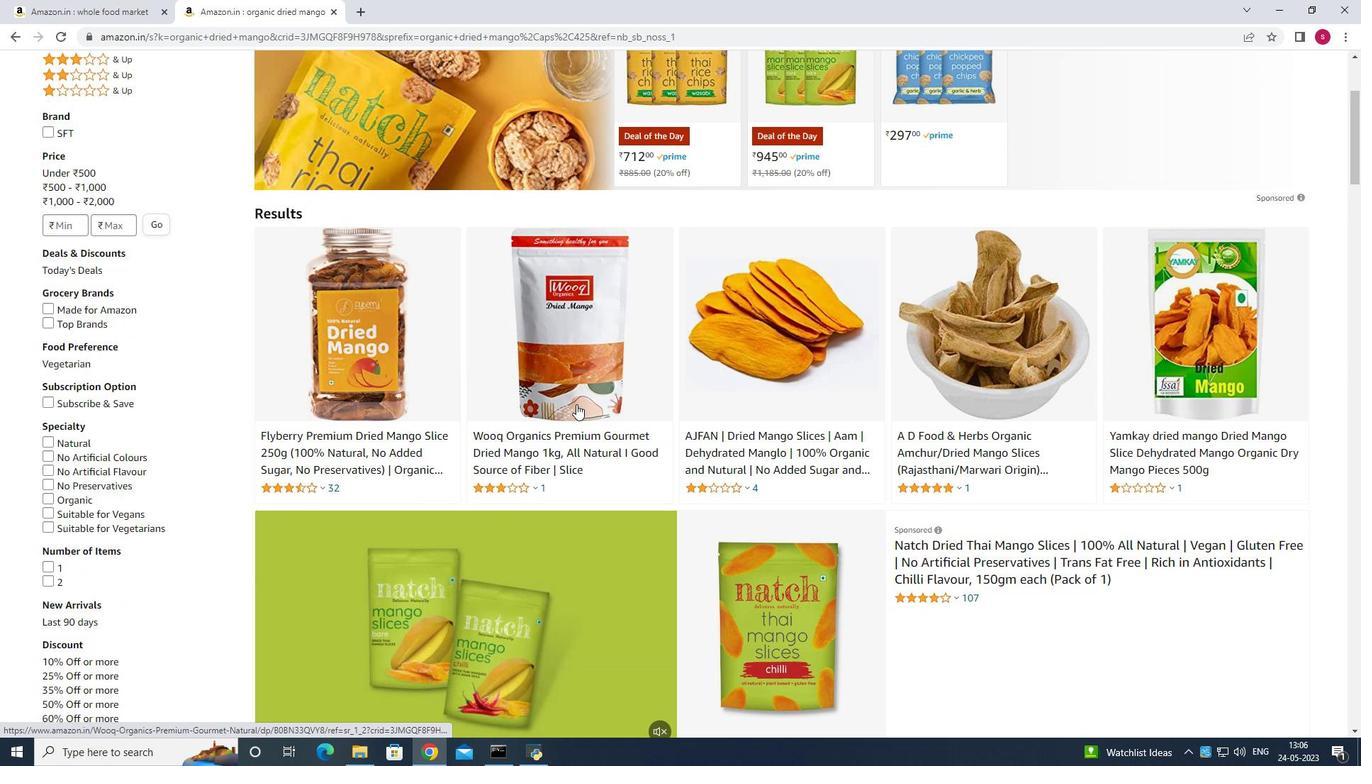
Action: Mouse scrolled (576, 405) with delta (0, 0)
Screenshot: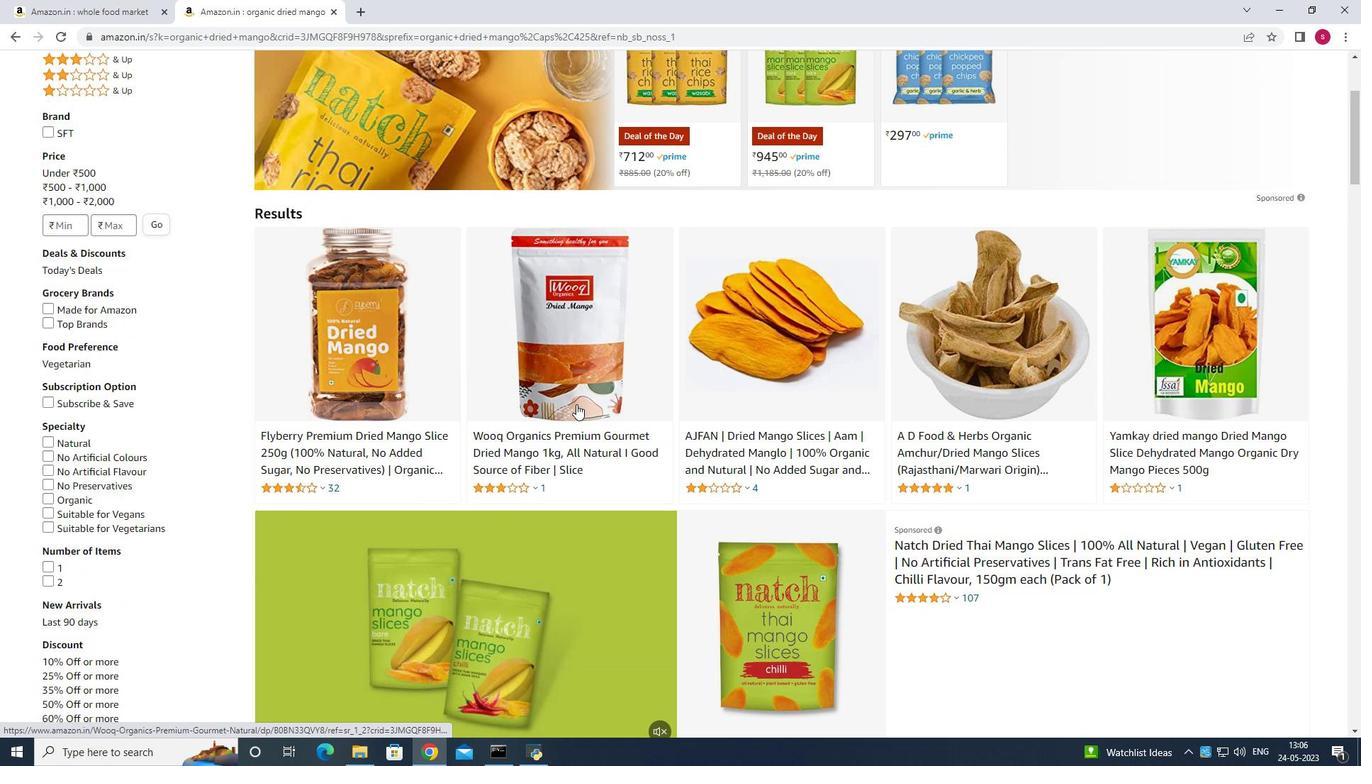 
Action: Mouse scrolled (576, 405) with delta (0, 0)
Screenshot: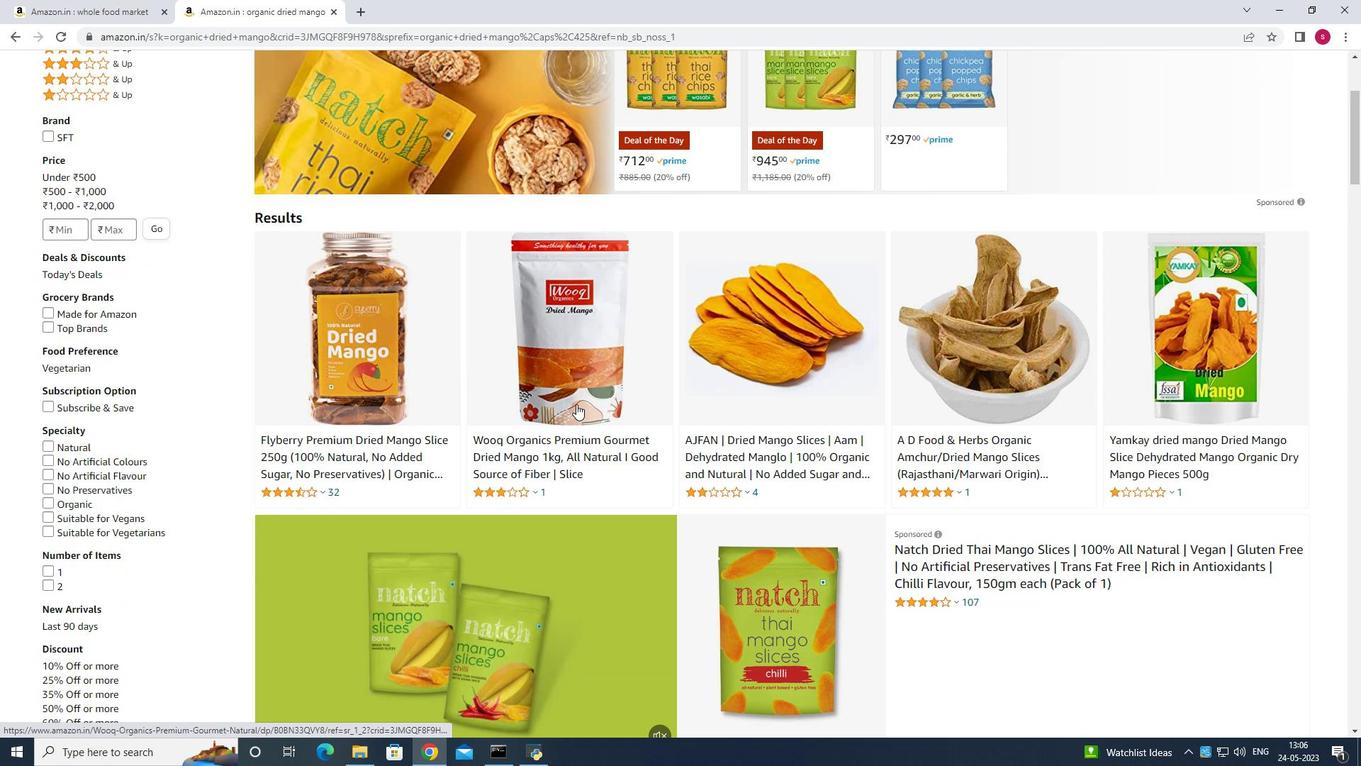 
Action: Mouse moved to (580, 412)
Screenshot: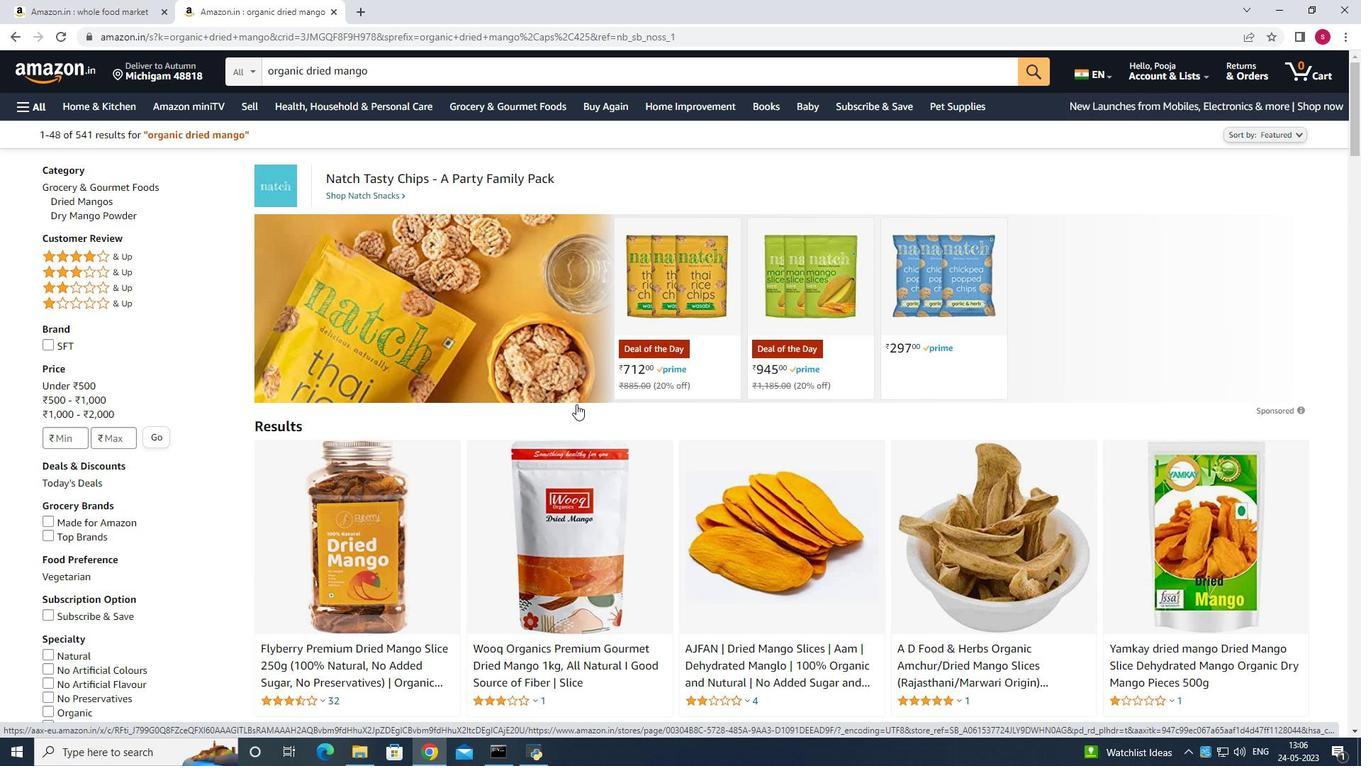 
Action: Mouse scrolled (580, 411) with delta (0, 0)
Screenshot: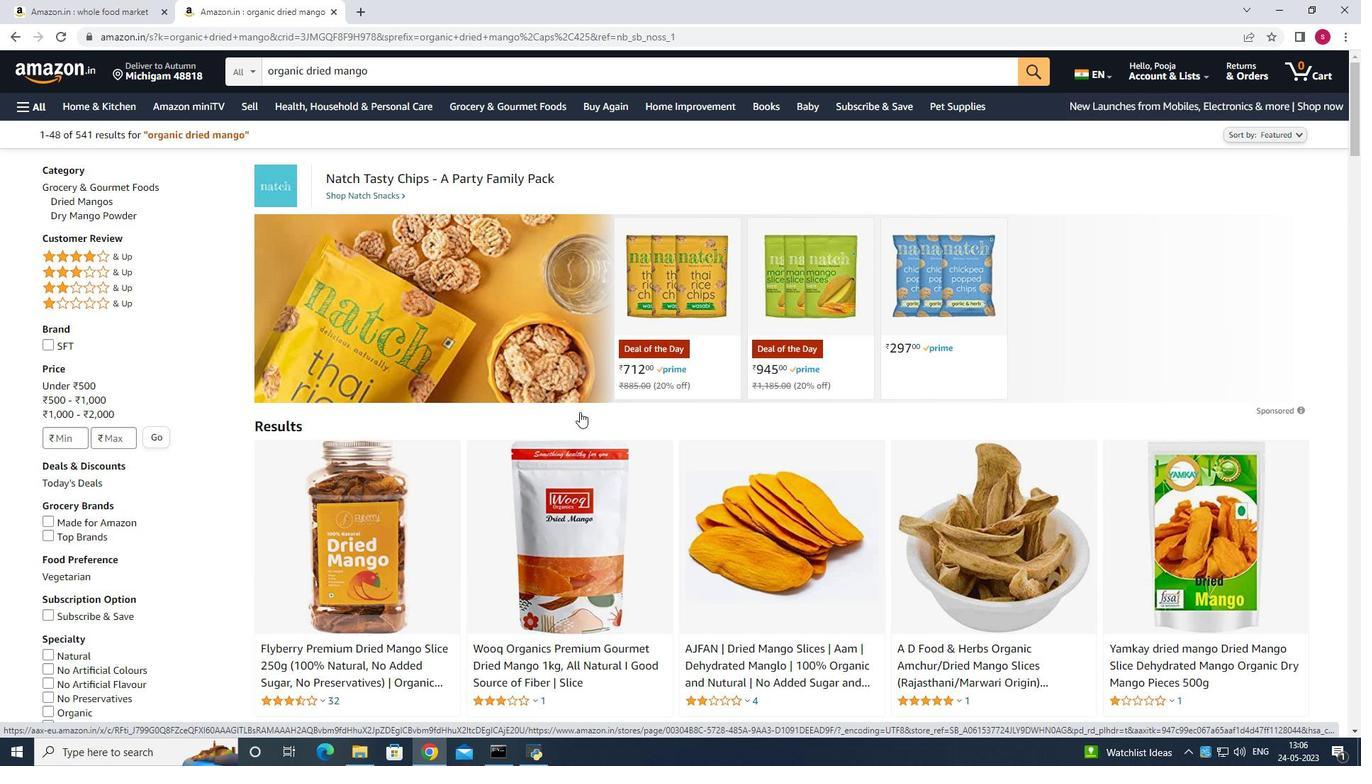 
Action: Mouse scrolled (580, 411) with delta (0, 0)
Screenshot: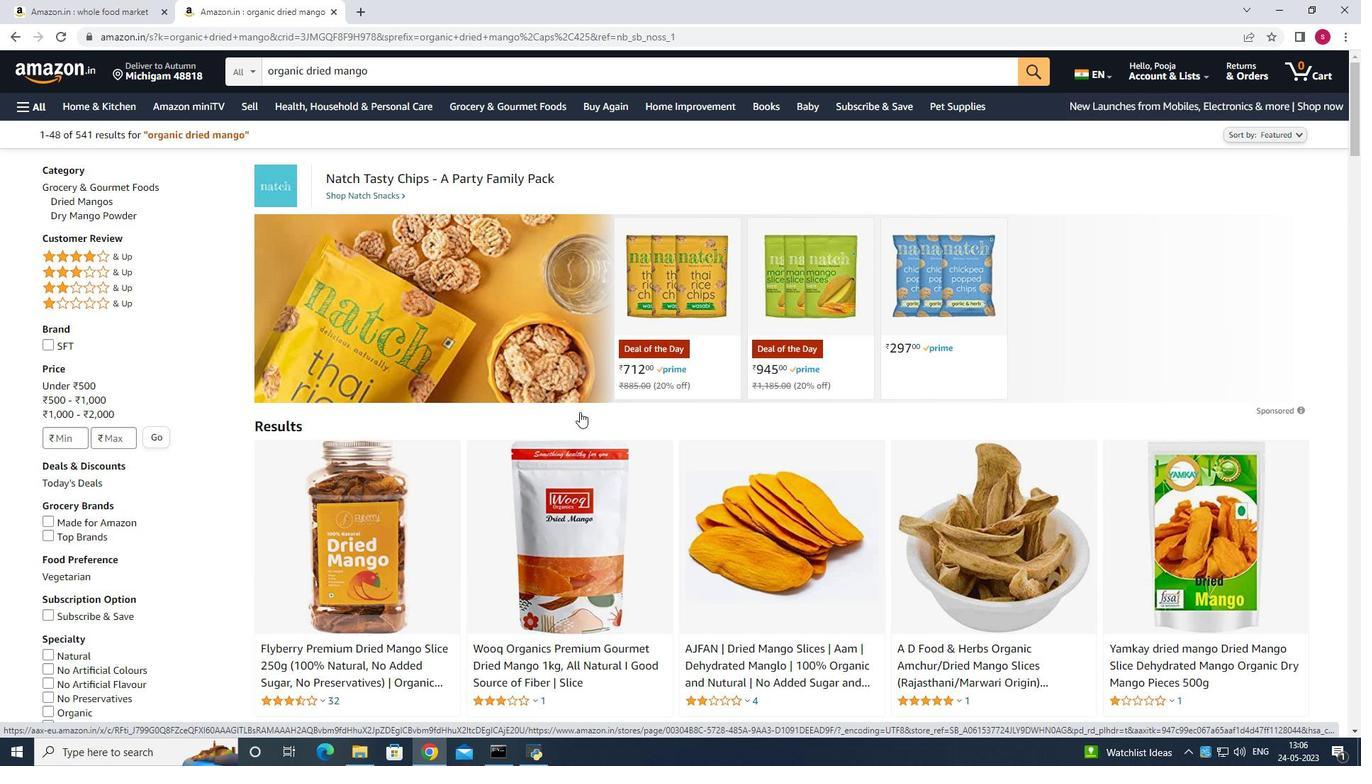 
Action: Mouse scrolled (580, 411) with delta (0, 0)
Screenshot: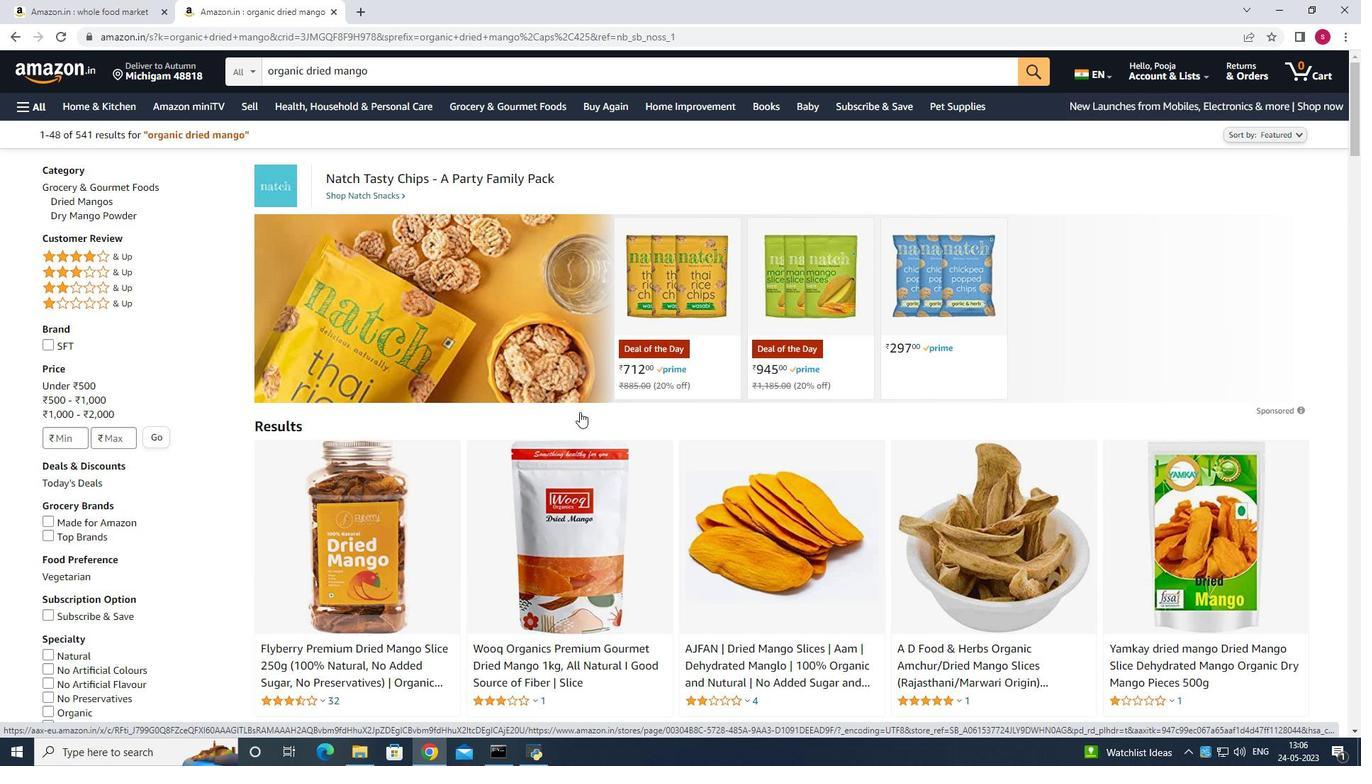 
Action: Mouse scrolled (580, 411) with delta (0, 0)
Screenshot: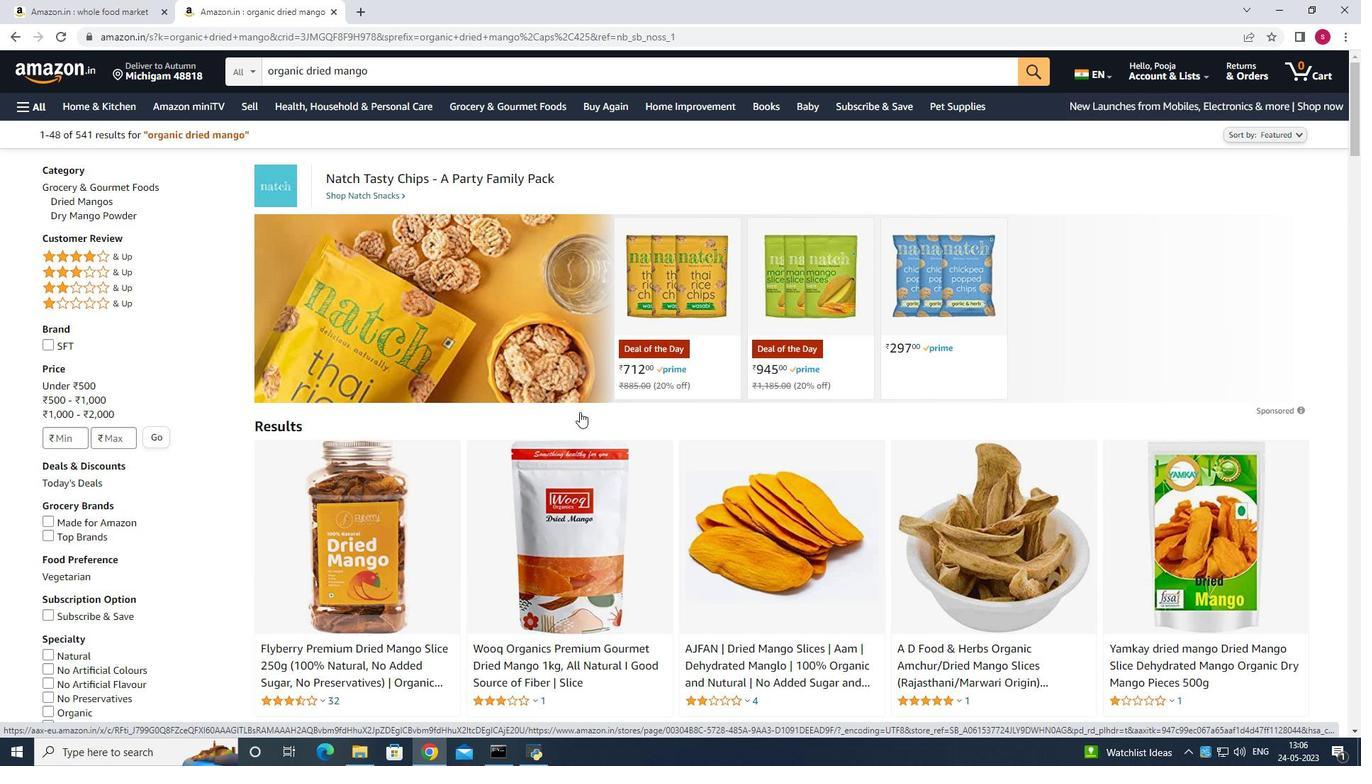 
Action: Mouse scrolled (580, 411) with delta (0, 0)
Screenshot: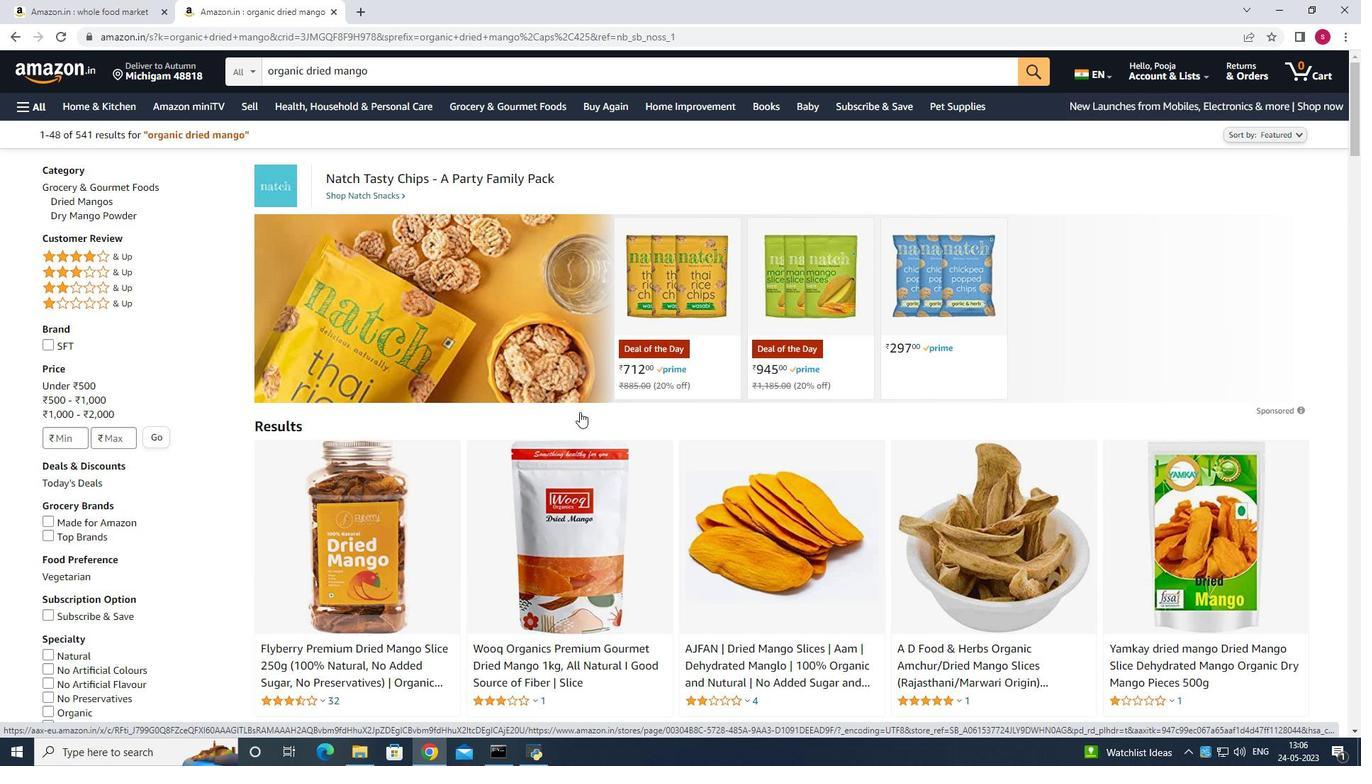 
Action: Mouse moved to (1012, 192)
Screenshot: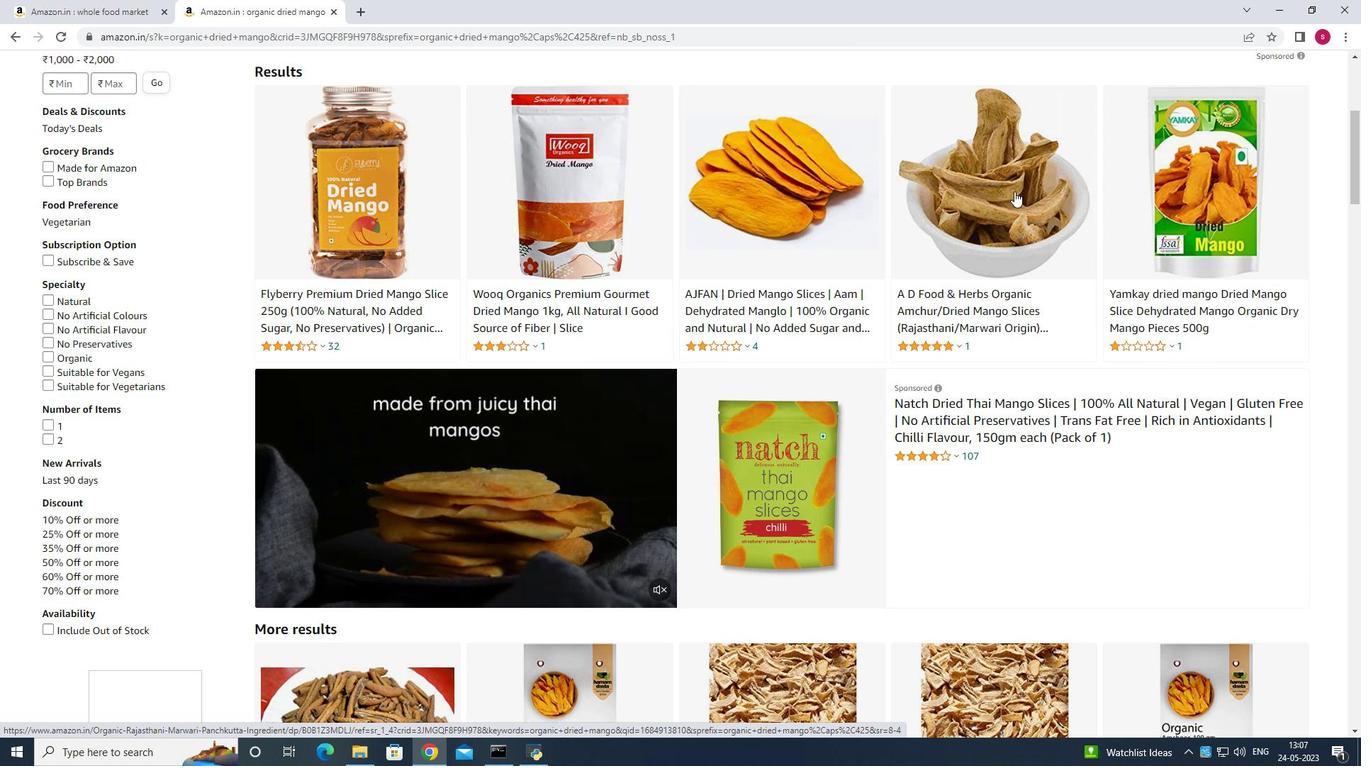 
Action: Mouse pressed left at (1012, 192)
Screenshot: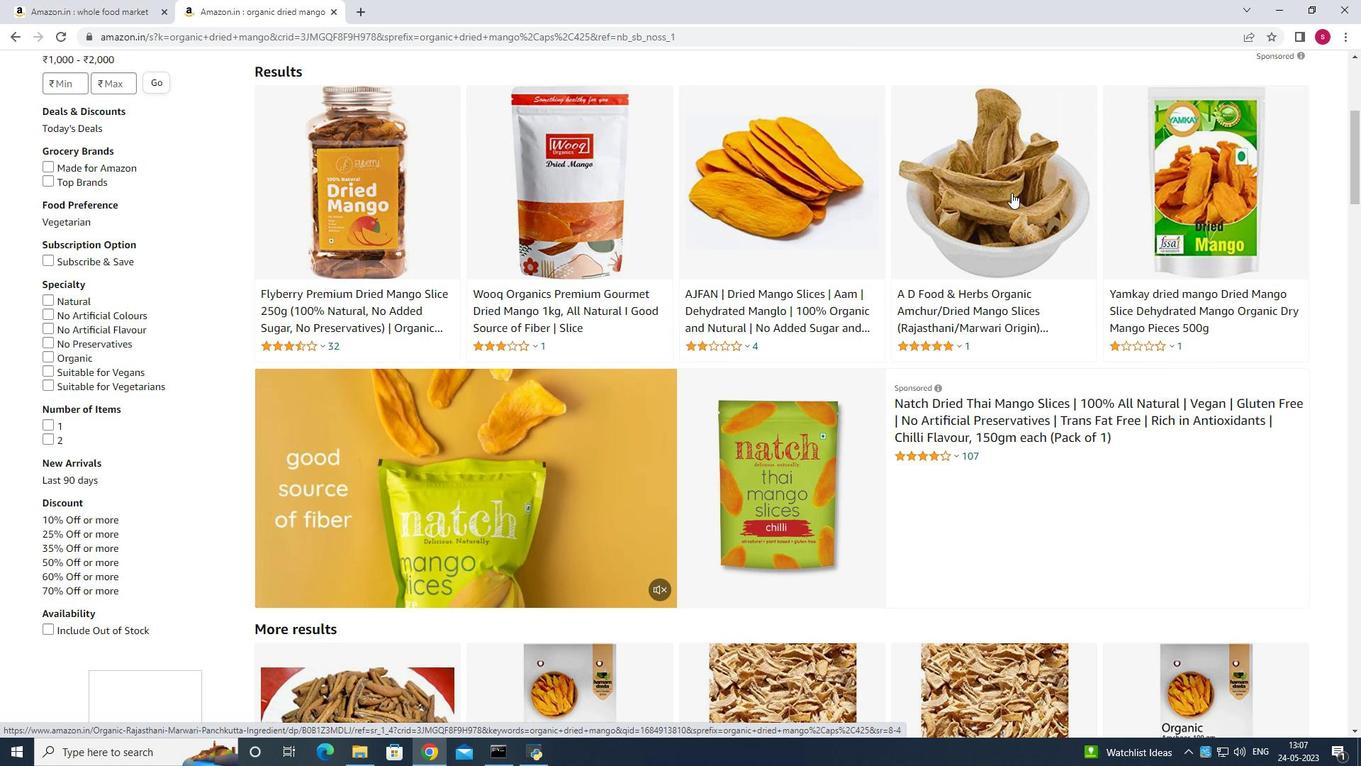 
Action: Mouse moved to (656, 279)
Screenshot: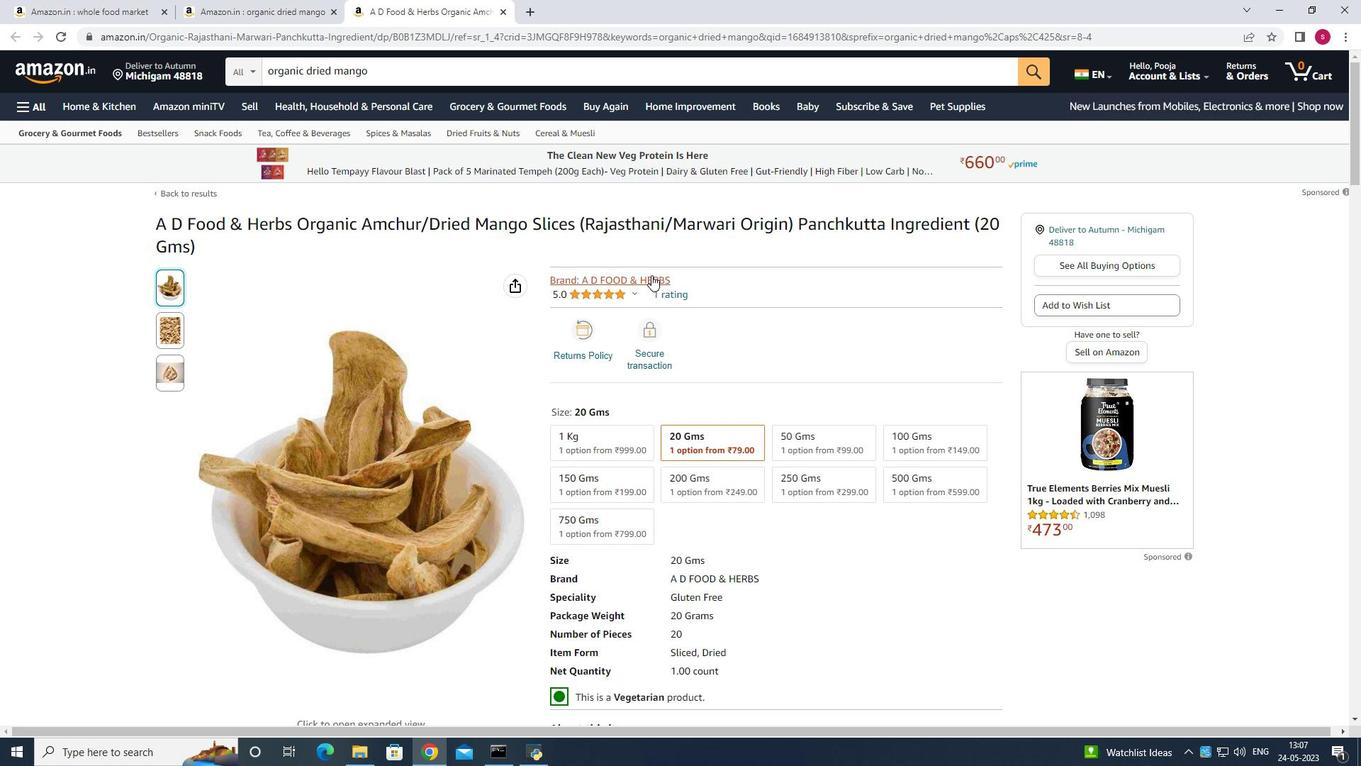 
Action: Mouse scrolled (656, 278) with delta (0, 0)
Screenshot: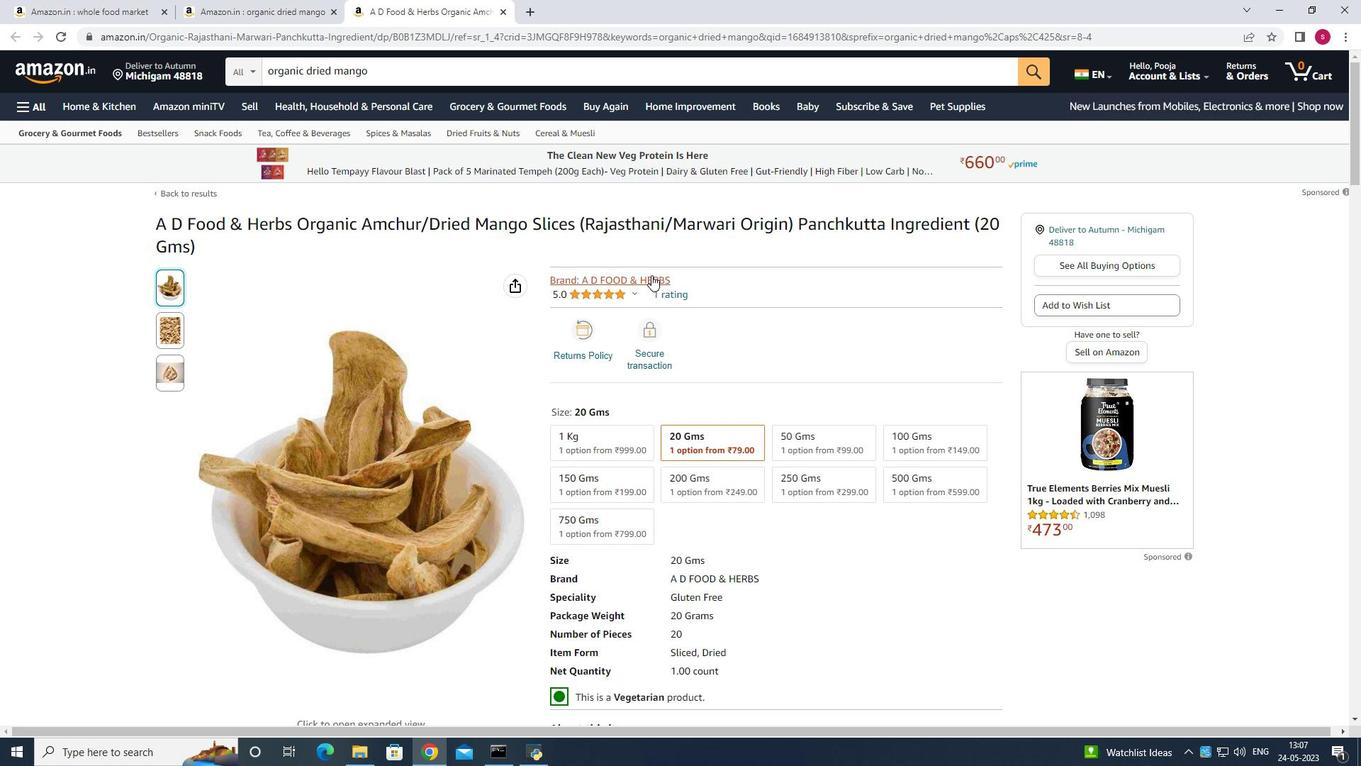 
Action: Mouse moved to (666, 286)
Screenshot: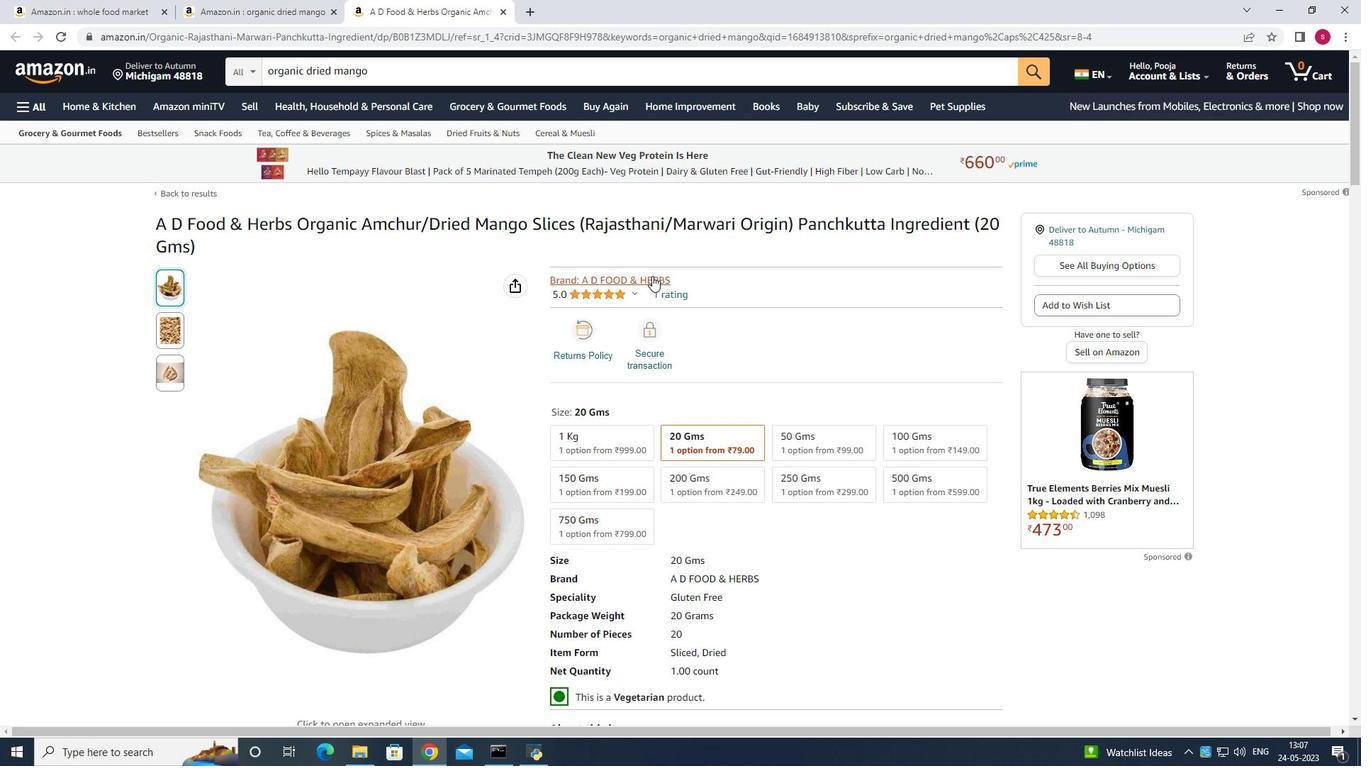 
Action: Mouse scrolled (666, 285) with delta (0, 0)
Screenshot: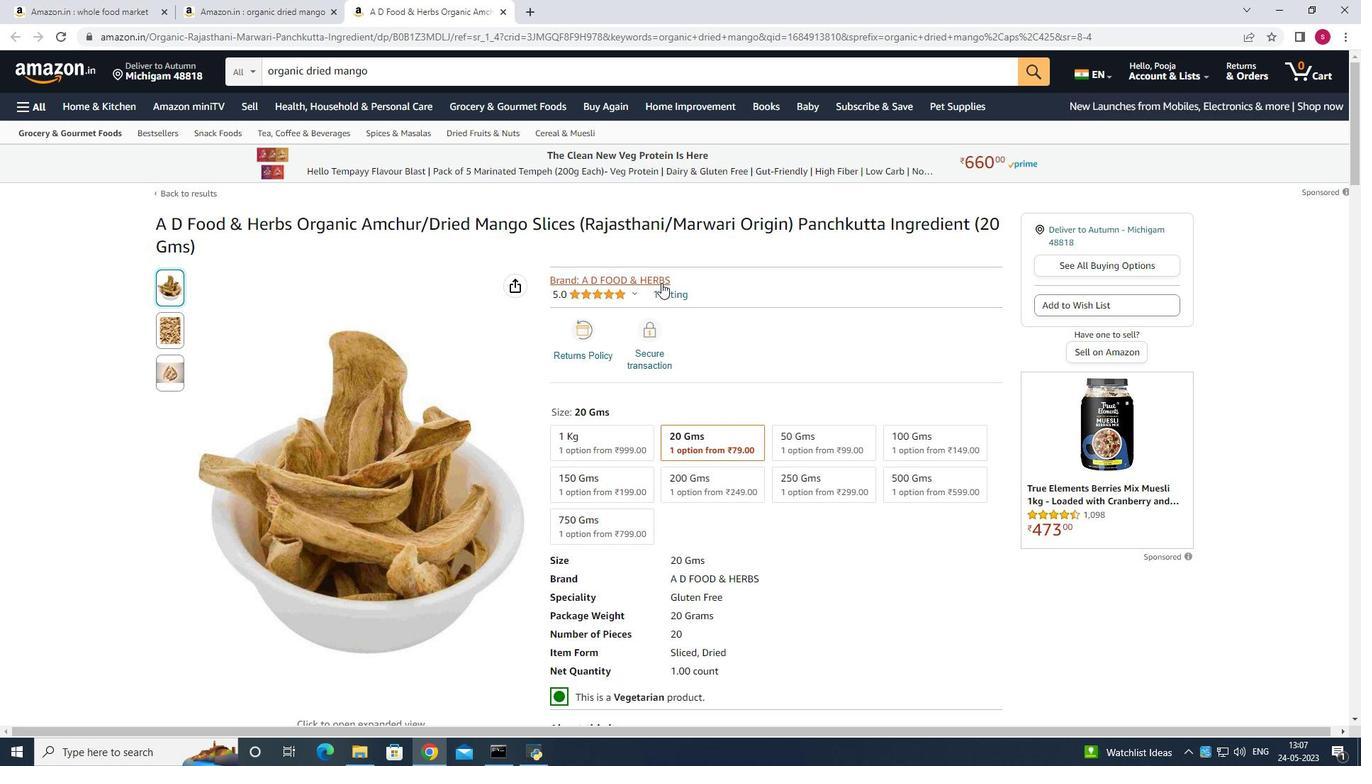 
Action: Mouse scrolled (666, 287) with delta (0, 0)
Screenshot: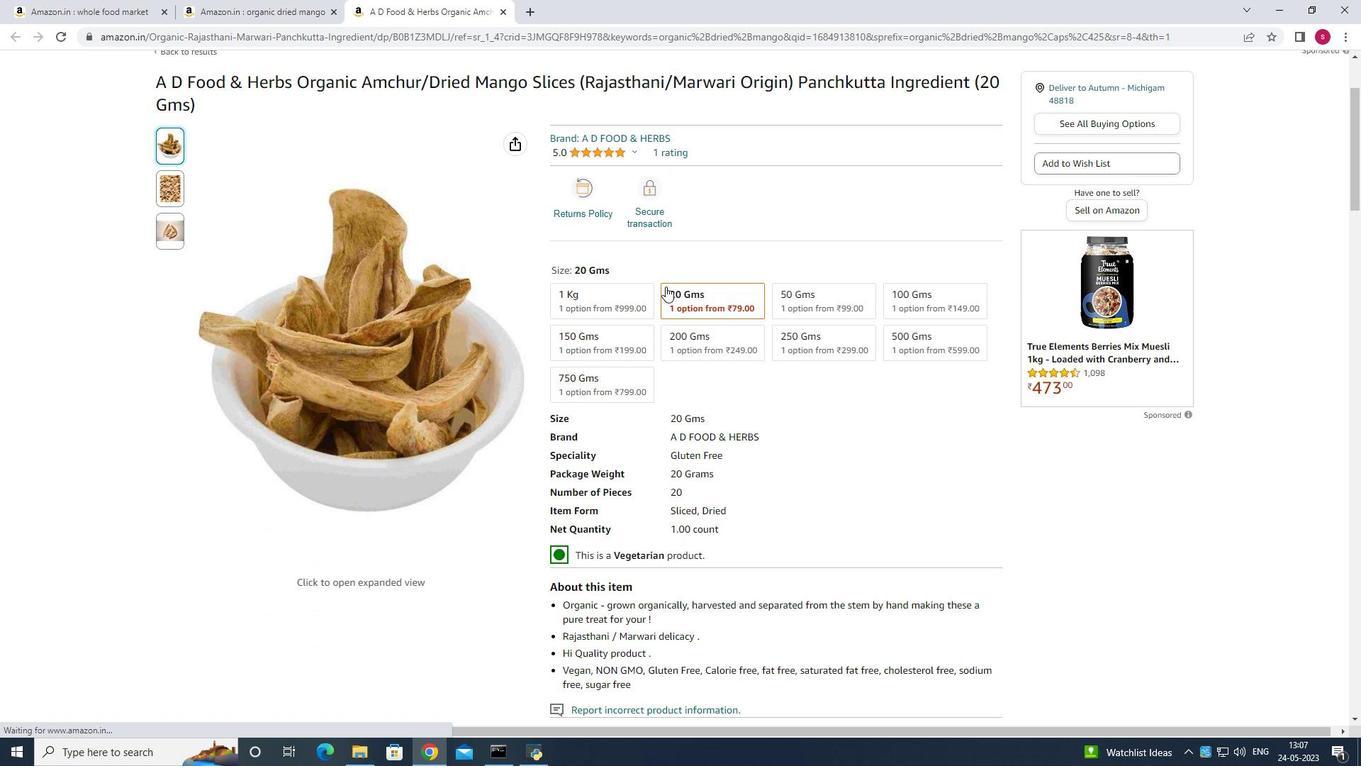 
Action: Mouse scrolled (666, 285) with delta (0, 0)
Screenshot: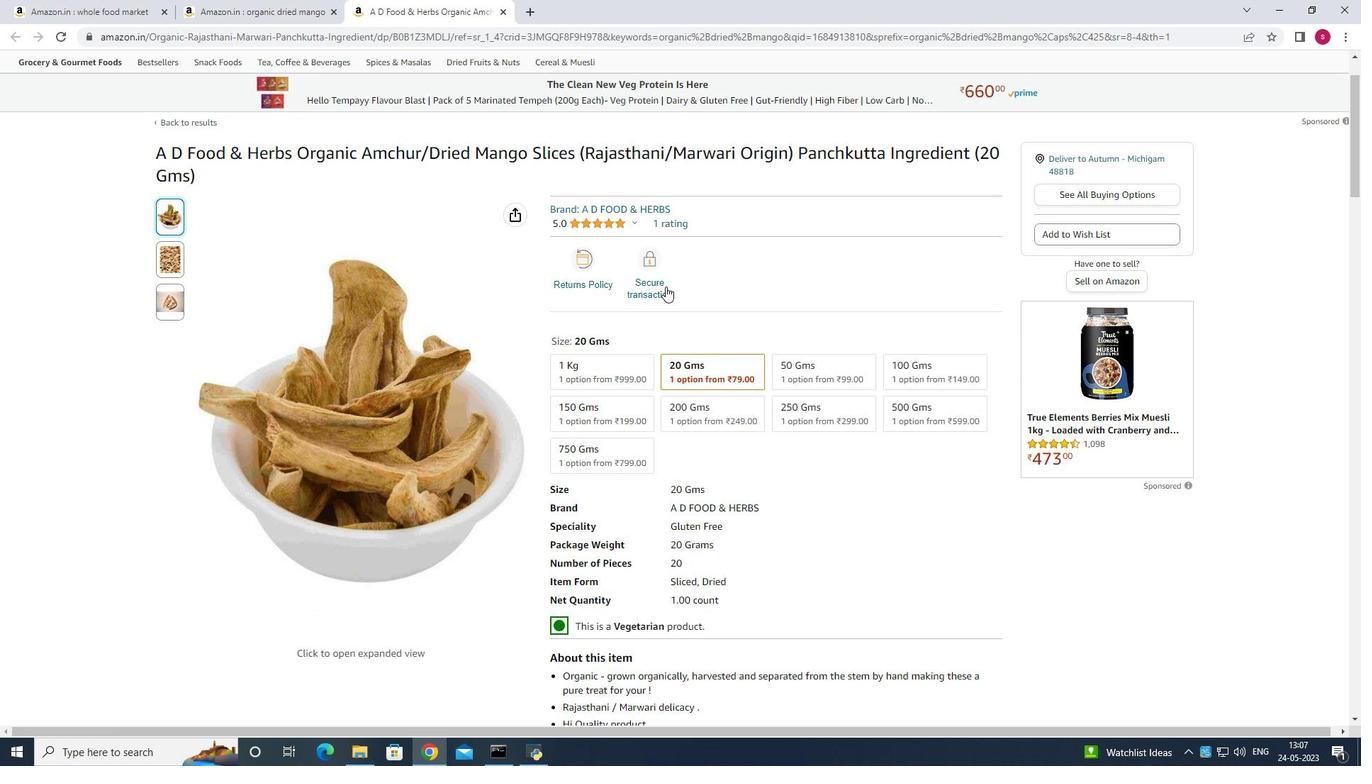 
Action: Mouse scrolled (666, 285) with delta (0, 0)
Screenshot: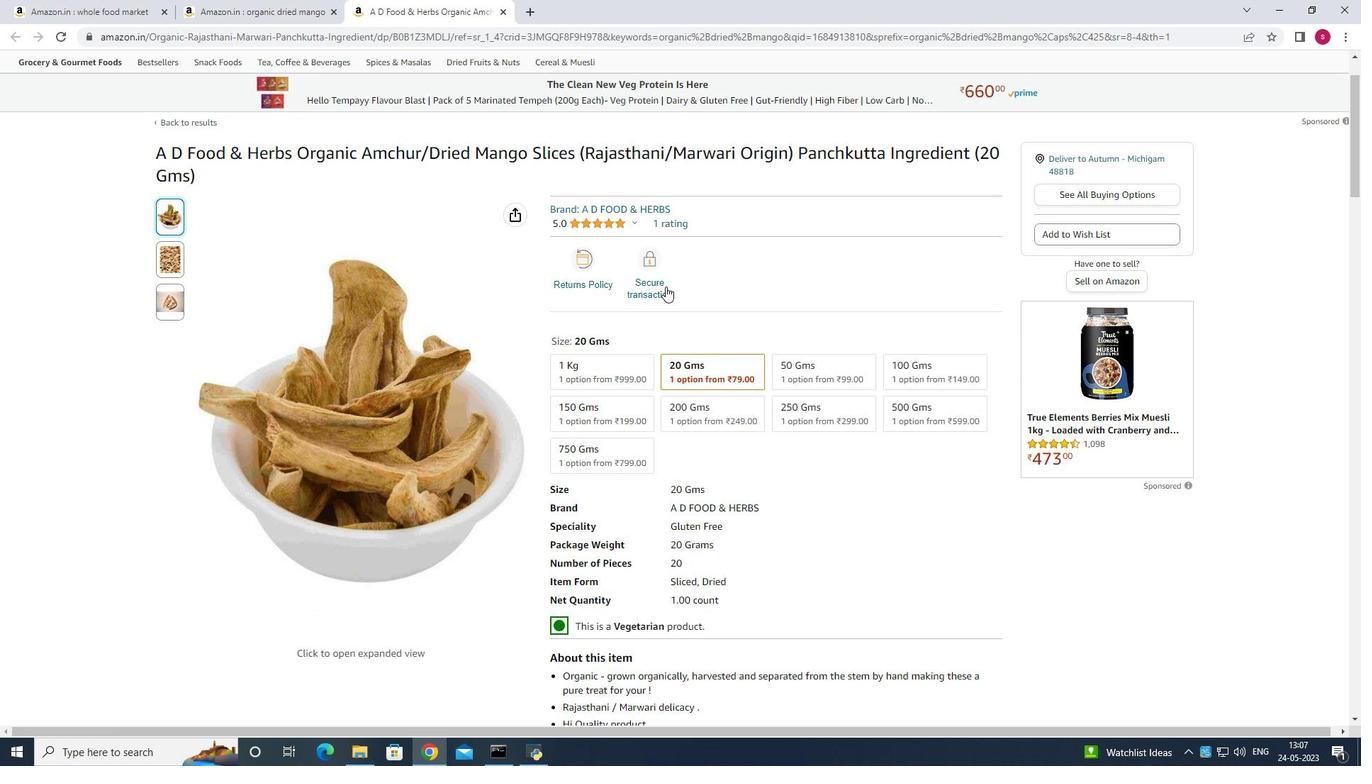 
Action: Mouse scrolled (666, 285) with delta (0, 0)
Screenshot: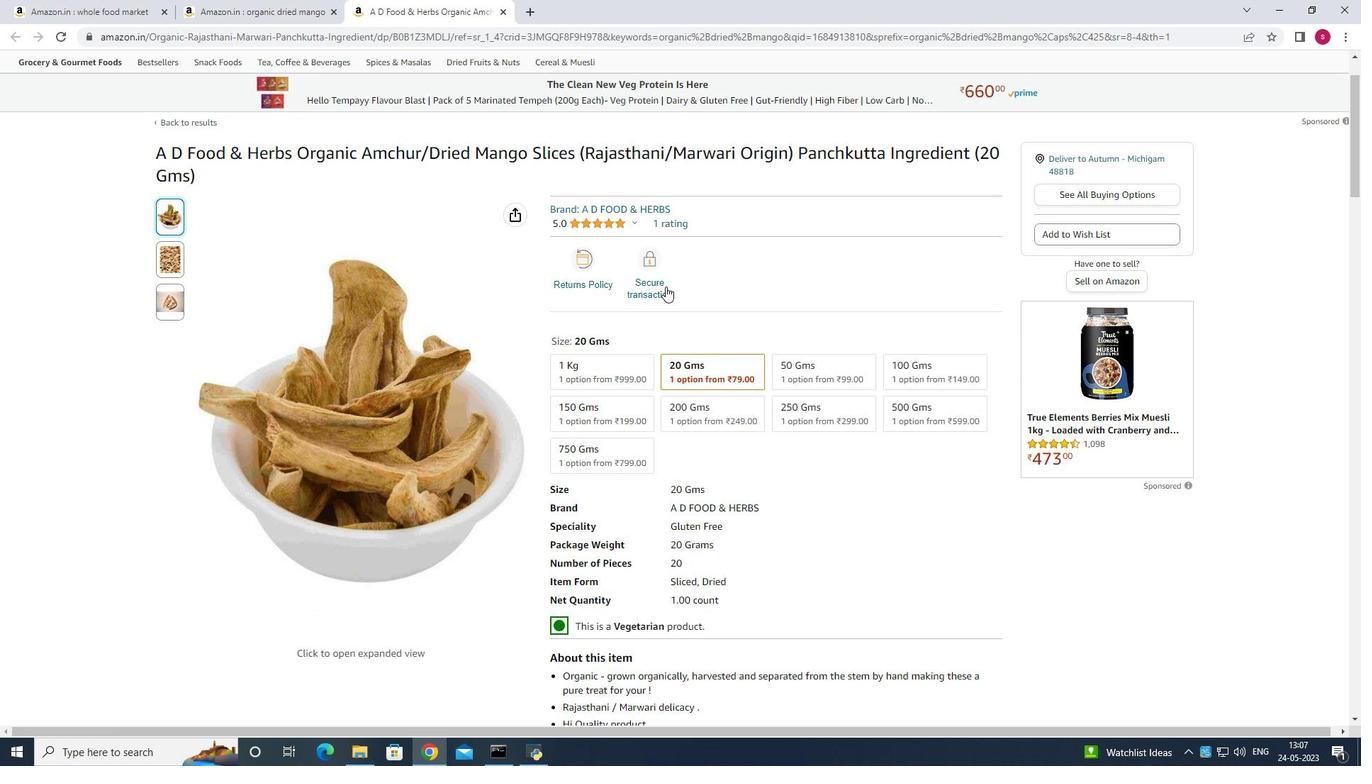 
Action: Mouse moved to (670, 283)
Screenshot: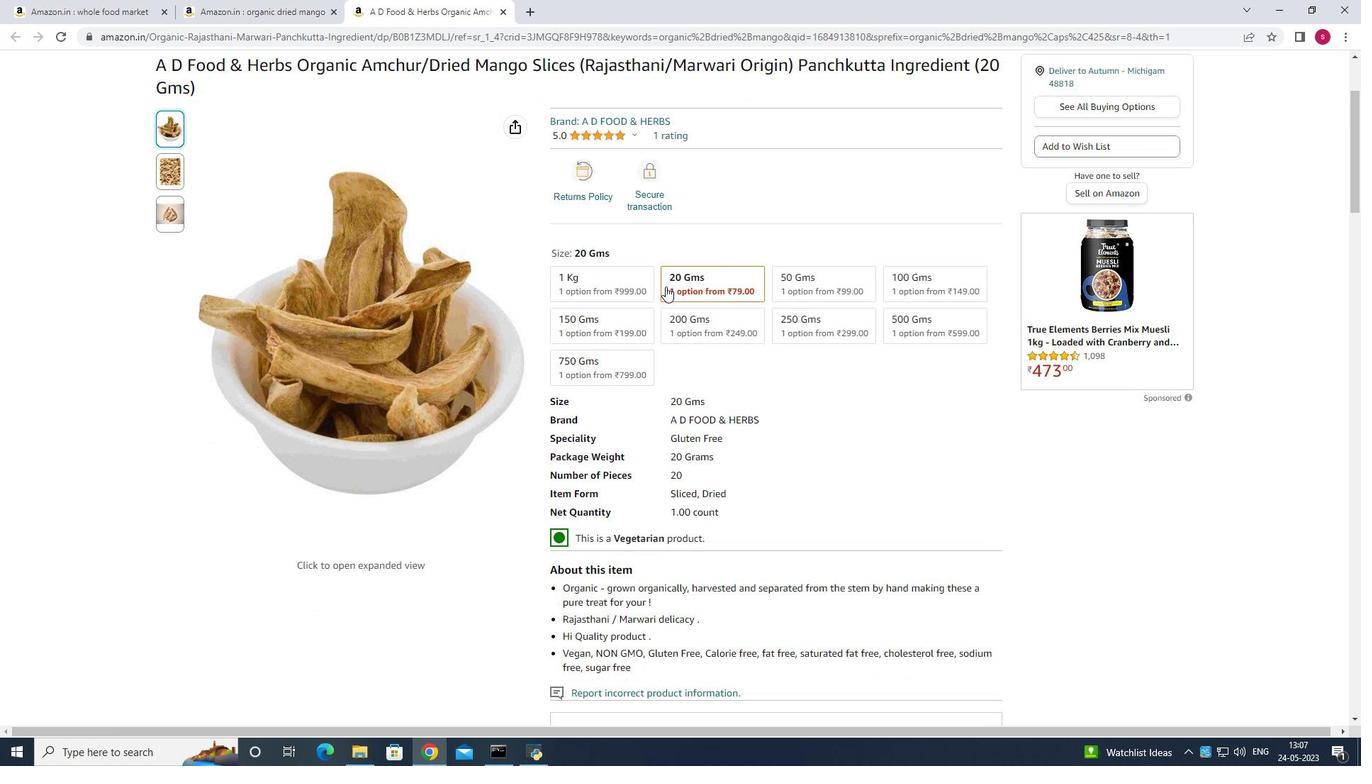
Action: Mouse scrolled (670, 283) with delta (0, 0)
Screenshot: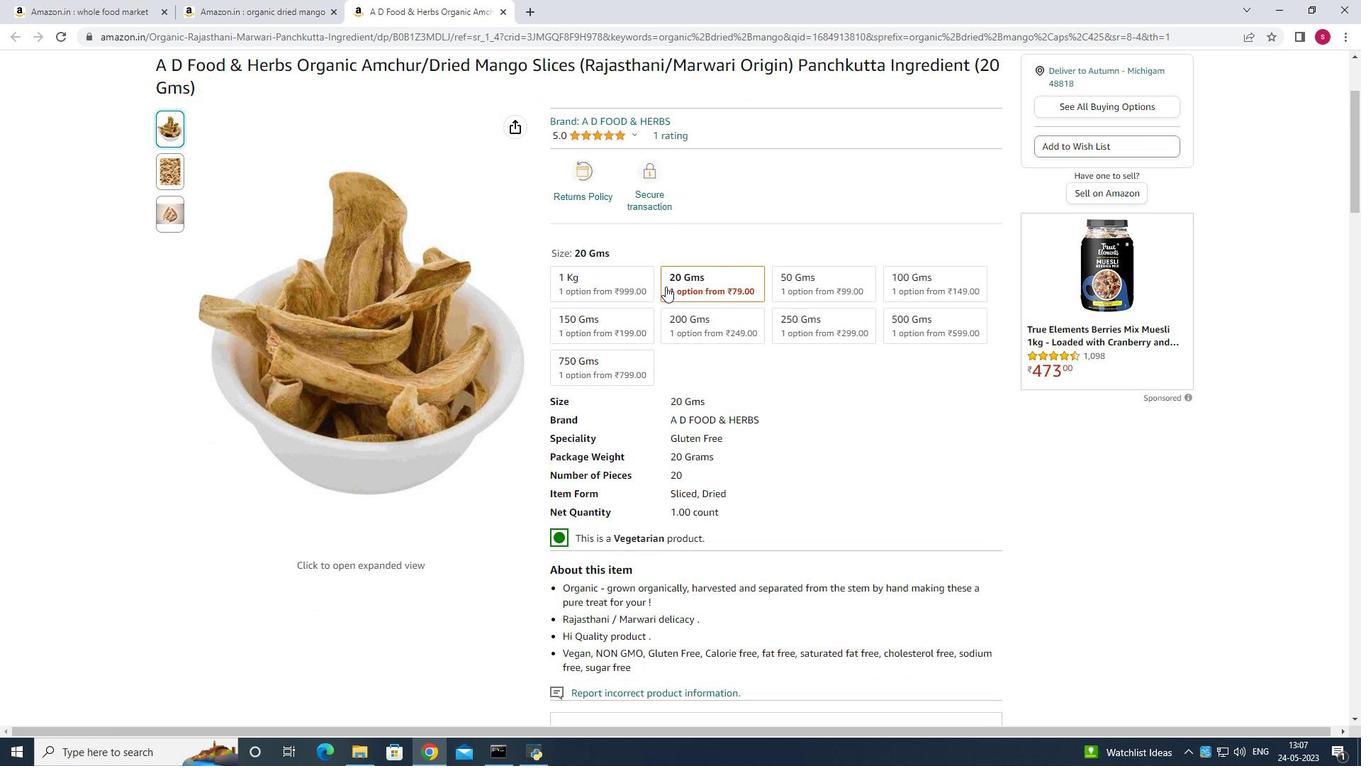 
Action: Mouse scrolled (670, 283) with delta (0, 0)
Screenshot: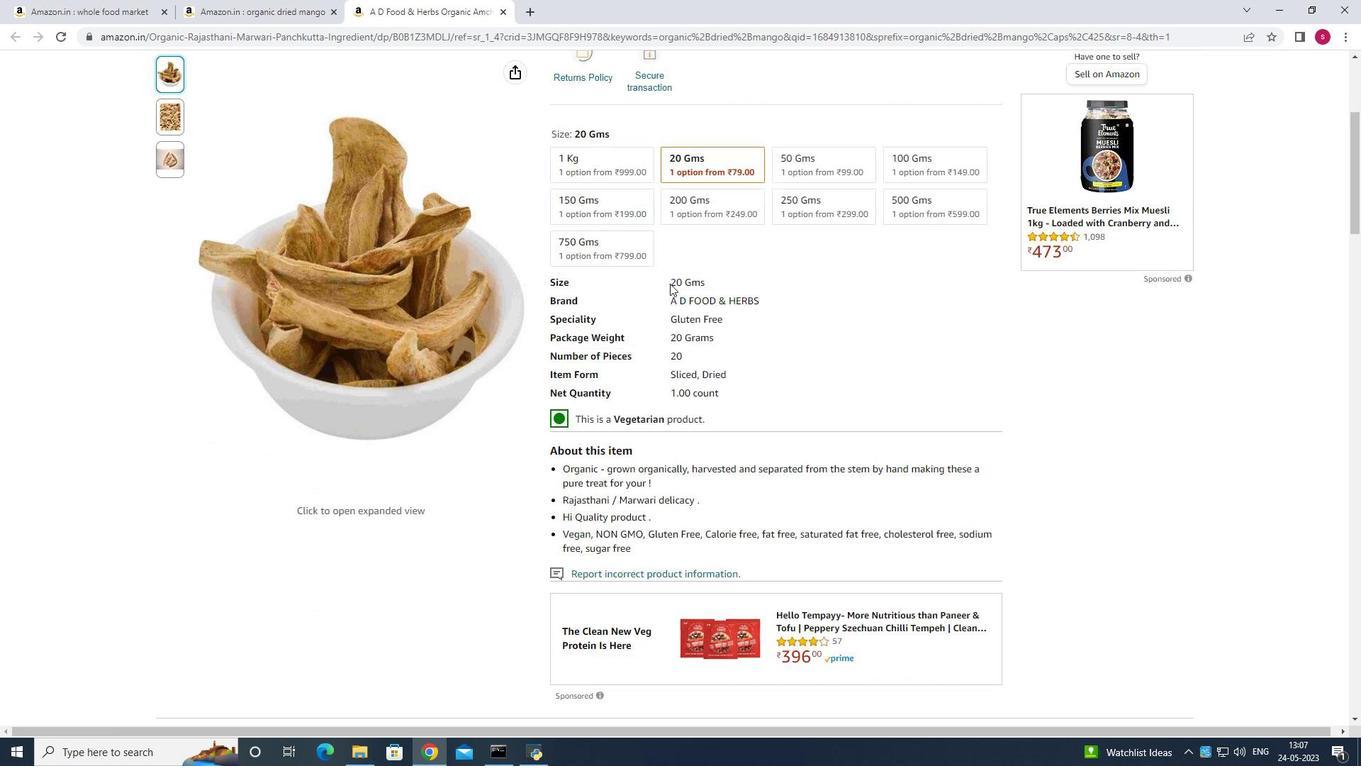 
Action: Mouse scrolled (670, 283) with delta (0, 0)
Screenshot: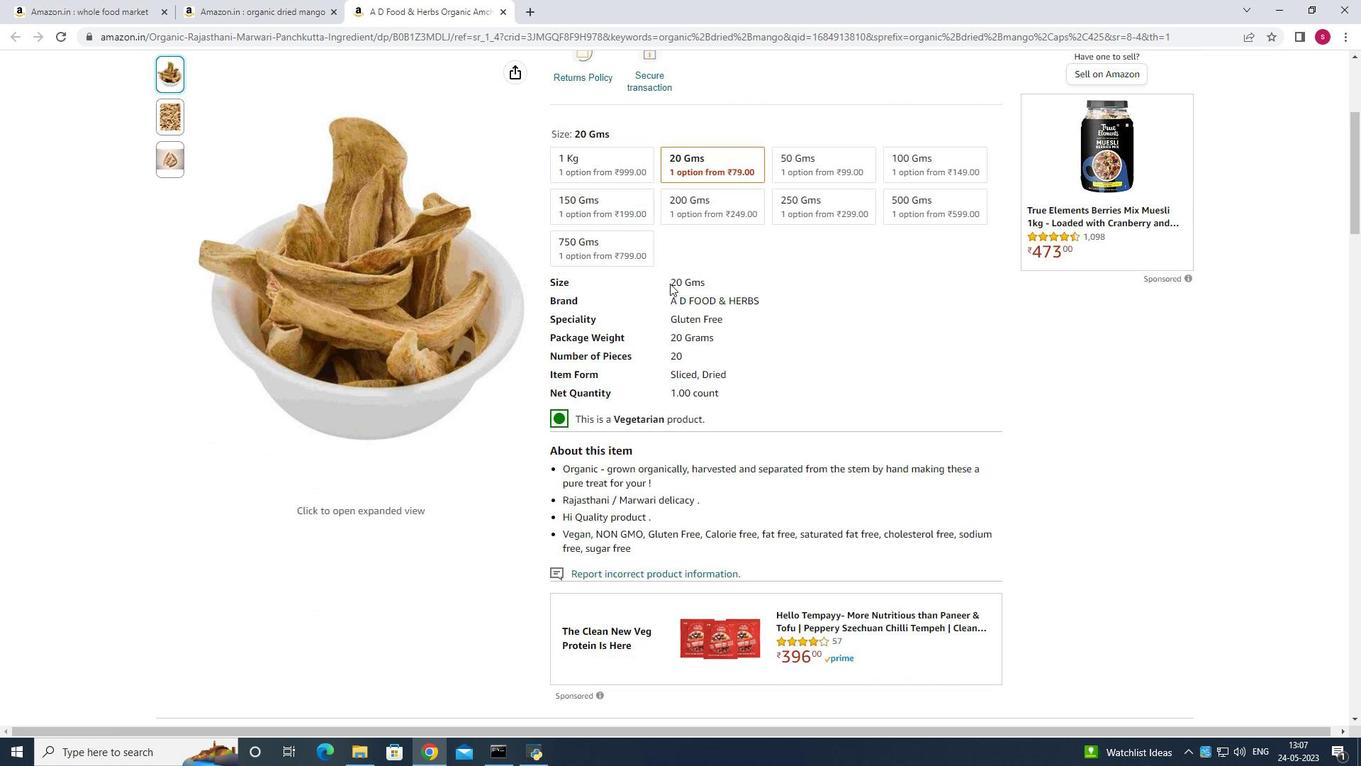 
Action: Mouse scrolled (670, 283) with delta (0, 0)
Screenshot: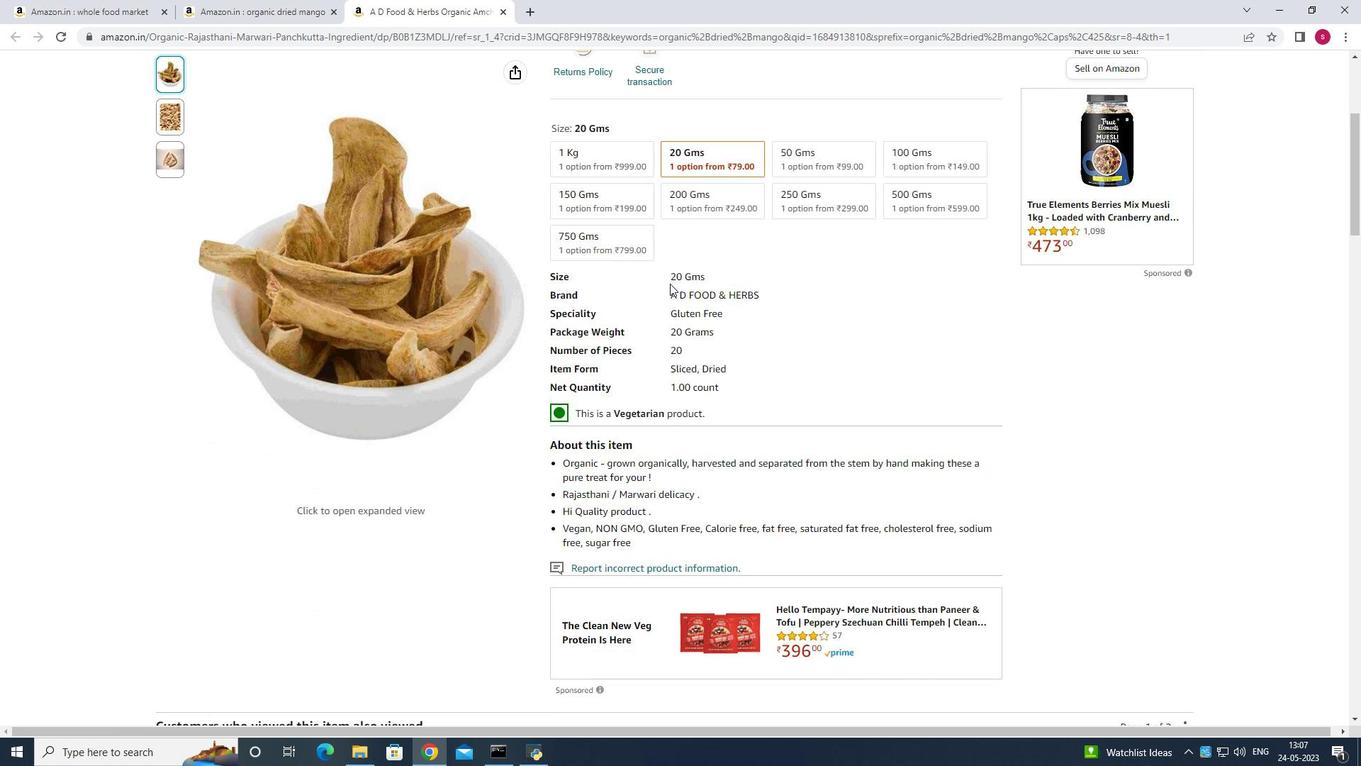 
Action: Mouse scrolled (670, 283) with delta (0, 0)
Screenshot: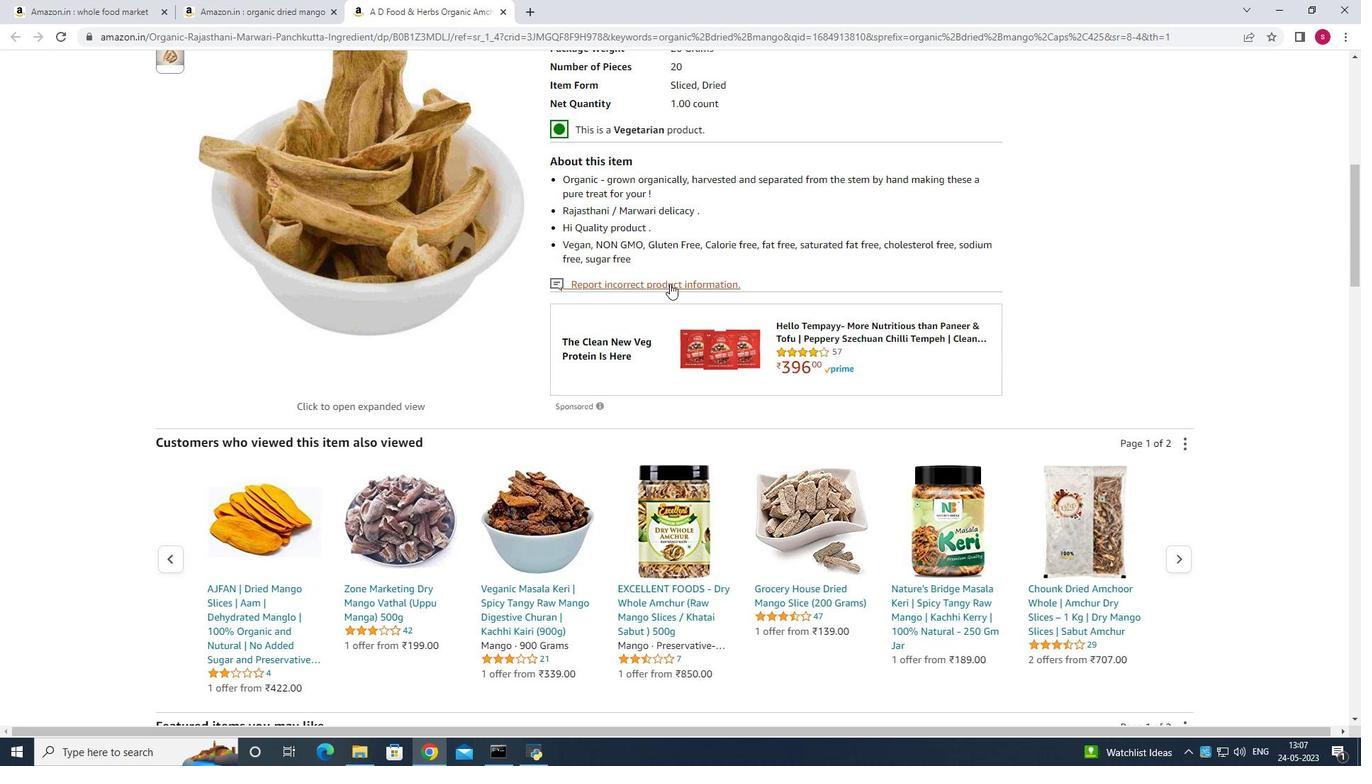
Action: Mouse scrolled (670, 283) with delta (0, 0)
Screenshot: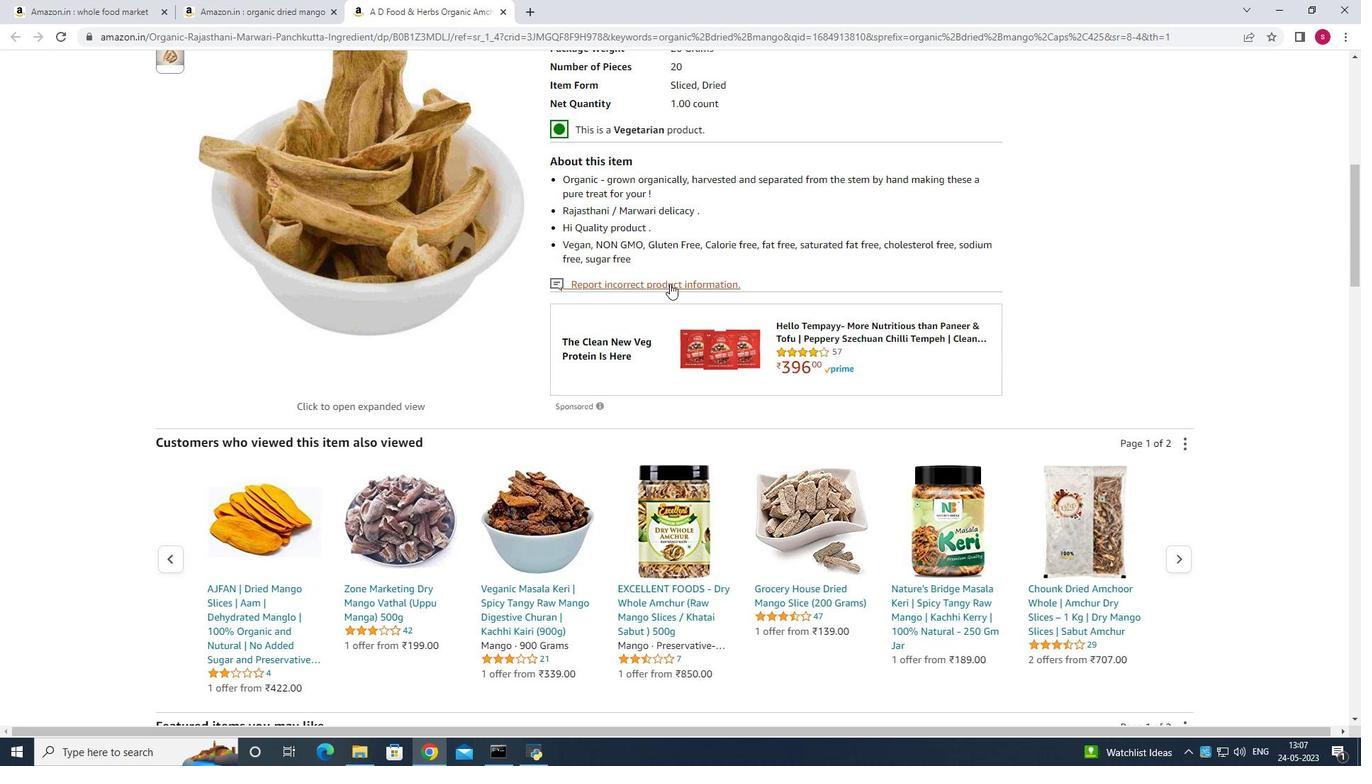 
Action: Mouse scrolled (670, 283) with delta (0, 0)
Screenshot: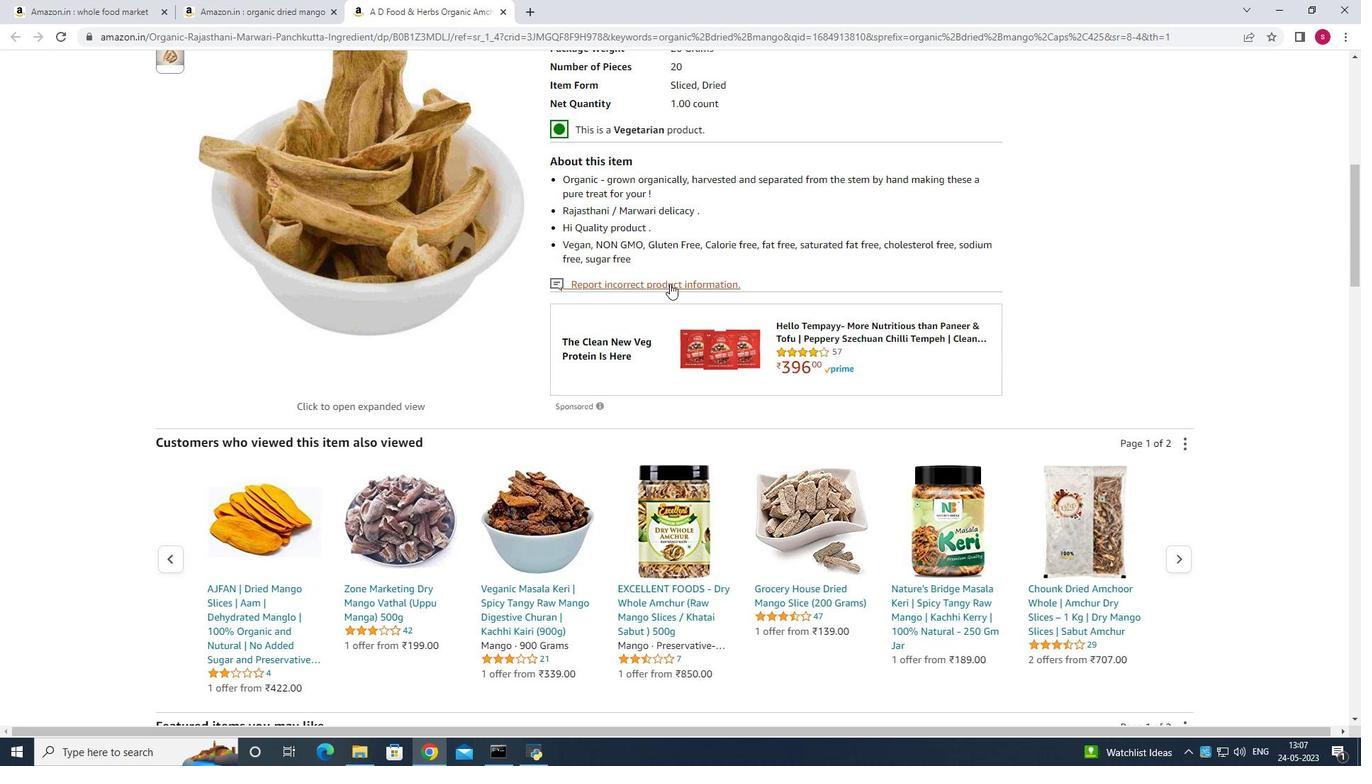 
Action: Mouse moved to (681, 351)
Screenshot: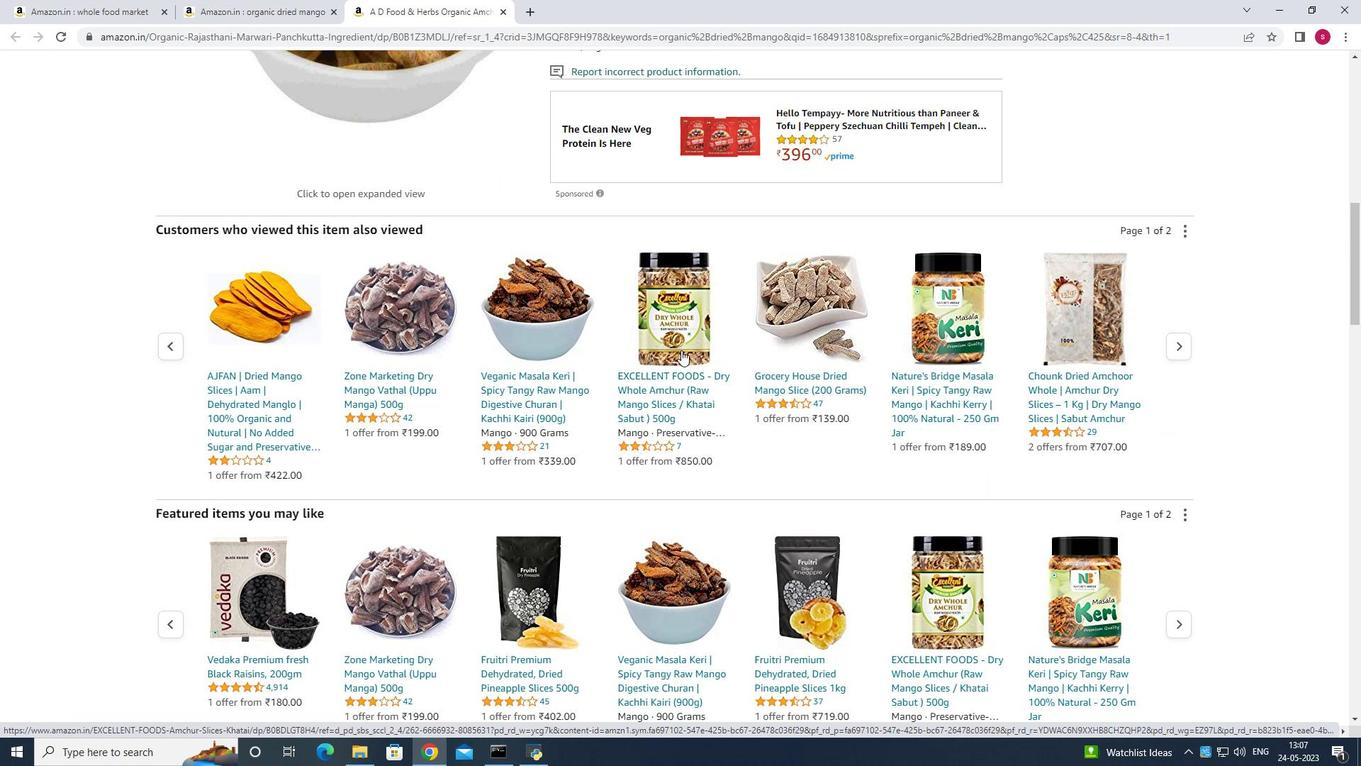 
Action: Mouse scrolled (681, 350) with delta (0, 0)
Screenshot: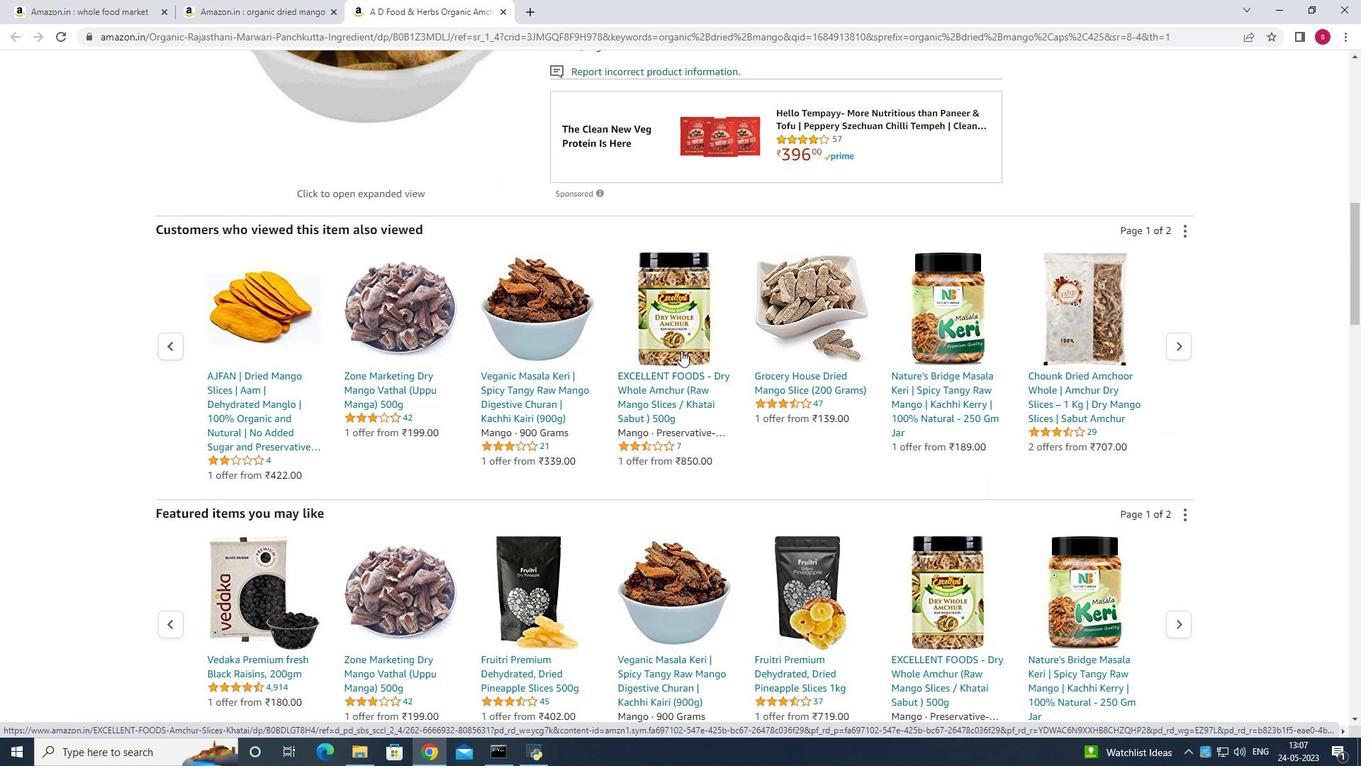
Action: Mouse scrolled (681, 350) with delta (0, 0)
Screenshot: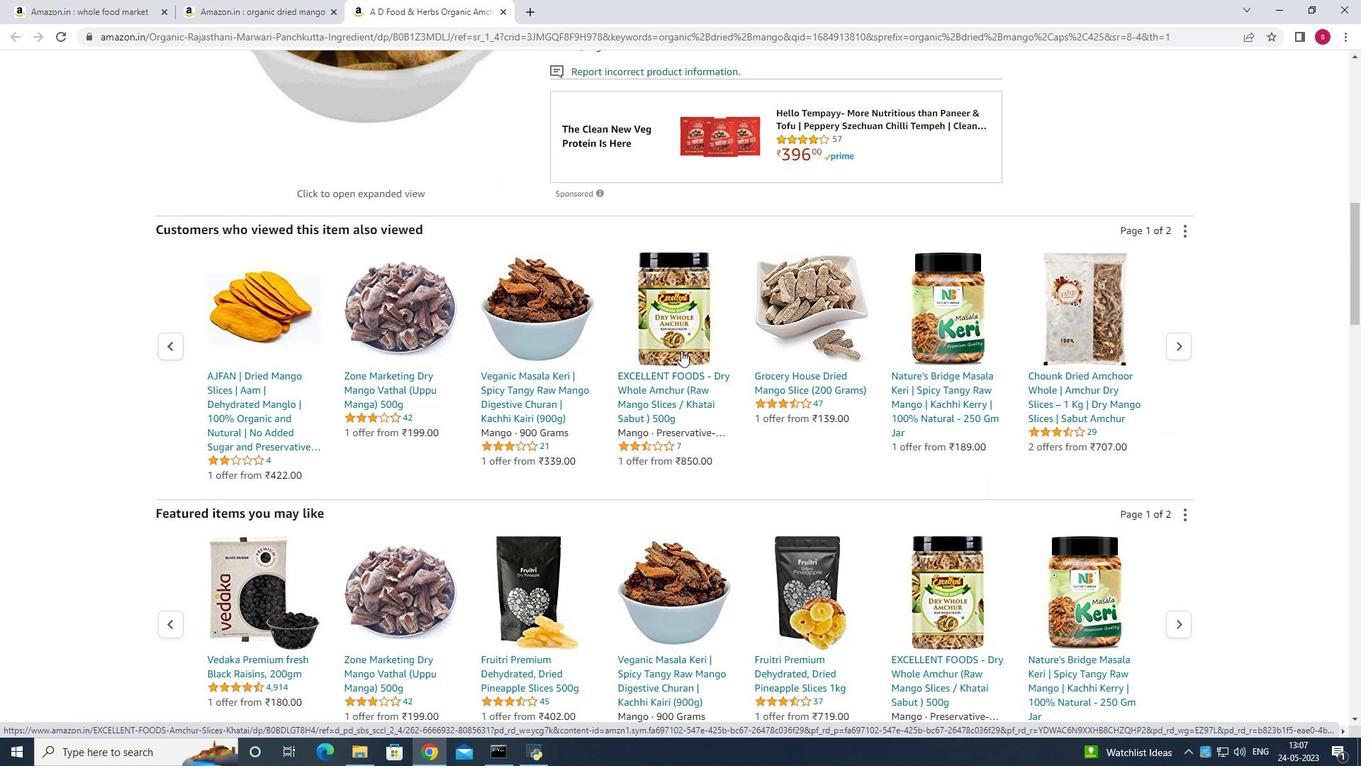 
Action: Mouse scrolled (681, 350) with delta (0, 0)
Screenshot: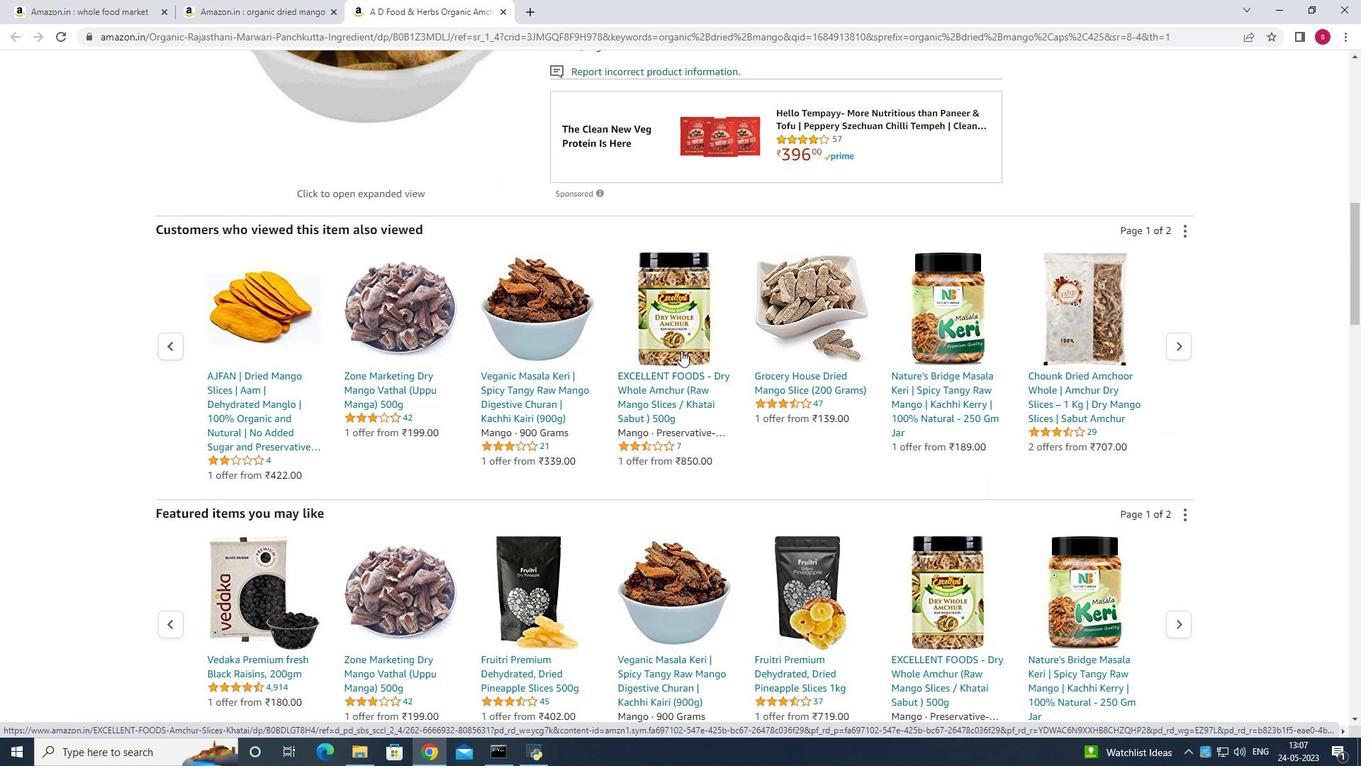 
Action: Mouse scrolled (681, 350) with delta (0, 0)
Screenshot: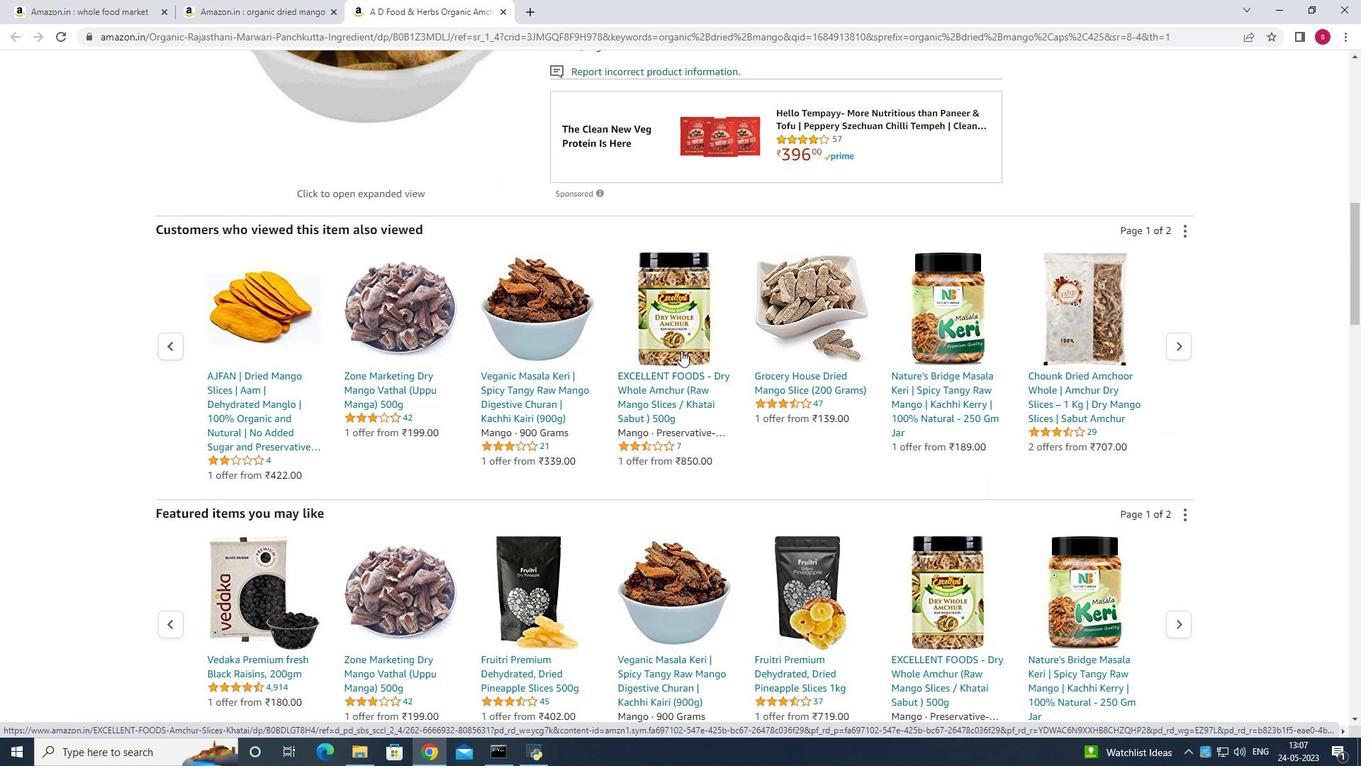 
Action: Mouse scrolled (681, 350) with delta (0, 0)
Screenshot: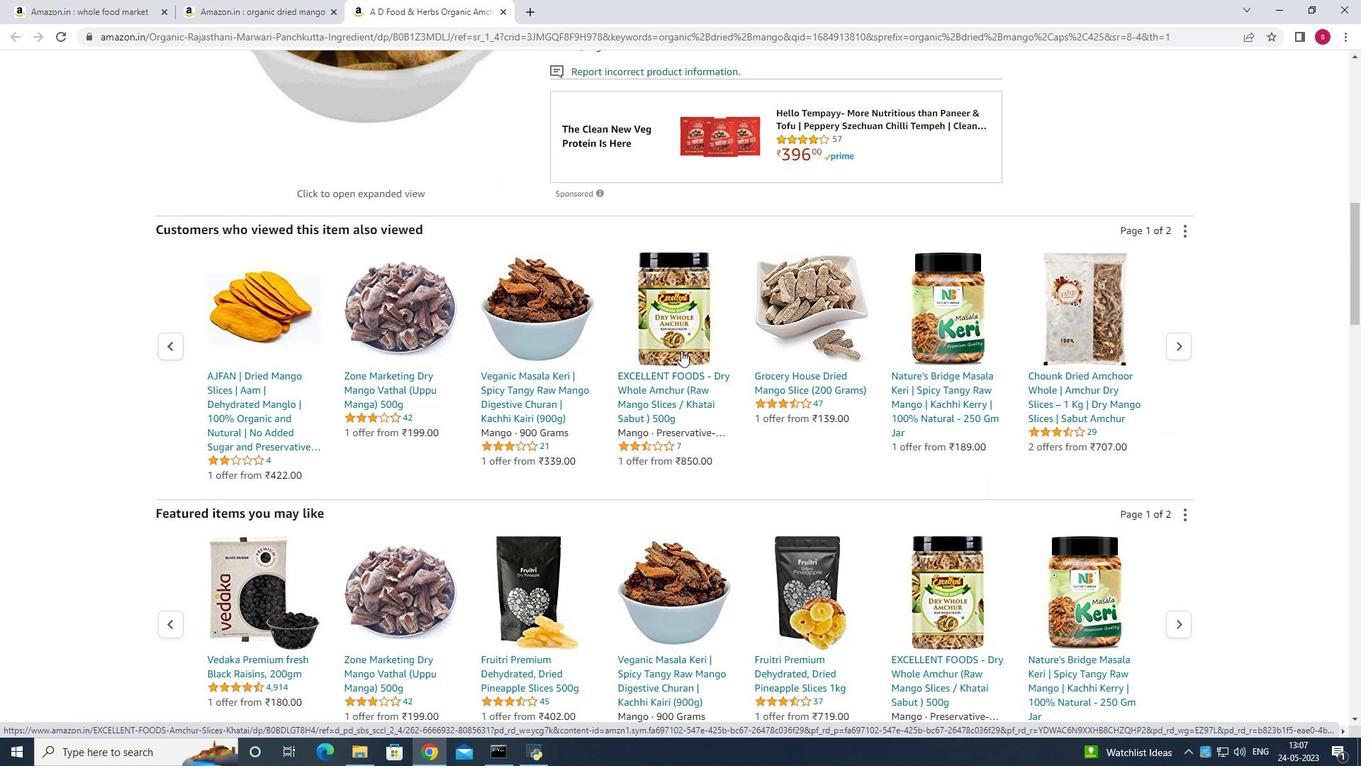 
Action: Mouse scrolled (681, 351) with delta (0, 0)
Screenshot: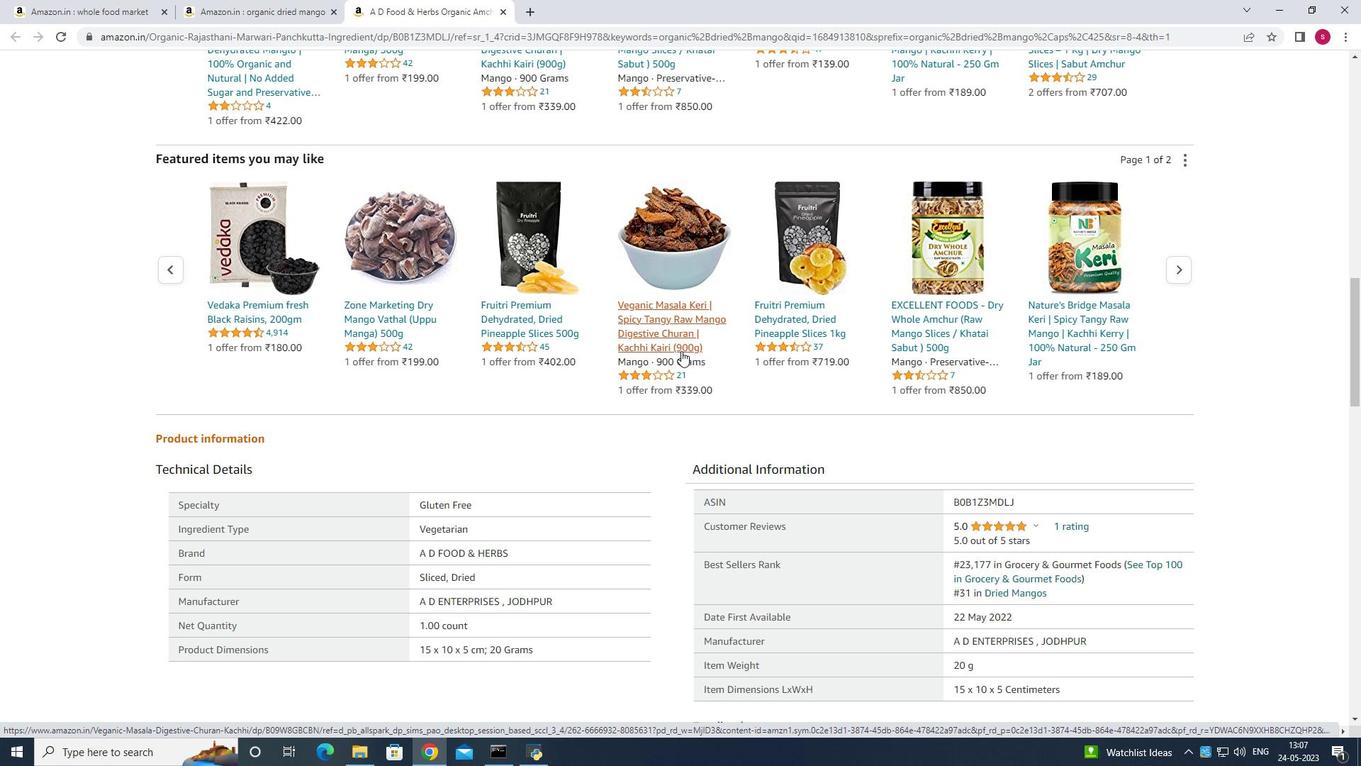 
Action: Mouse scrolled (681, 351) with delta (0, 0)
Screenshot: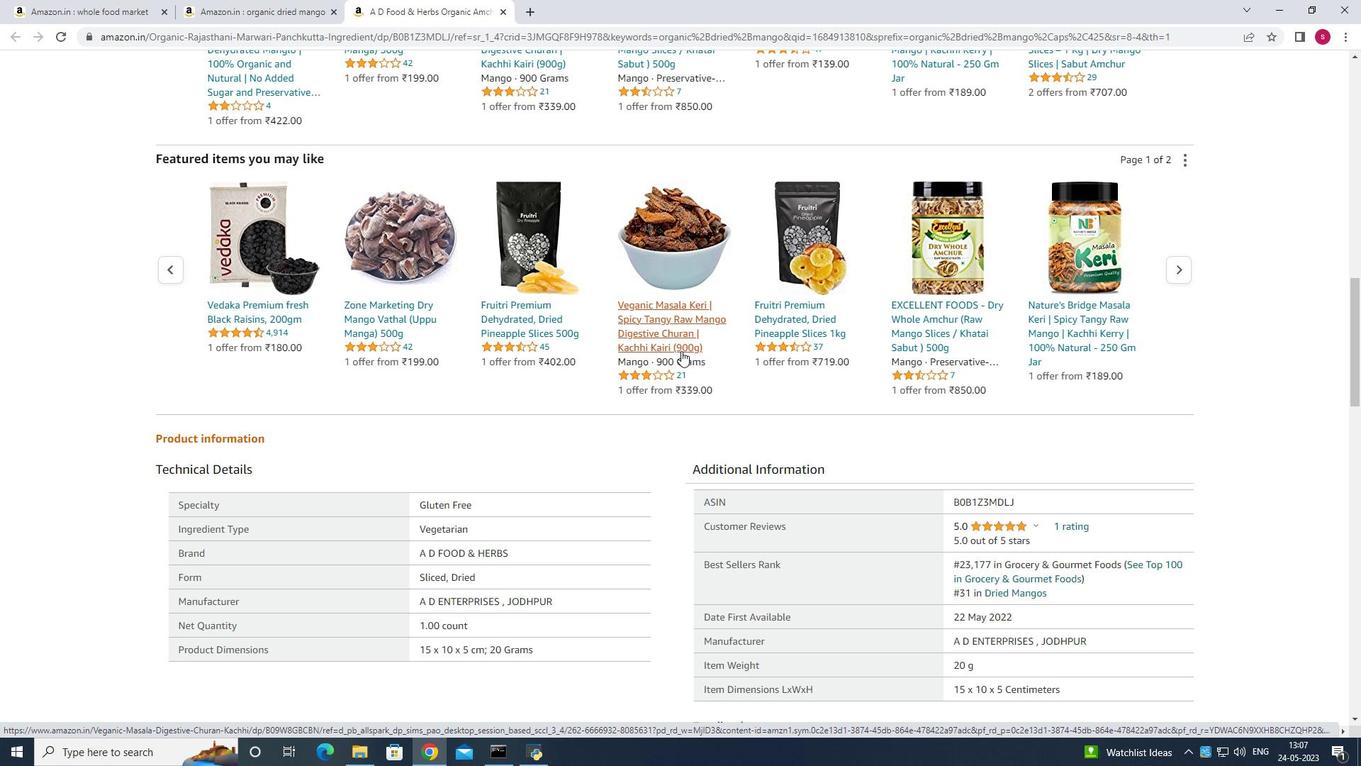 
Action: Mouse scrolled (681, 351) with delta (0, 0)
Screenshot: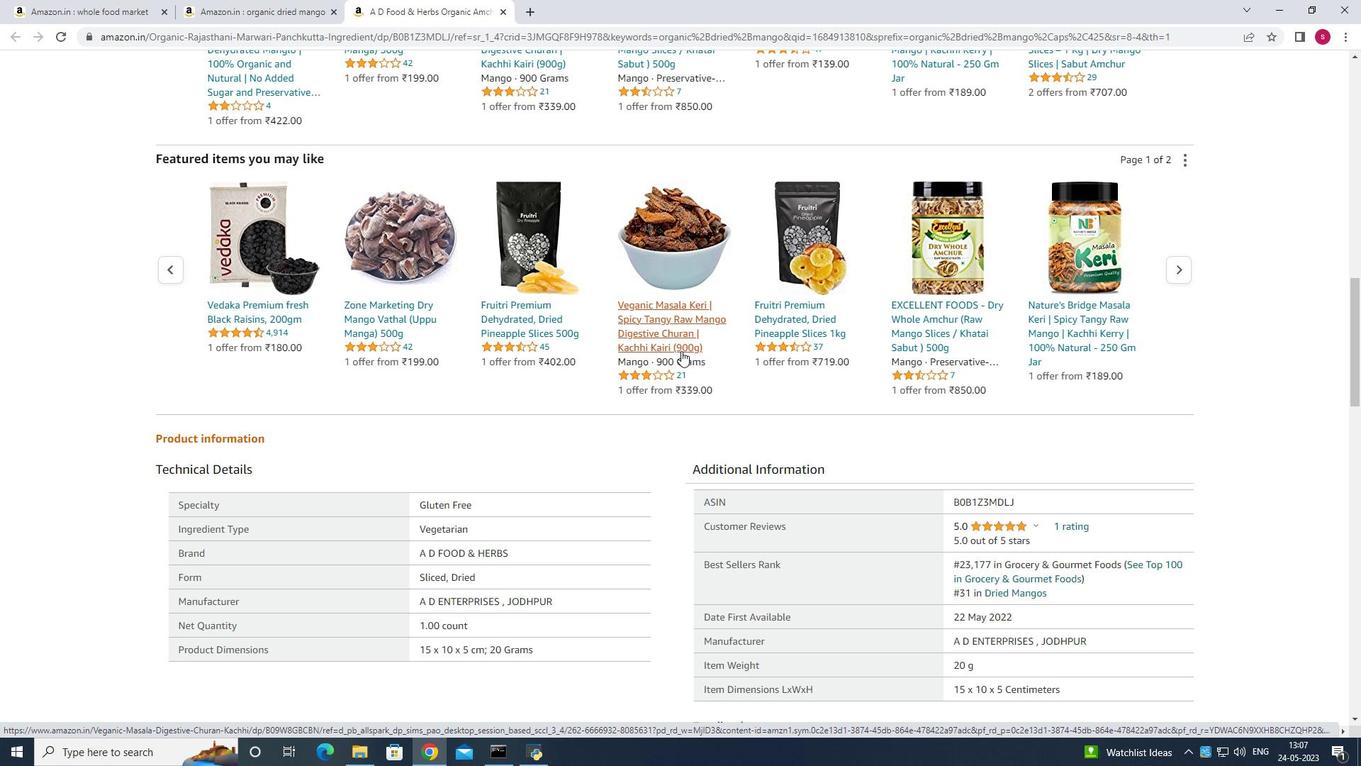 
Action: Mouse scrolled (681, 351) with delta (0, 0)
Screenshot: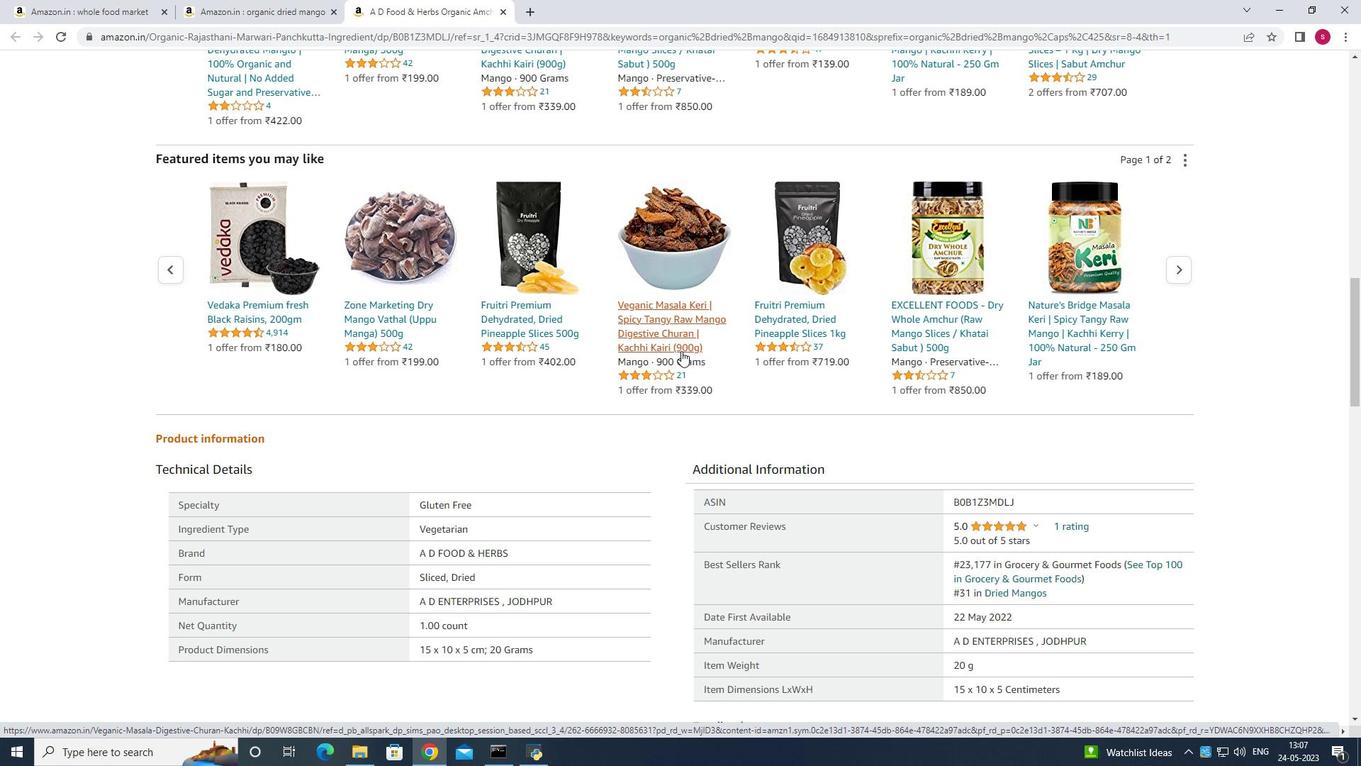 
Action: Mouse moved to (688, 347)
Screenshot: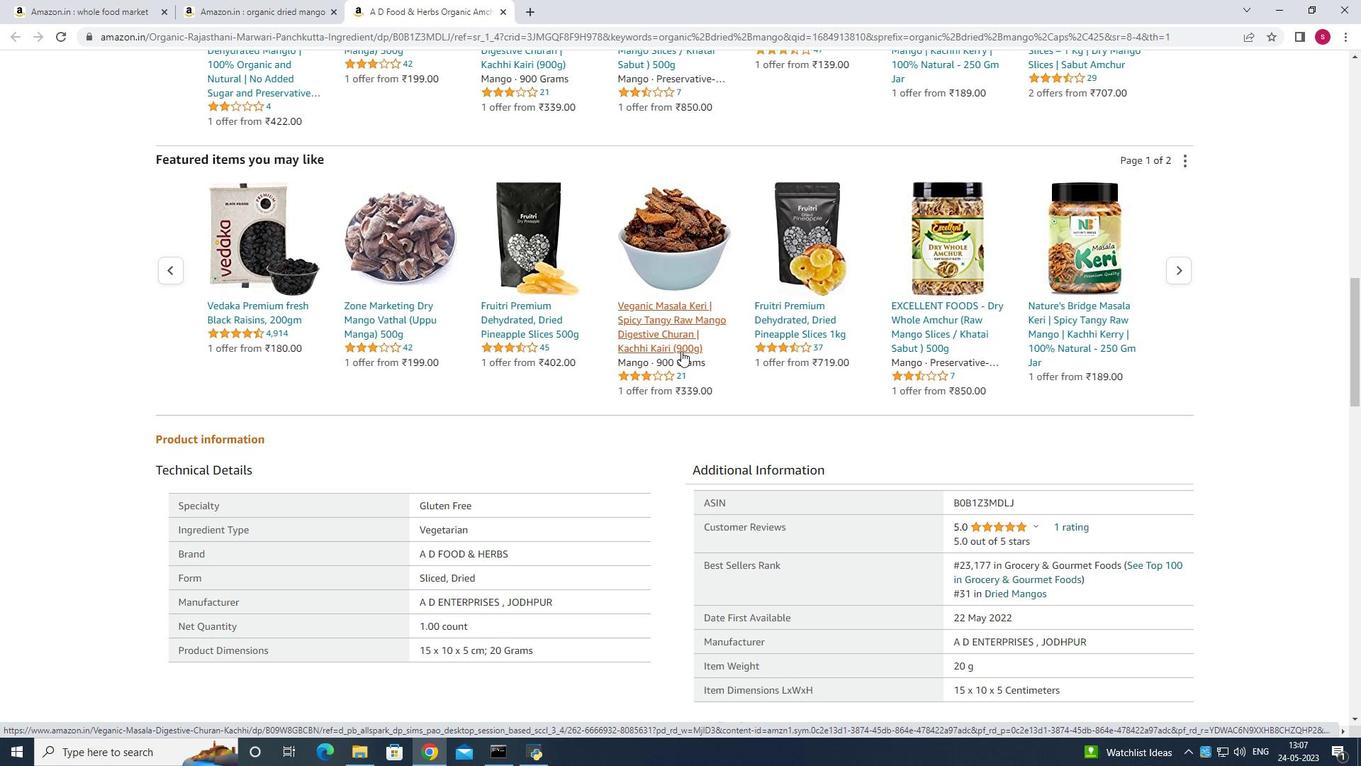 
Action: Mouse scrolled (688, 348) with delta (0, 0)
Screenshot: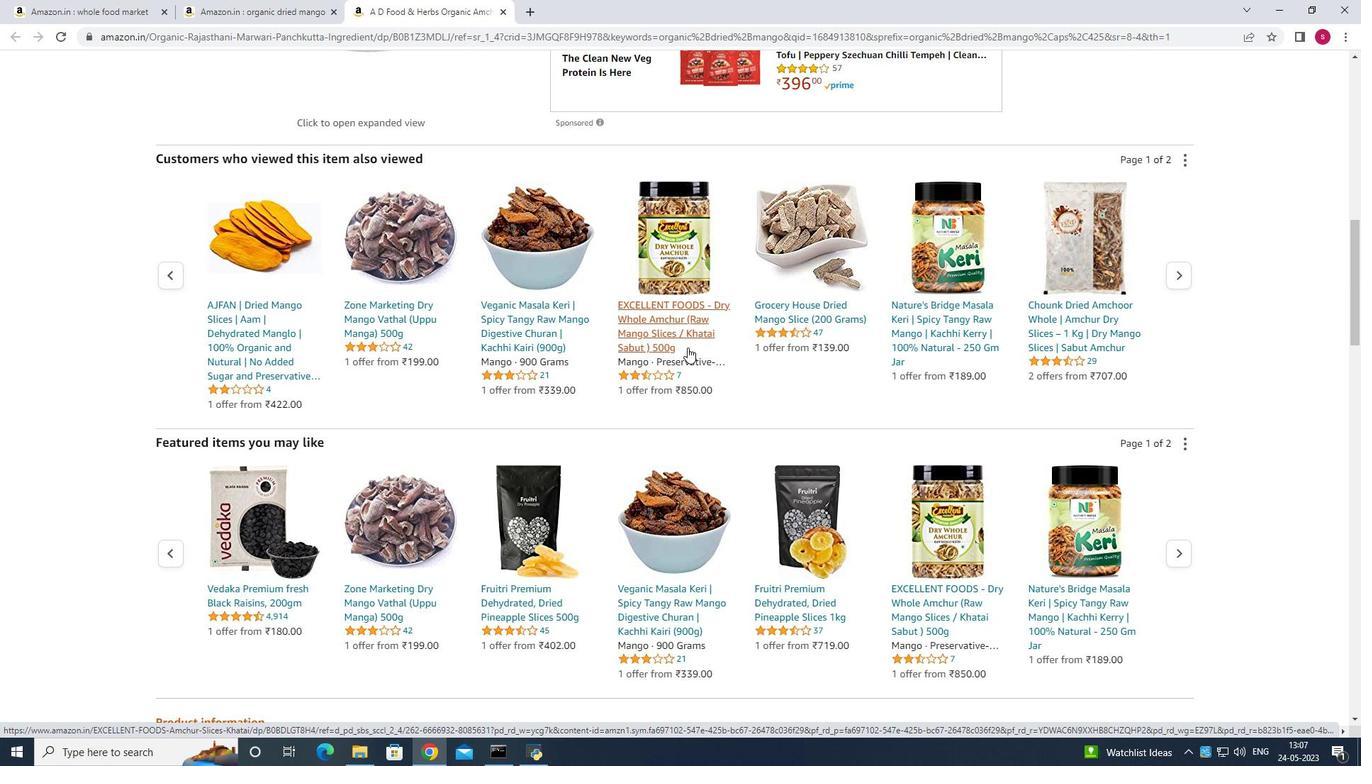 
Action: Mouse moved to (693, 341)
Screenshot: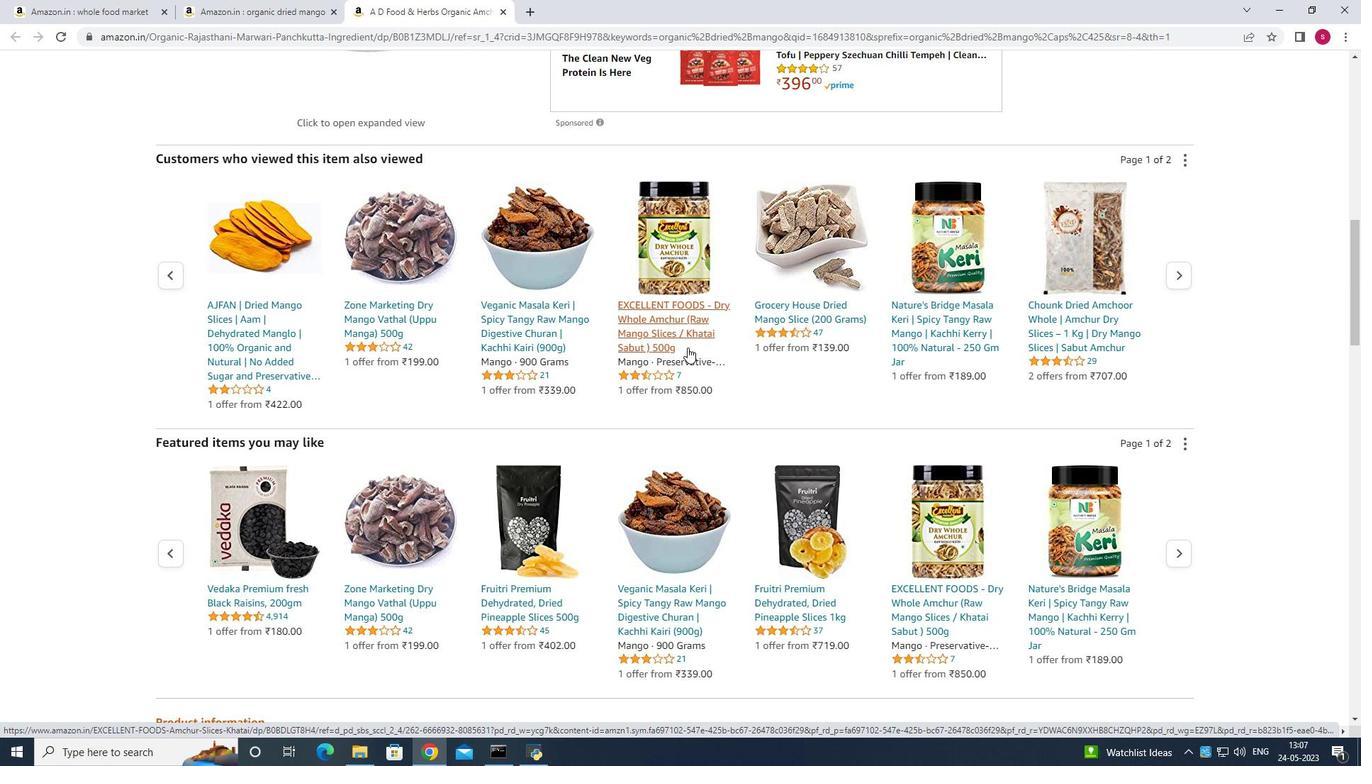 
Action: Mouse scrolled (693, 342) with delta (0, 0)
Screenshot: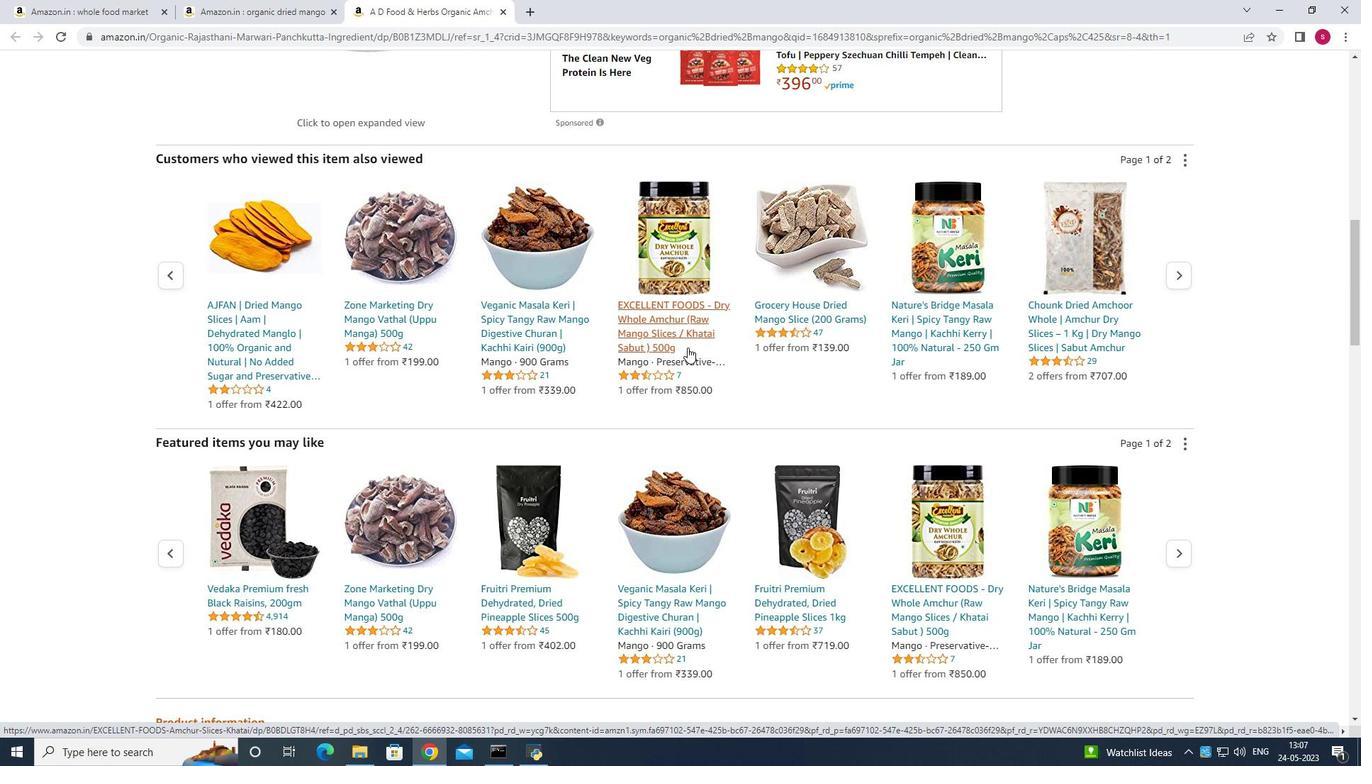 
Action: Mouse moved to (701, 324)
Screenshot: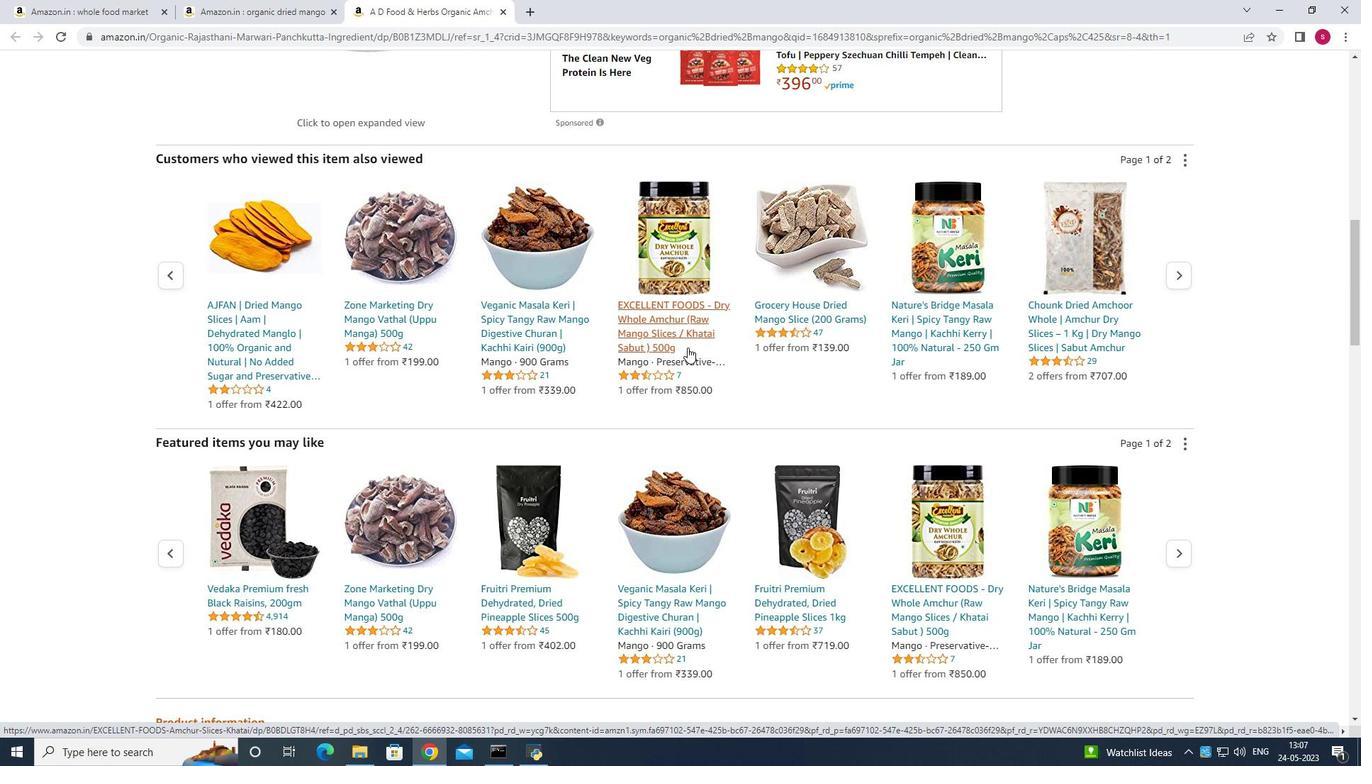 
Action: Mouse scrolled (701, 324) with delta (0, 0)
Screenshot: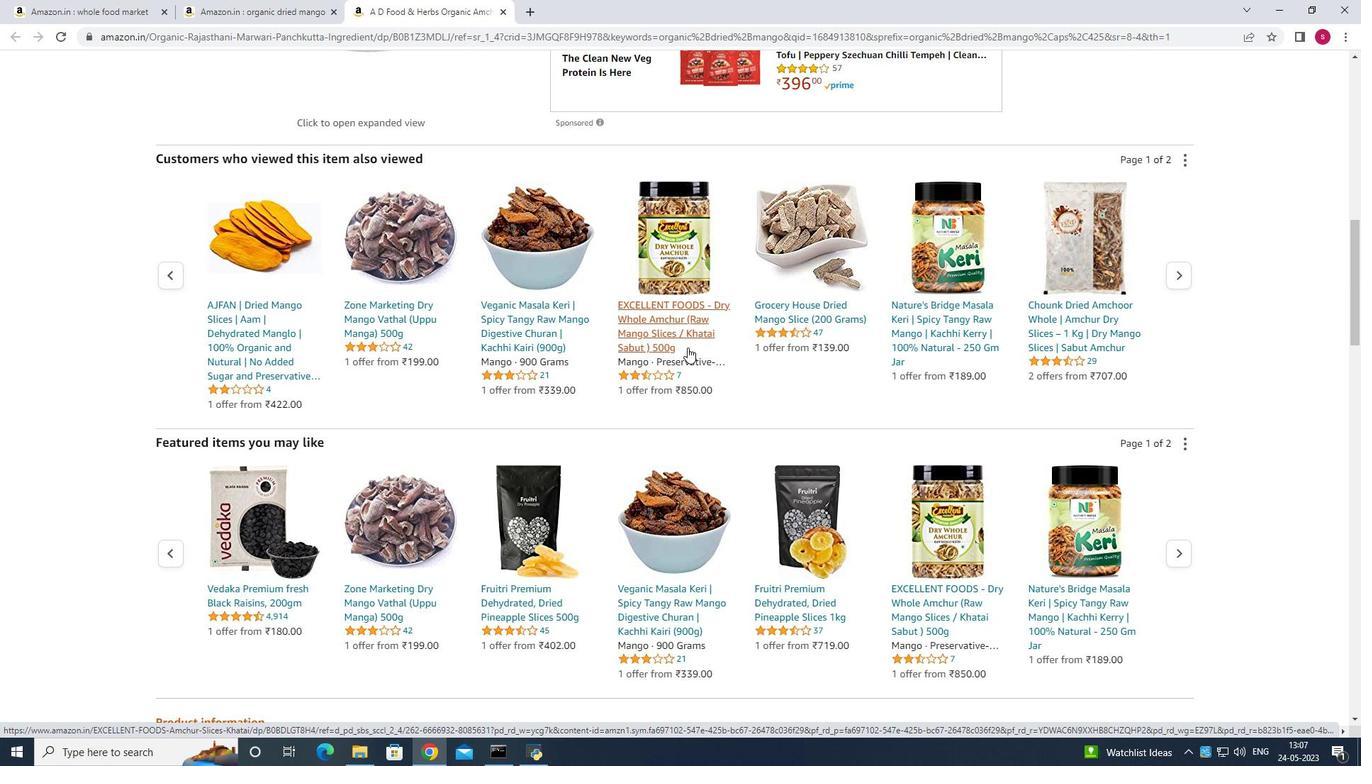 
Action: Mouse moved to (709, 317)
Screenshot: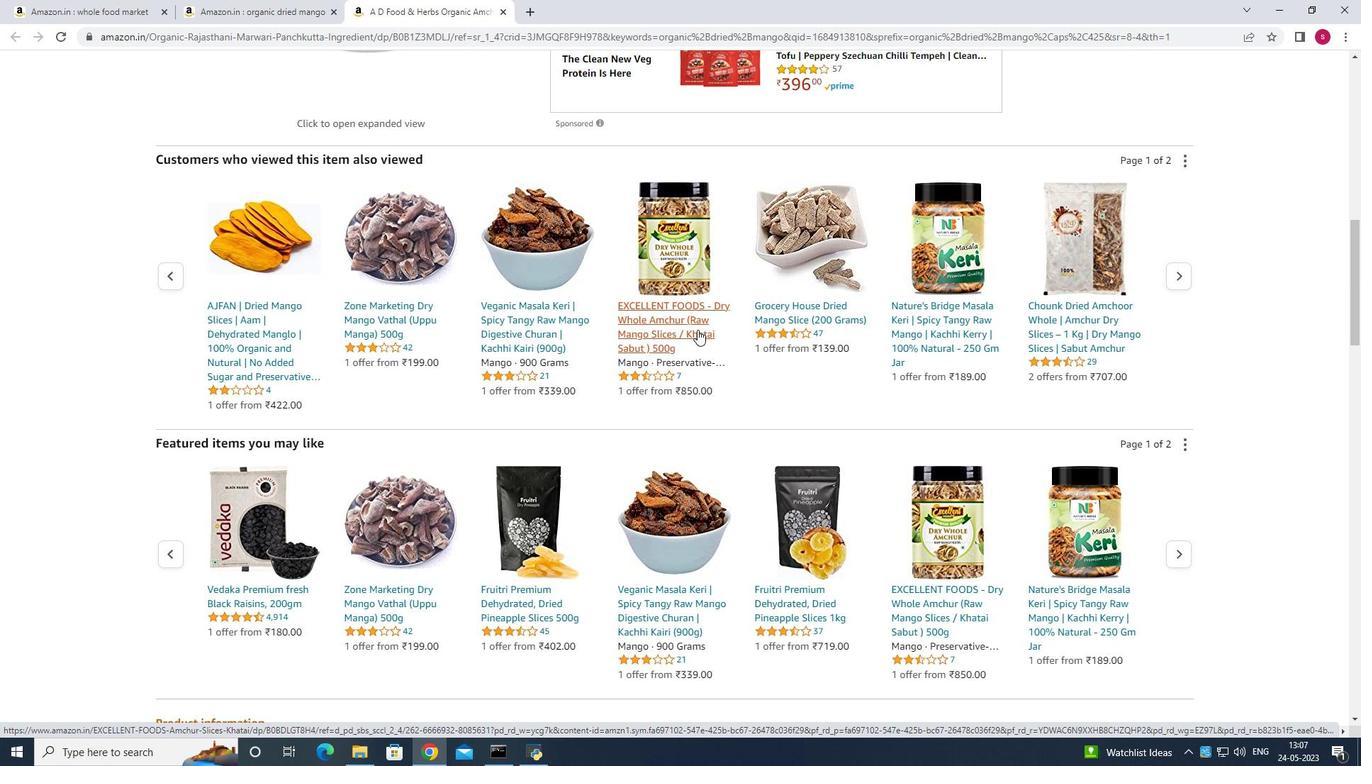 
Action: Mouse scrolled (709, 318) with delta (0, 0)
Screenshot: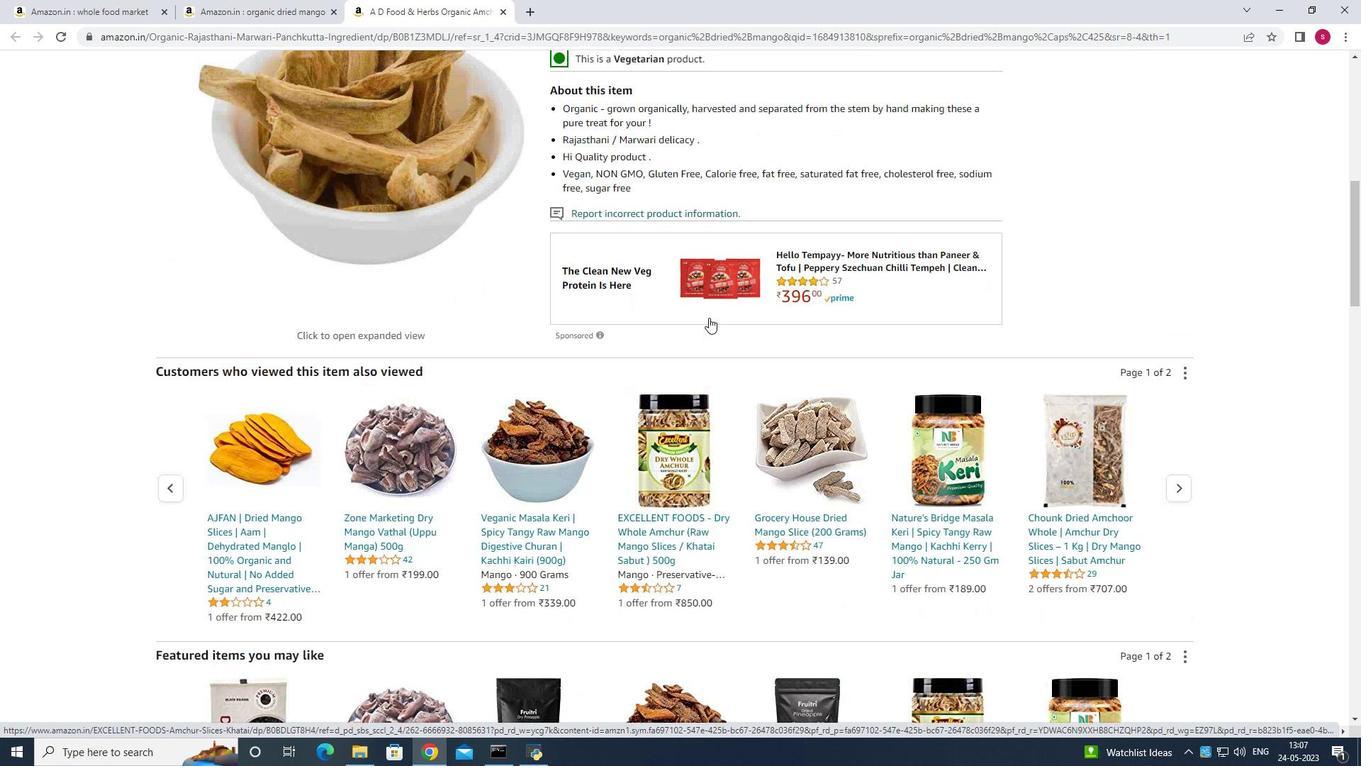
Action: Mouse scrolled (709, 318) with delta (0, 0)
Screenshot: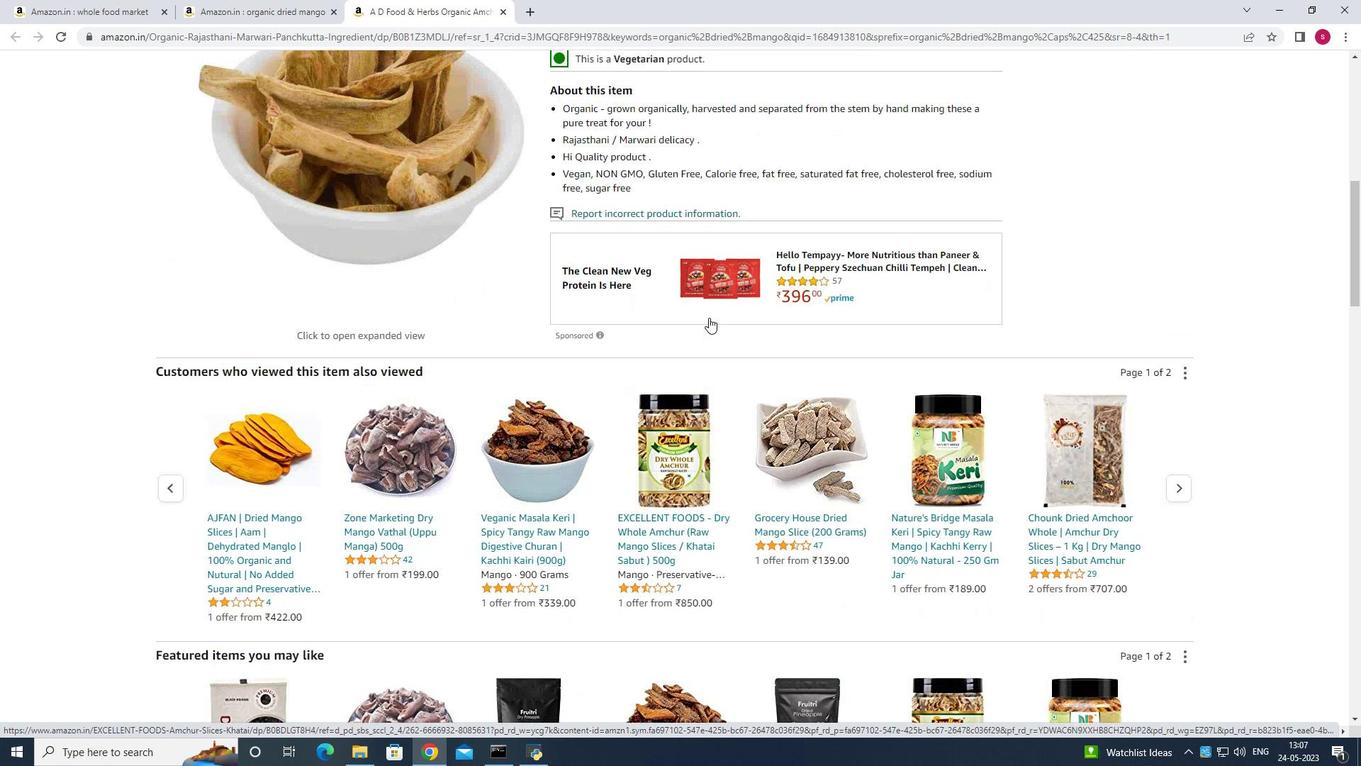 
Action: Mouse scrolled (709, 318) with delta (0, 0)
Screenshot: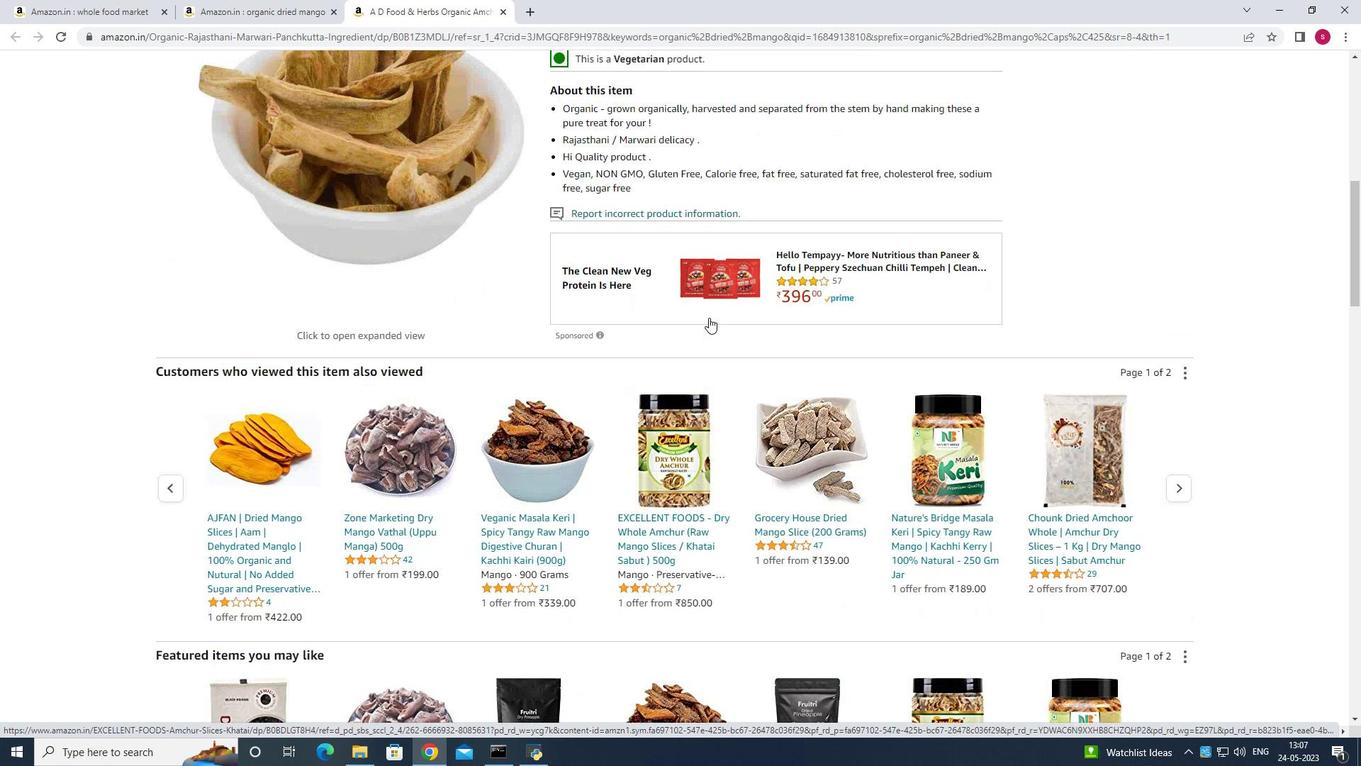 
Action: Mouse scrolled (709, 318) with delta (0, 0)
Screenshot: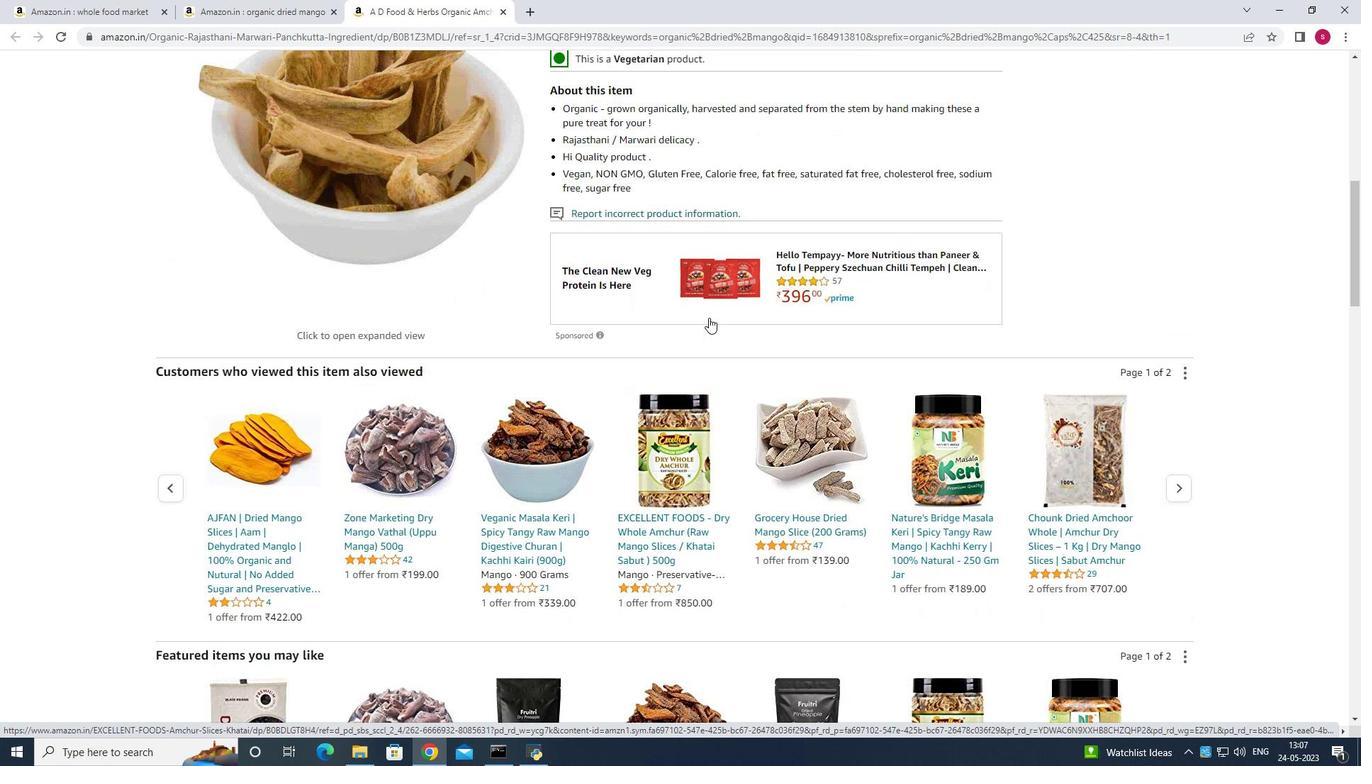 
Action: Mouse scrolled (709, 318) with delta (0, 0)
Screenshot: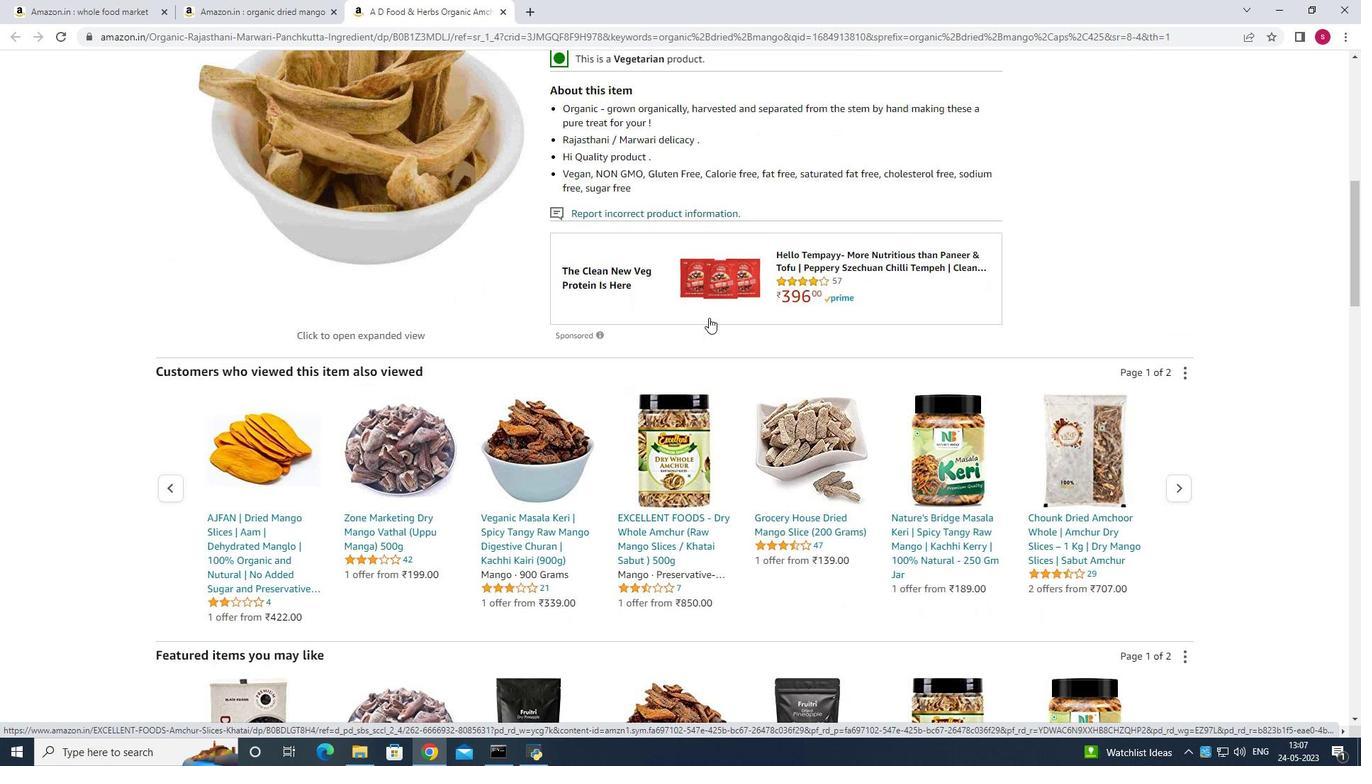 
Action: Mouse scrolled (709, 318) with delta (0, 0)
Screenshot: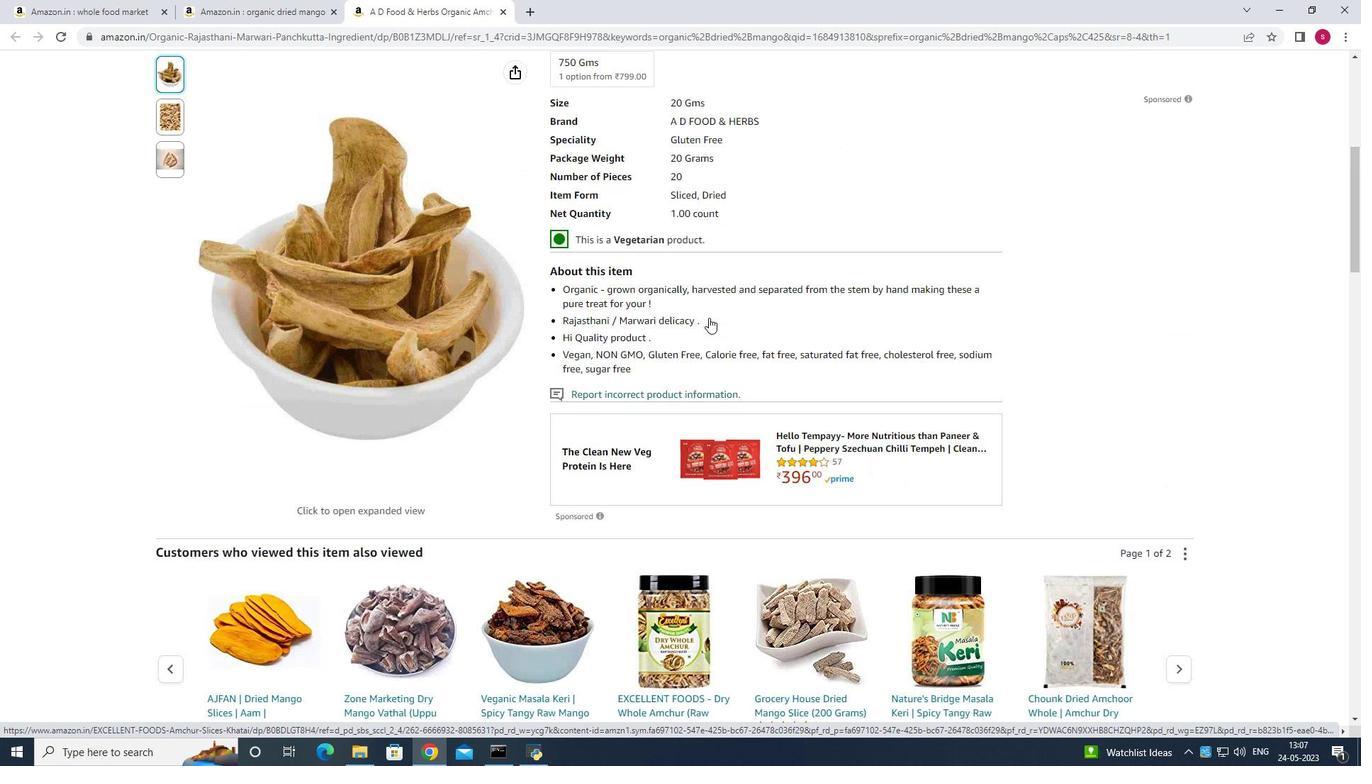 
Action: Mouse scrolled (709, 318) with delta (0, 0)
Screenshot: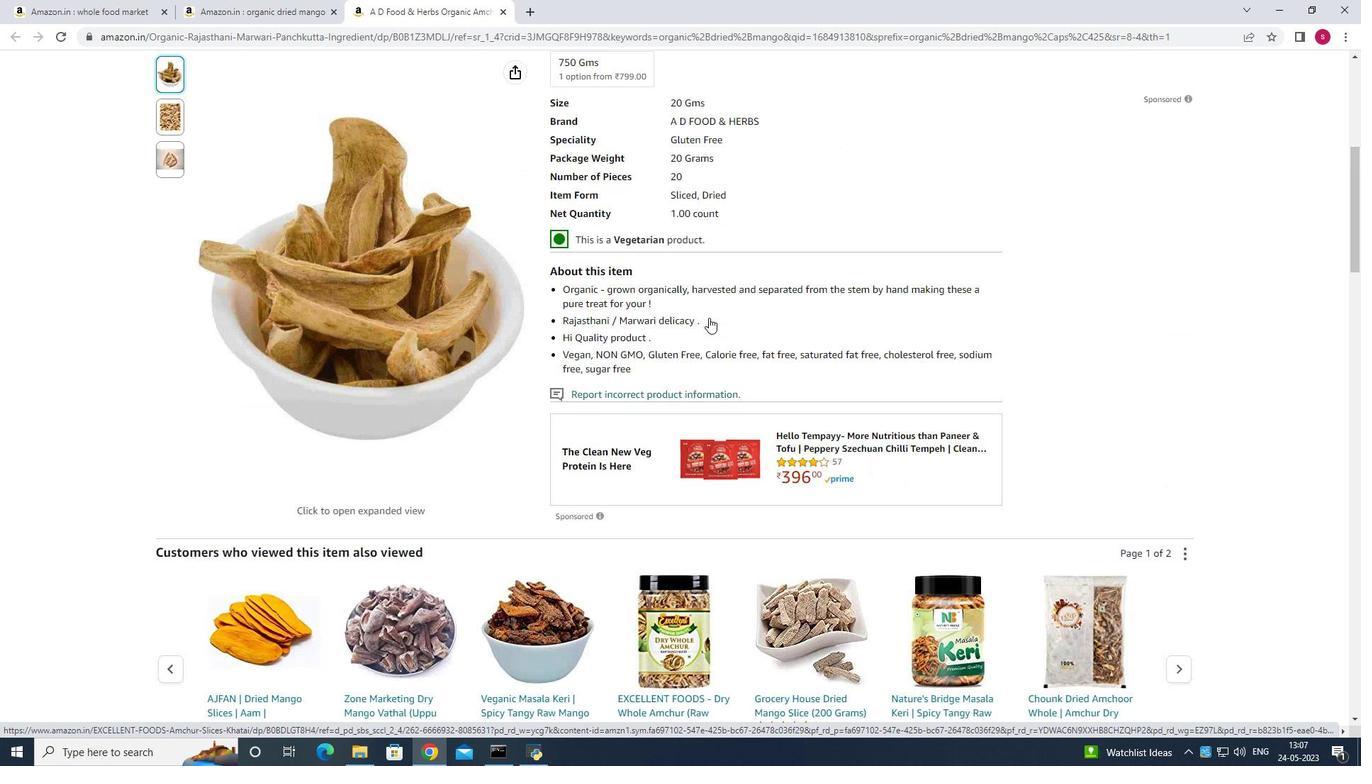 
Action: Mouse scrolled (709, 318) with delta (0, 0)
Screenshot: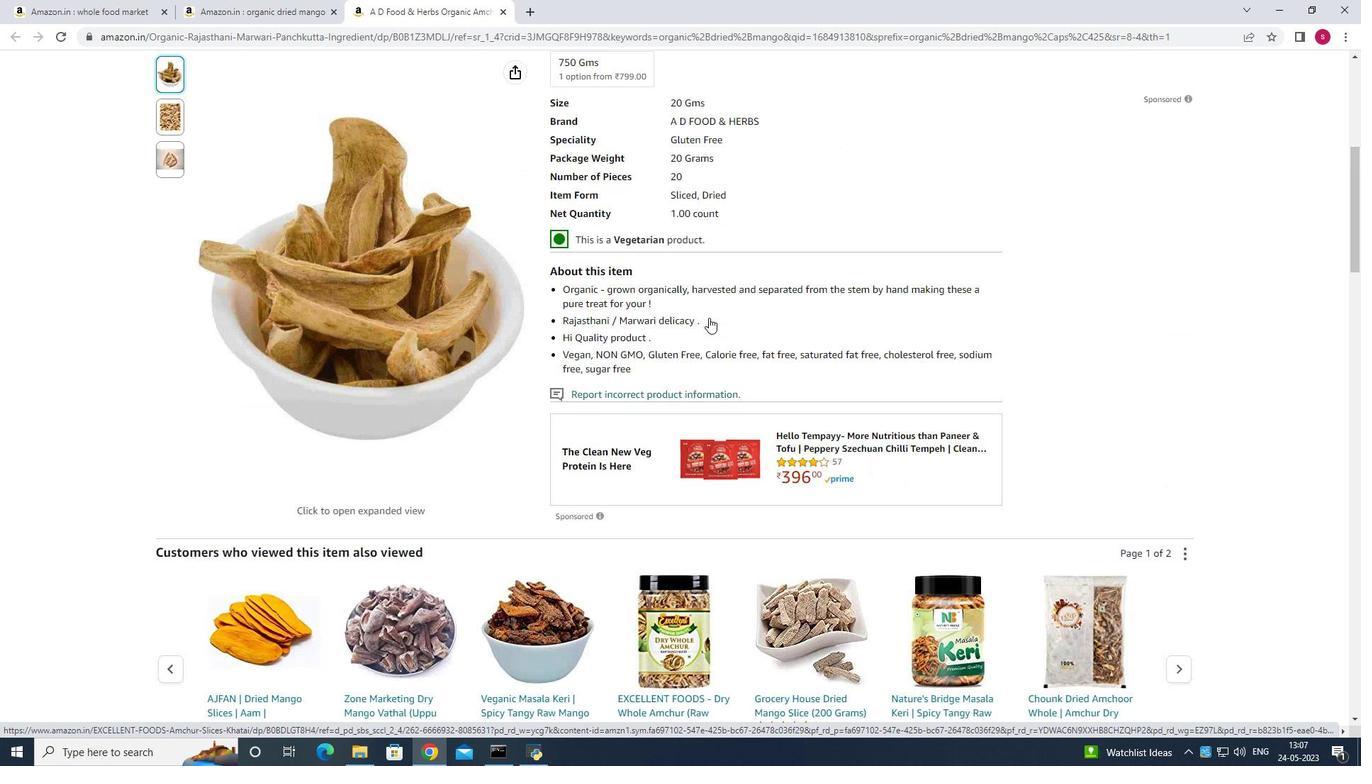 
Action: Mouse scrolled (709, 318) with delta (0, 0)
Screenshot: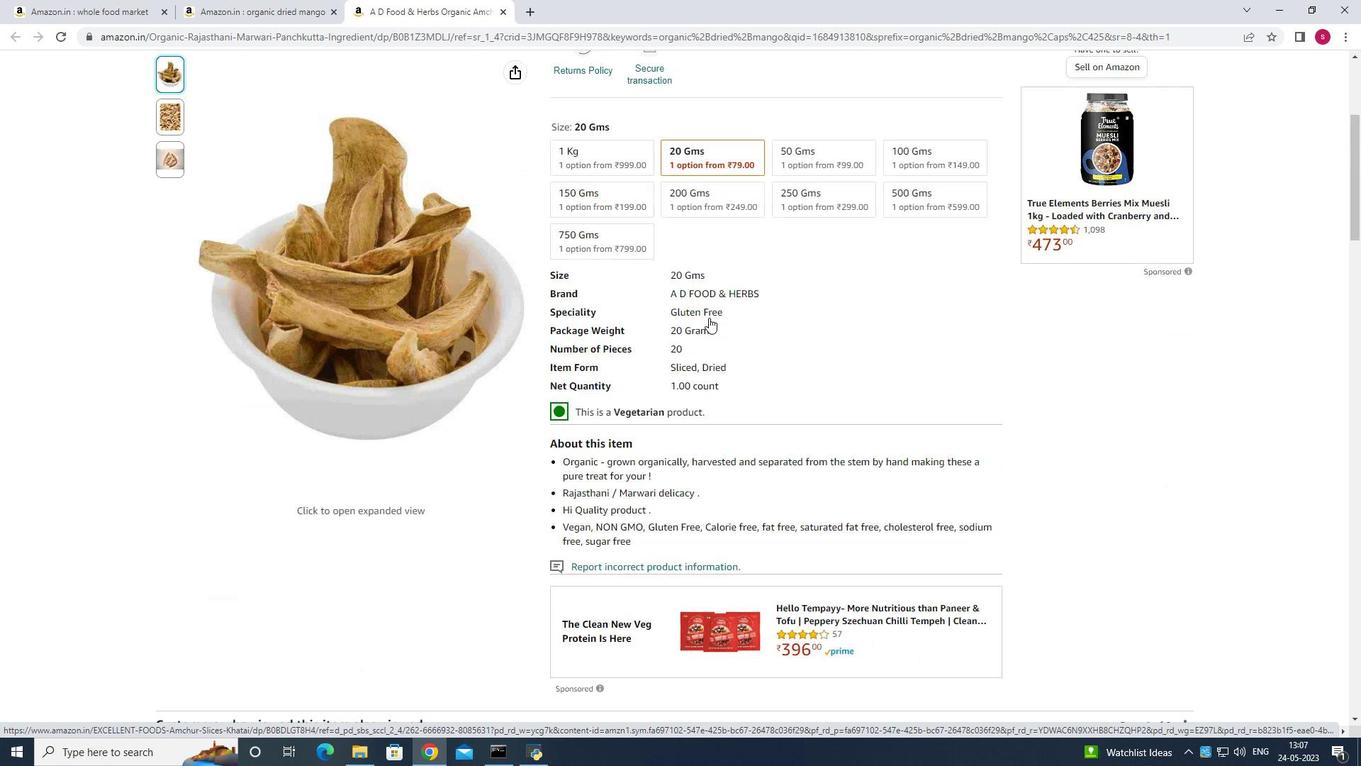 
Action: Mouse scrolled (709, 318) with delta (0, 0)
Screenshot: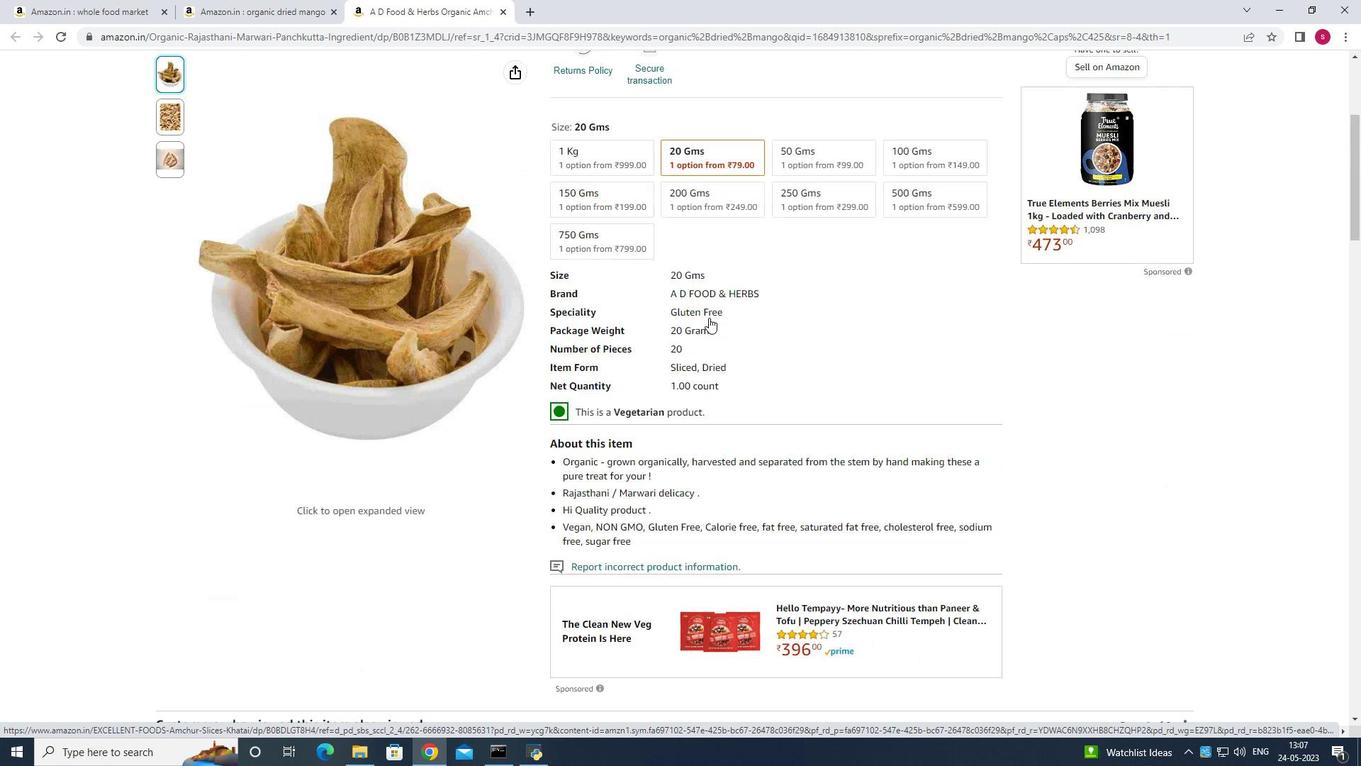 
Action: Mouse scrolled (709, 318) with delta (0, 0)
Screenshot: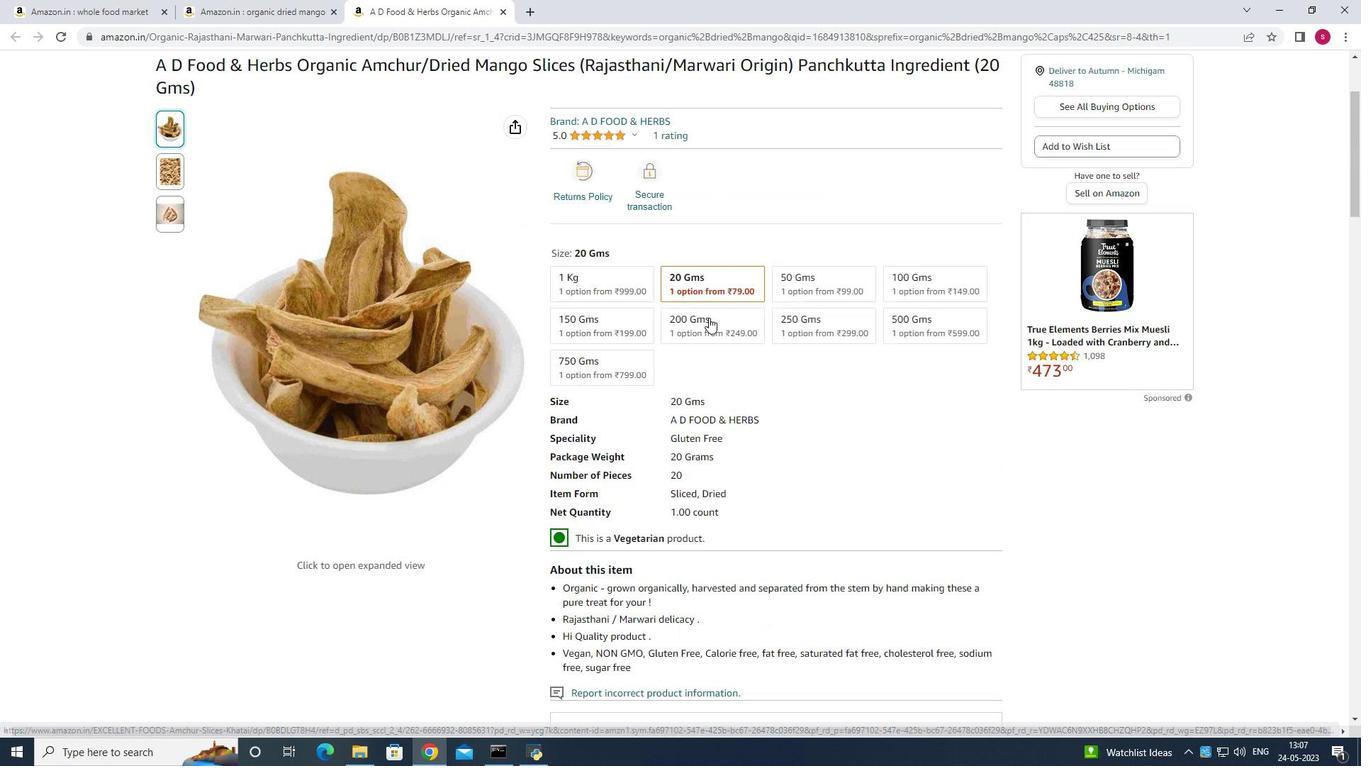
Action: Mouse scrolled (709, 318) with delta (0, 0)
Screenshot: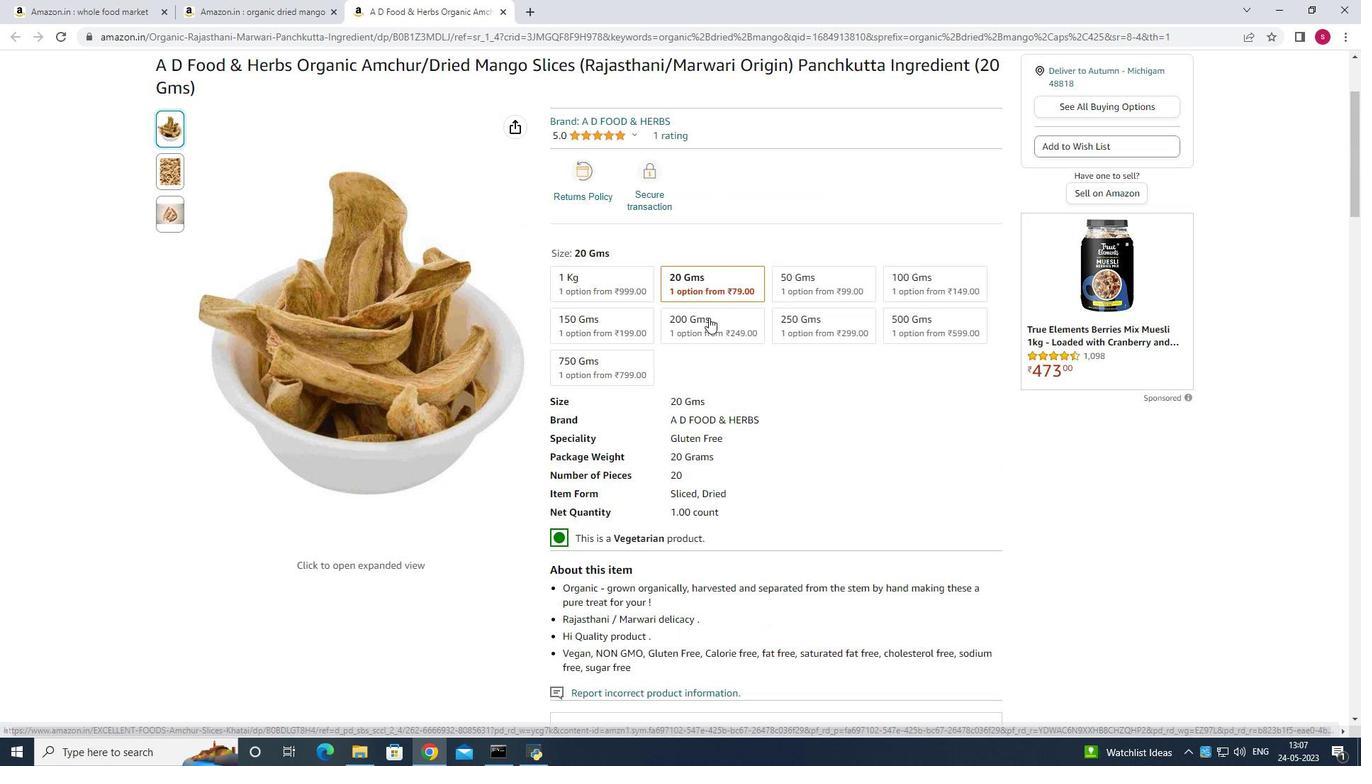 
Action: Mouse scrolled (709, 318) with delta (0, 0)
Screenshot: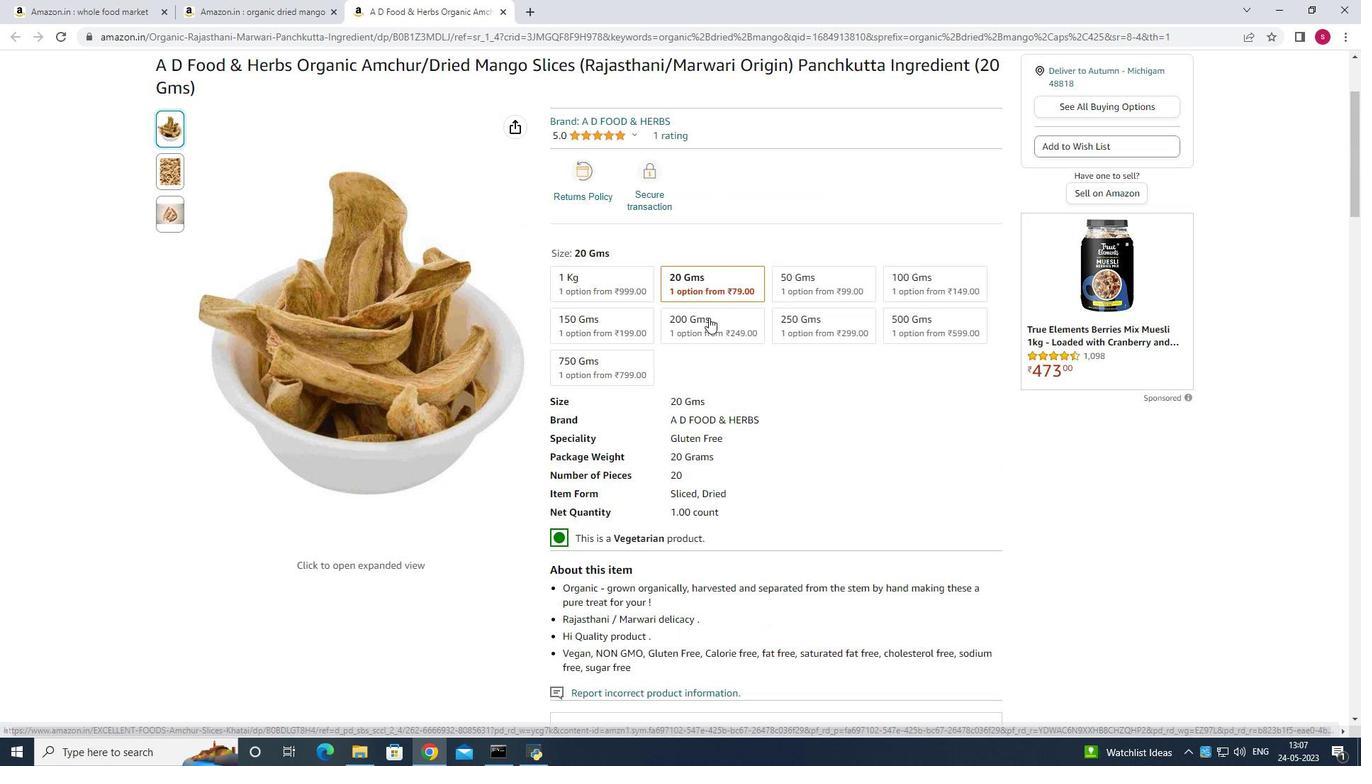 
Action: Mouse scrolled (709, 318) with delta (0, 0)
Screenshot: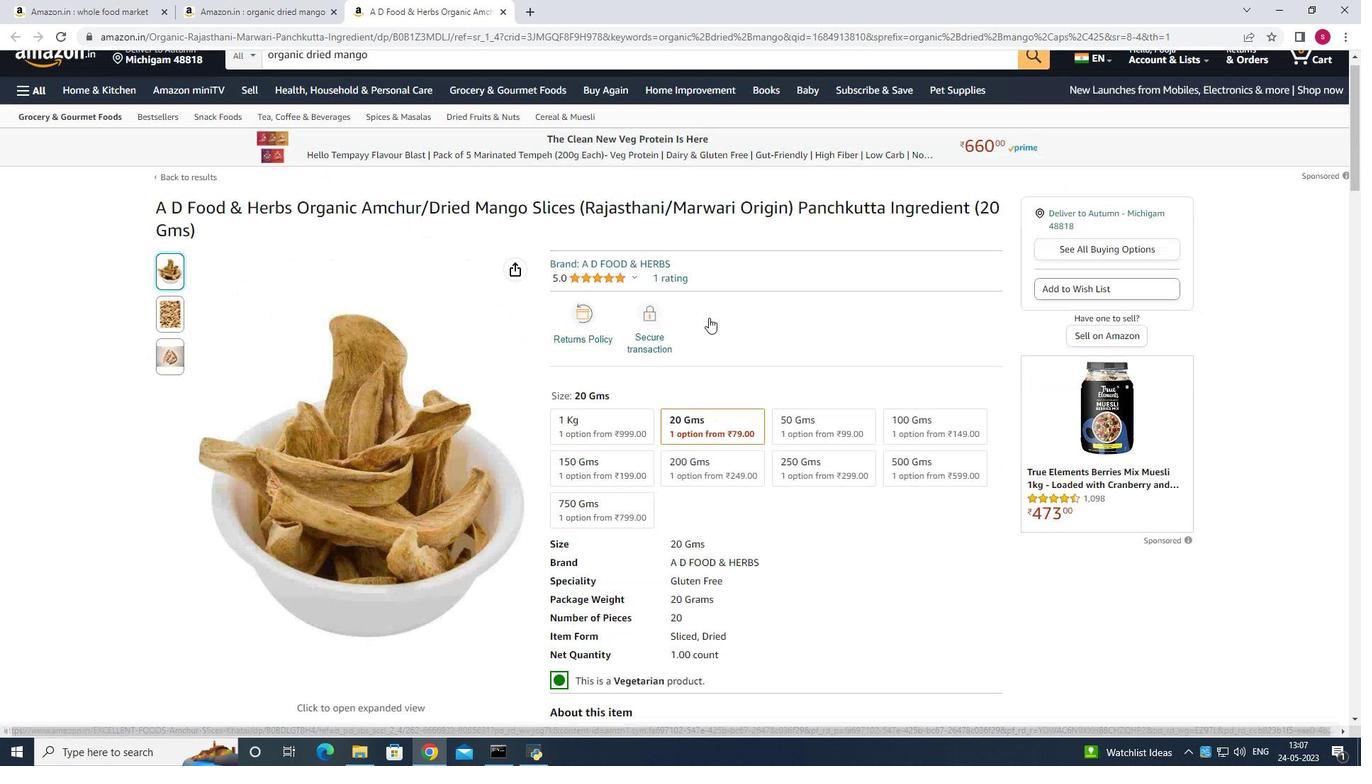 
Action: Mouse scrolled (709, 318) with delta (0, 0)
Screenshot: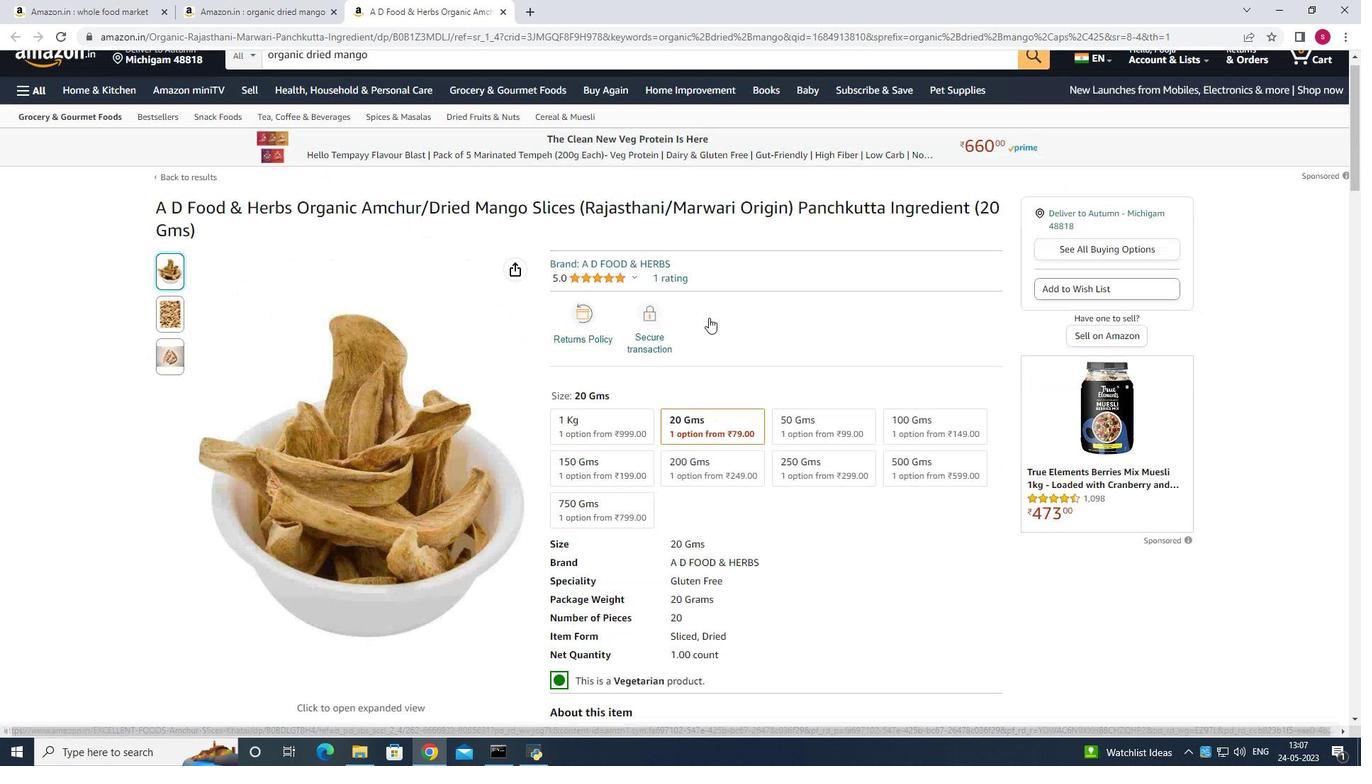 
Action: Mouse scrolled (709, 318) with delta (0, 0)
Screenshot: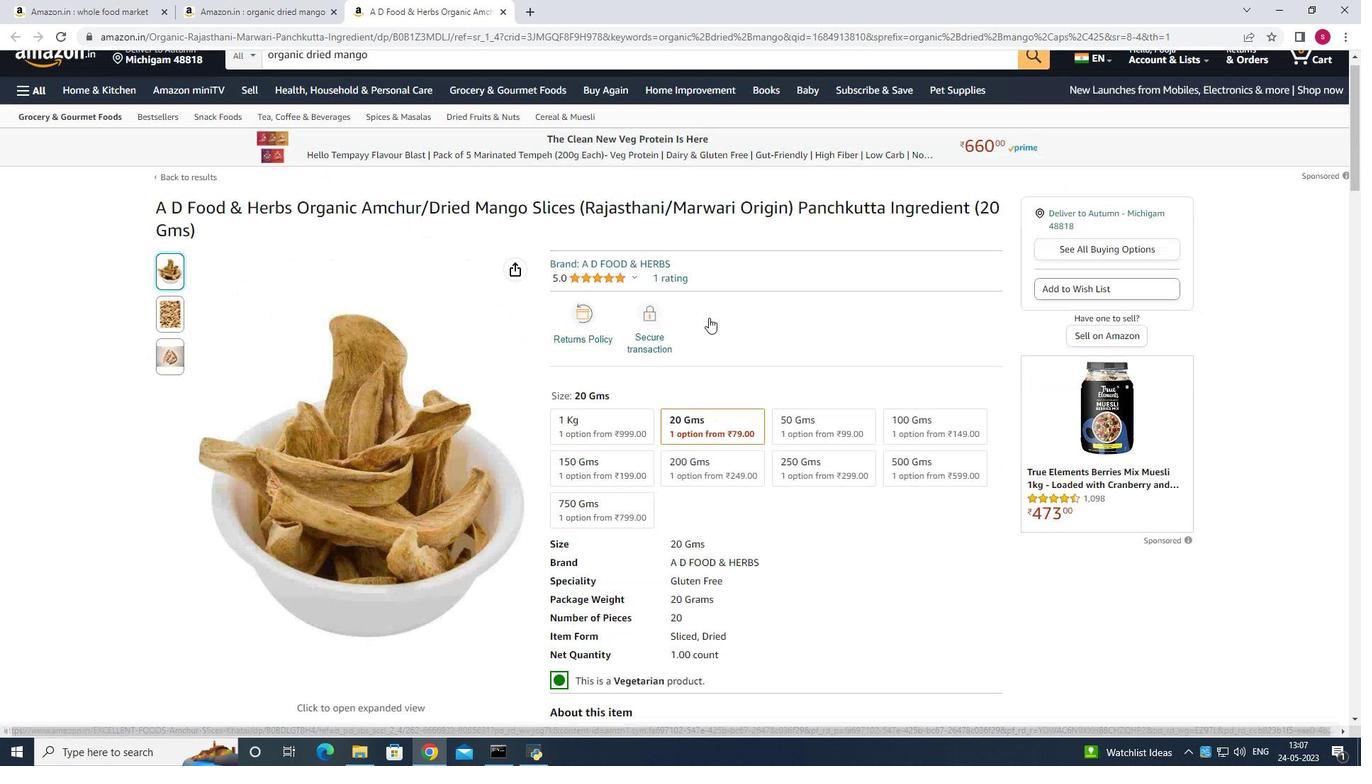 
Action: Mouse scrolled (709, 318) with delta (0, 0)
Screenshot: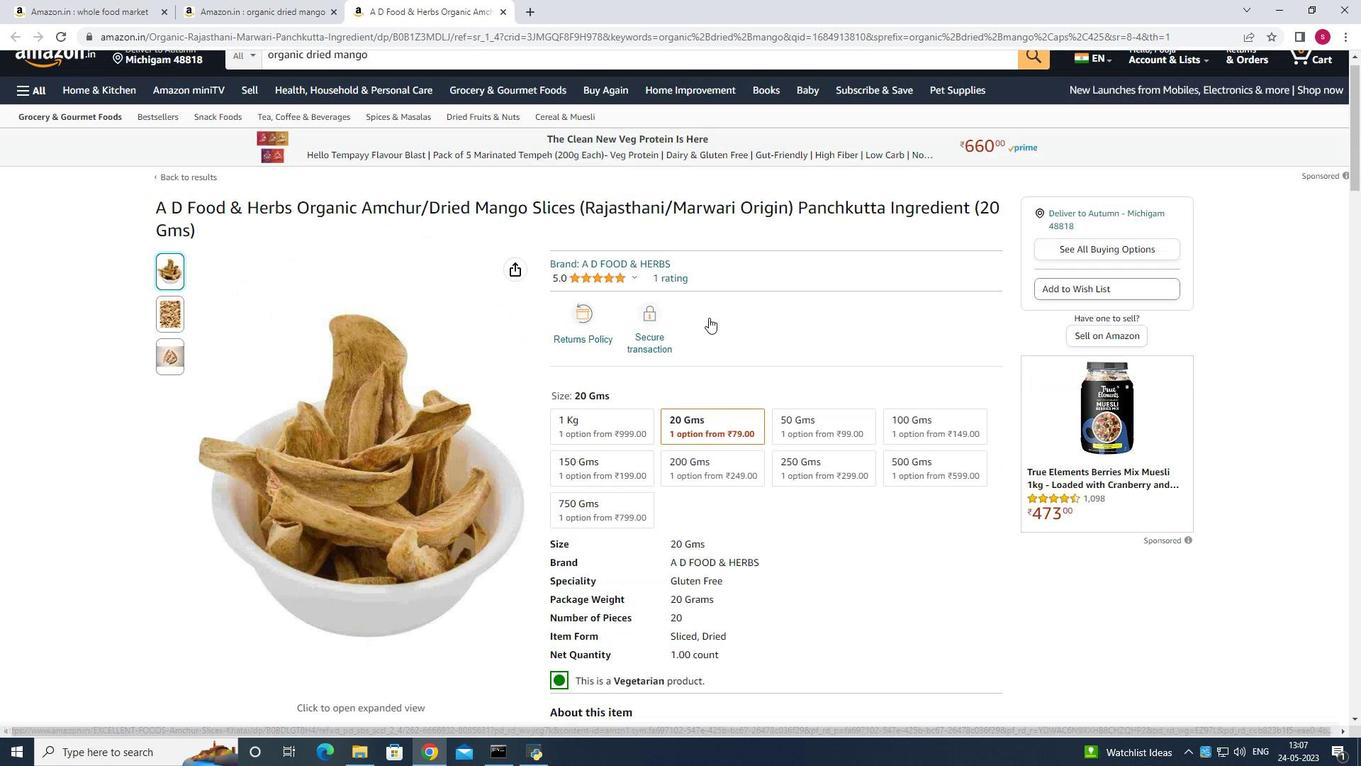 
Action: Mouse moved to (178, 327)
Screenshot: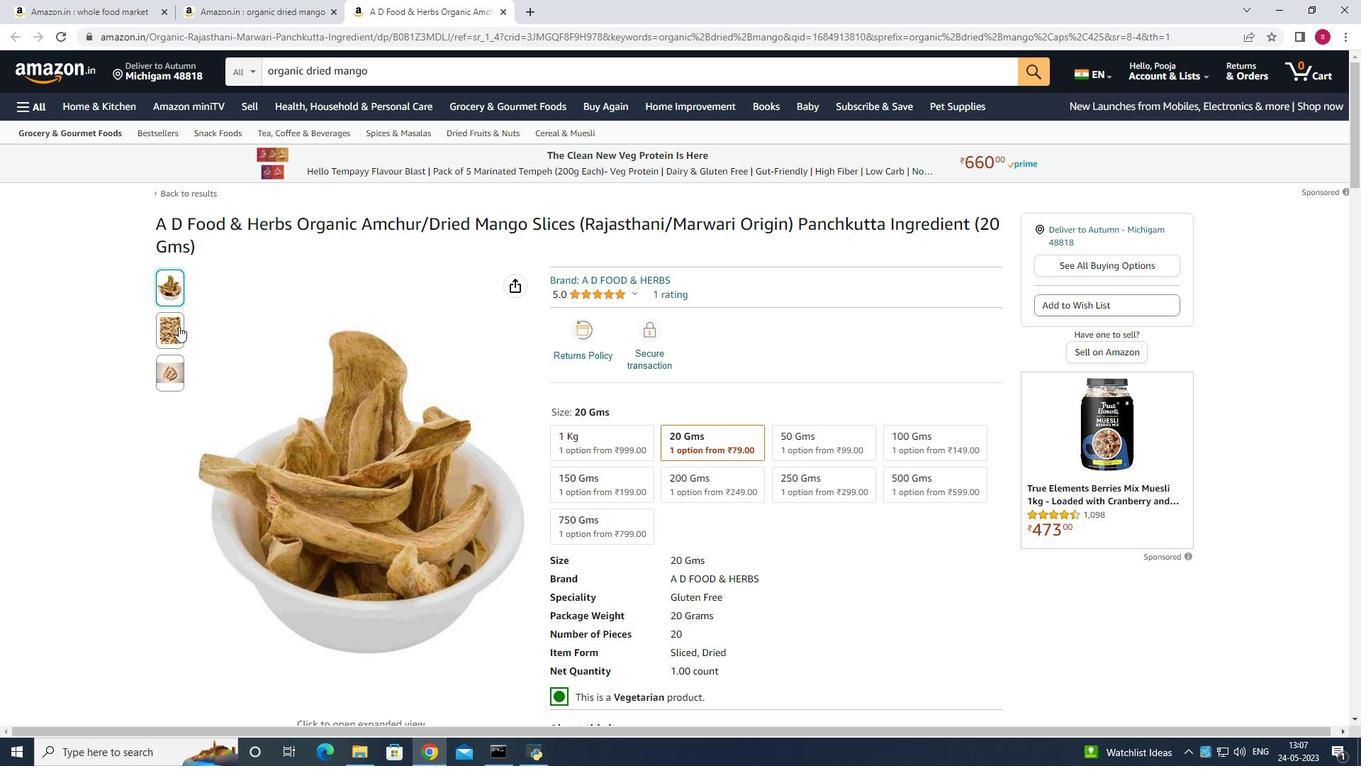 
Action: Mouse pressed left at (178, 327)
Screenshot: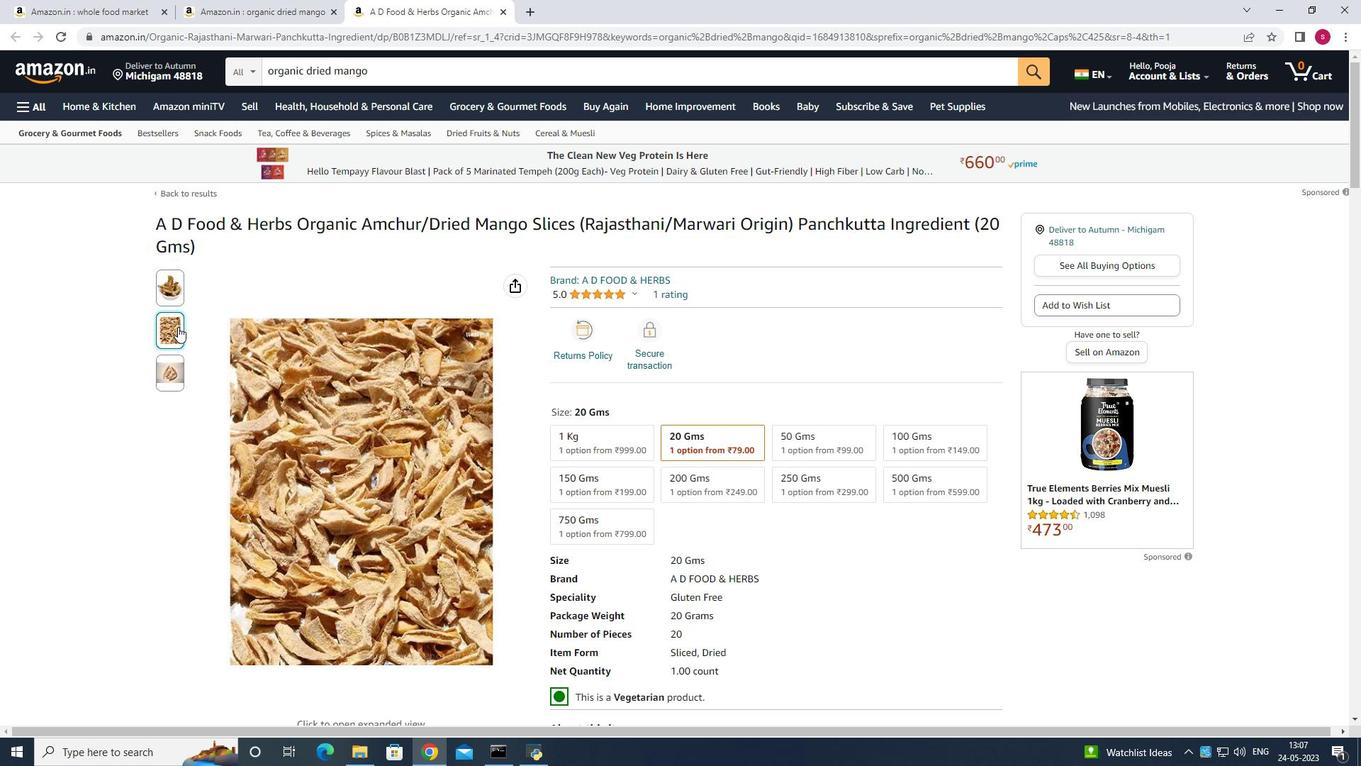 
Action: Mouse moved to (167, 370)
Screenshot: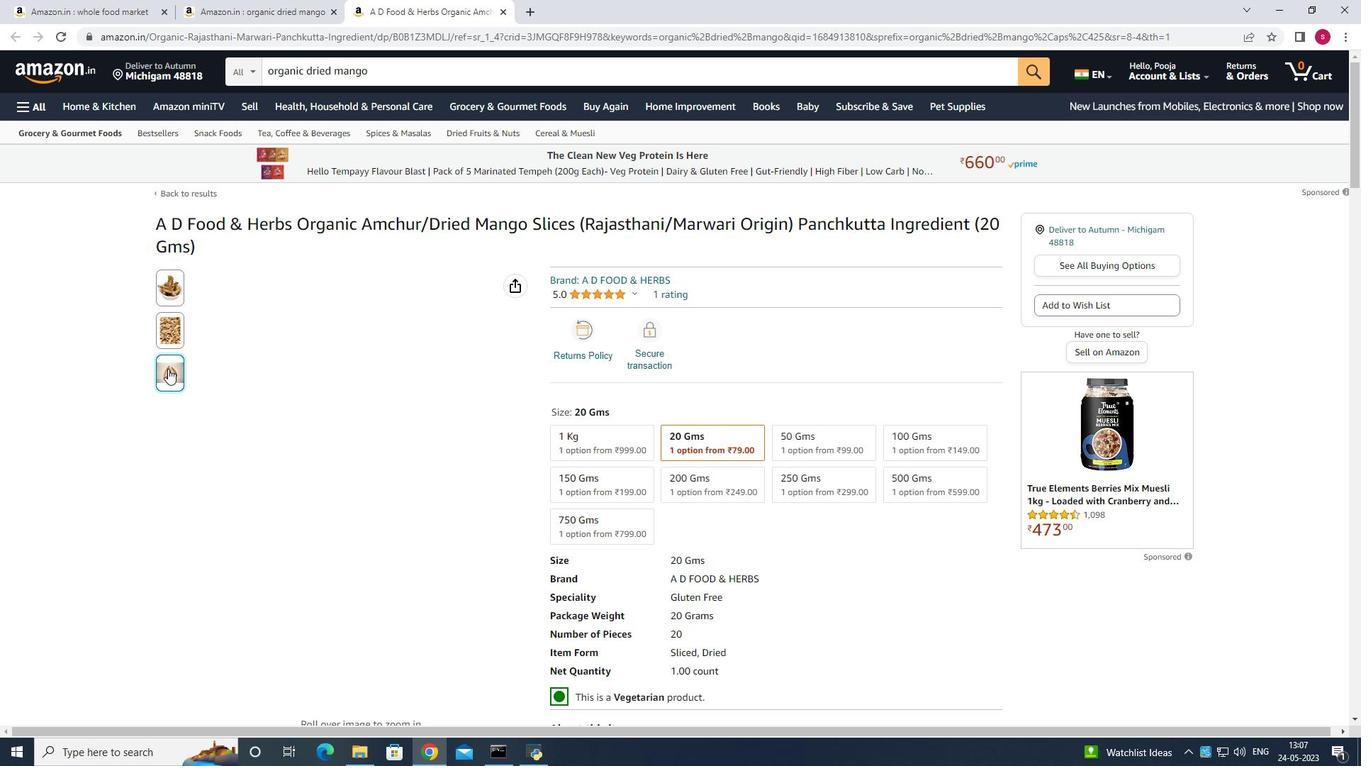 
Action: Mouse pressed left at (167, 370)
Screenshot: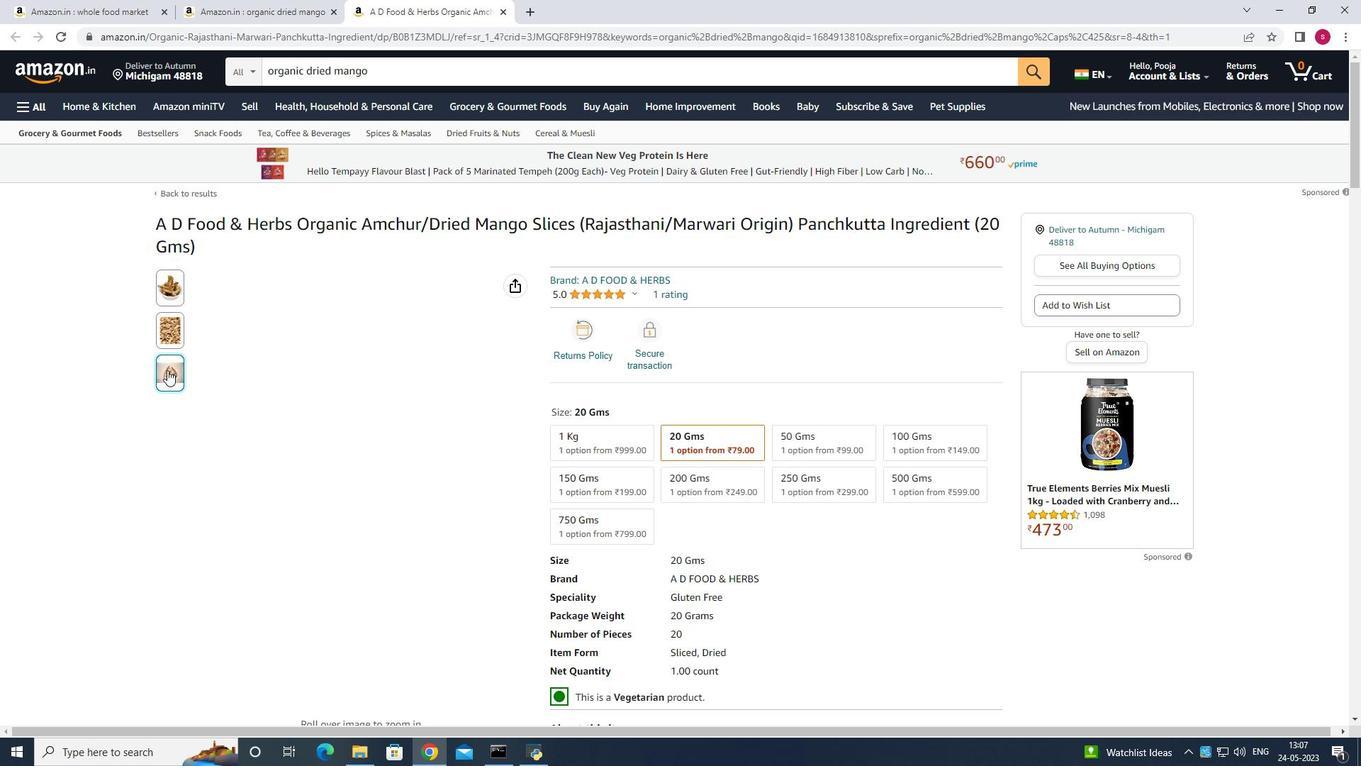 
Action: Mouse moved to (1135, 266)
Screenshot: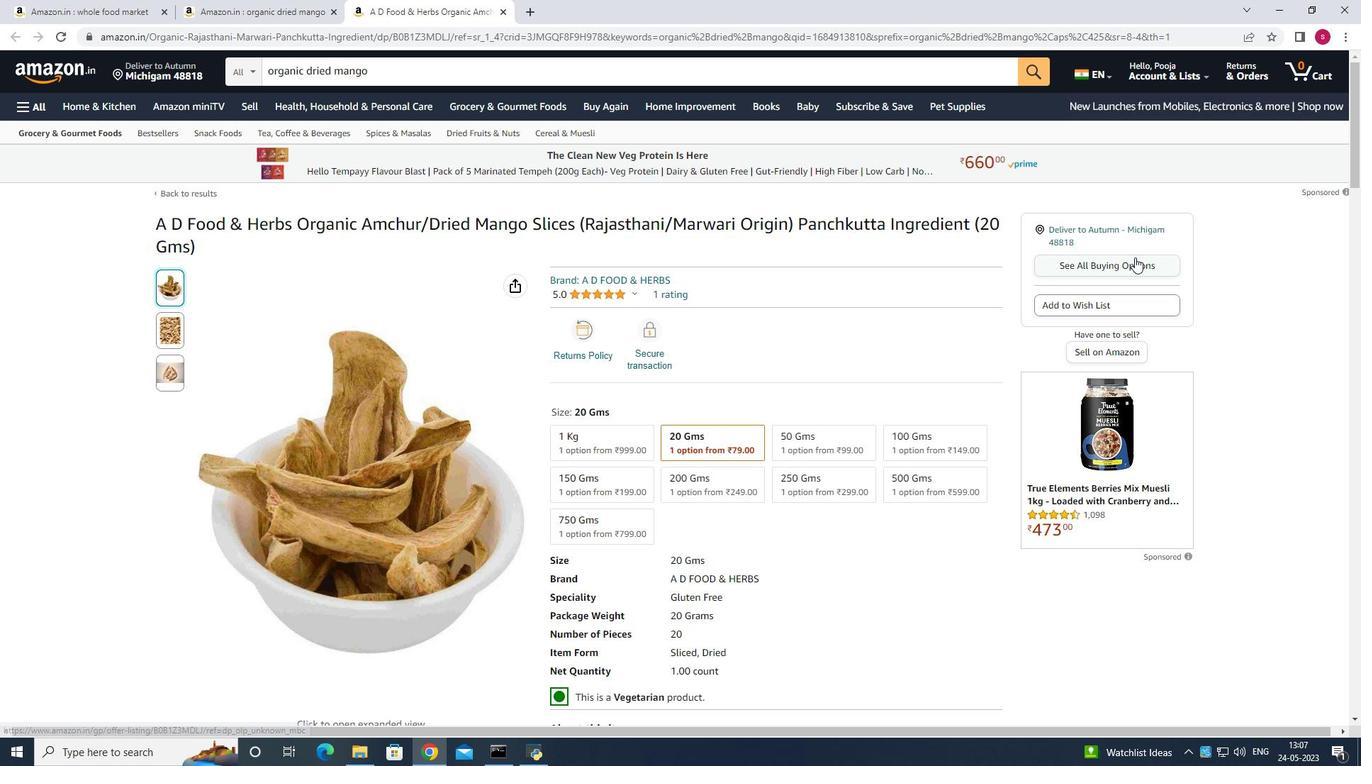 
Action: Mouse pressed left at (1135, 266)
Screenshot: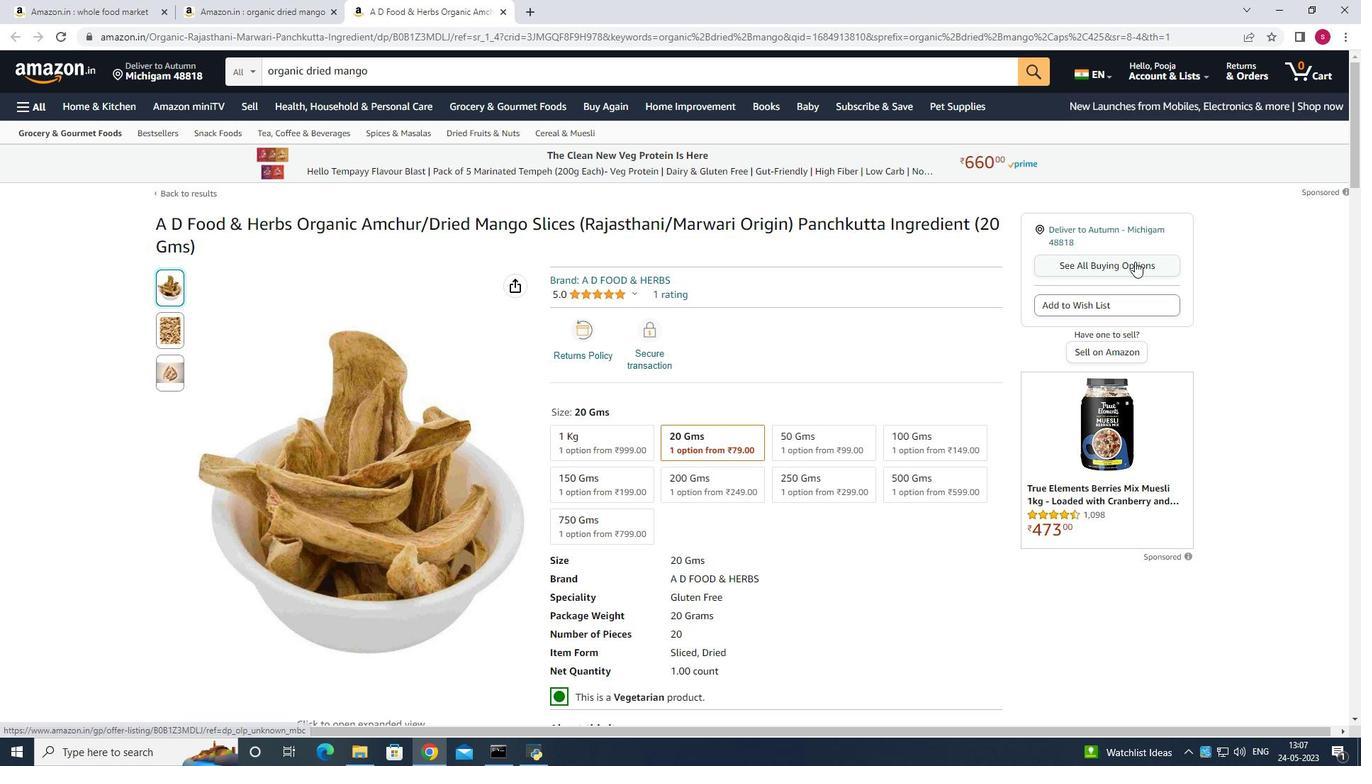 
Action: Mouse moved to (1322, 244)
Screenshot: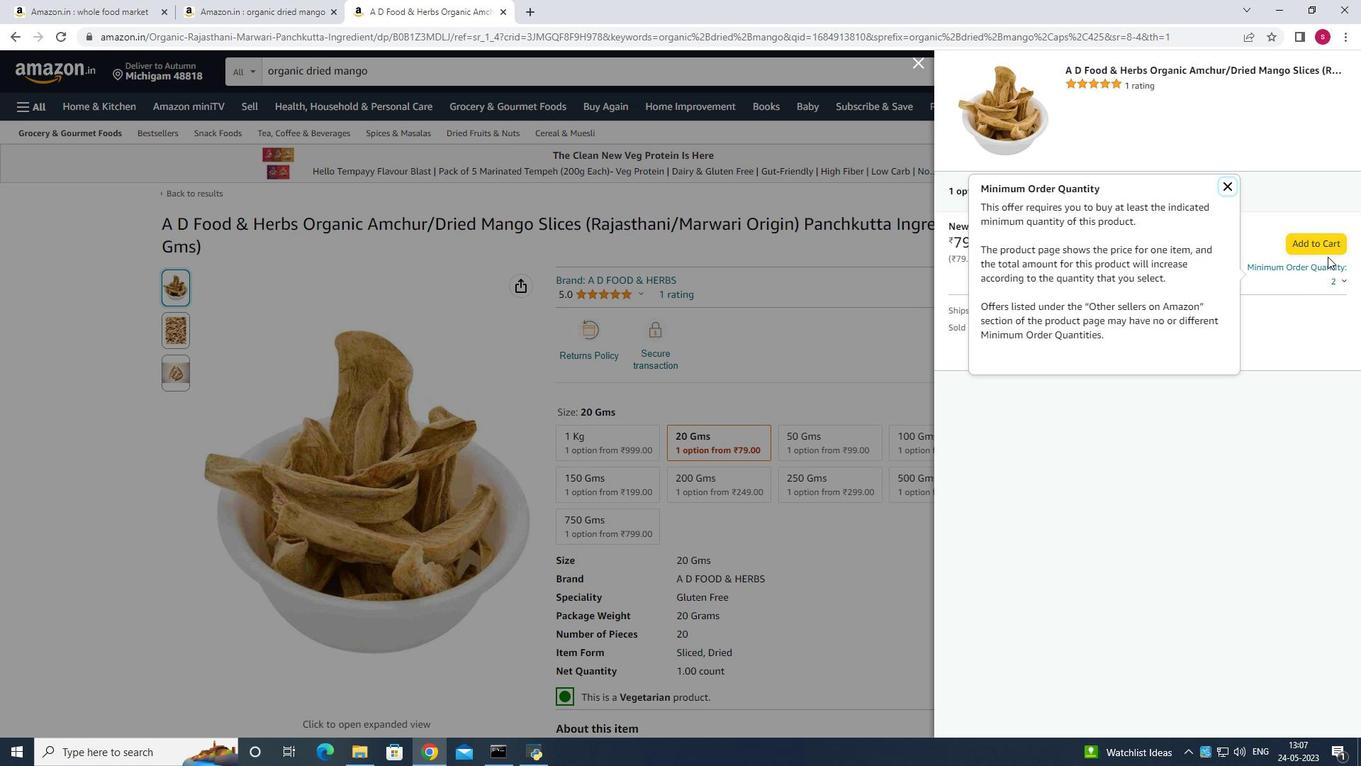 
Action: Mouse pressed left at (1322, 244)
Screenshot: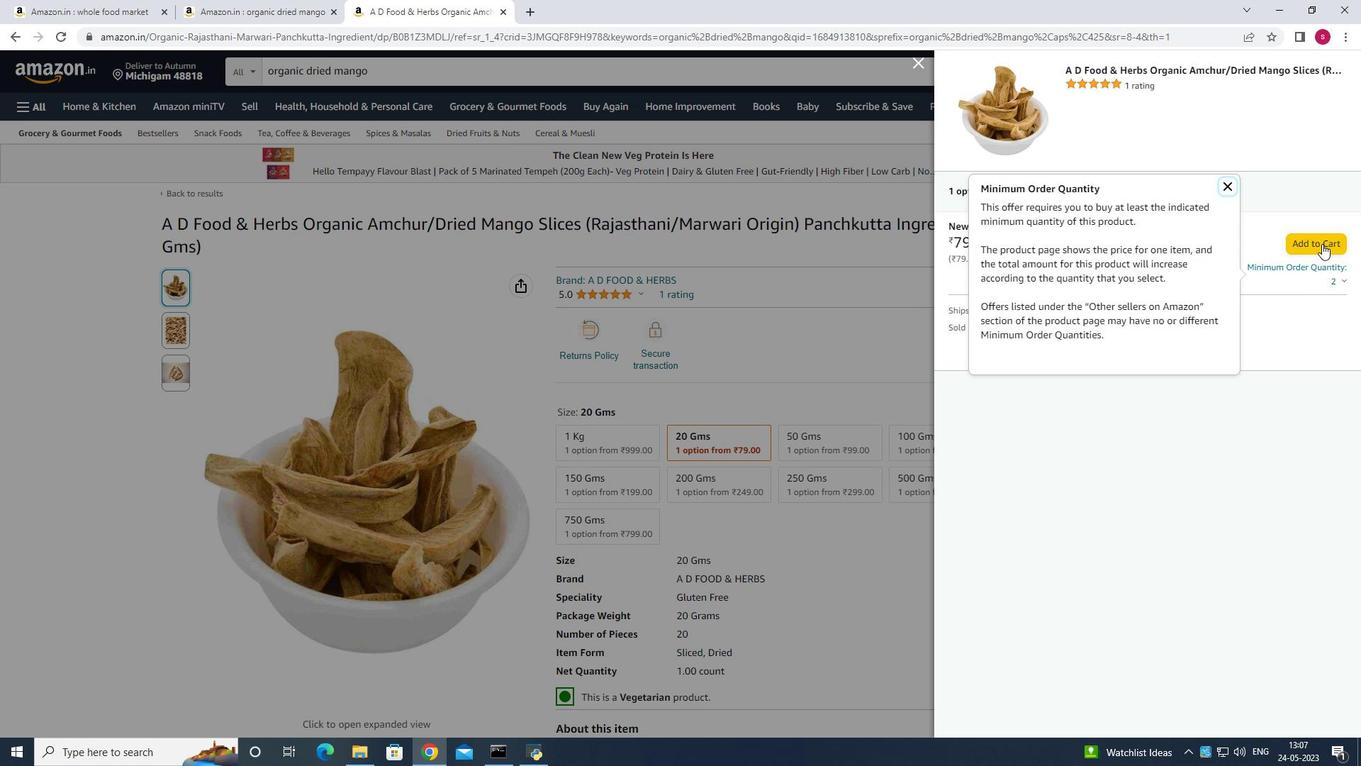 
Action: Mouse moved to (1334, 280)
Screenshot: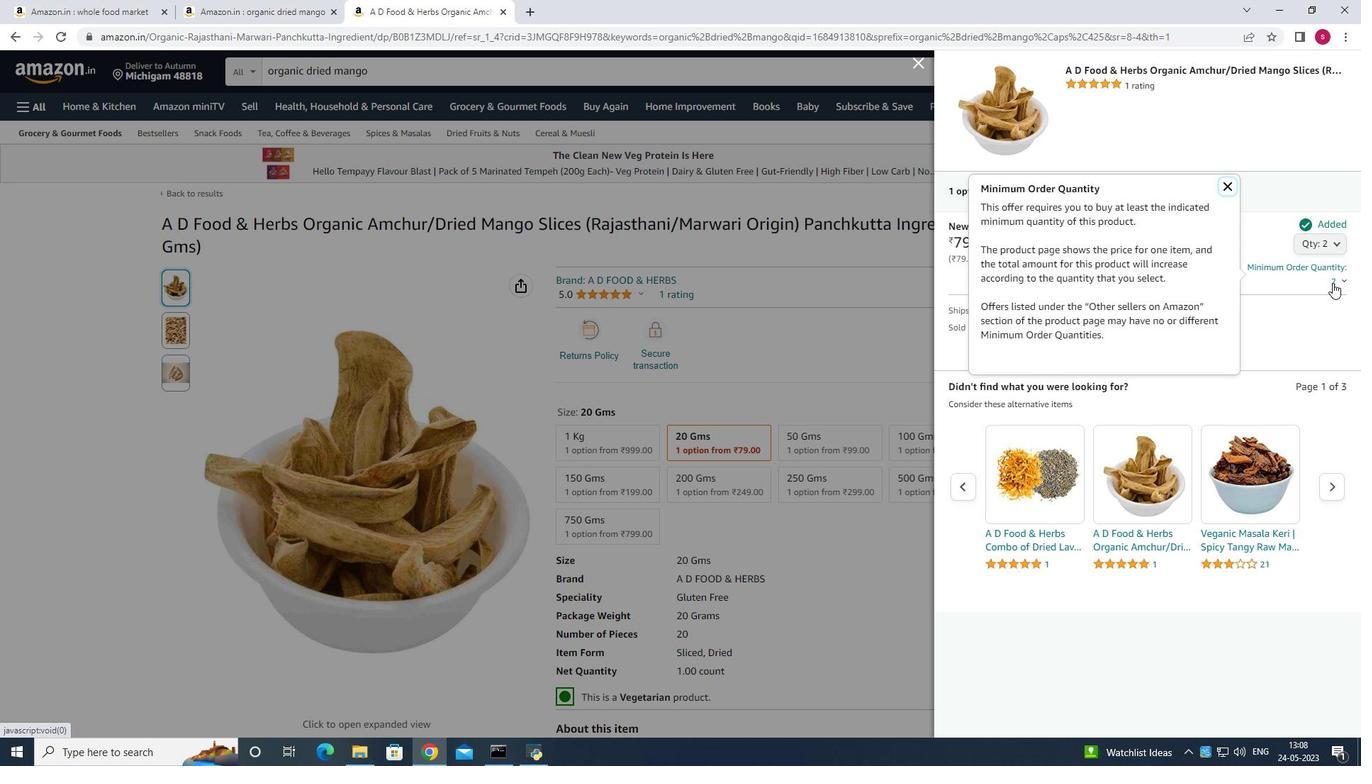 
Action: Mouse pressed left at (1334, 280)
Screenshot: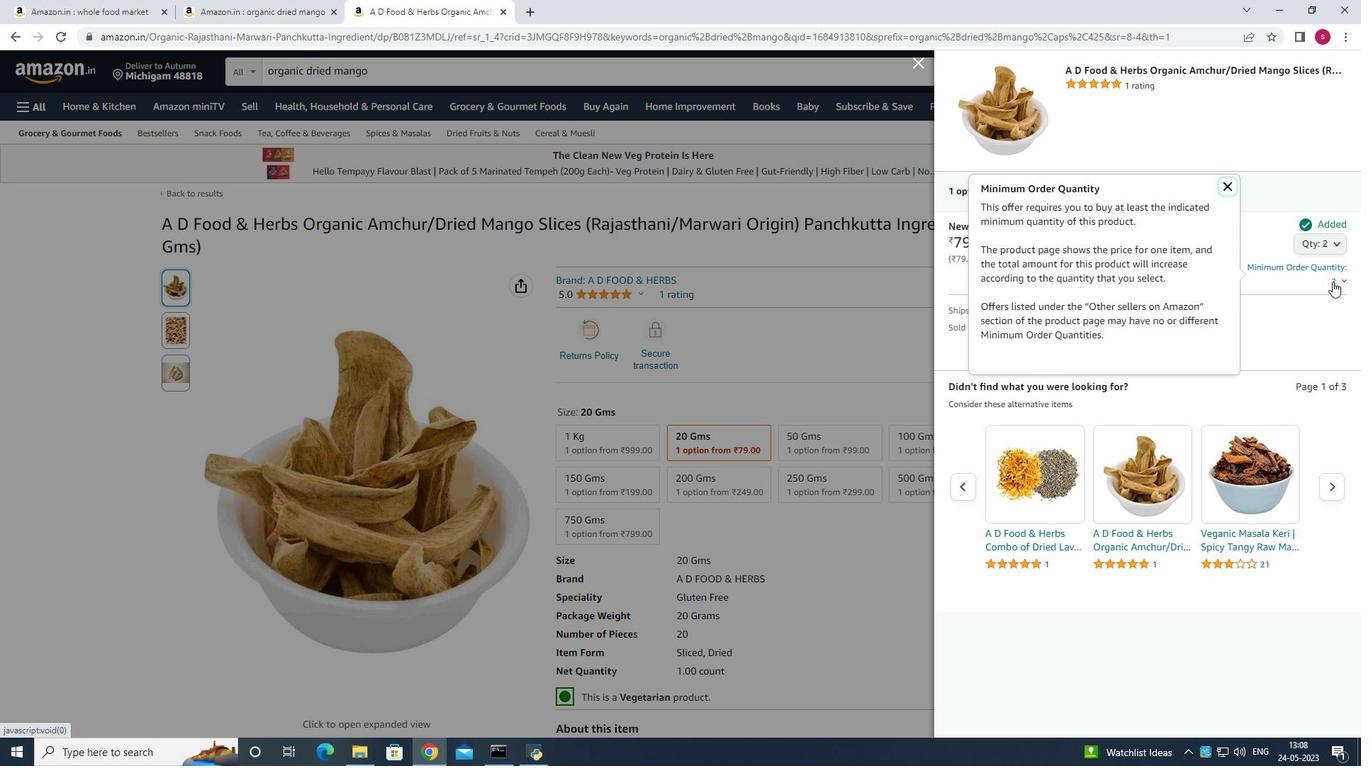 
Action: Mouse moved to (1340, 280)
Screenshot: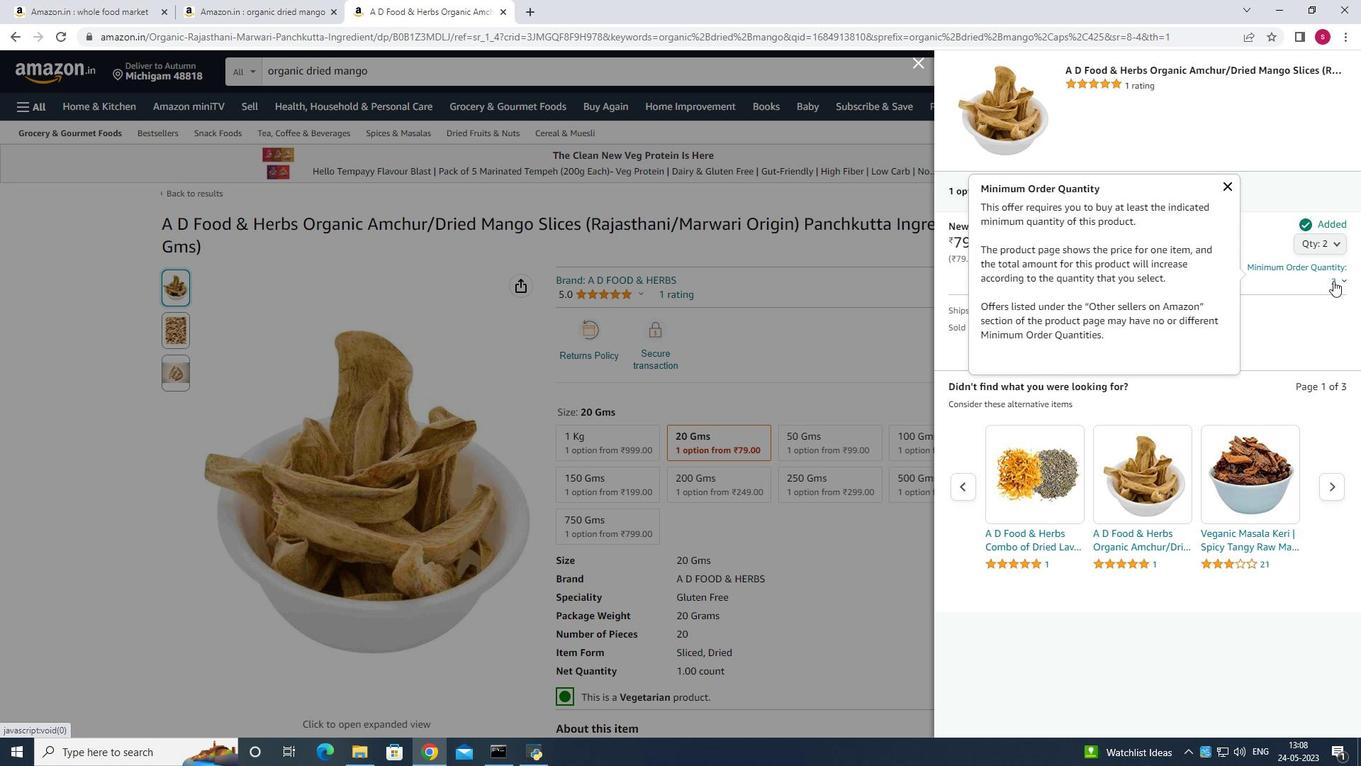 
Action: Mouse pressed left at (1340, 280)
Screenshot: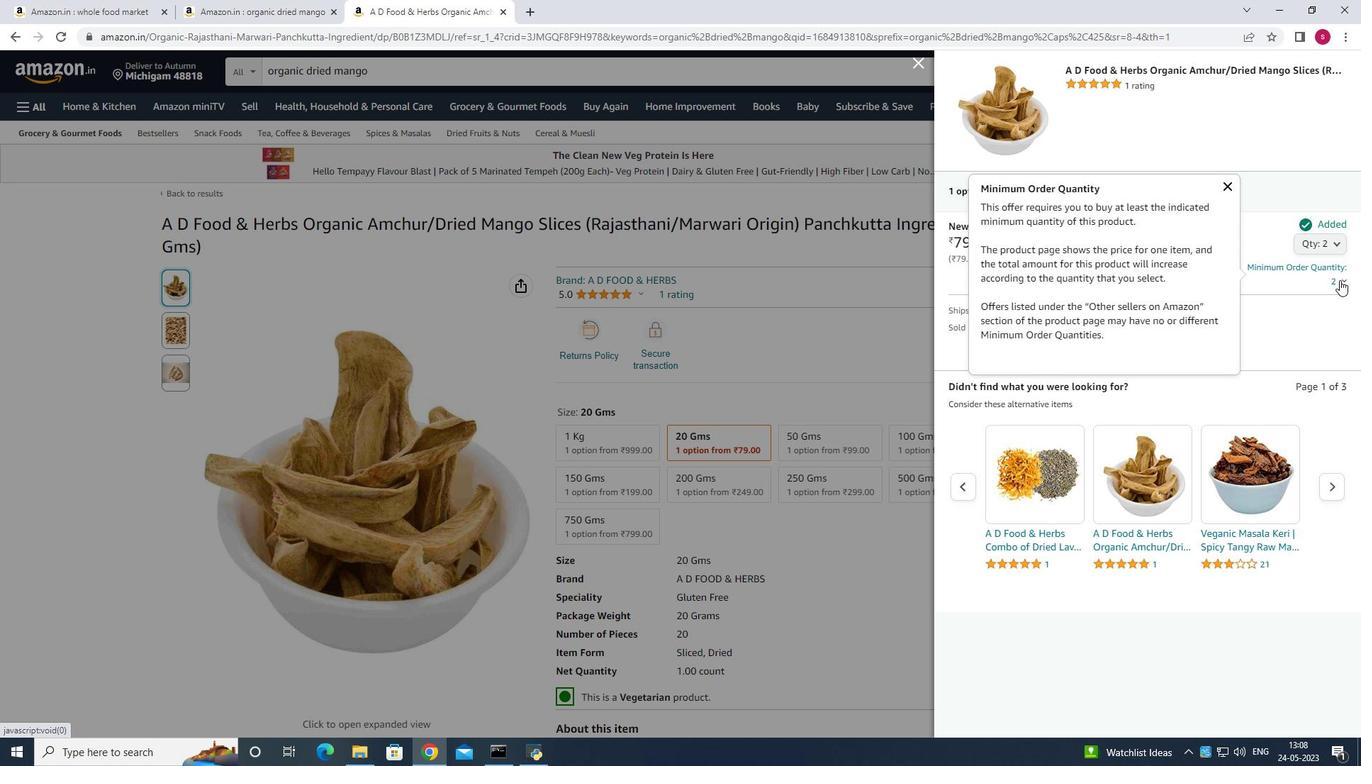 
Action: Mouse moved to (1341, 275)
Screenshot: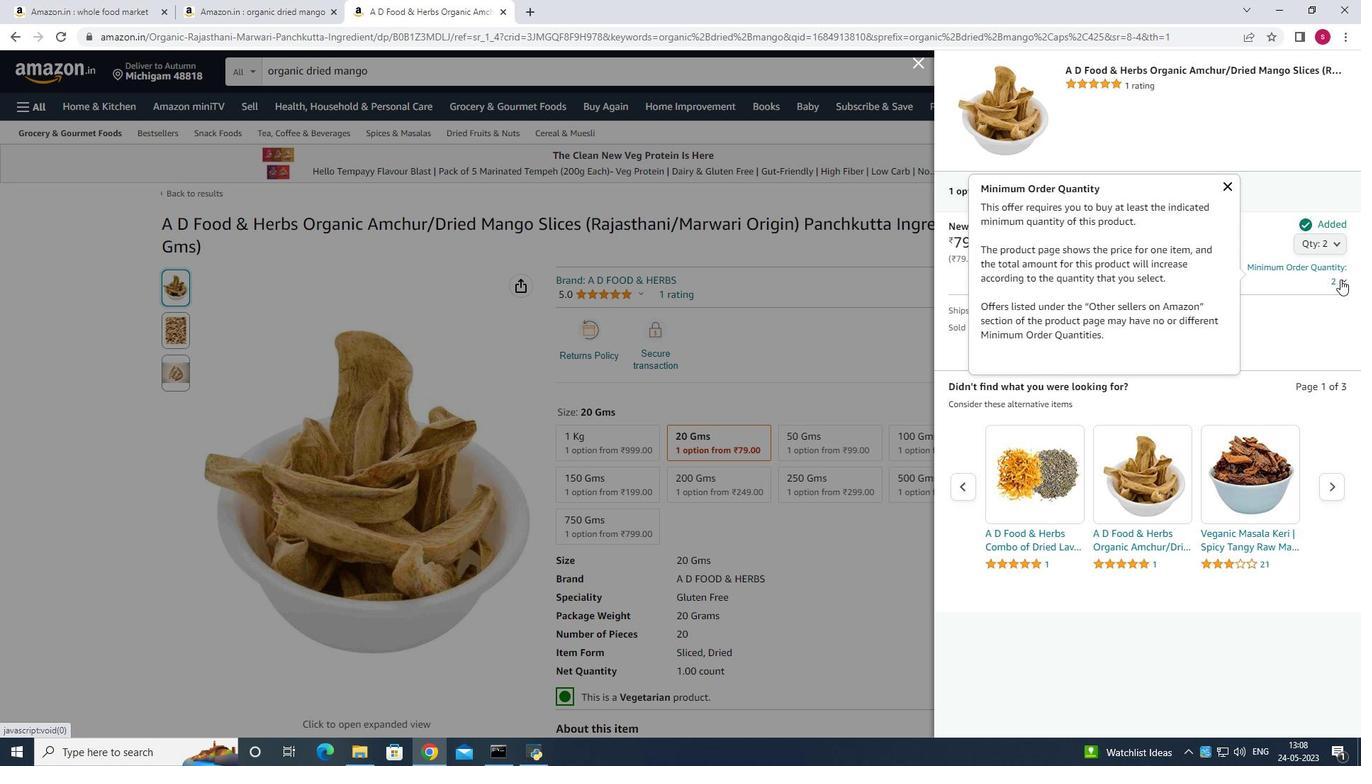 
Action: Mouse pressed left at (1341, 275)
Screenshot: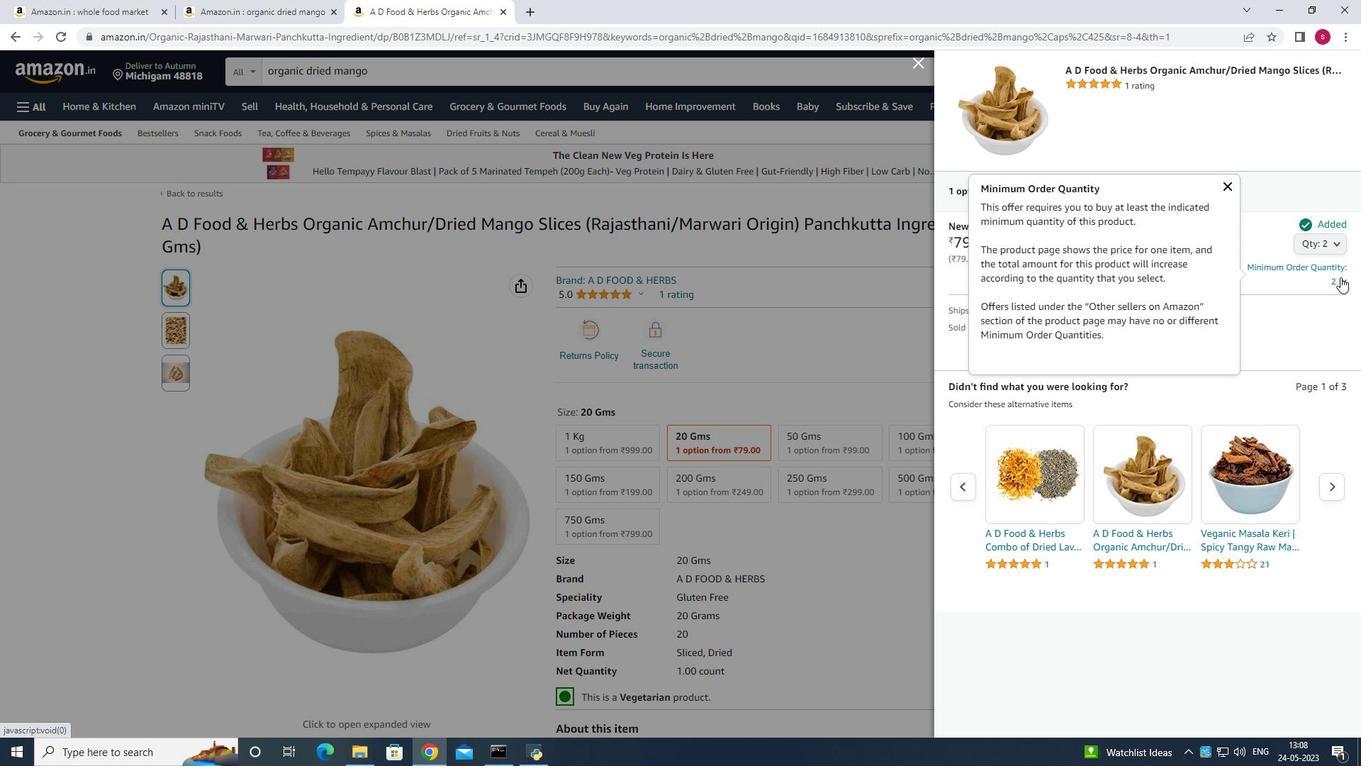 
Action: Mouse pressed left at (1341, 275)
Screenshot: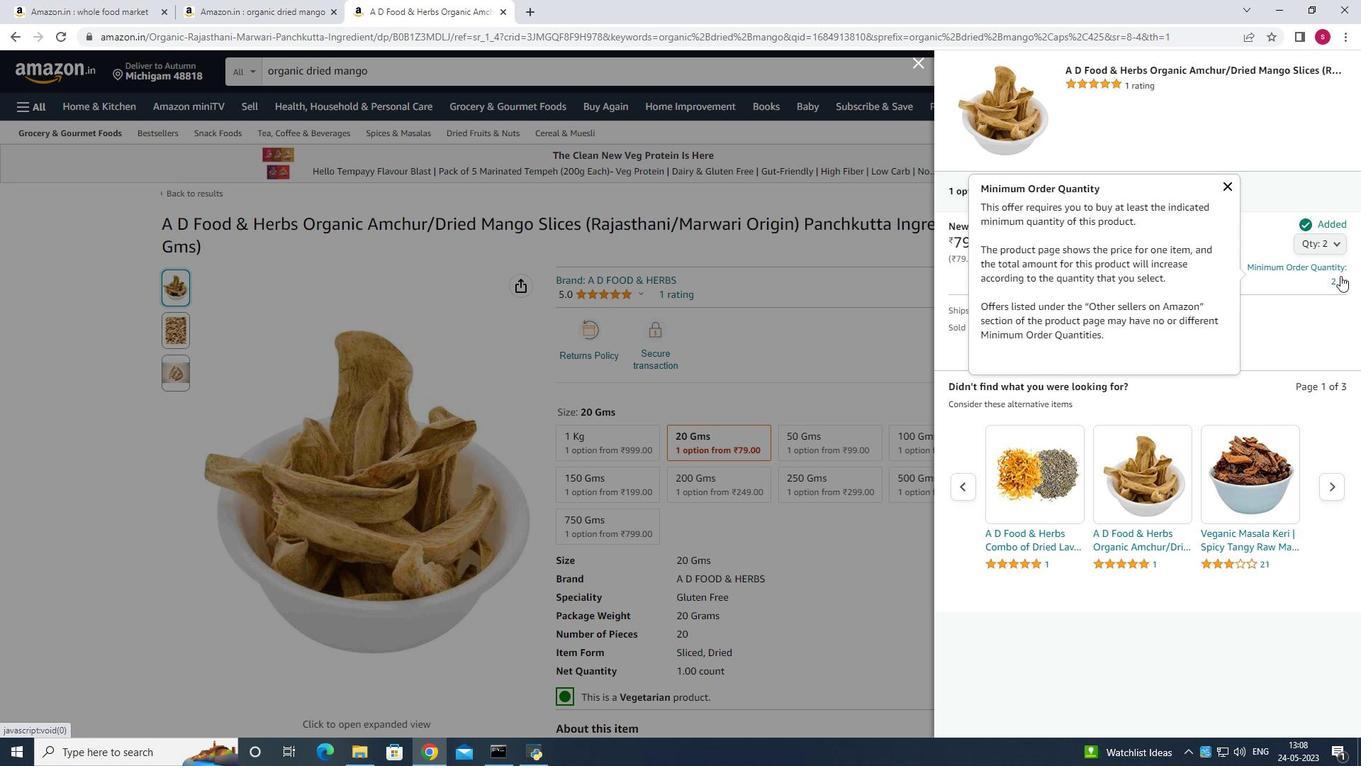 
Action: Mouse pressed left at (1341, 275)
Screenshot: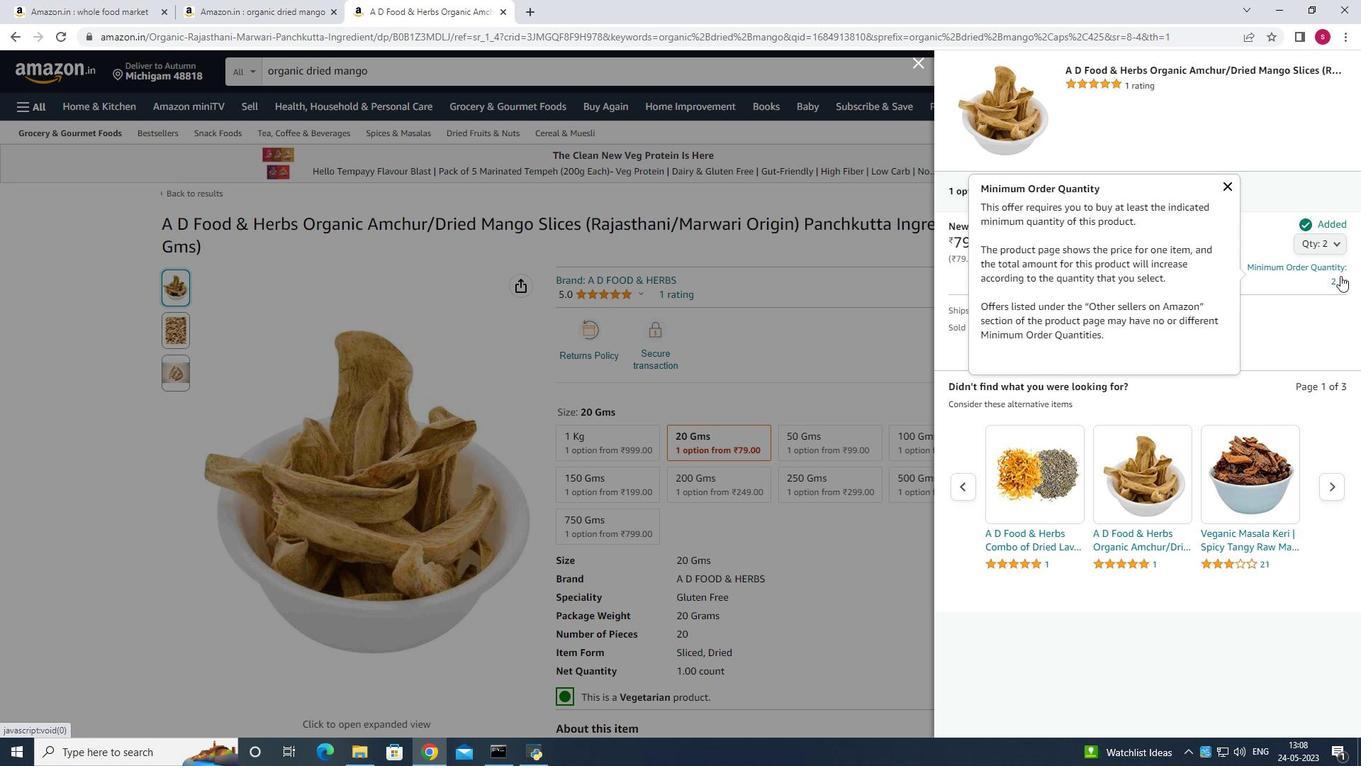 
Action: Mouse moved to (1220, 183)
Screenshot: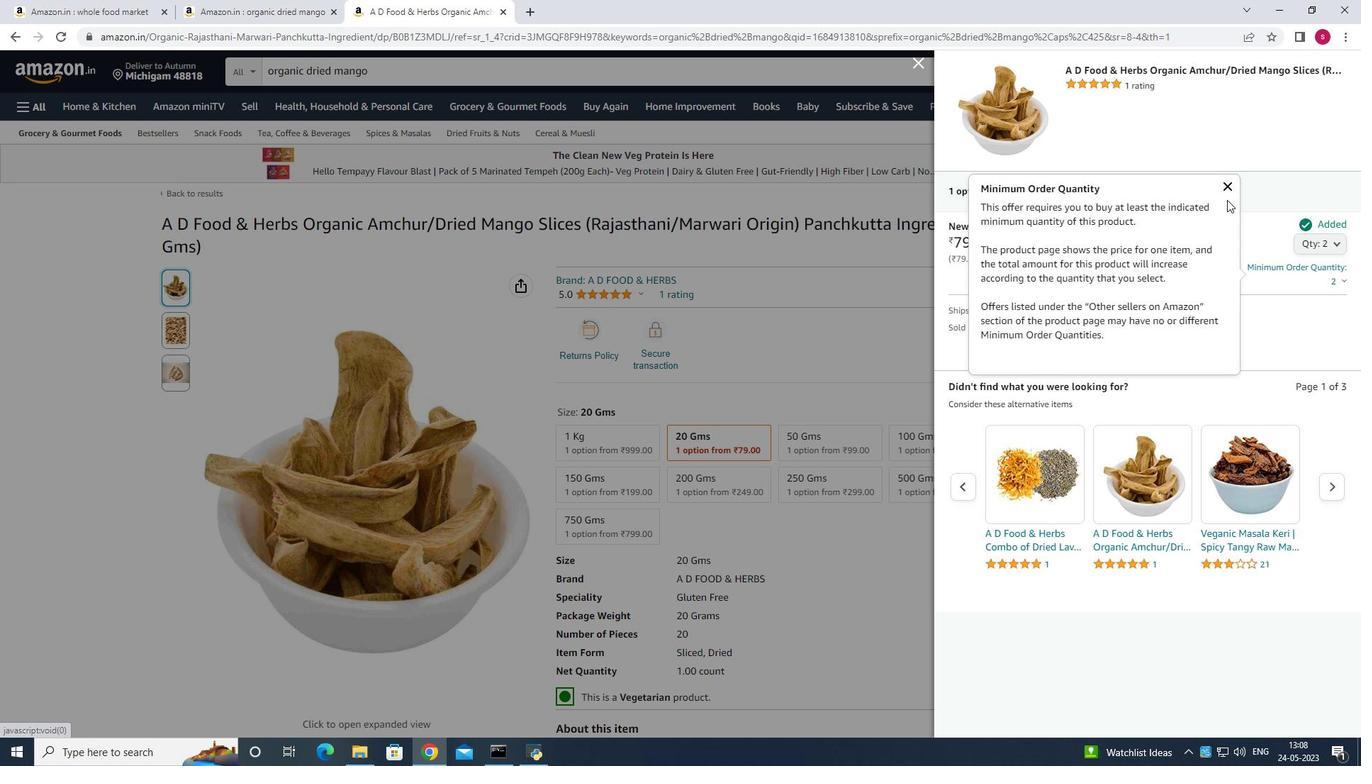 
Action: Mouse pressed left at (1220, 183)
Screenshot: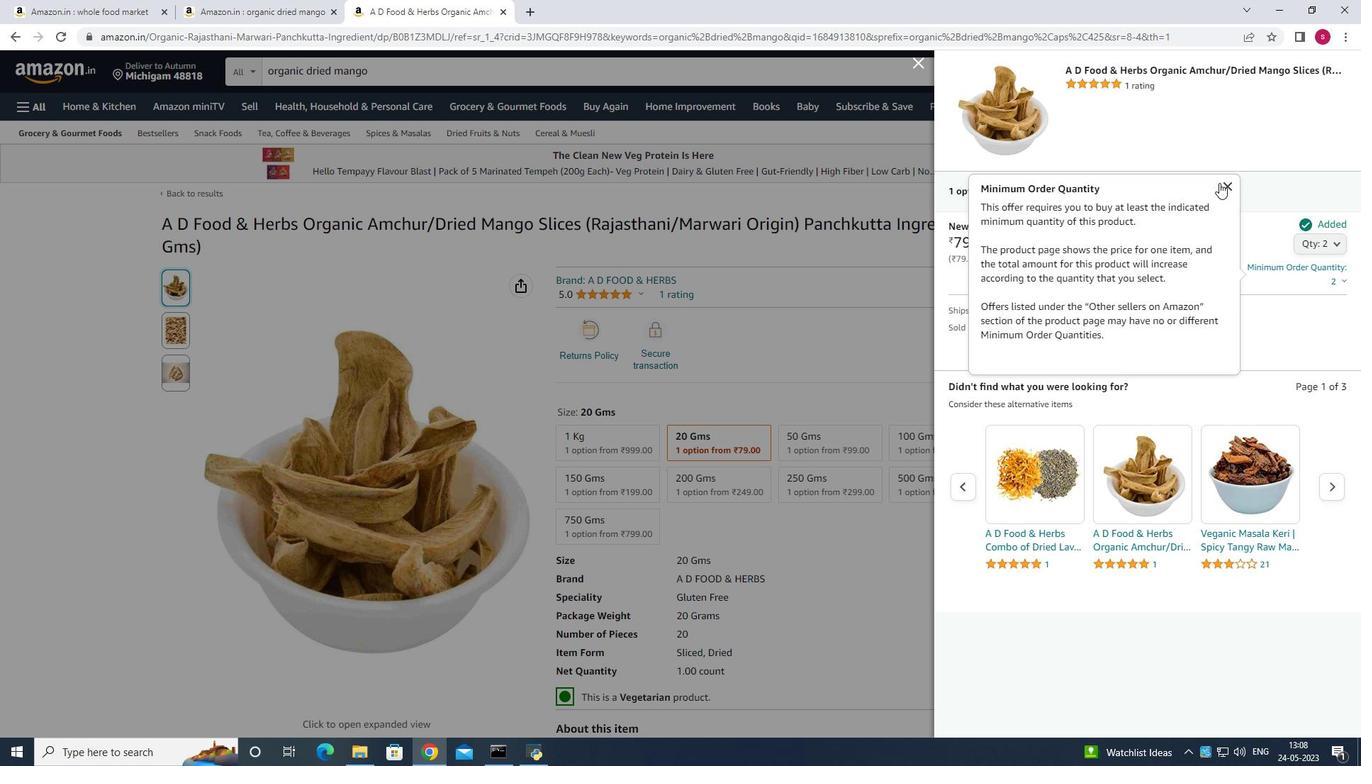 
Action: Mouse moved to (1312, 242)
Screenshot: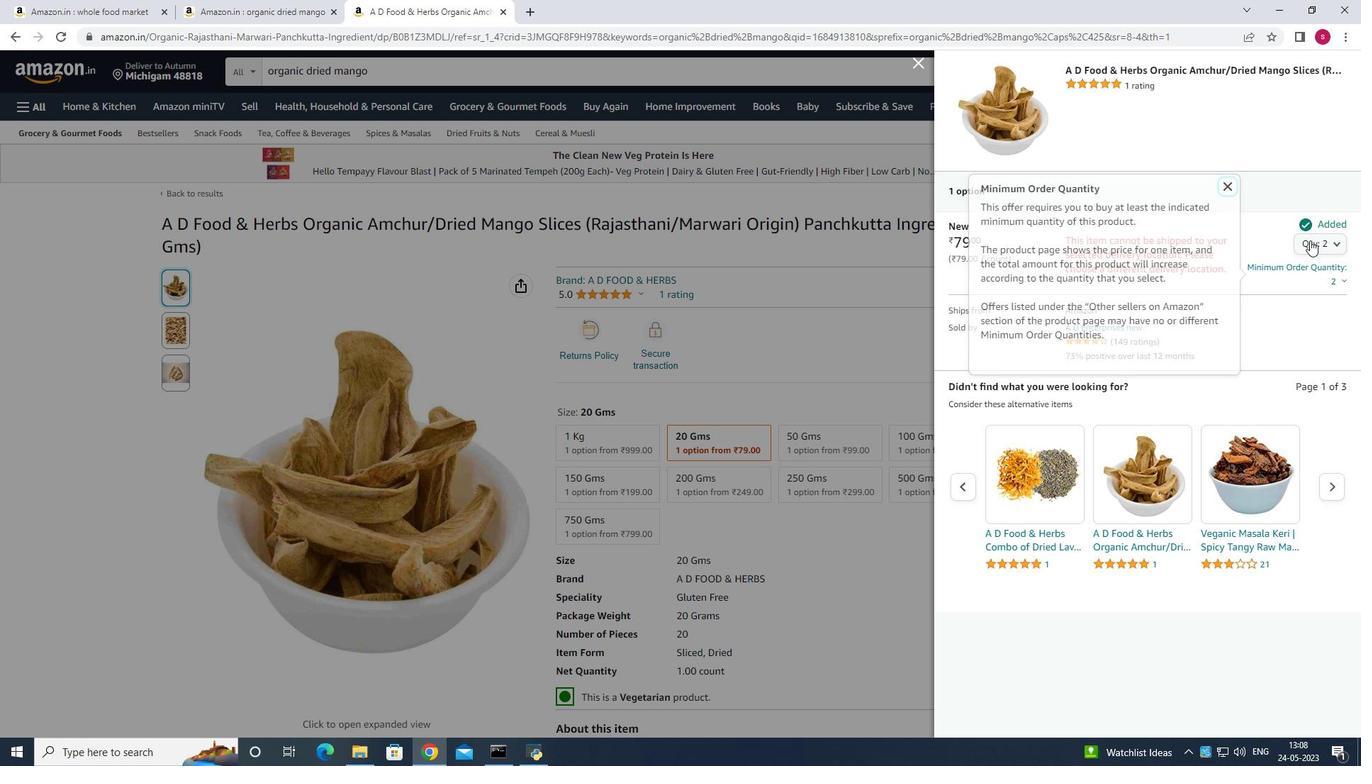 
Action: Mouse pressed left at (1312, 242)
Screenshot: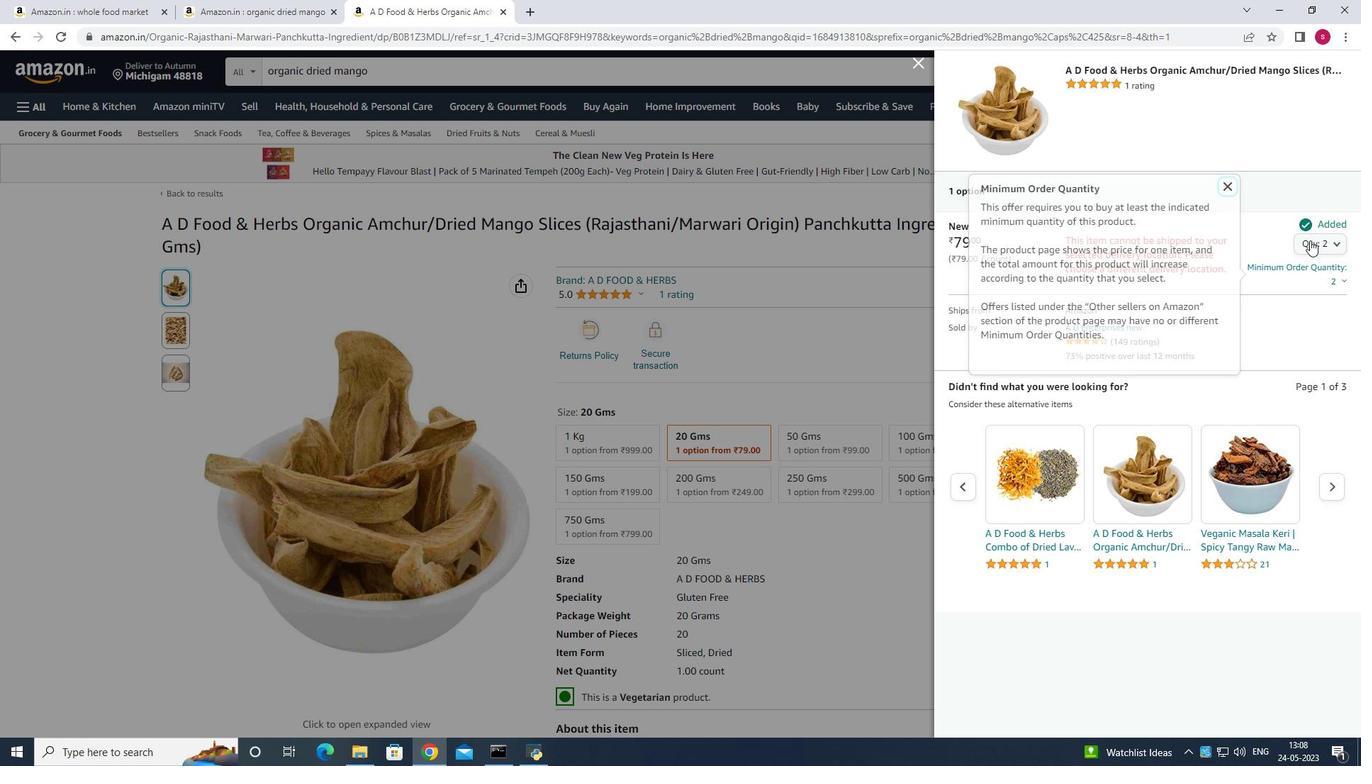 
Action: Mouse moved to (1315, 267)
Screenshot: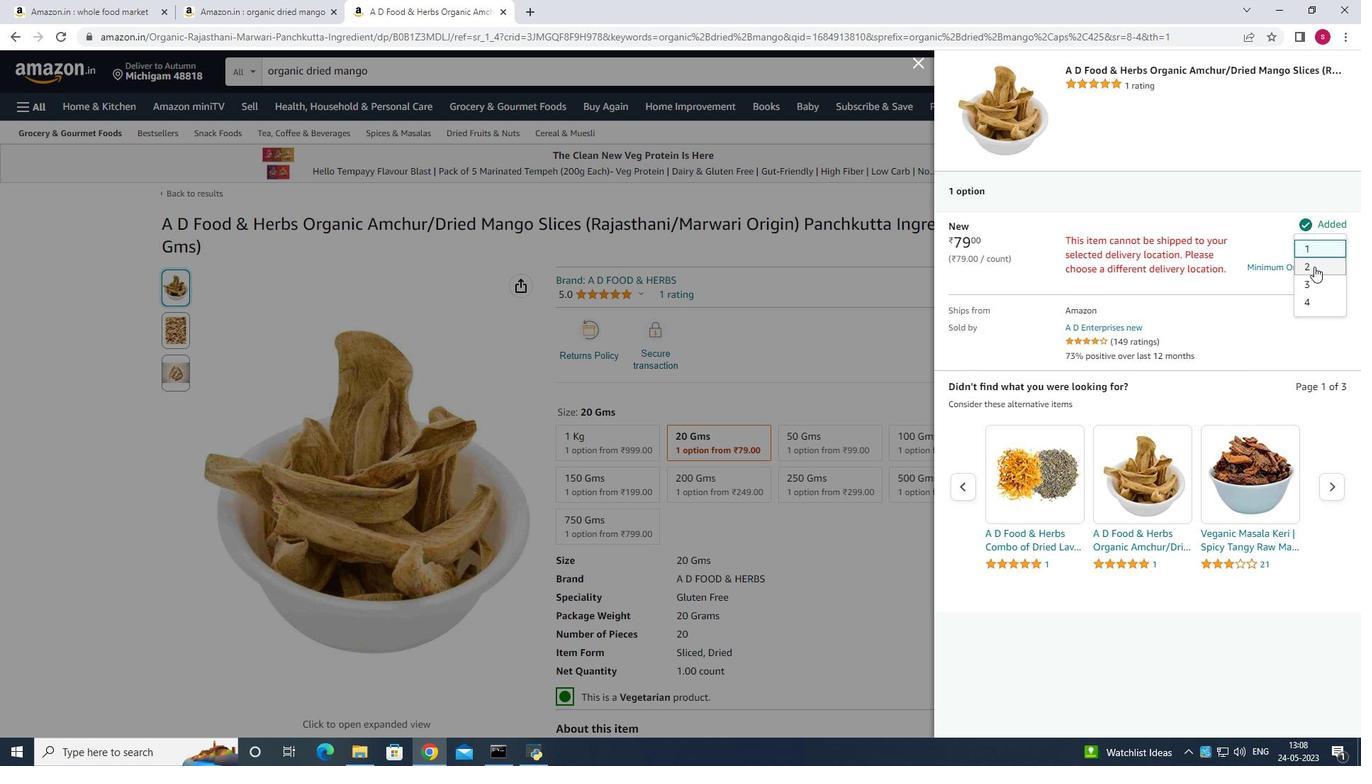 
Action: Mouse pressed left at (1315, 267)
Screenshot: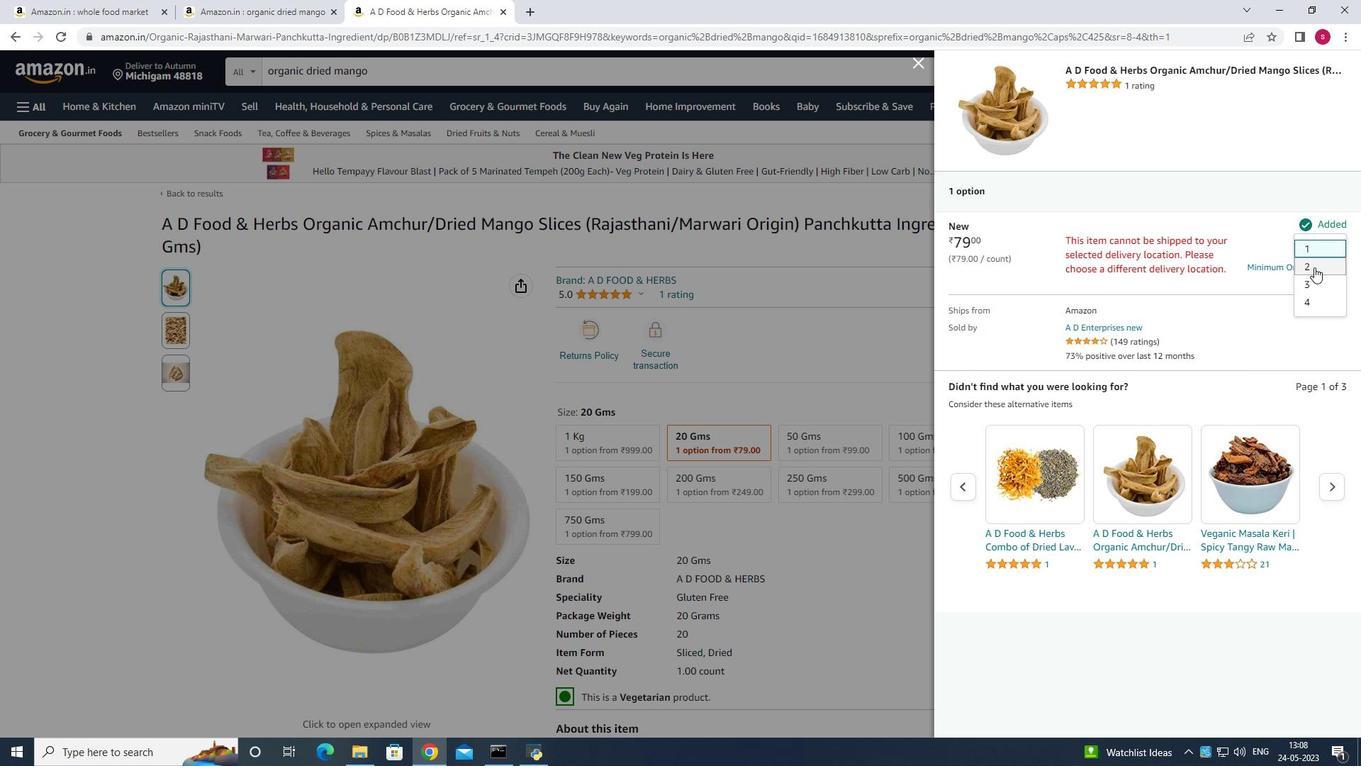 
Action: Mouse moved to (1324, 244)
Screenshot: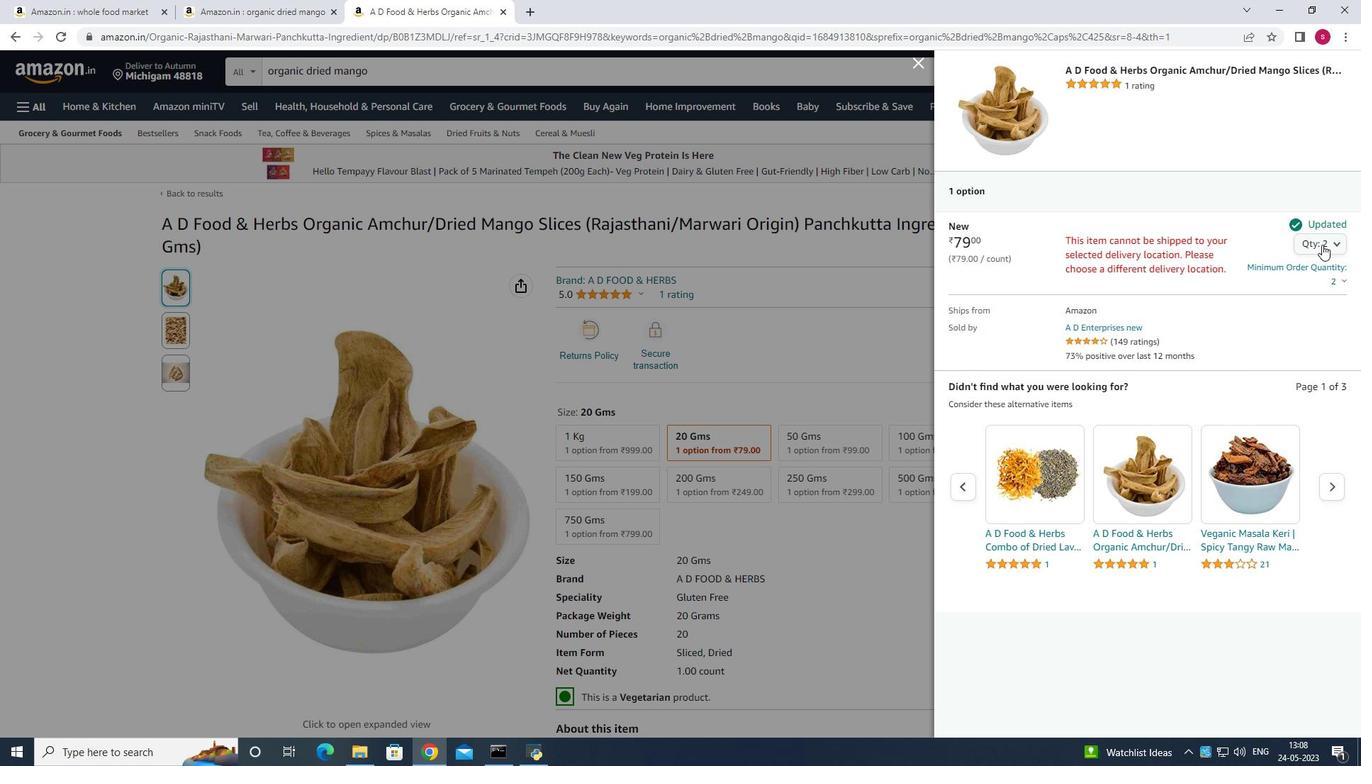 
Action: Mouse pressed left at (1324, 244)
Screenshot: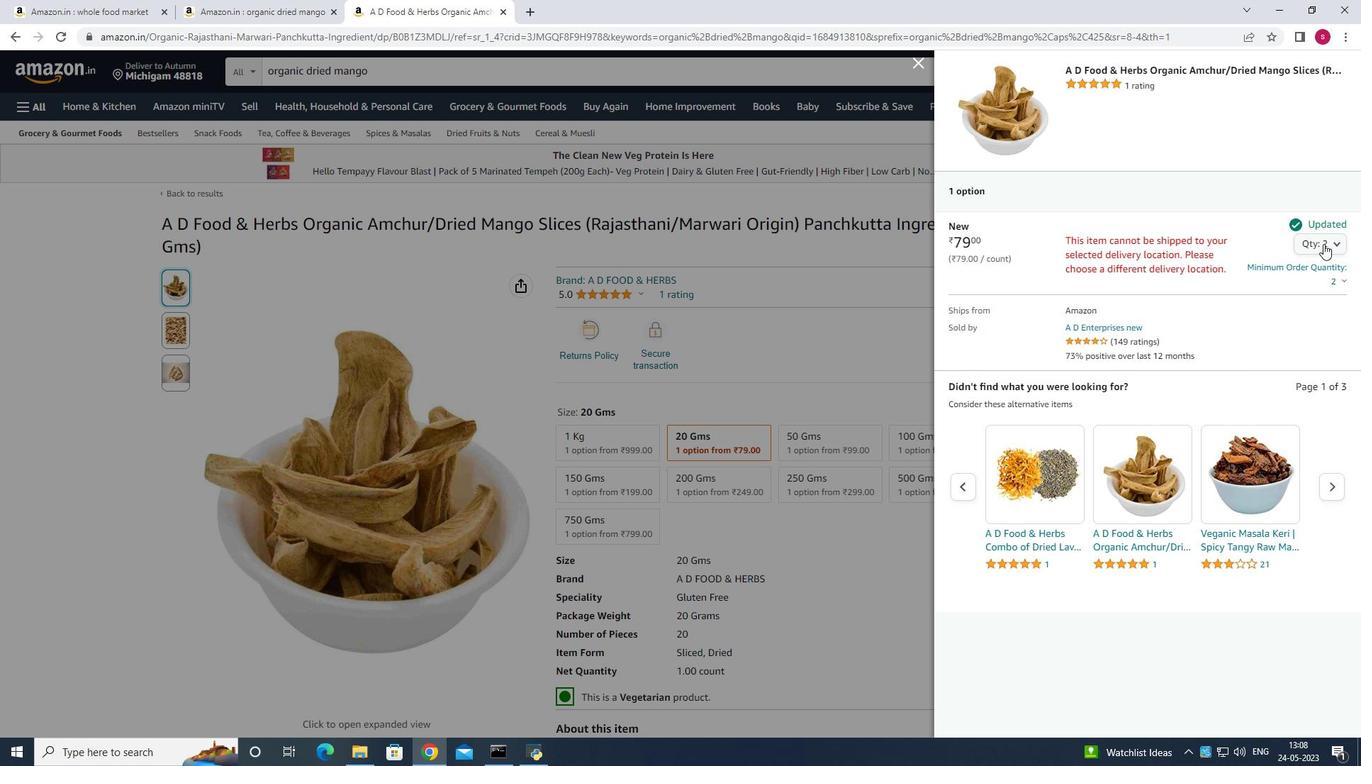 
Action: Mouse moved to (1304, 245)
Screenshot: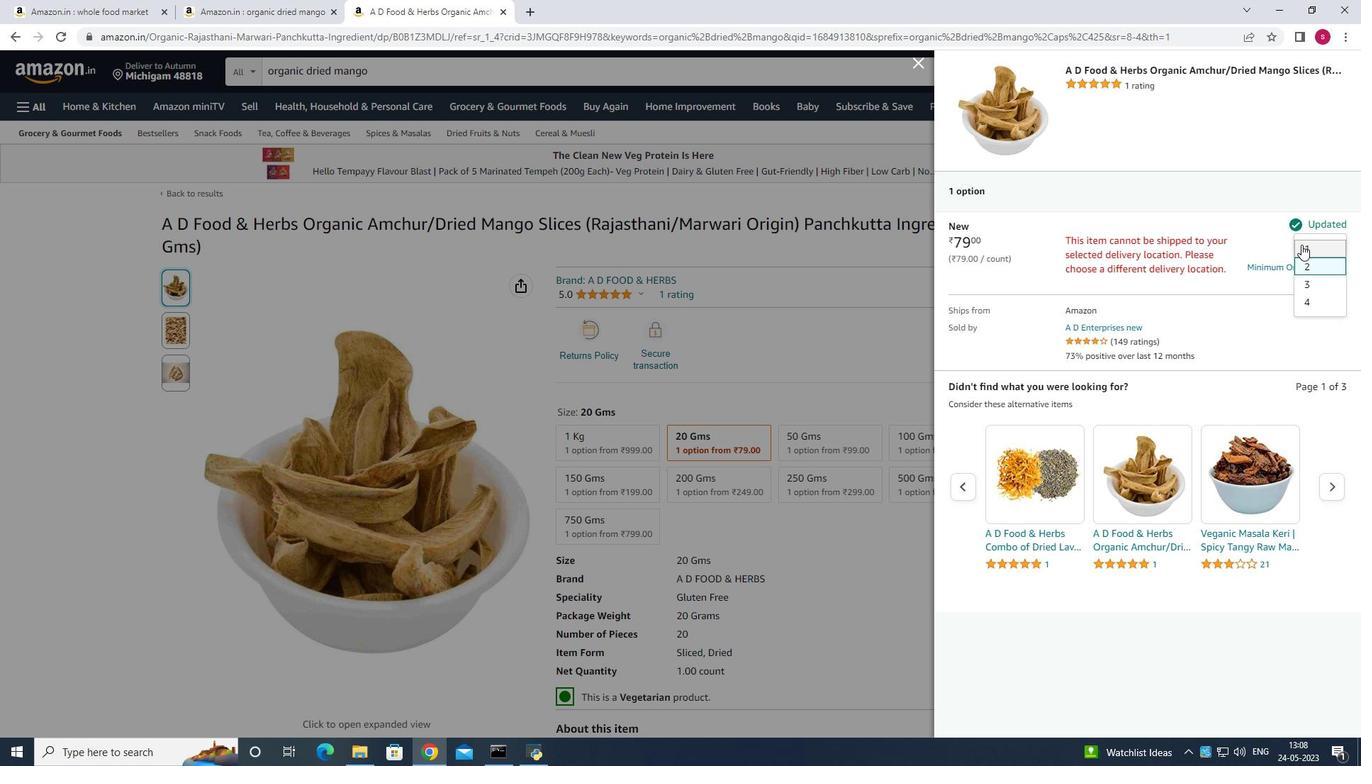 
Action: Mouse pressed left at (1304, 245)
Screenshot: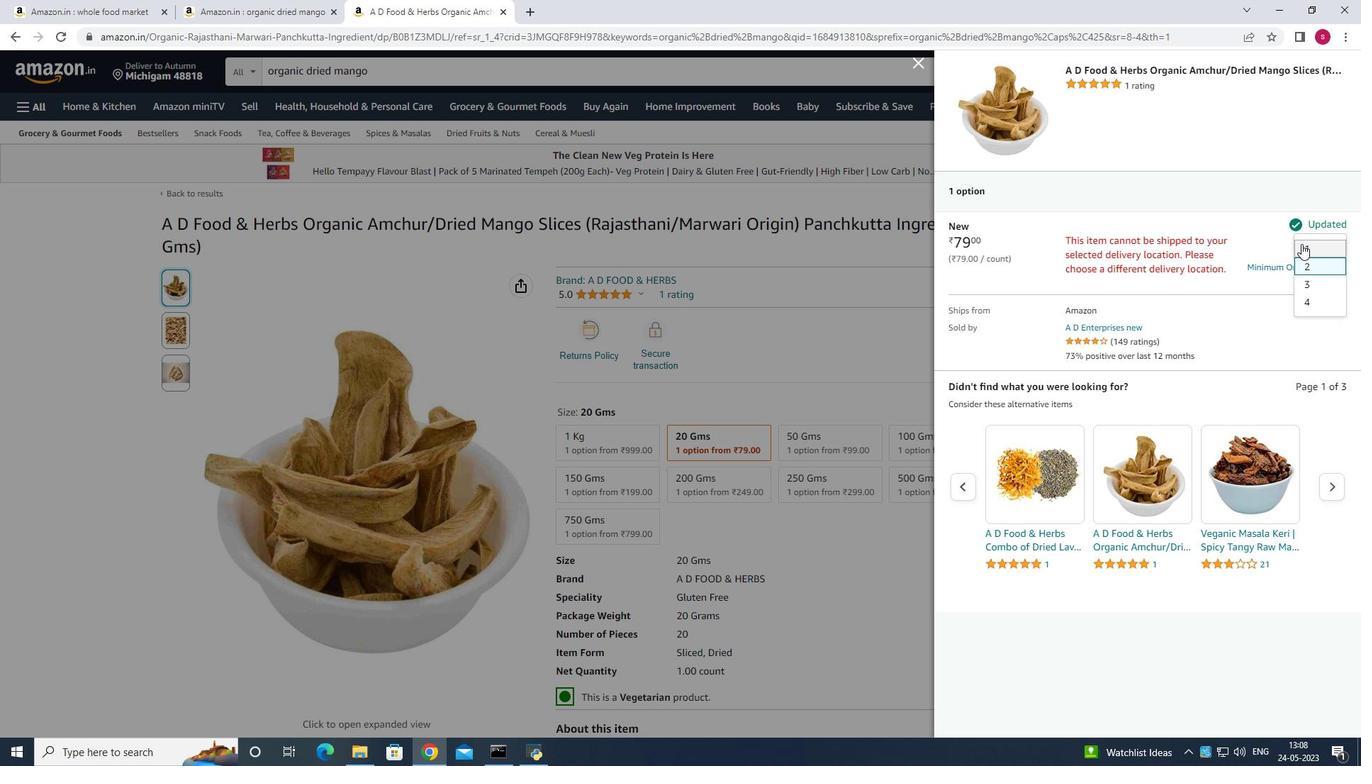 
Action: Mouse moved to (629, 329)
Screenshot: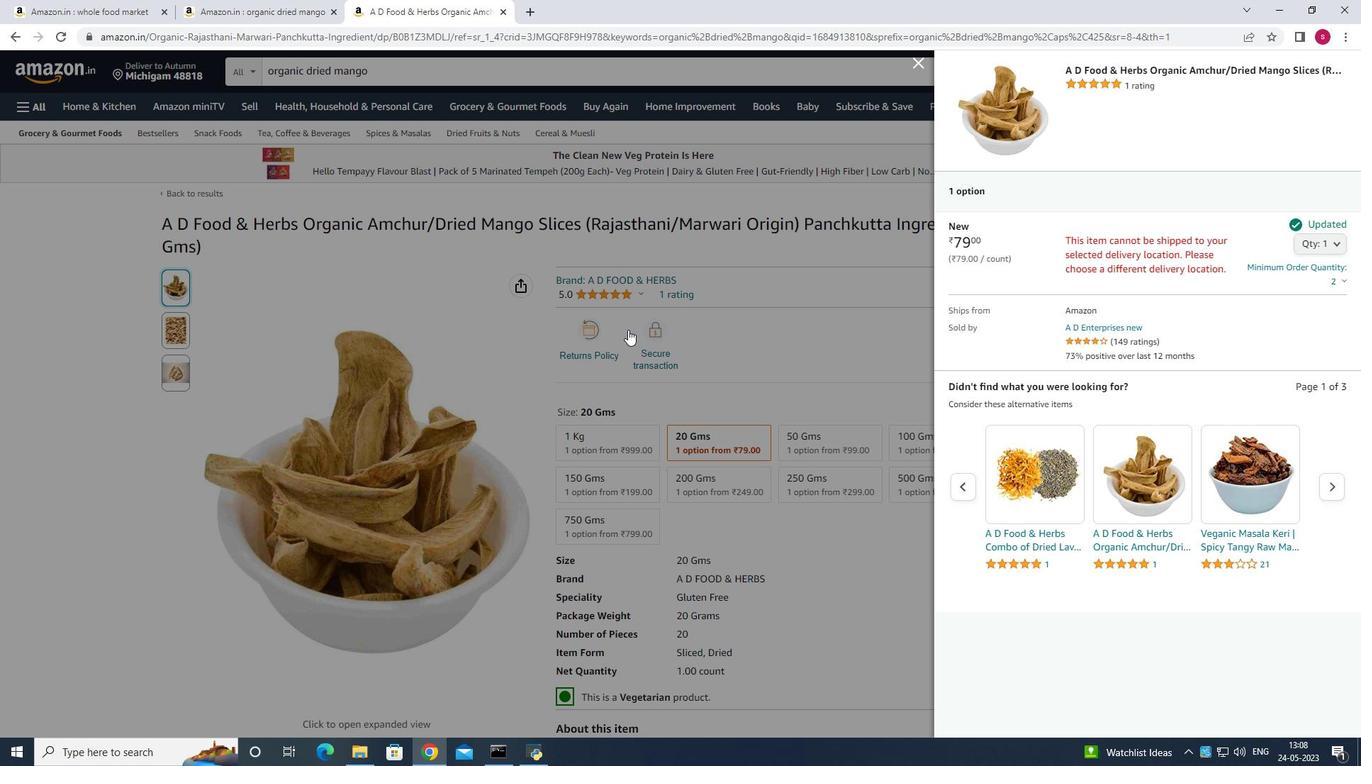
Action: Mouse pressed left at (629, 329)
Screenshot: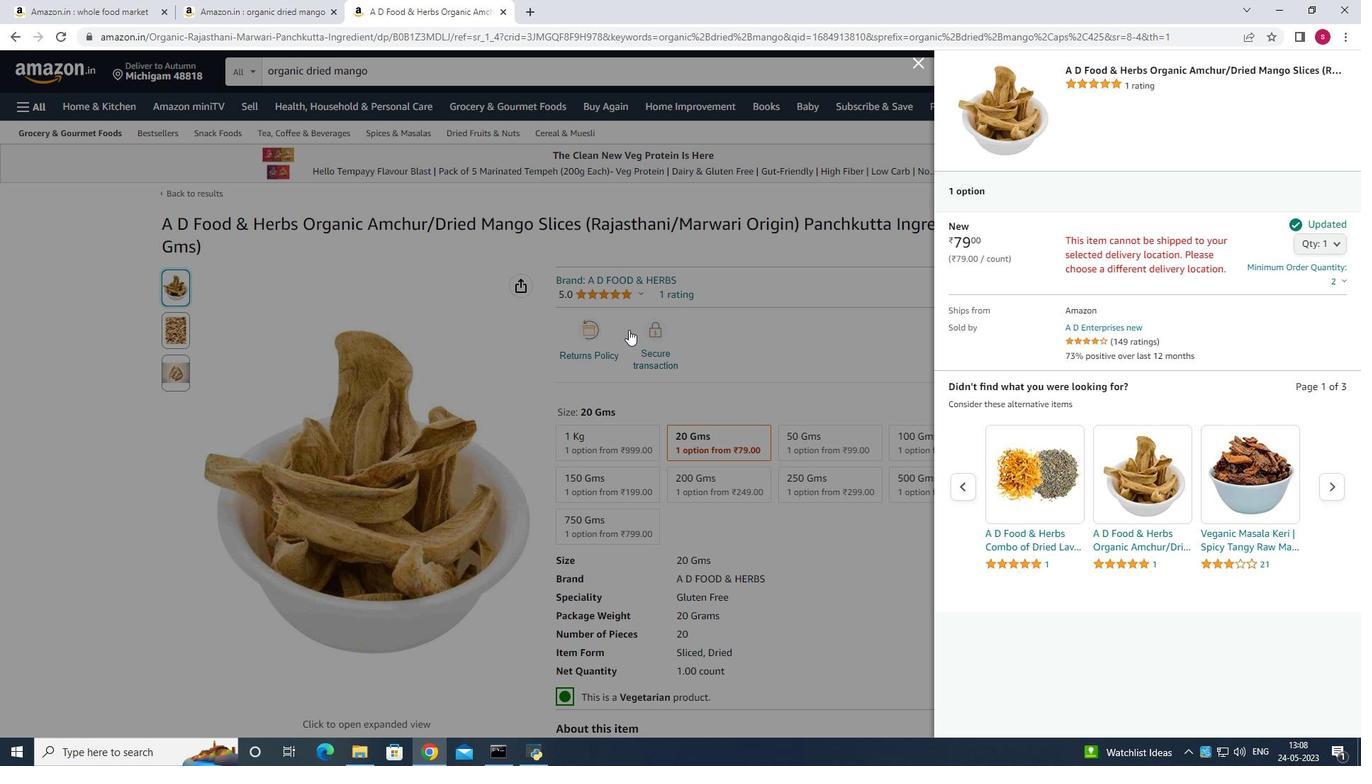 
Action: Mouse moved to (651, 360)
Screenshot: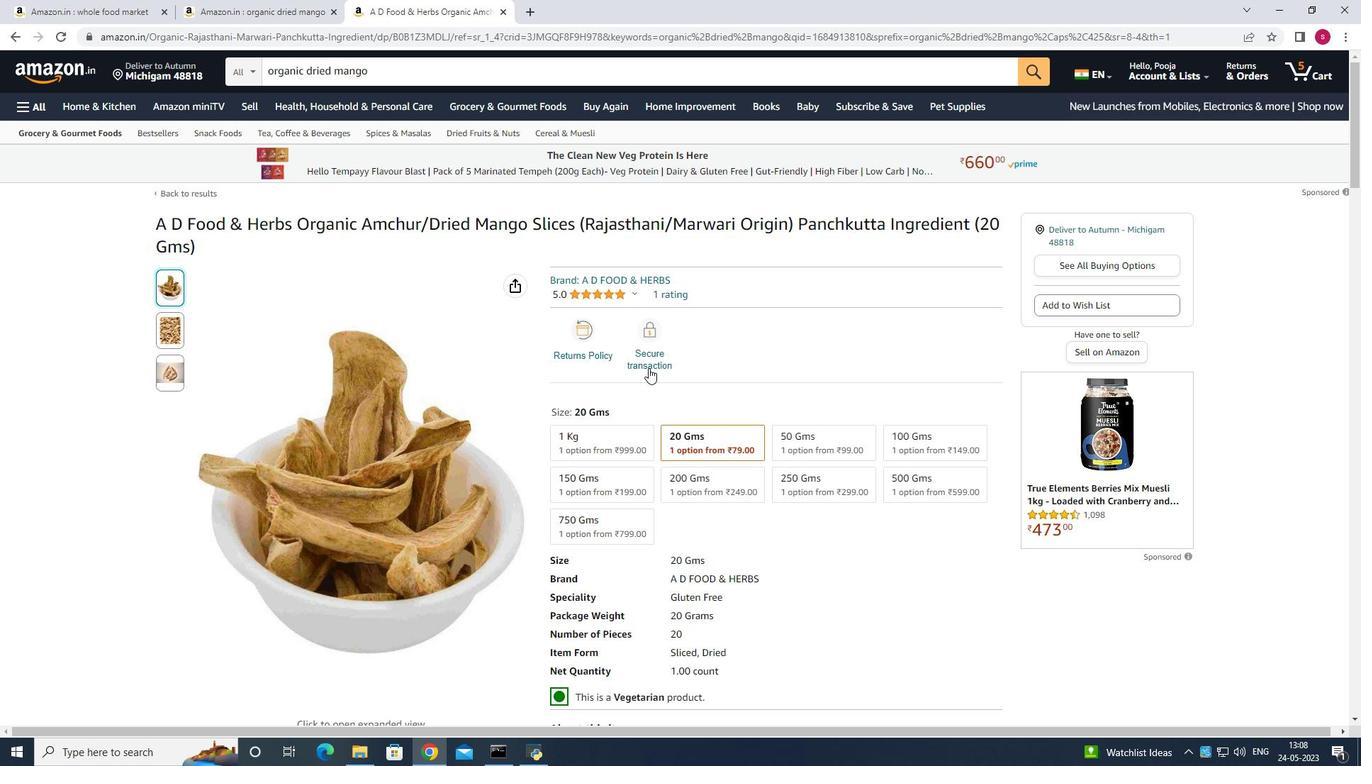
Action: Mouse scrolled (651, 361) with delta (0, 0)
Screenshot: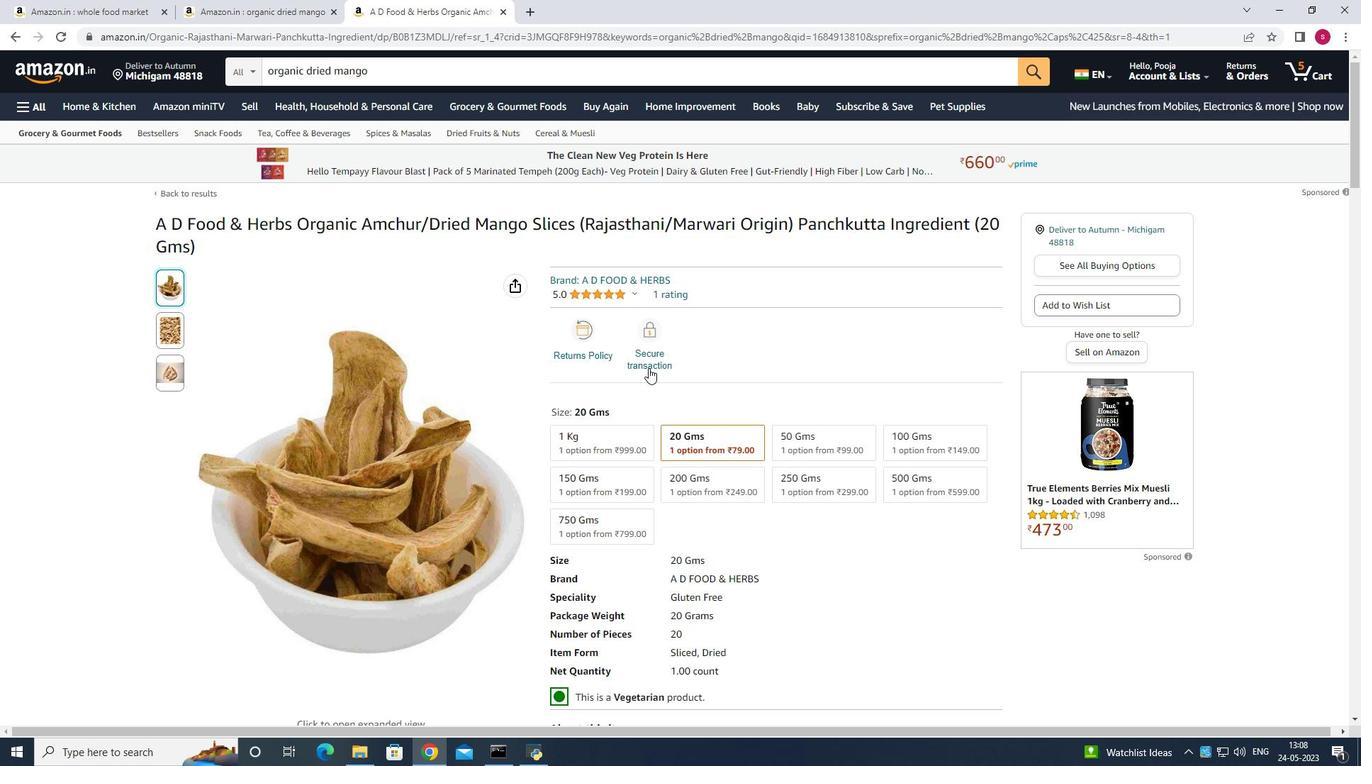 
Action: Mouse moved to (651, 359)
Screenshot: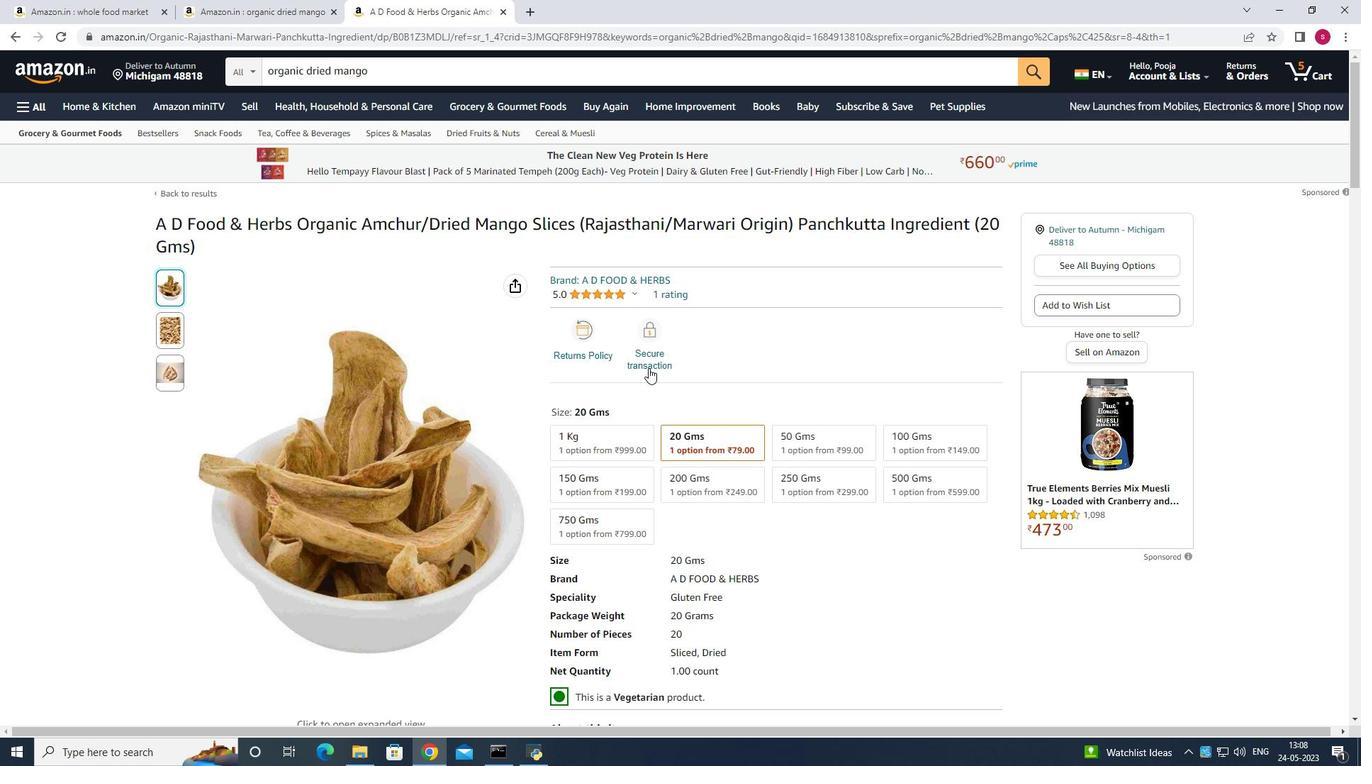 
Action: Mouse scrolled (651, 360) with delta (0, 0)
Screenshot: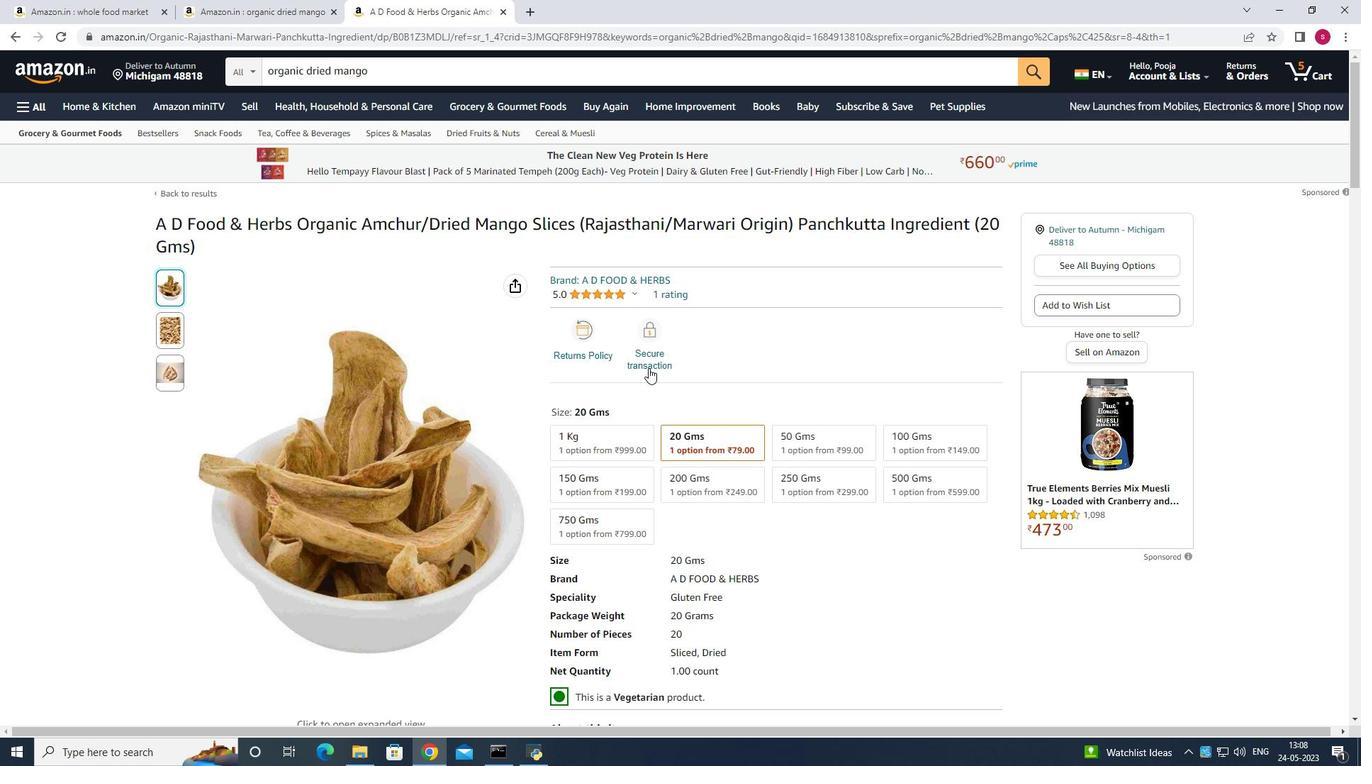 
Action: Mouse moved to (651, 358)
Screenshot: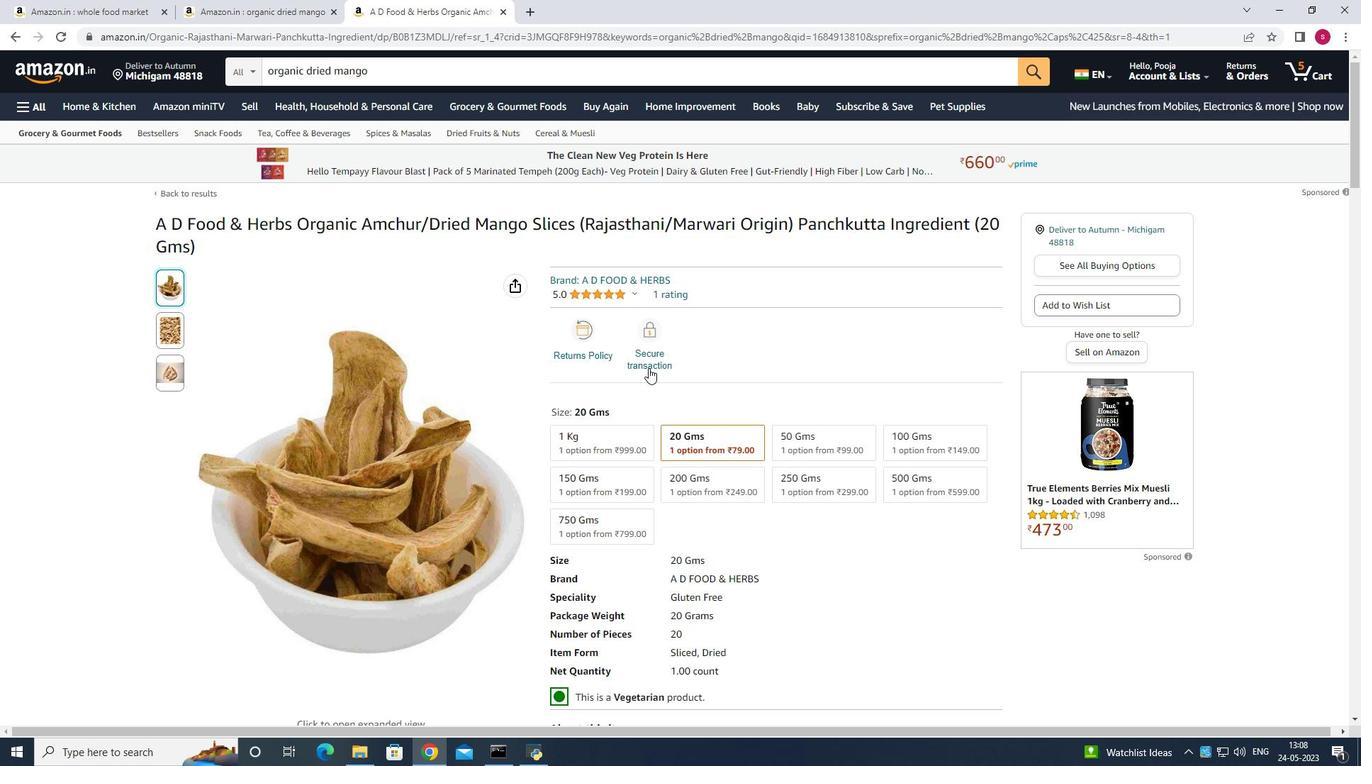 
Action: Mouse scrolled (651, 359) with delta (0, 0)
Screenshot: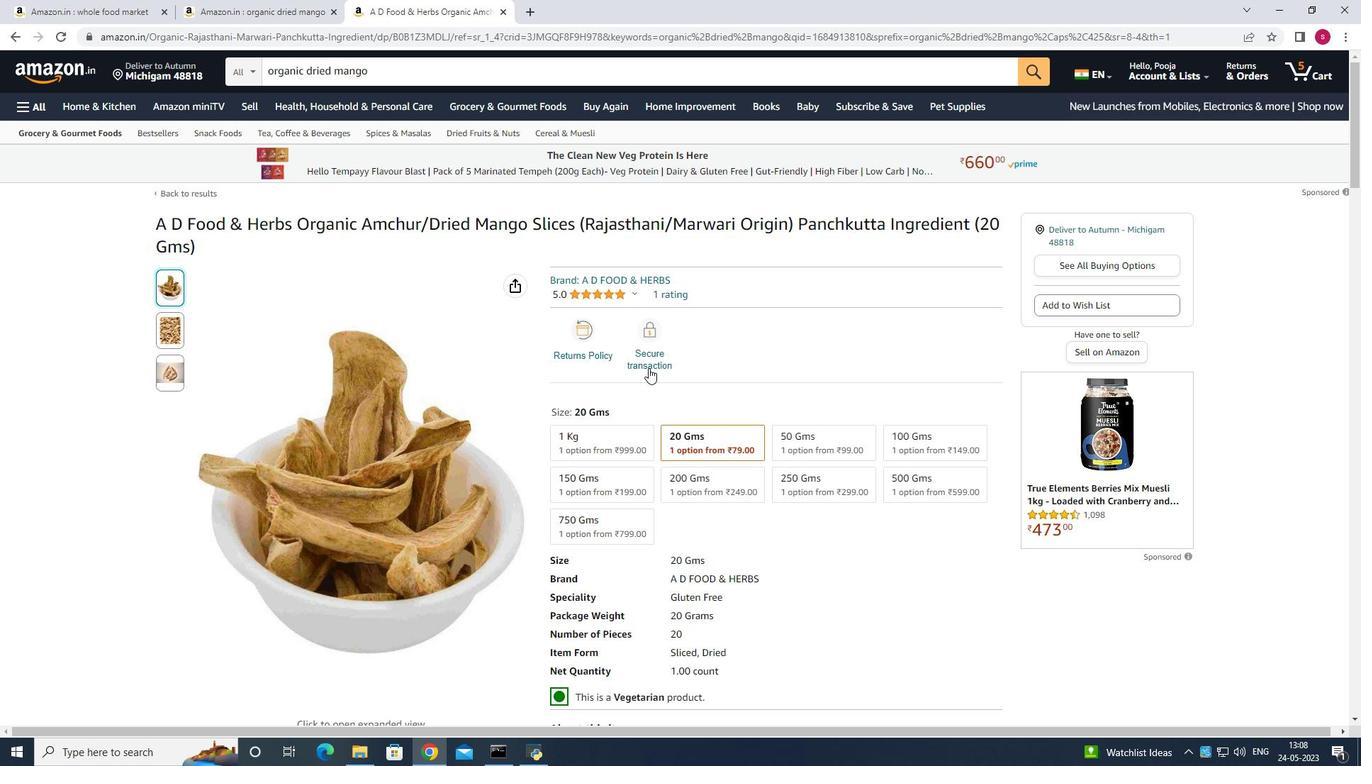 
Action: Mouse moved to (651, 346)
Screenshot: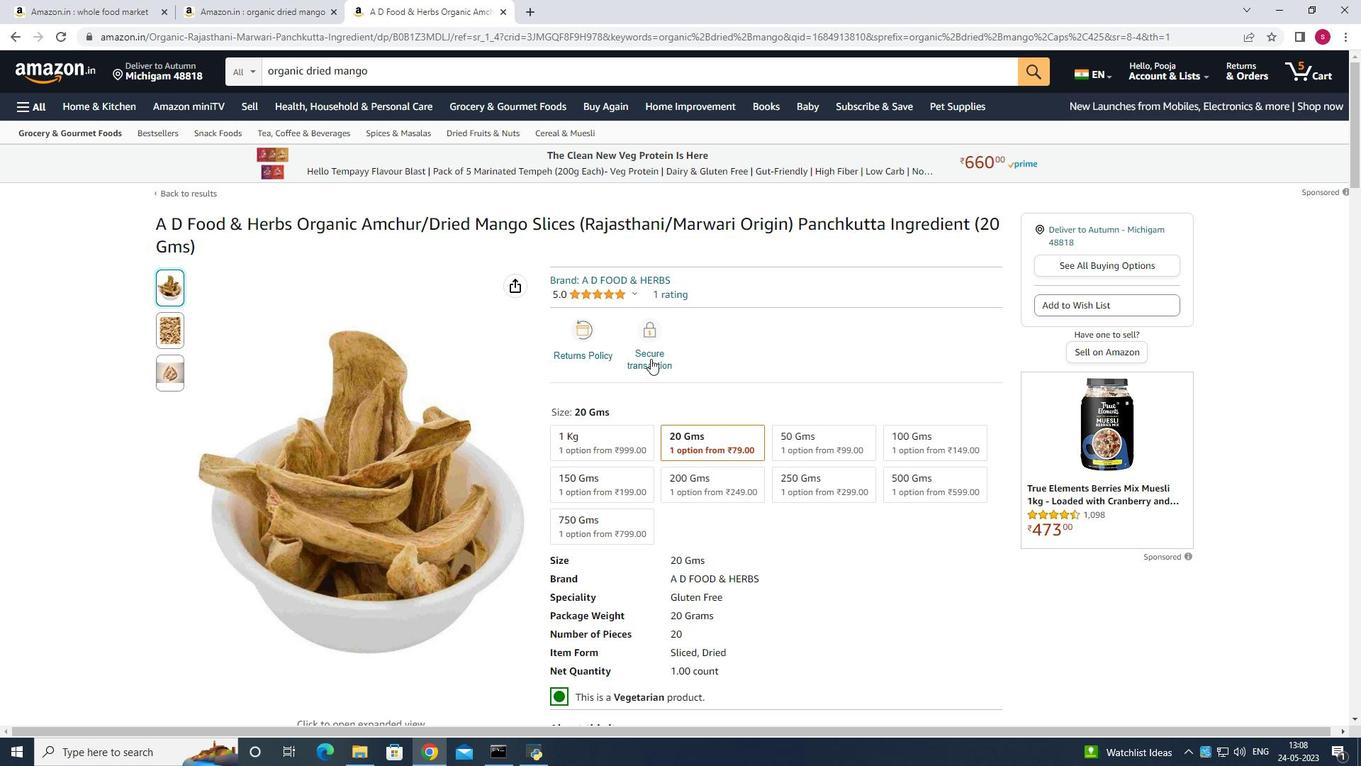
Action: Mouse scrolled (651, 356) with delta (0, 0)
Screenshot: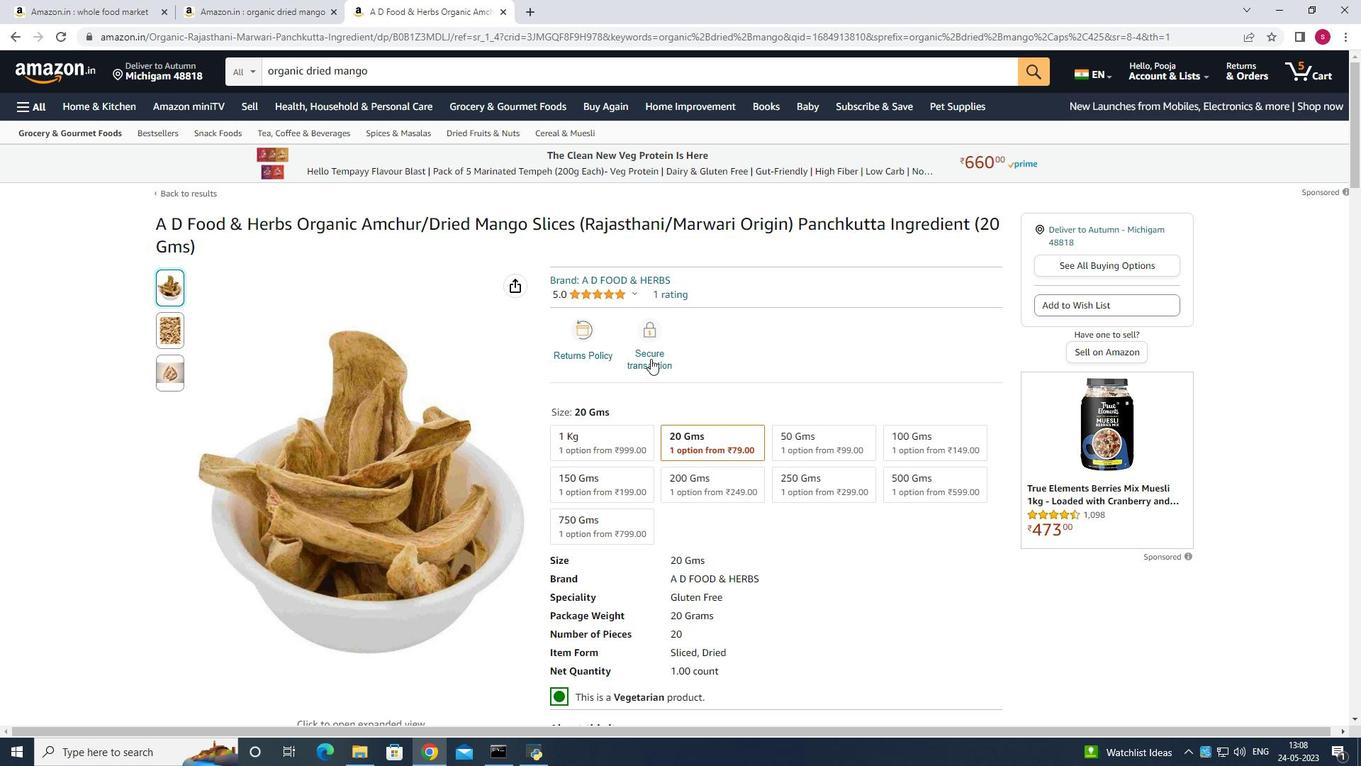 
Action: Mouse scrolled (649, 352) with delta (0, 0)
Screenshot: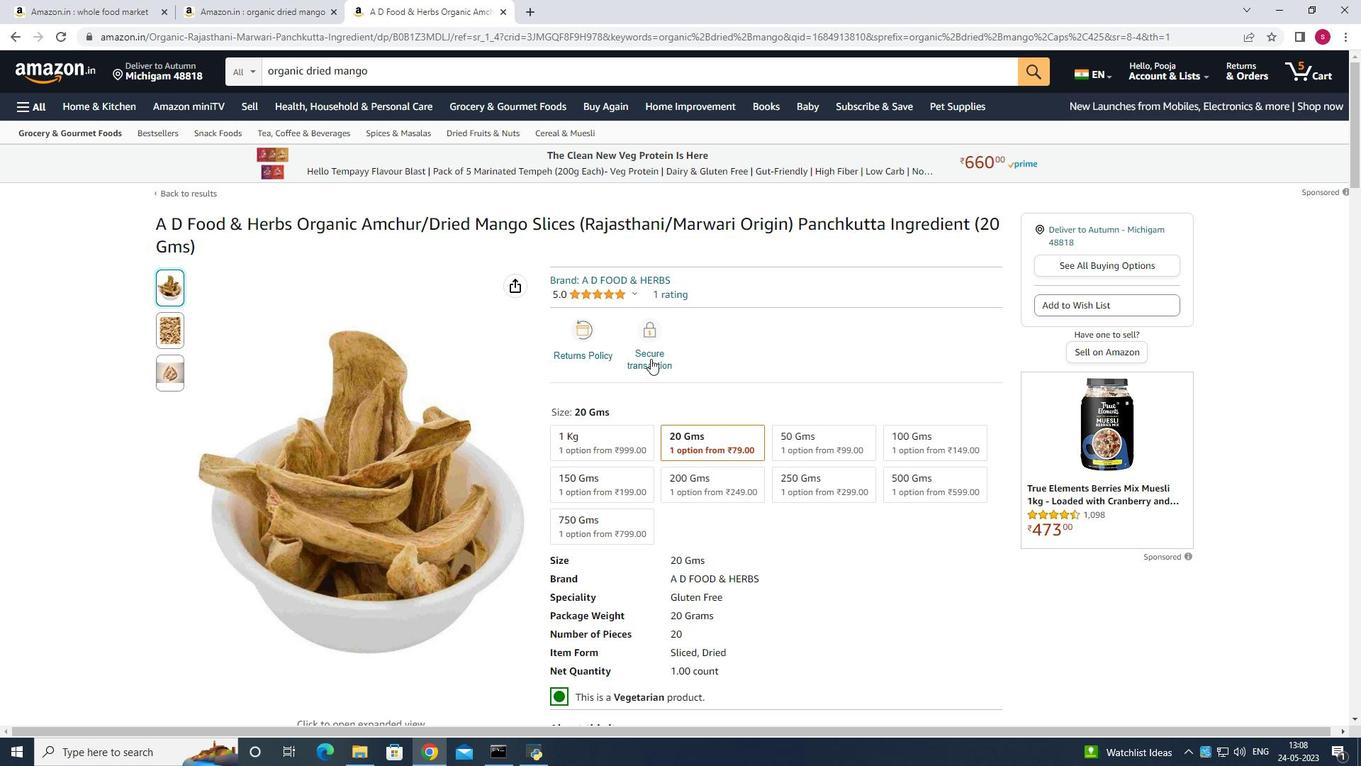 
Action: Mouse scrolled (651, 346) with delta (0, 0)
Screenshot: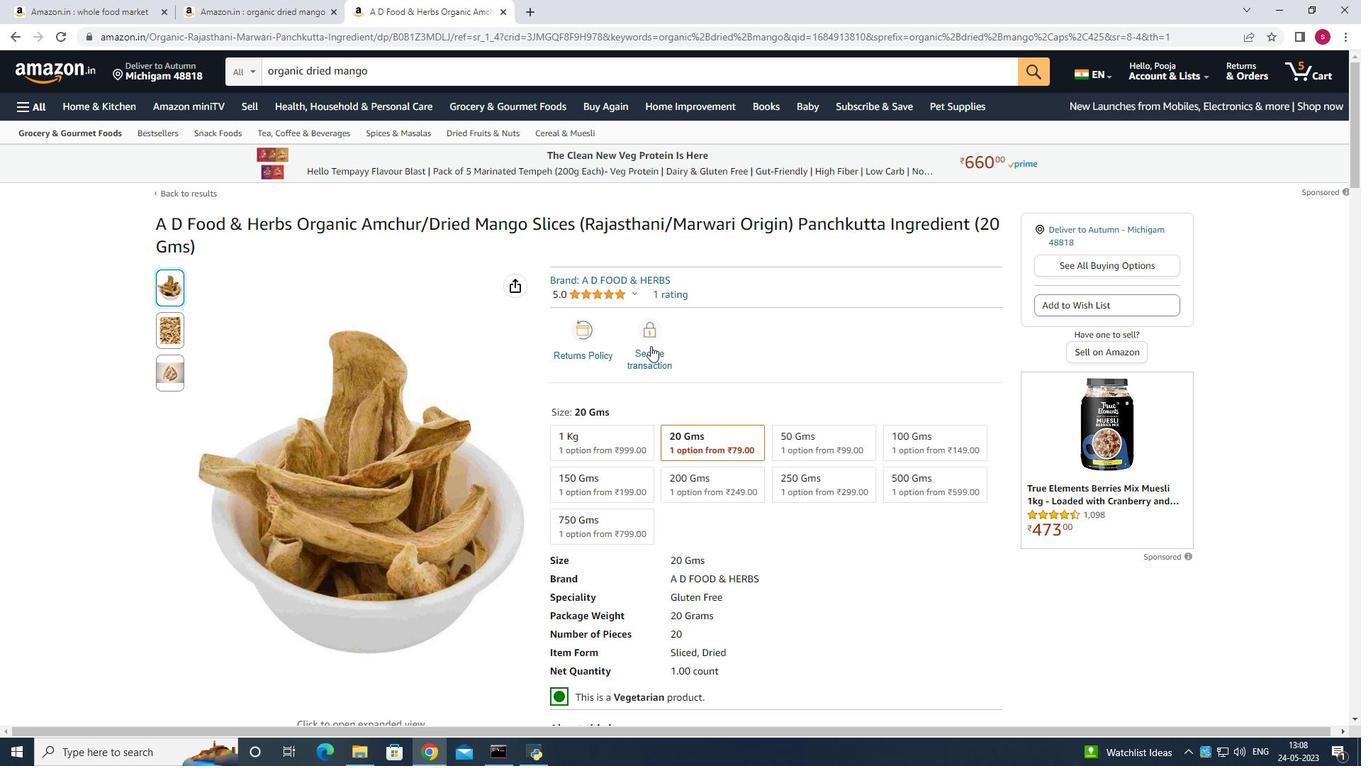 
Action: Mouse scrolled (651, 346) with delta (0, 0)
Screenshot: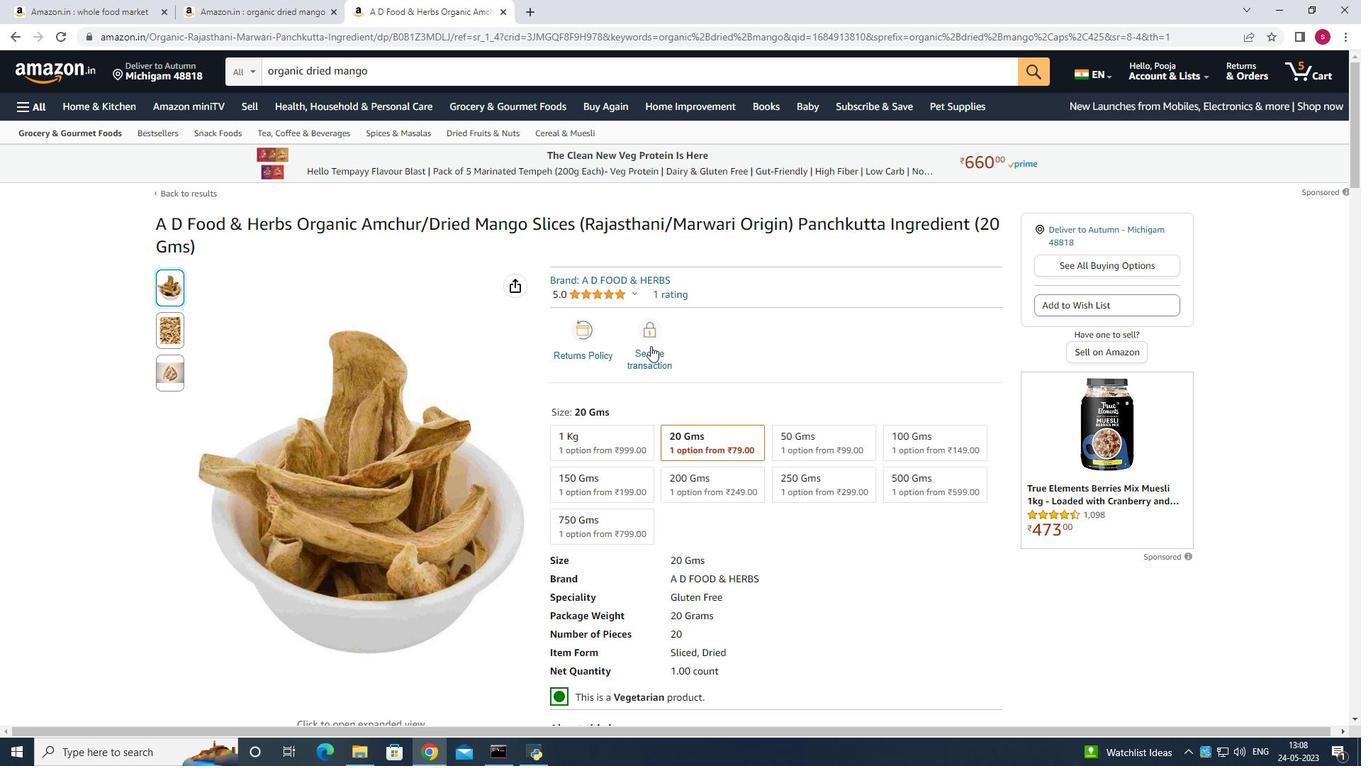 
Action: Mouse scrolled (651, 346) with delta (0, 0)
Screenshot: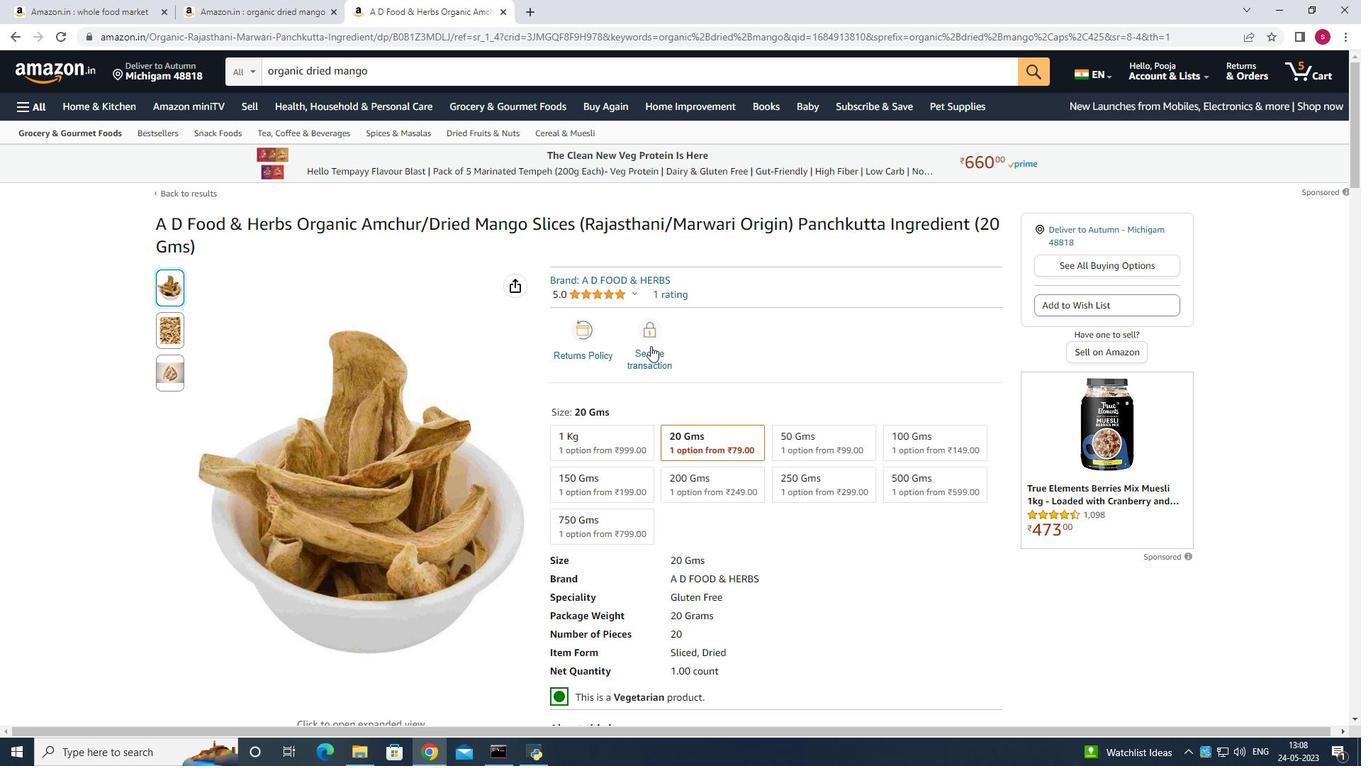
Action: Mouse scrolled (651, 346) with delta (0, 0)
Screenshot: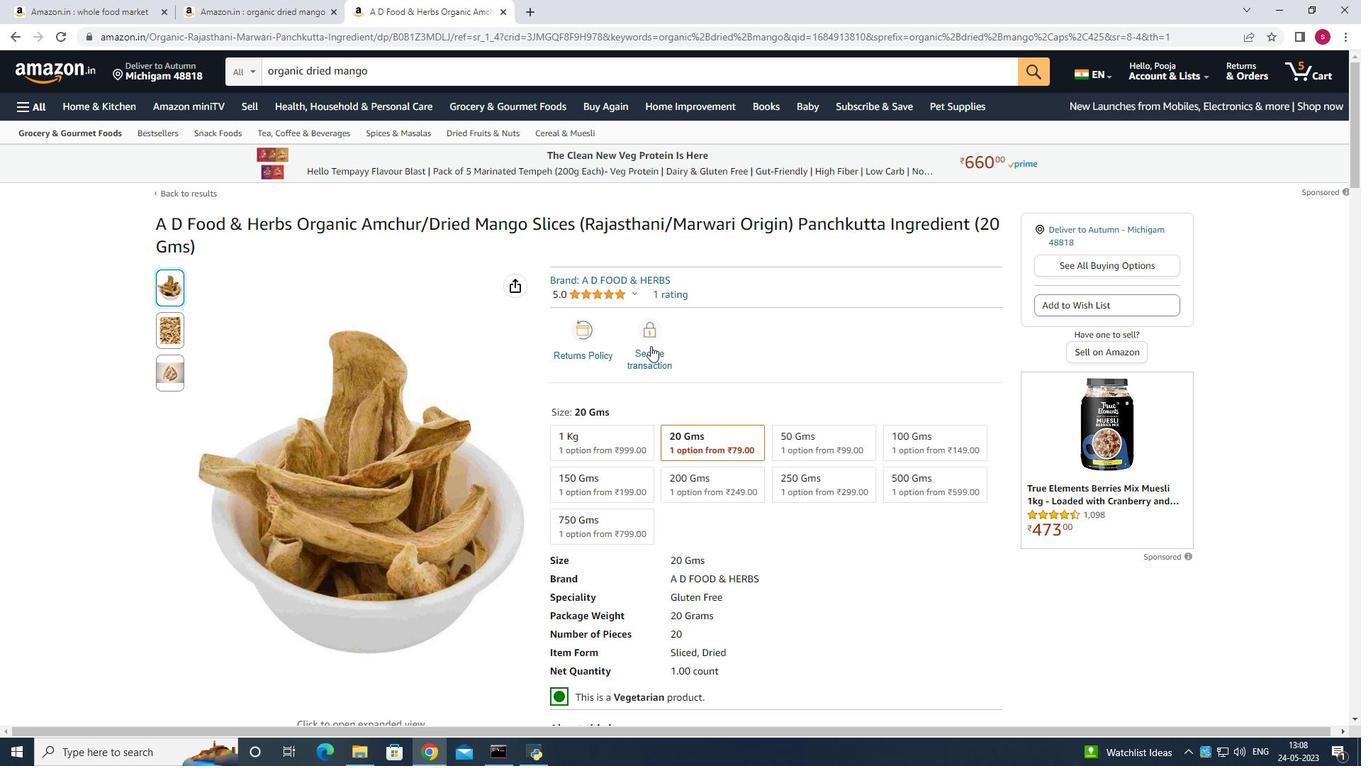 
Action: Mouse moved to (409, 224)
Screenshot: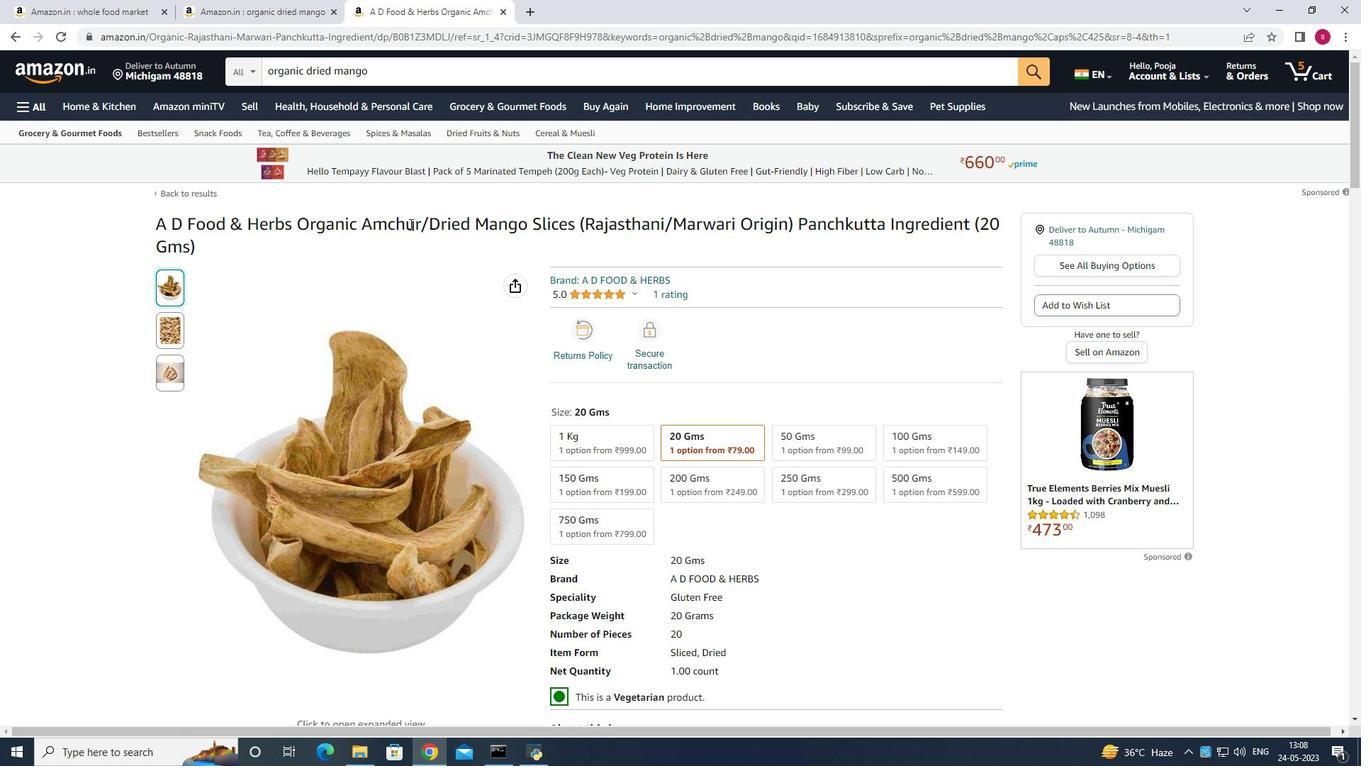 
Action: Mouse scrolled (409, 223) with delta (0, 0)
Screenshot: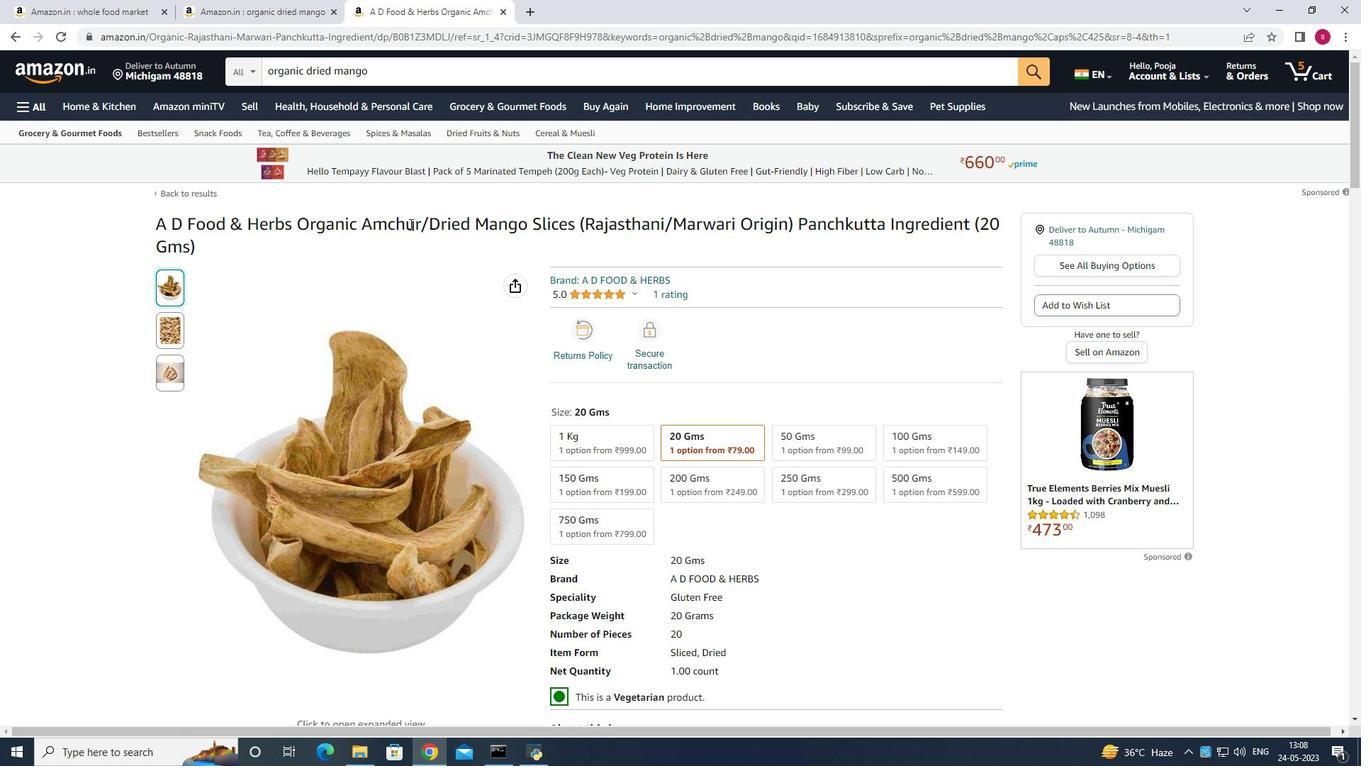 
Action: Mouse moved to (408, 234)
Screenshot: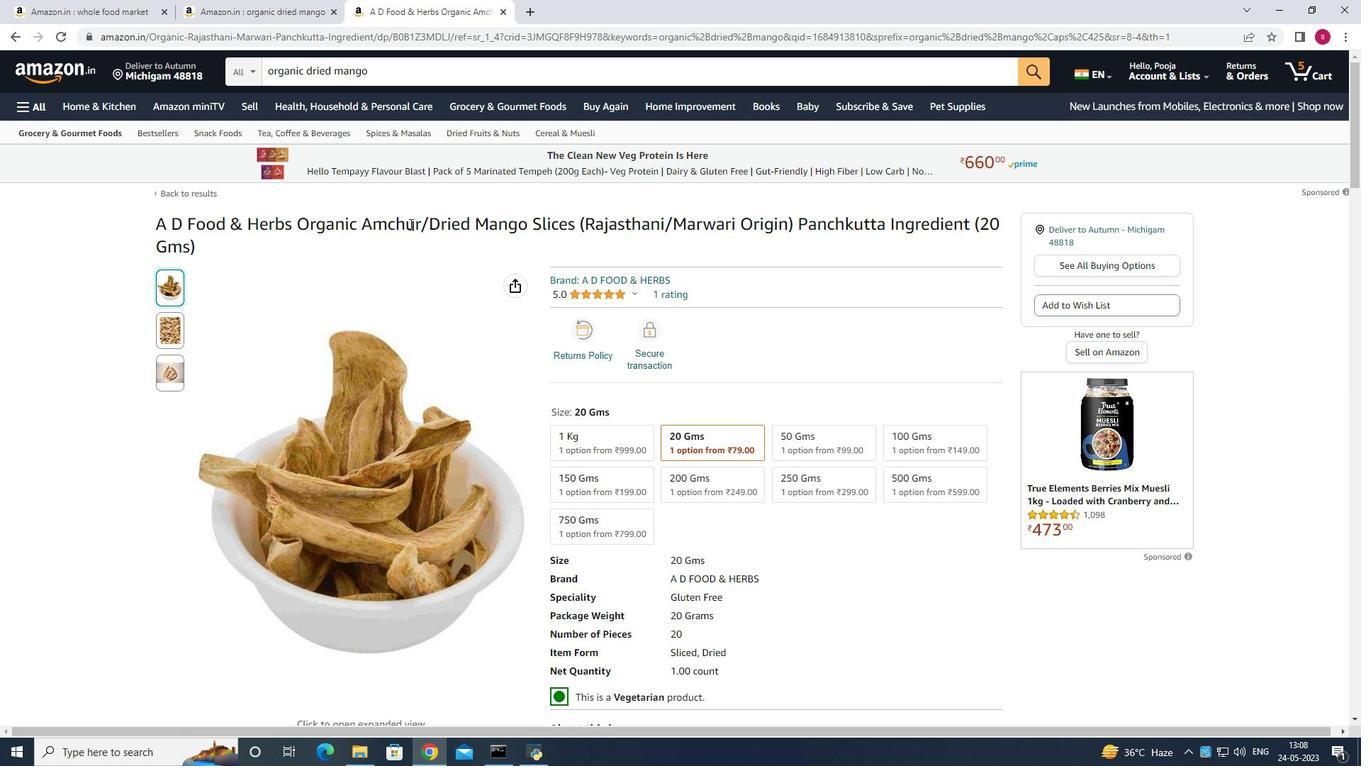 
Action: Mouse scrolled (408, 234) with delta (0, 0)
Screenshot: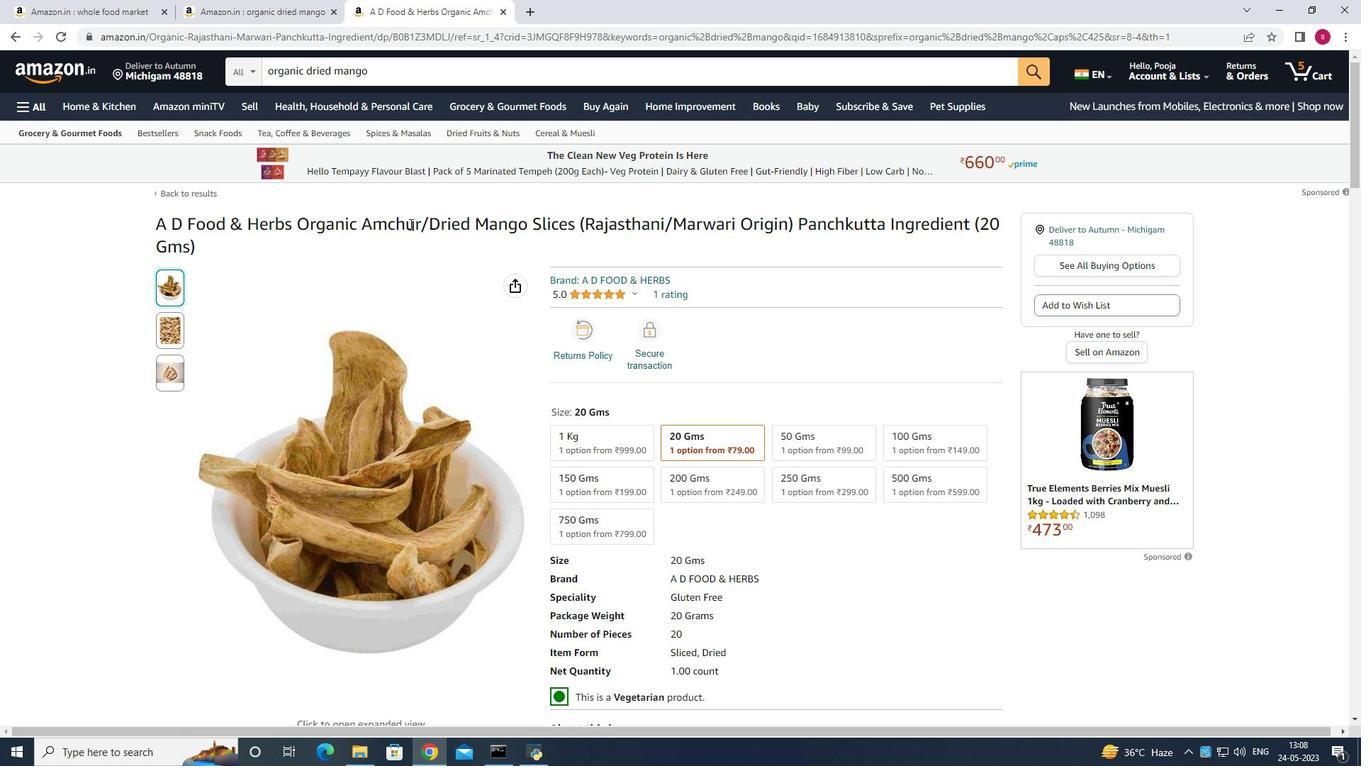 
Action: Mouse moved to (408, 245)
Screenshot: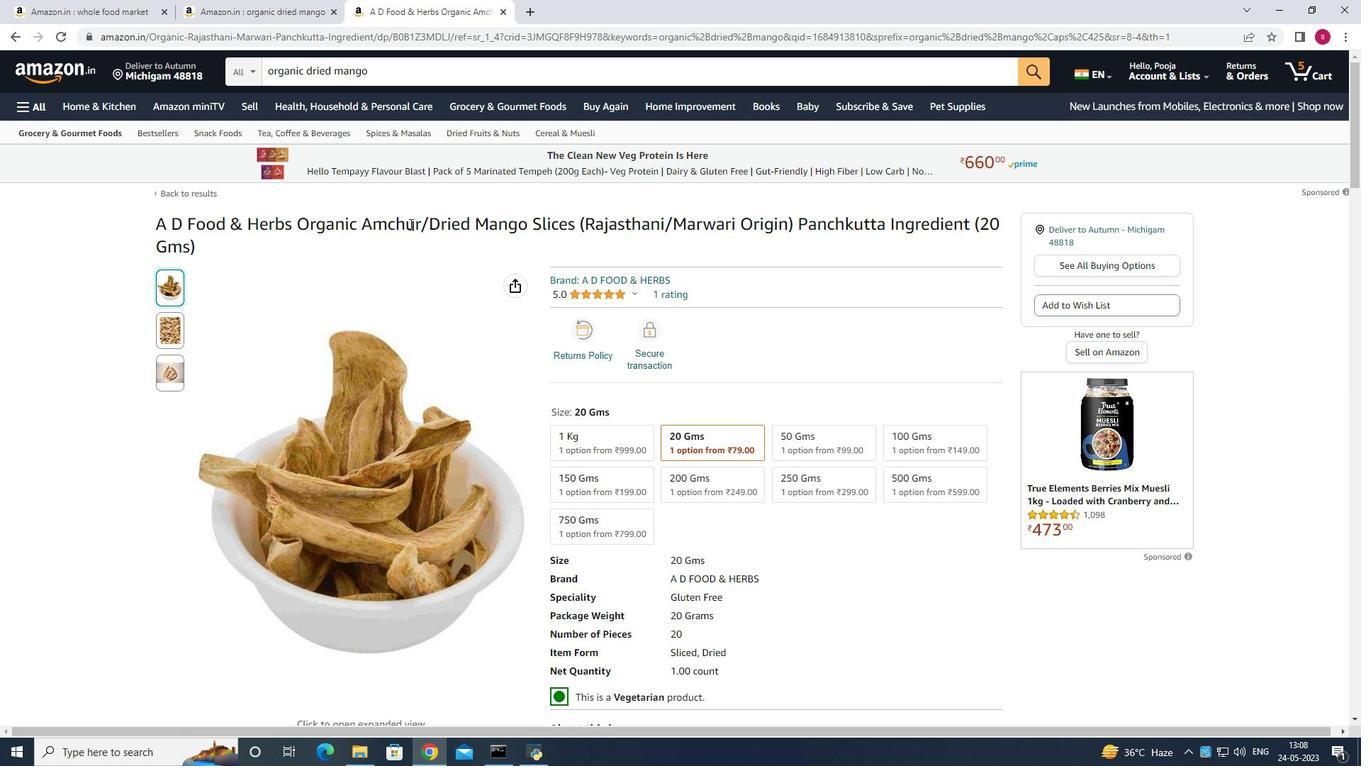 
Action: Mouse scrolled (408, 244) with delta (0, 0)
Screenshot: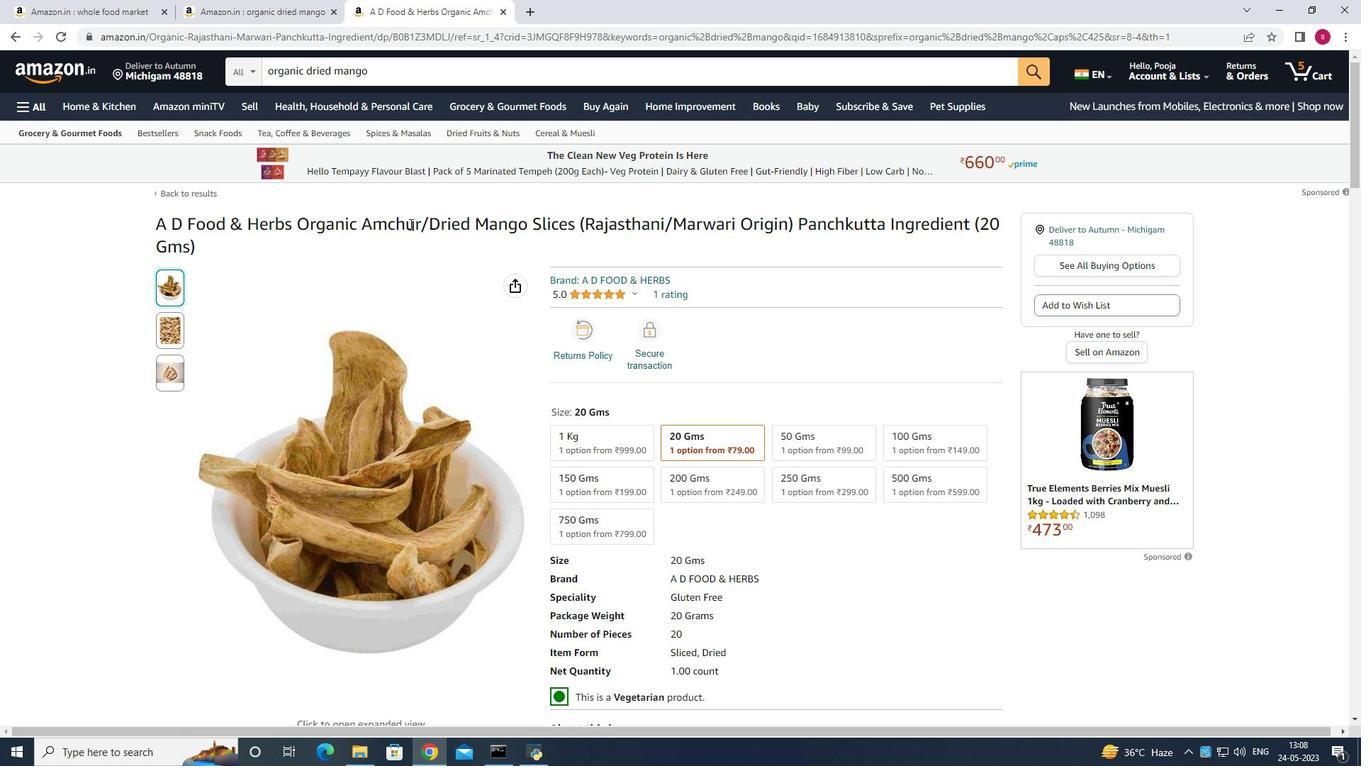 
Action: Mouse moved to (406, 319)
Screenshot: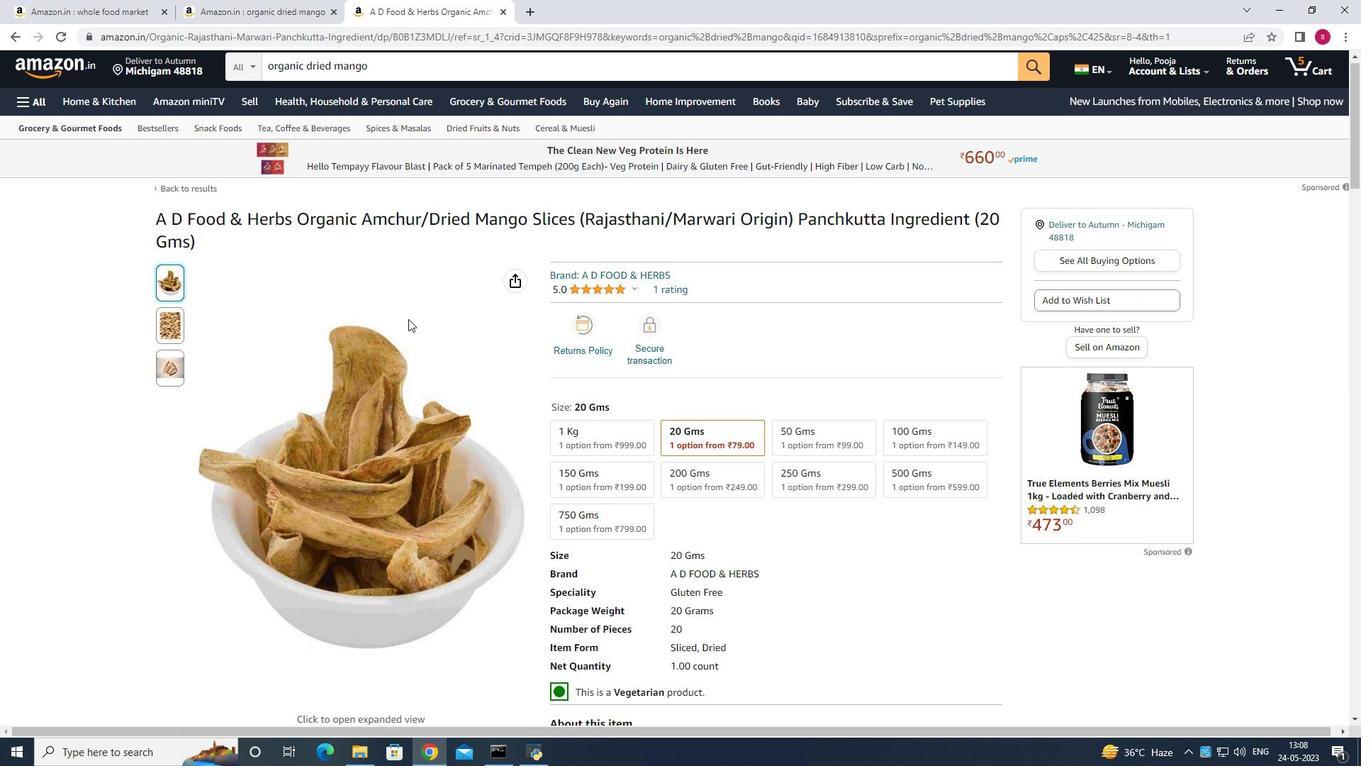 
Action: Mouse scrolled (406, 318) with delta (0, 0)
Screenshot: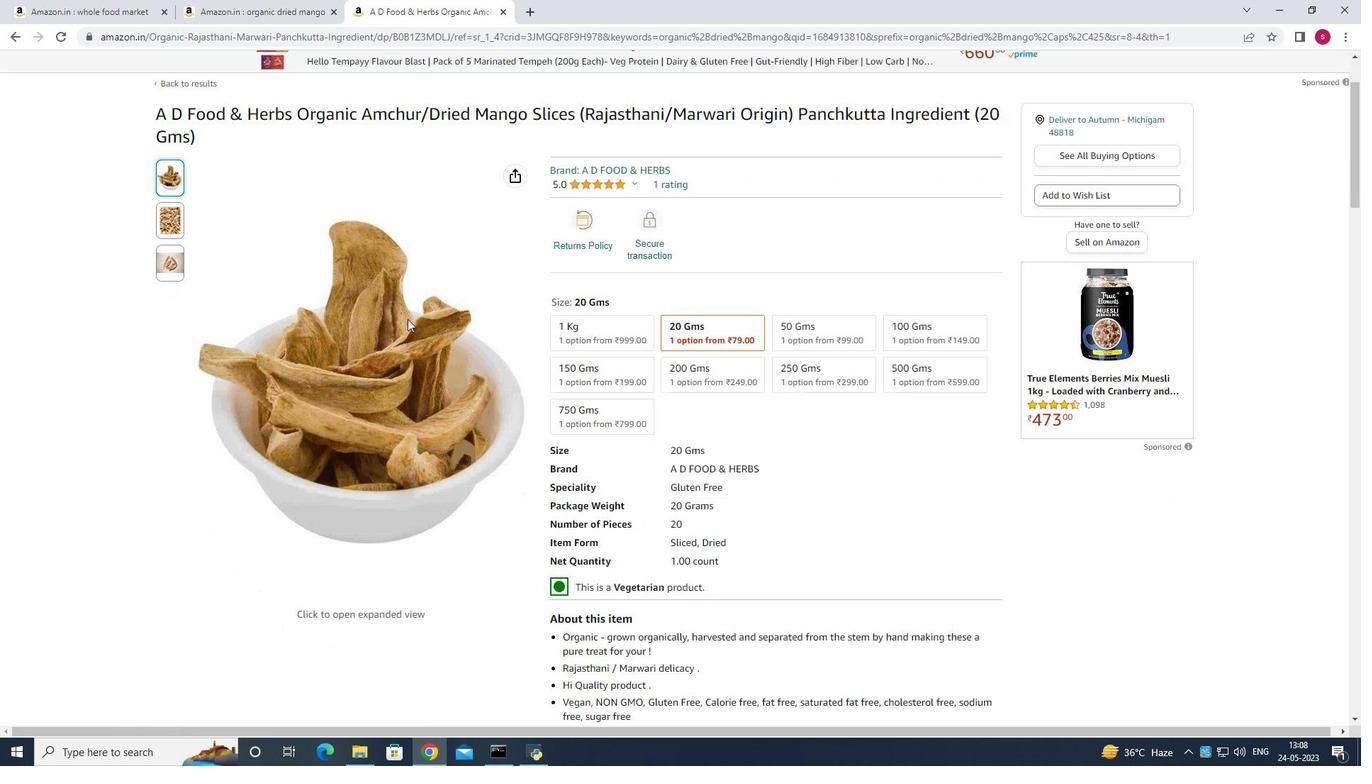 
Action: Mouse scrolled (406, 318) with delta (0, 0)
Screenshot: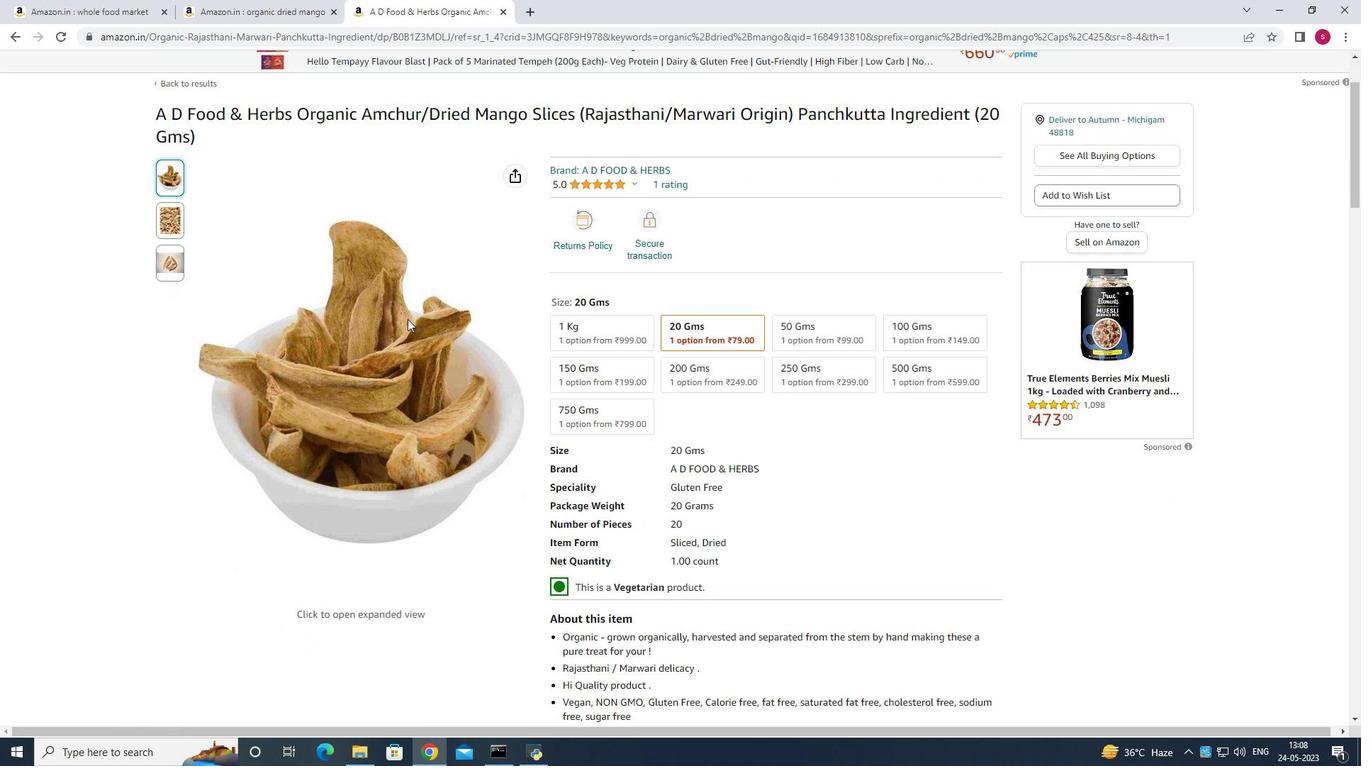 
Action: Mouse scrolled (406, 318) with delta (0, 0)
Screenshot: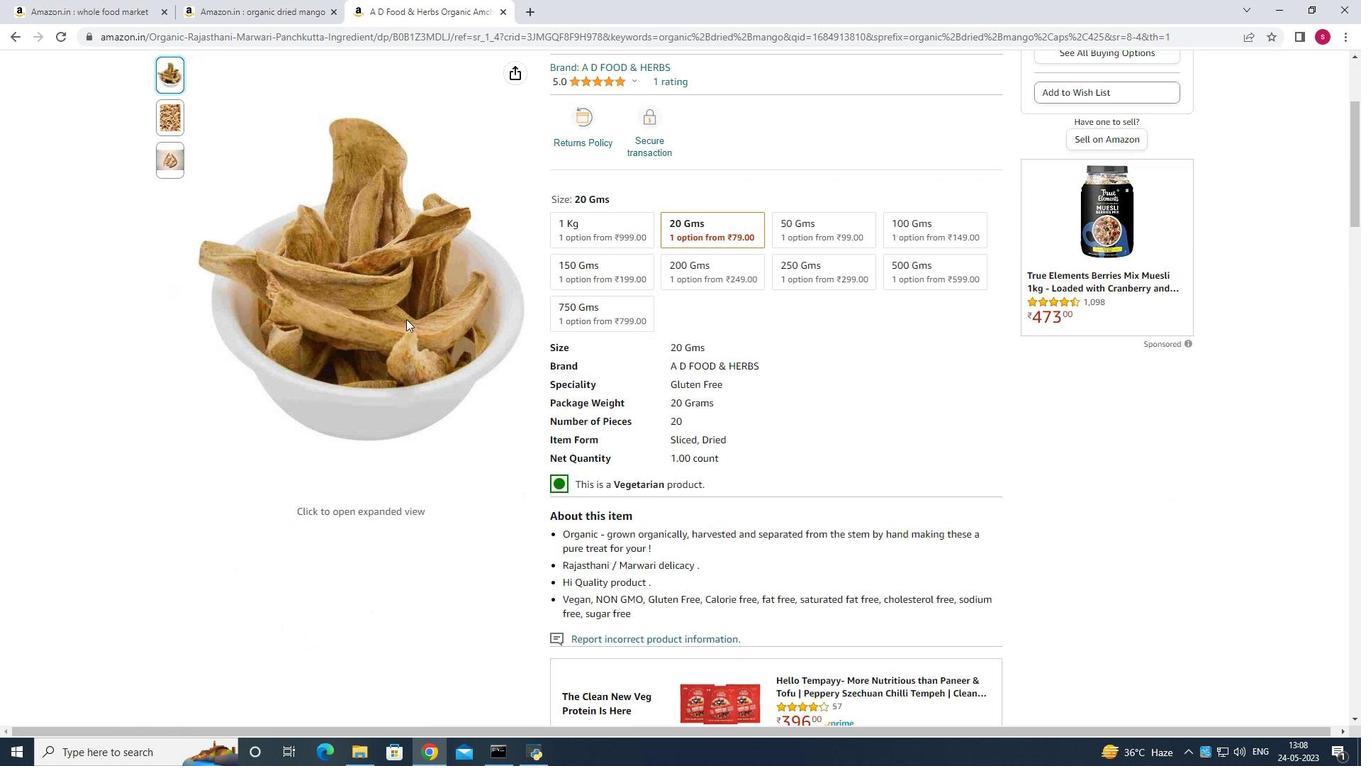 
Action: Mouse scrolled (406, 318) with delta (0, 0)
Screenshot: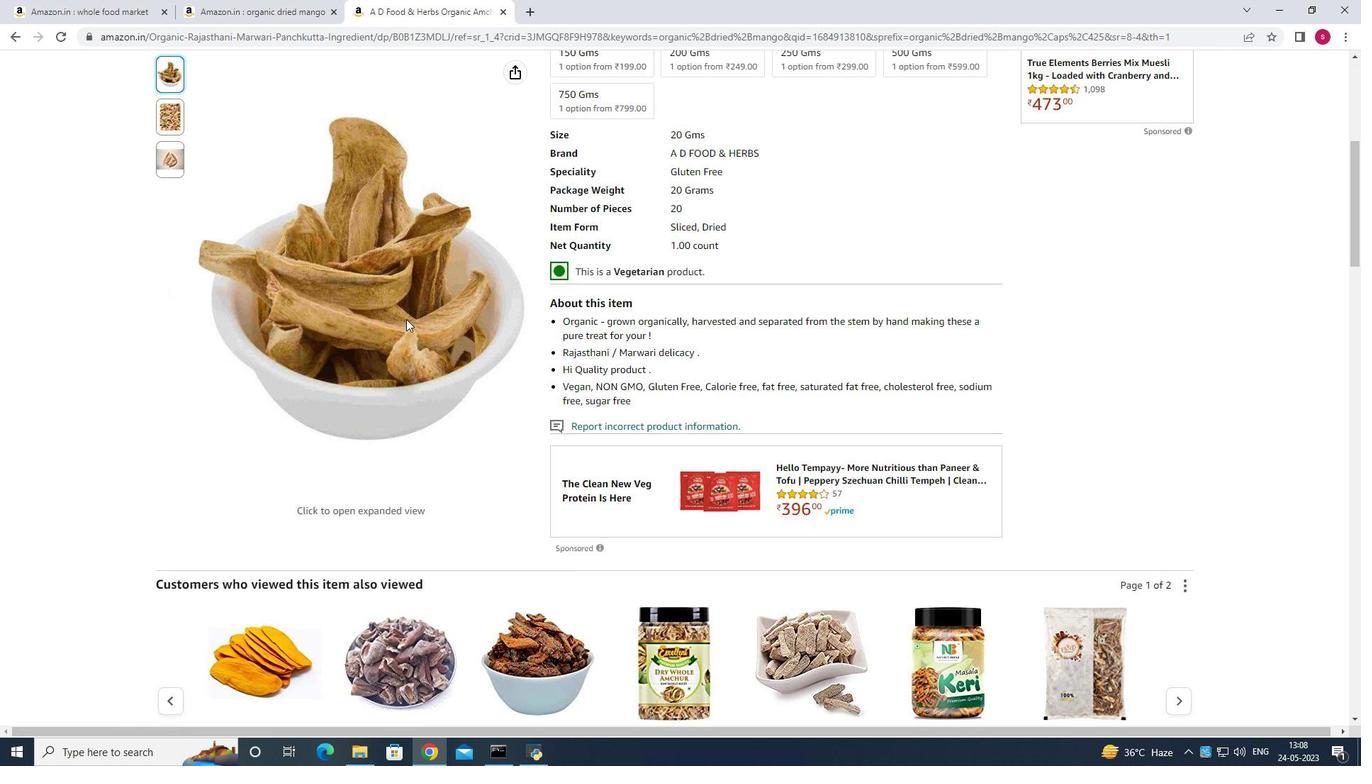 
Action: Mouse moved to (406, 319)
Screenshot: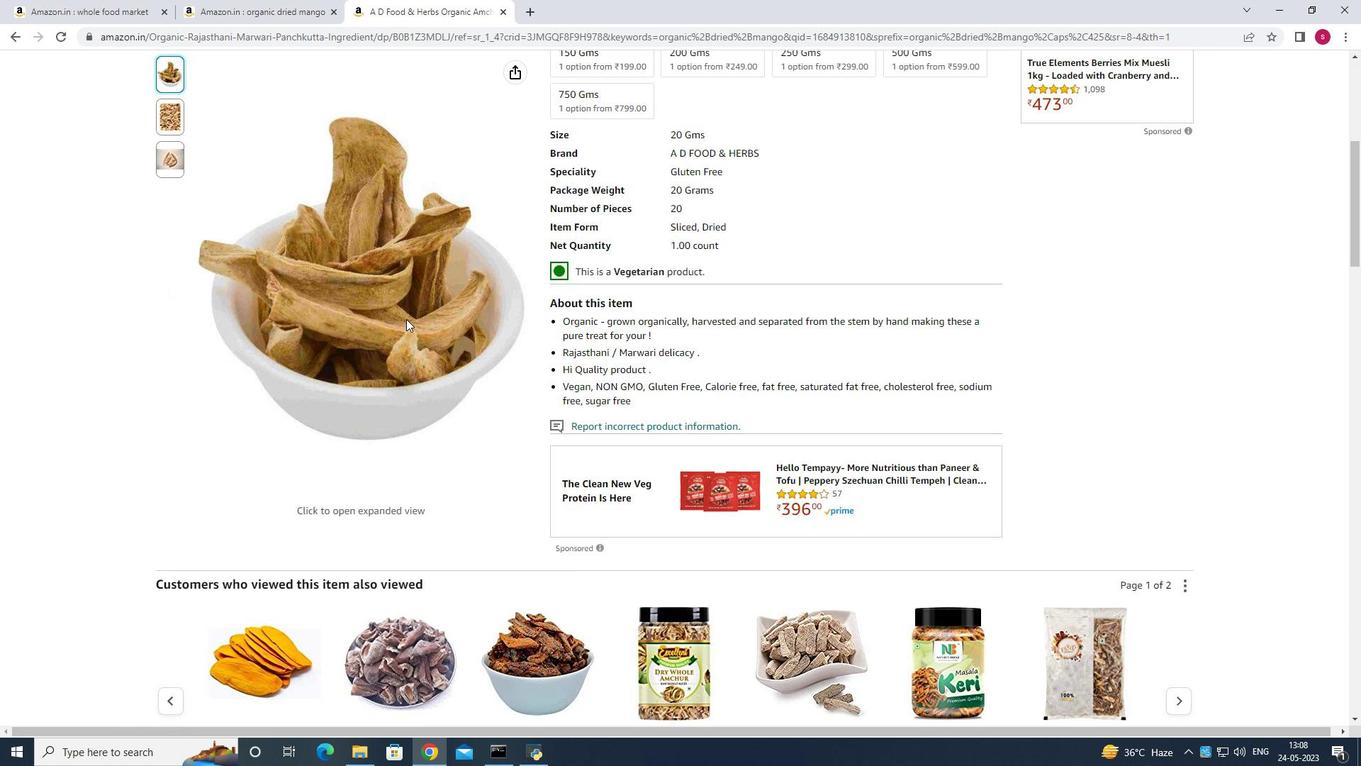 
Action: Mouse scrolled (406, 319) with delta (0, 0)
Screenshot: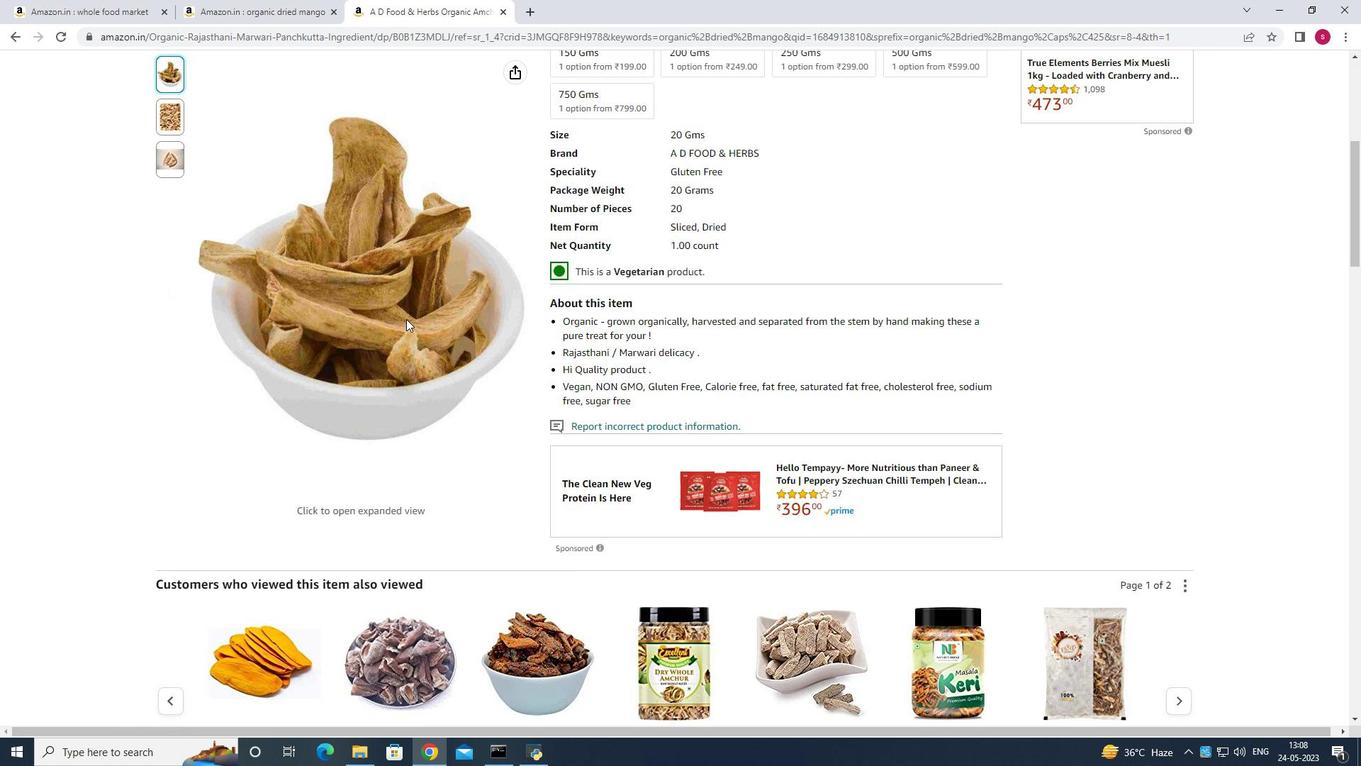 
Action: Mouse scrolled (406, 319) with delta (0, 0)
Screenshot: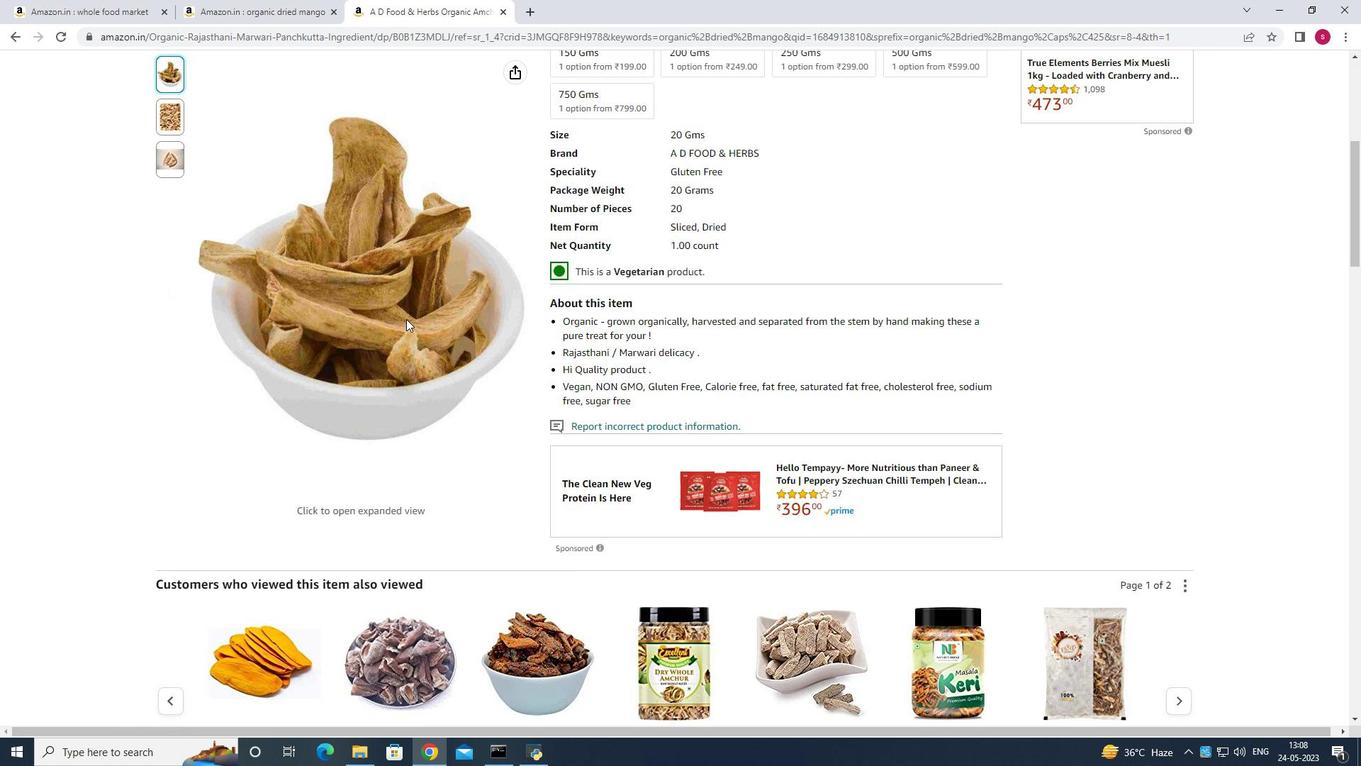 
Action: Mouse scrolled (406, 319) with delta (0, 0)
Screenshot: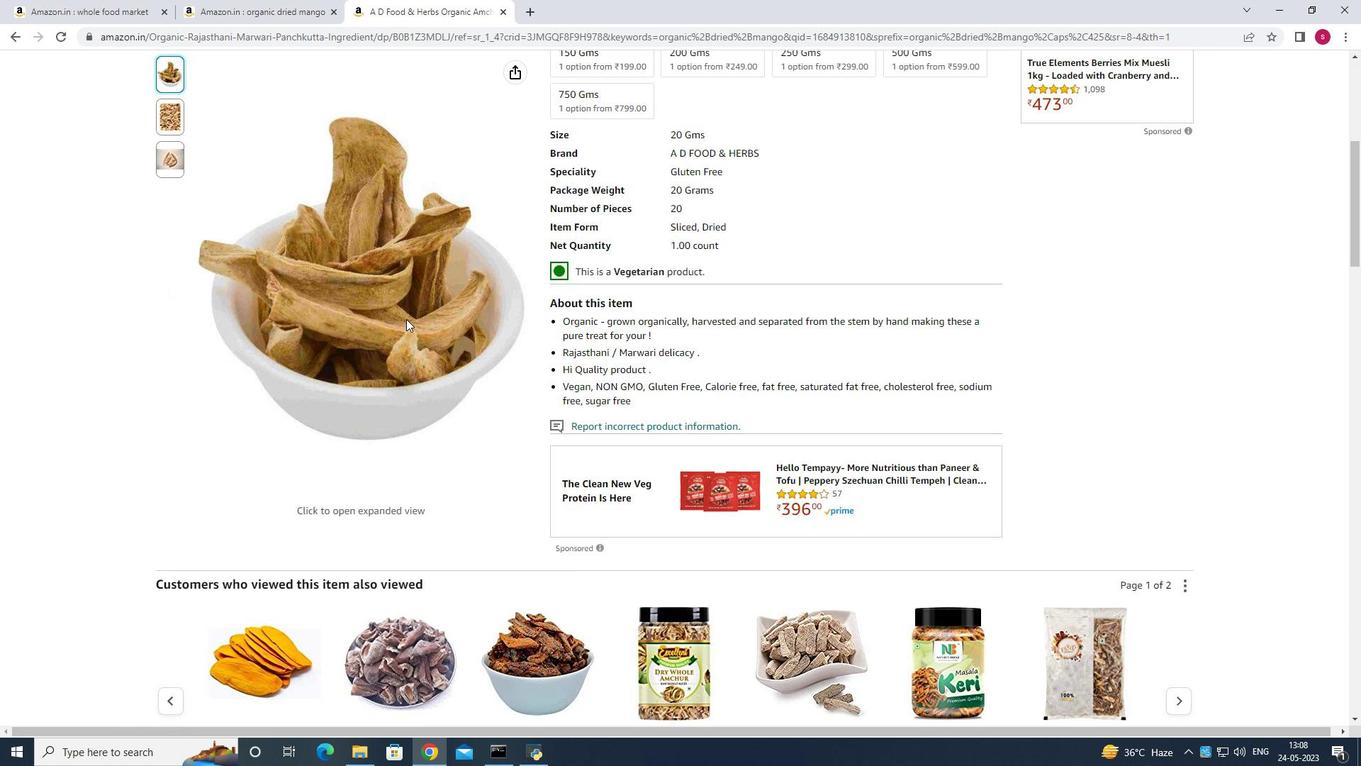 
Action: Mouse moved to (406, 320)
Screenshot: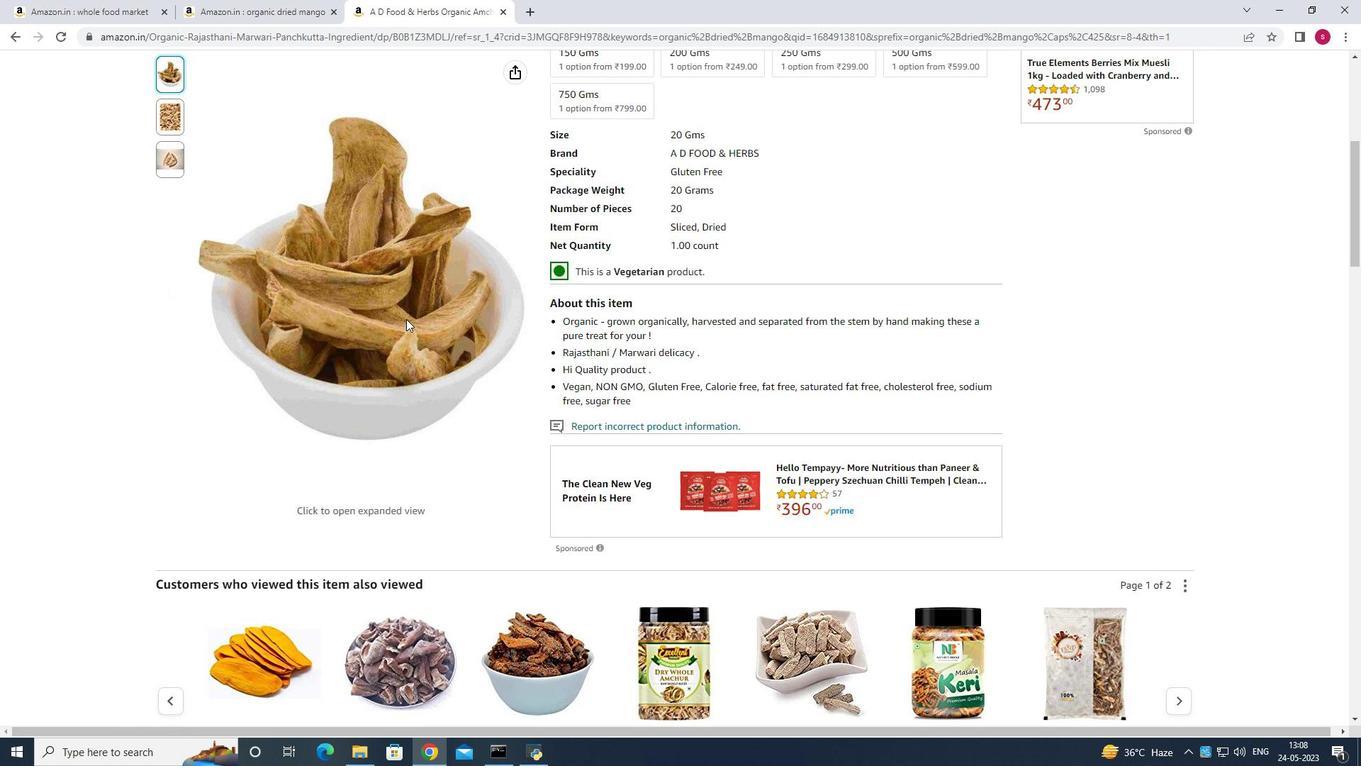 
Action: Mouse scrolled (406, 319) with delta (0, 0)
Screenshot: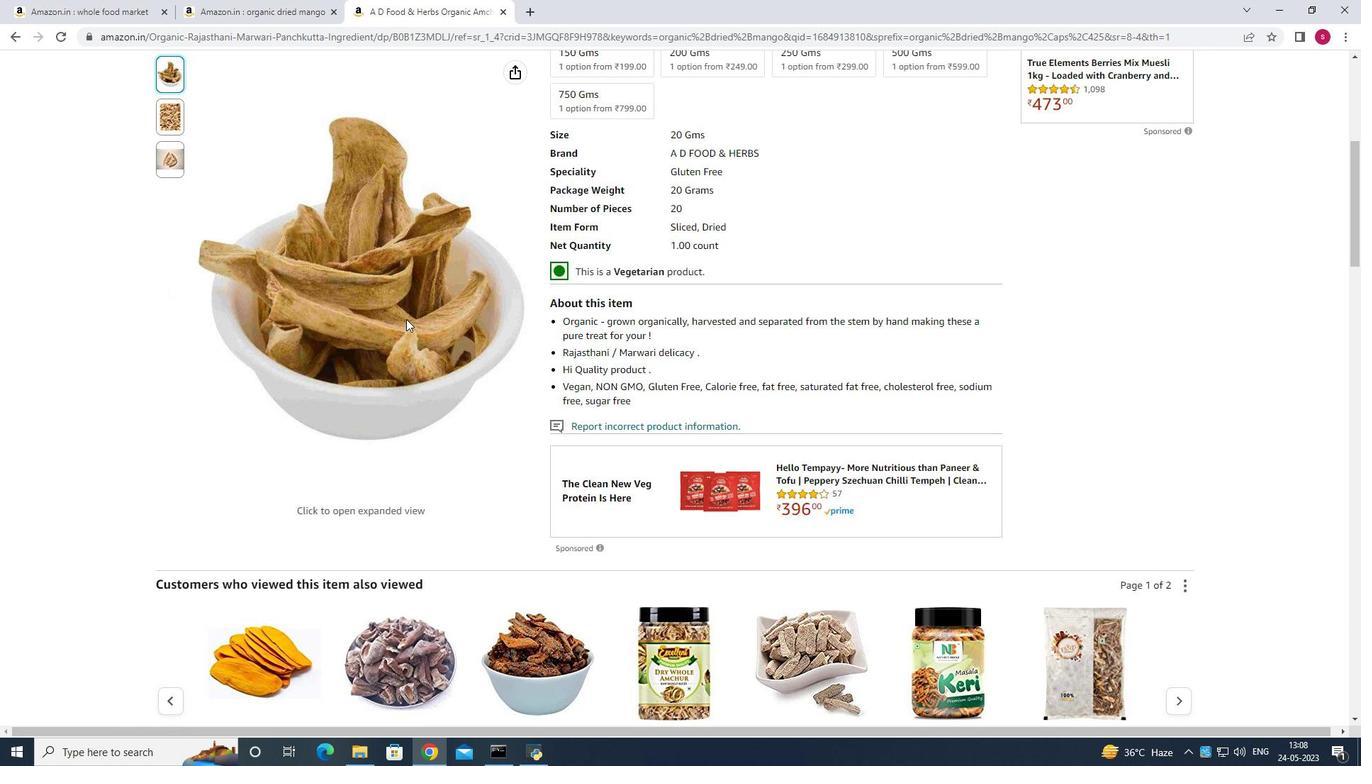 
Action: Mouse moved to (406, 321)
Screenshot: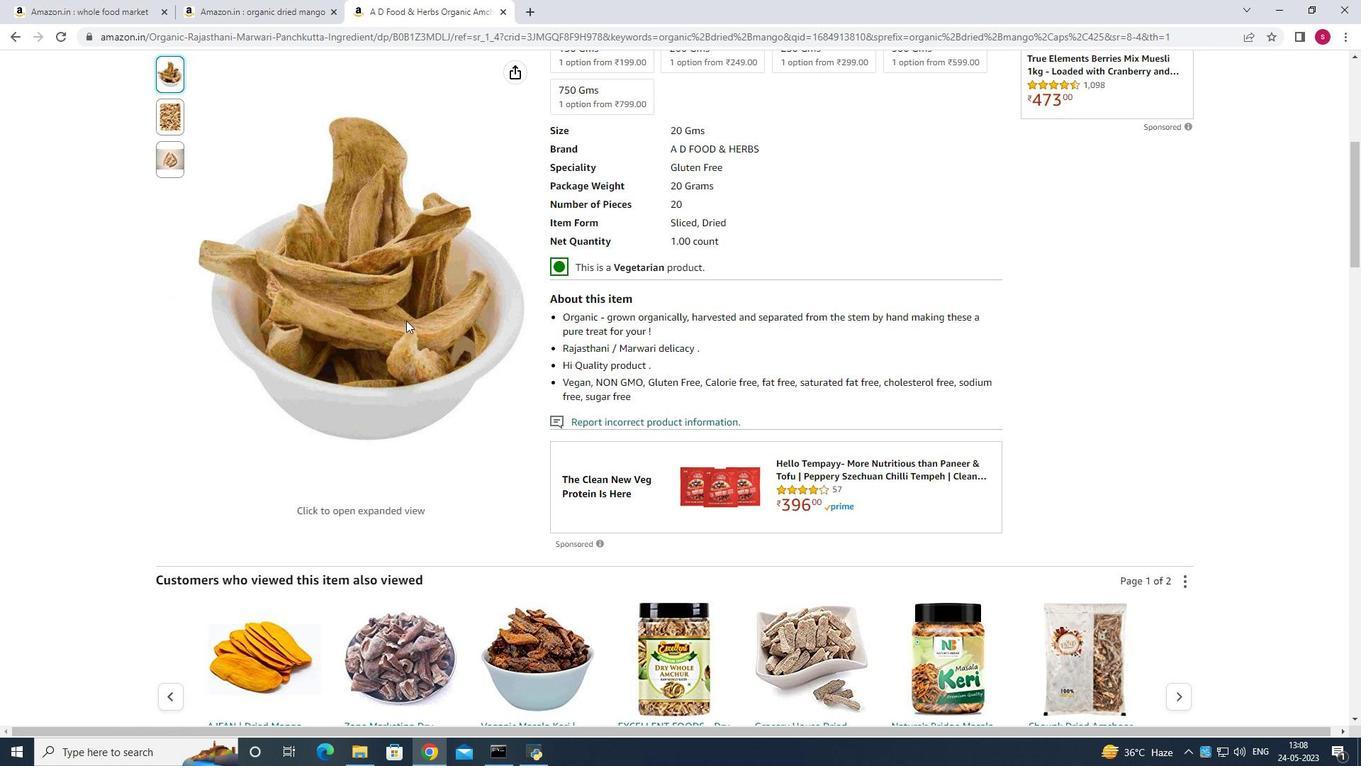 
Action: Mouse scrolled (406, 322) with delta (0, 0)
Screenshot: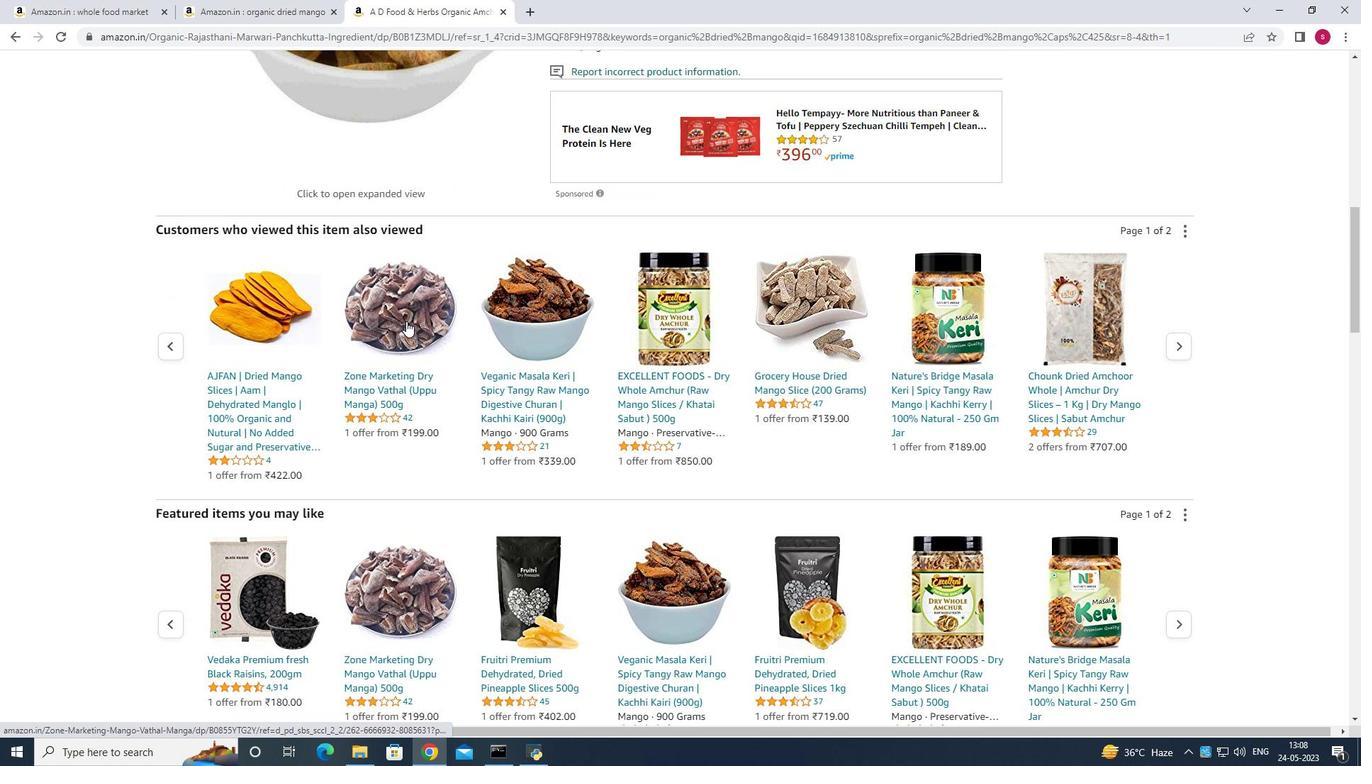 
Action: Mouse scrolled (406, 322) with delta (0, 0)
